 Task: Research Airbnb properties in Halifax, Canada from 15th December, 2023 to 16th December, 2023 for 2 adults. Place can be entire room with 1  bedroom having 1 bed and 1 bathroom. Property type can be hotel.
Action: Mouse moved to (518, 93)
Screenshot: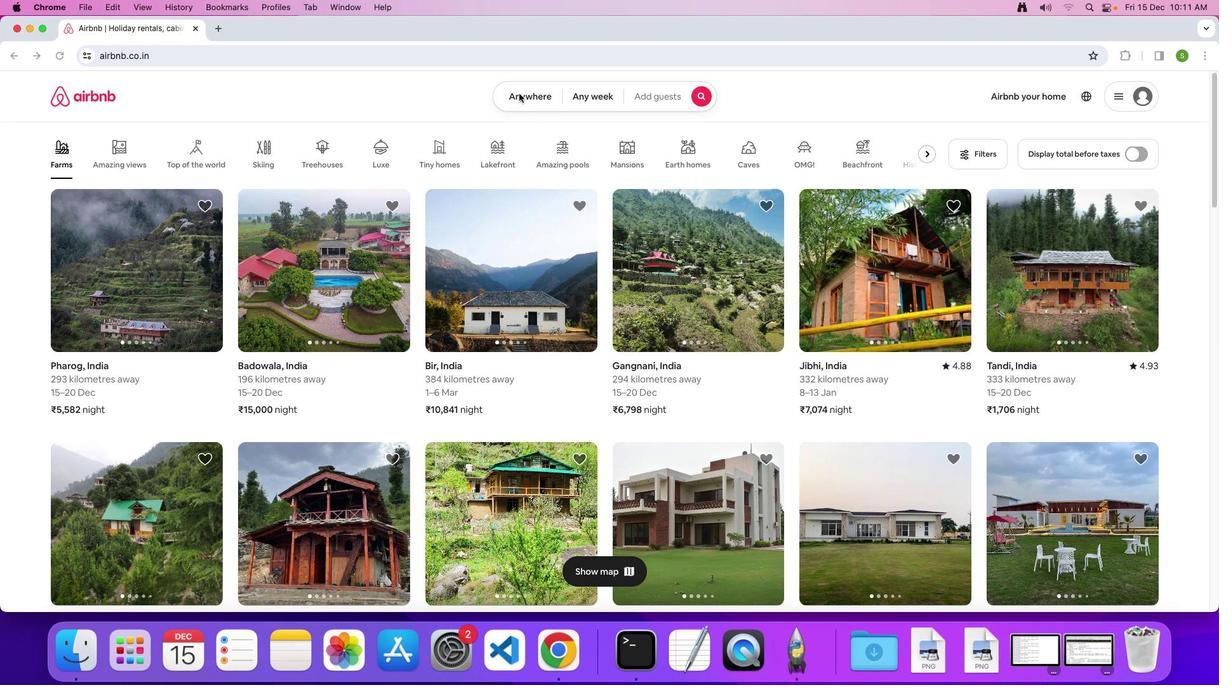 
Action: Mouse pressed left at (518, 93)
Screenshot: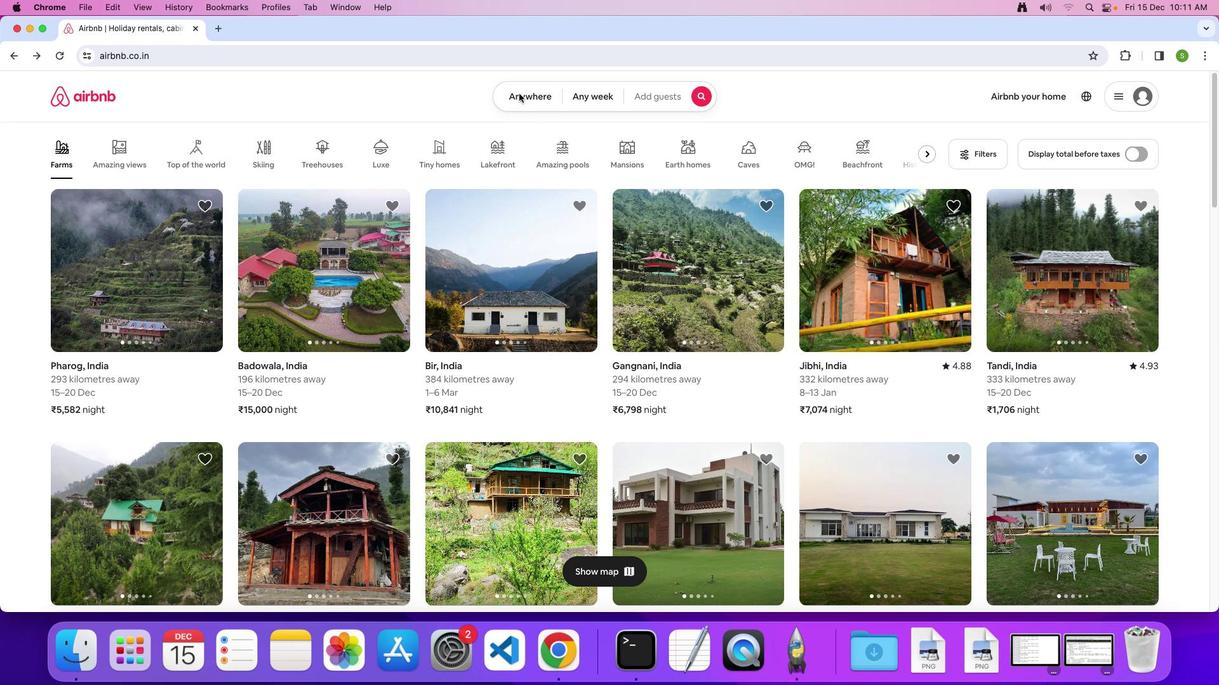 
Action: Mouse moved to (516, 95)
Screenshot: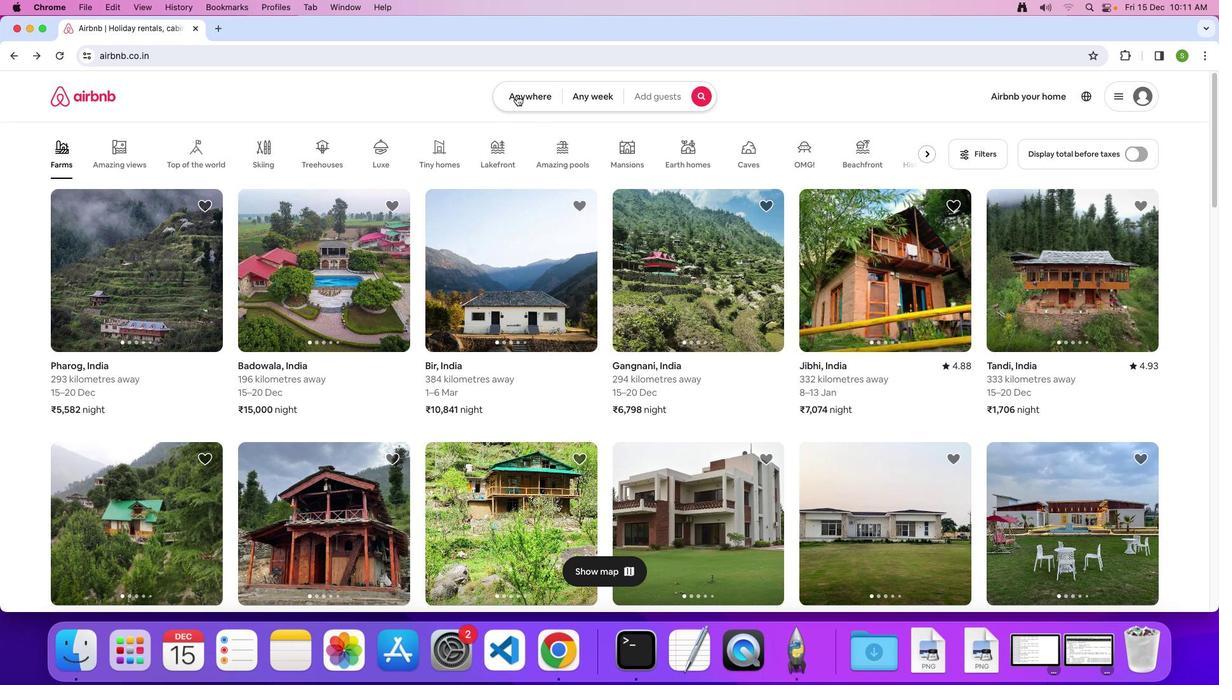 
Action: Mouse pressed left at (516, 95)
Screenshot: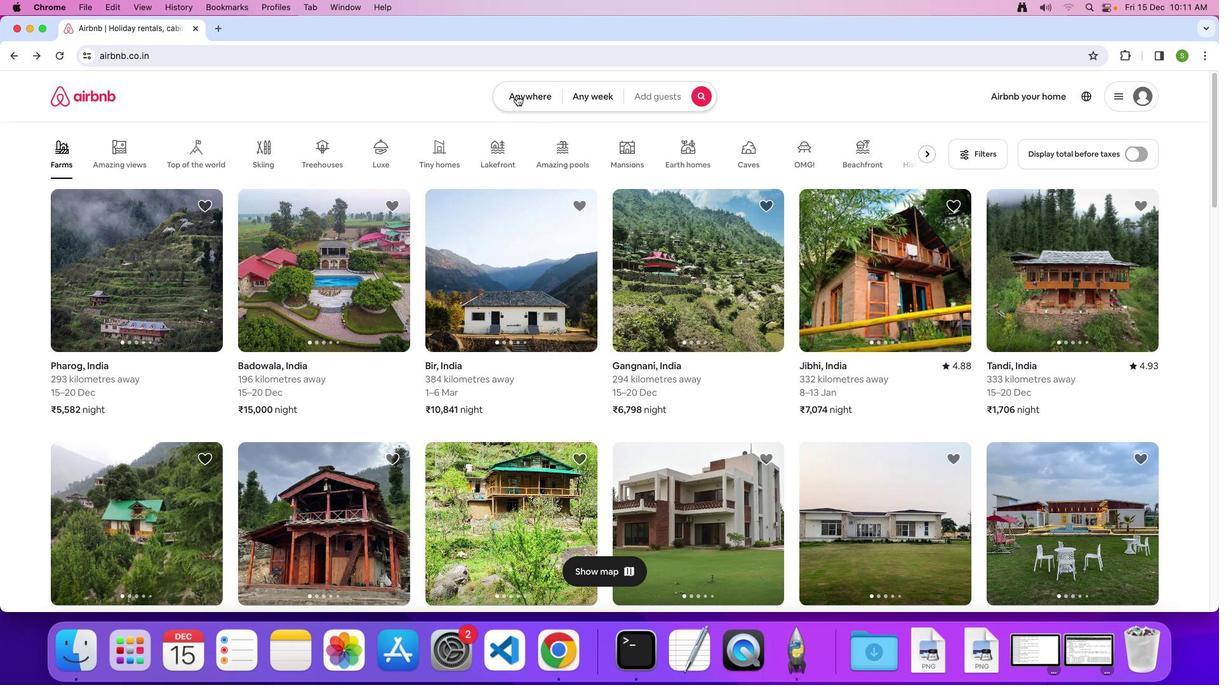 
Action: Mouse moved to (430, 145)
Screenshot: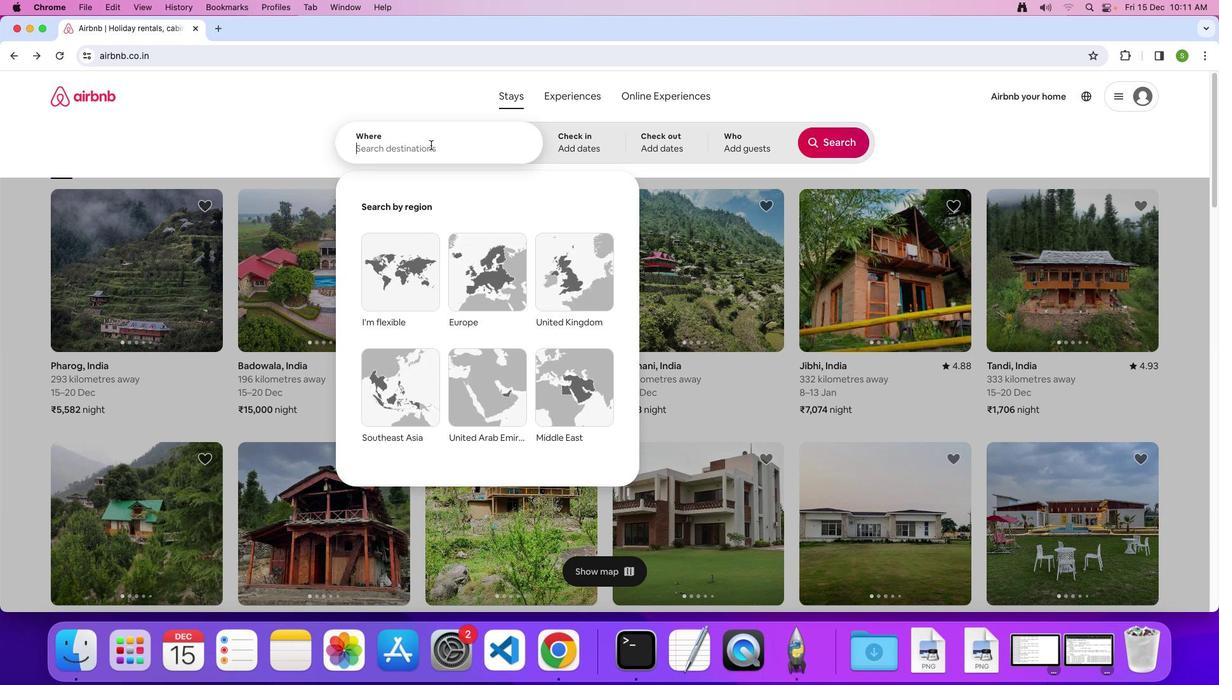 
Action: Mouse pressed left at (430, 145)
Screenshot: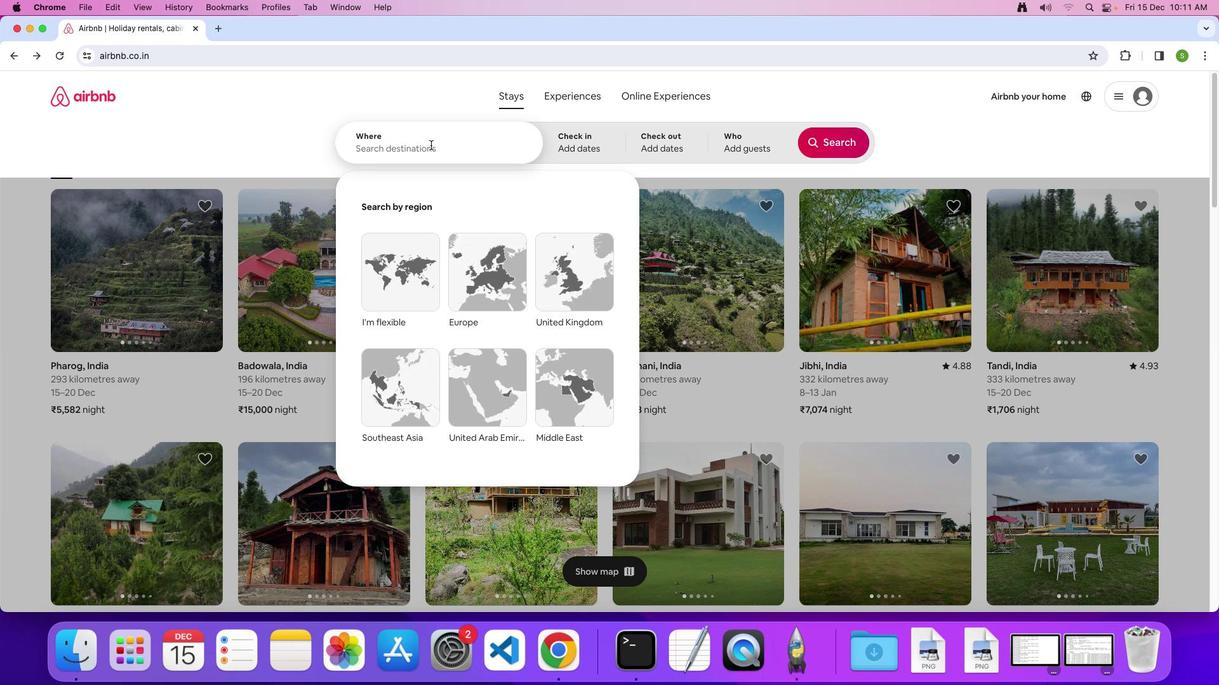 
Action: Key pressed 'H'Key.caps_lock'a''l''i''f''a''x'','Key.spaceKey.shift'C''a''n''a''d''a'Key.enter
Screenshot: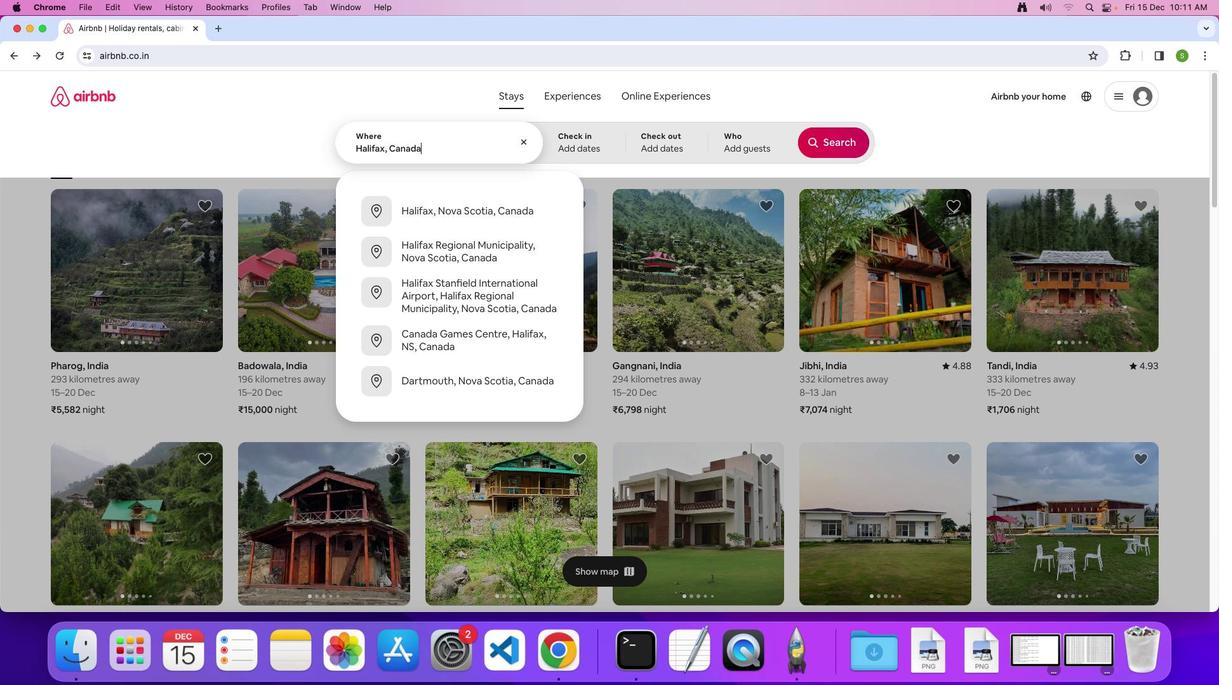 
Action: Mouse moved to (546, 362)
Screenshot: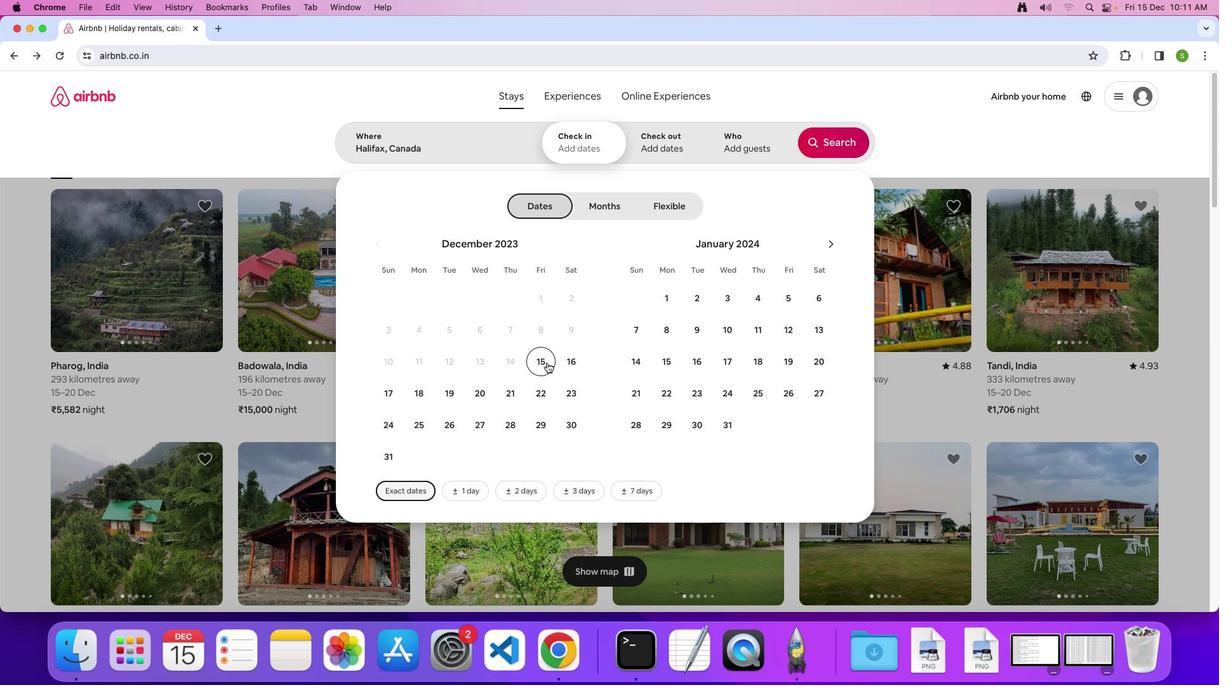
Action: Mouse pressed left at (546, 362)
Screenshot: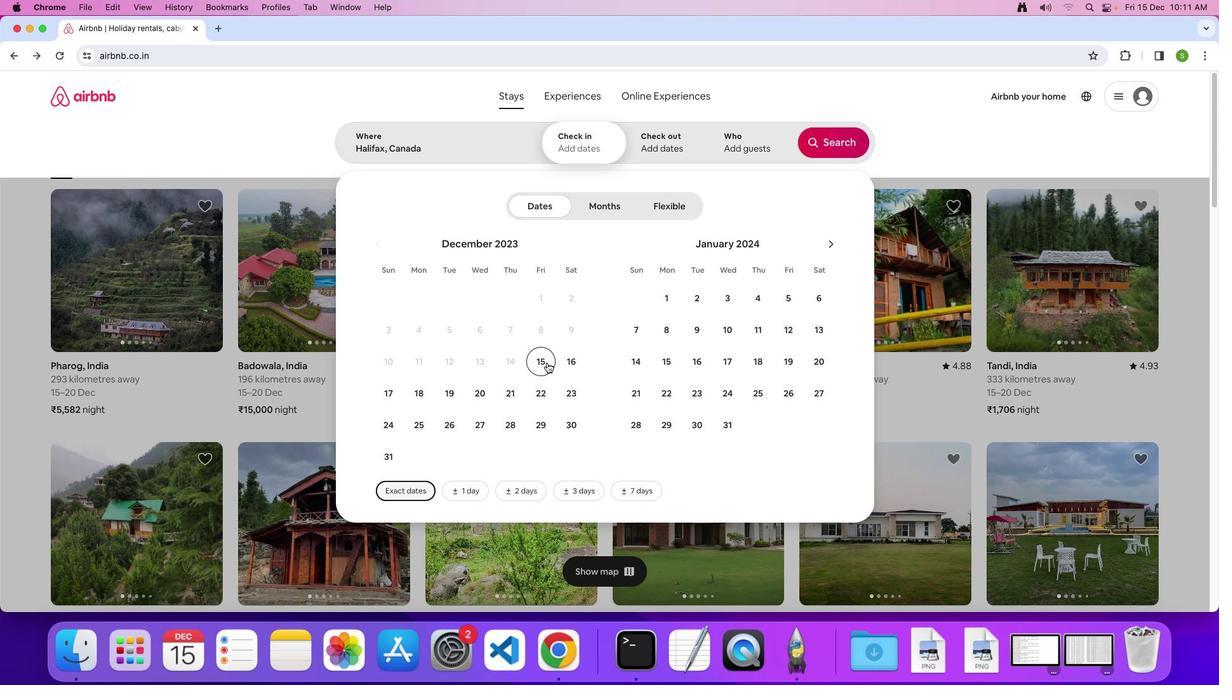 
Action: Mouse moved to (563, 363)
Screenshot: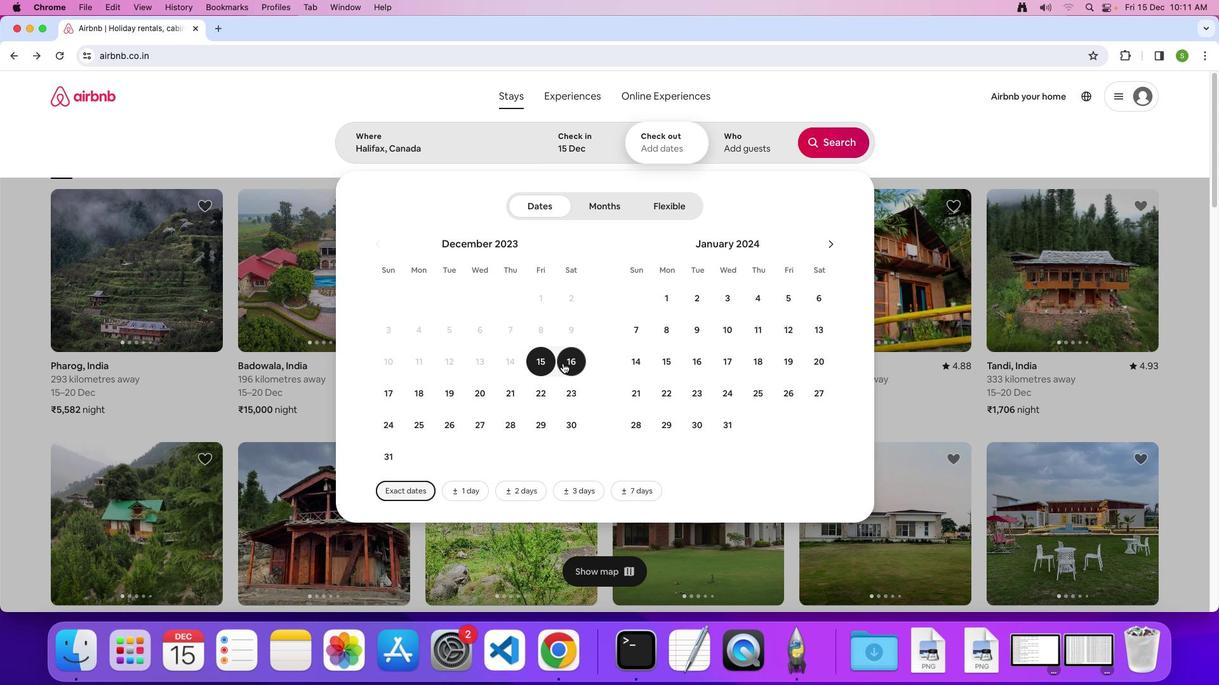 
Action: Mouse pressed left at (563, 363)
Screenshot: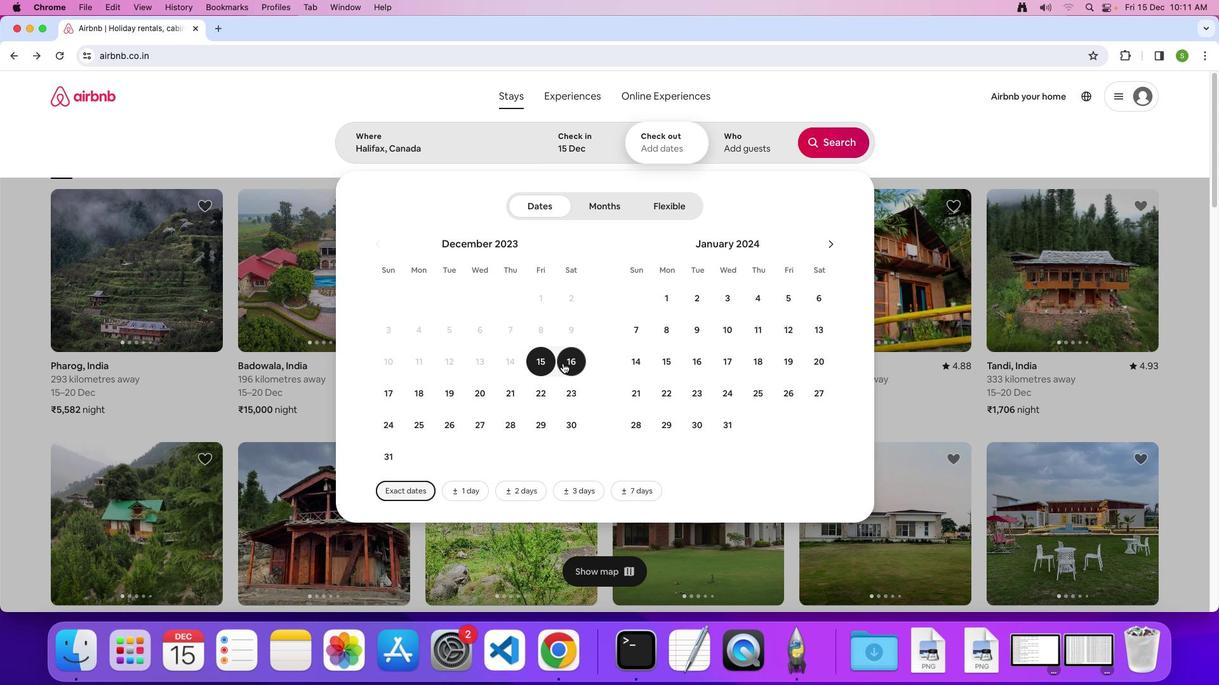 
Action: Mouse moved to (736, 153)
Screenshot: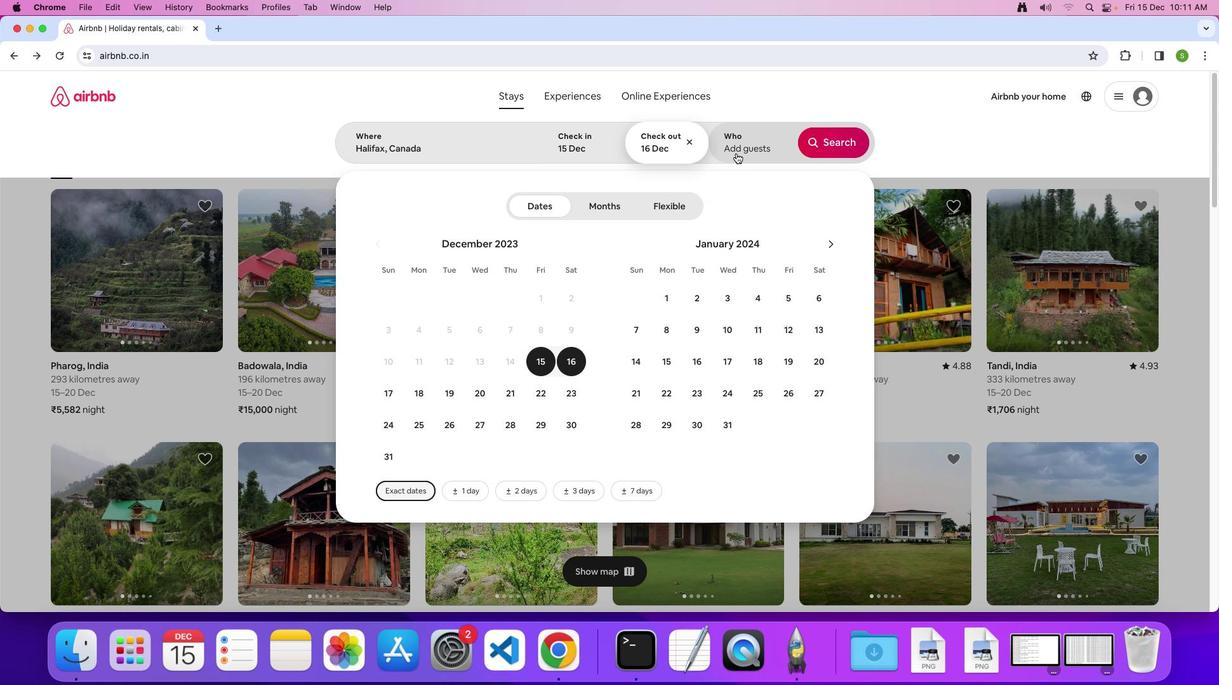 
Action: Mouse pressed left at (736, 153)
Screenshot: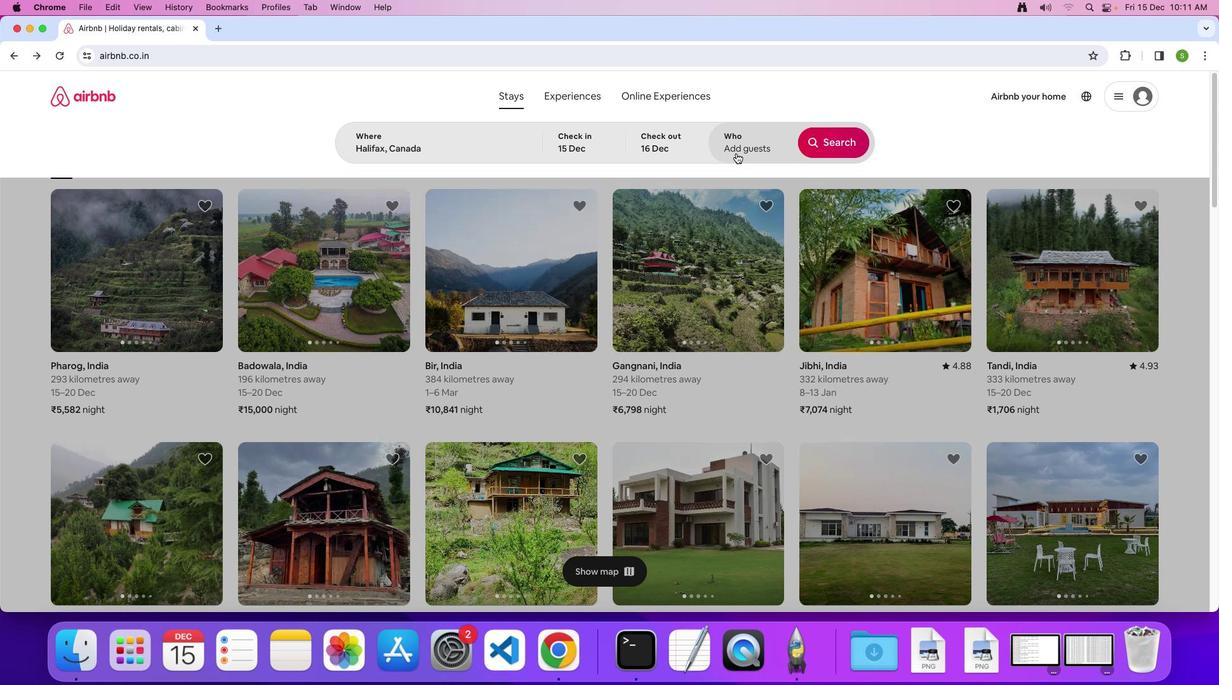 
Action: Mouse moved to (840, 213)
Screenshot: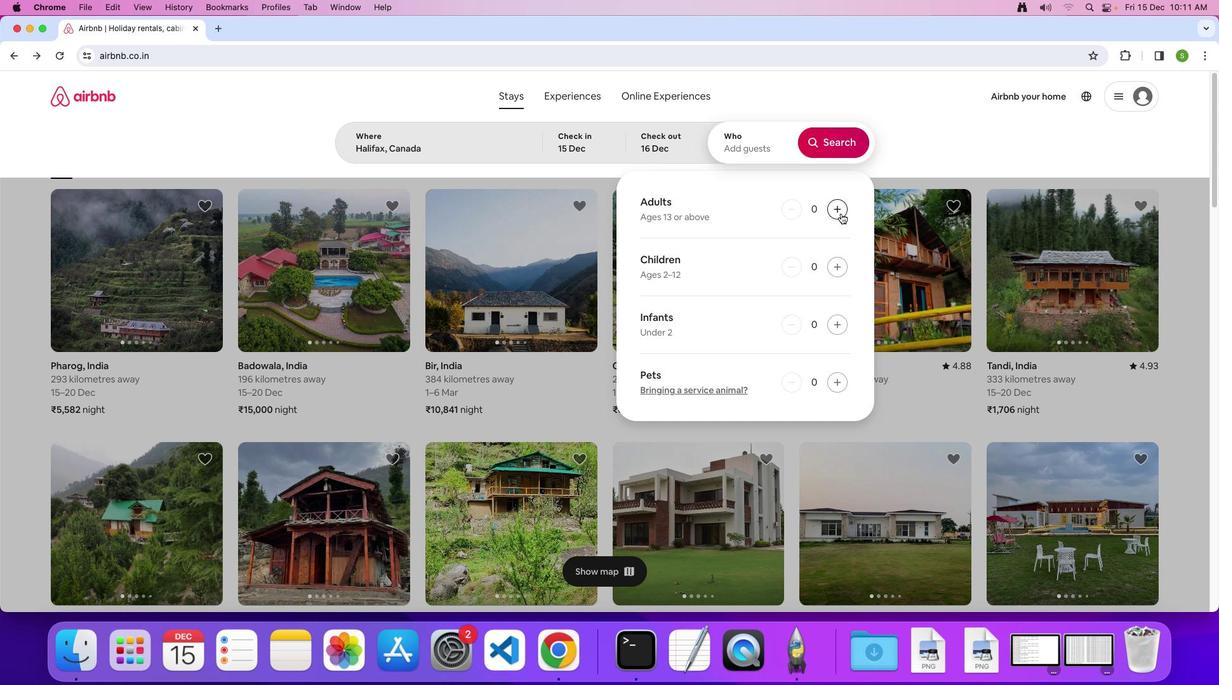 
Action: Mouse pressed left at (840, 213)
Screenshot: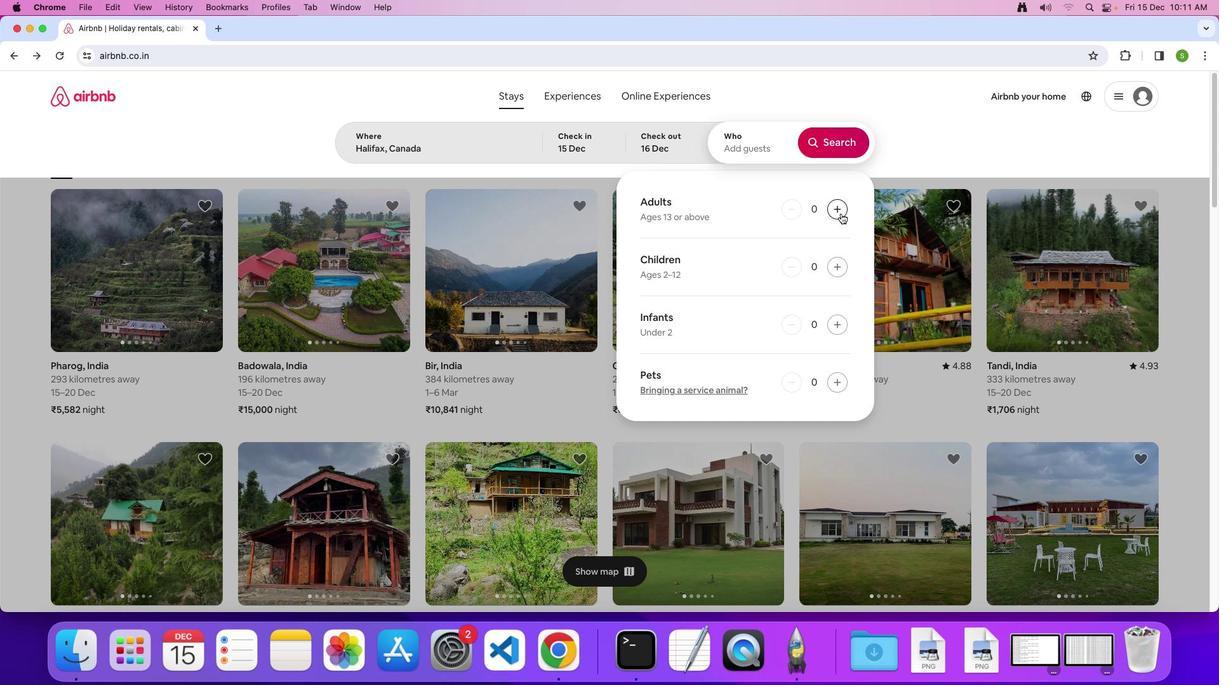 
Action: Mouse pressed left at (840, 213)
Screenshot: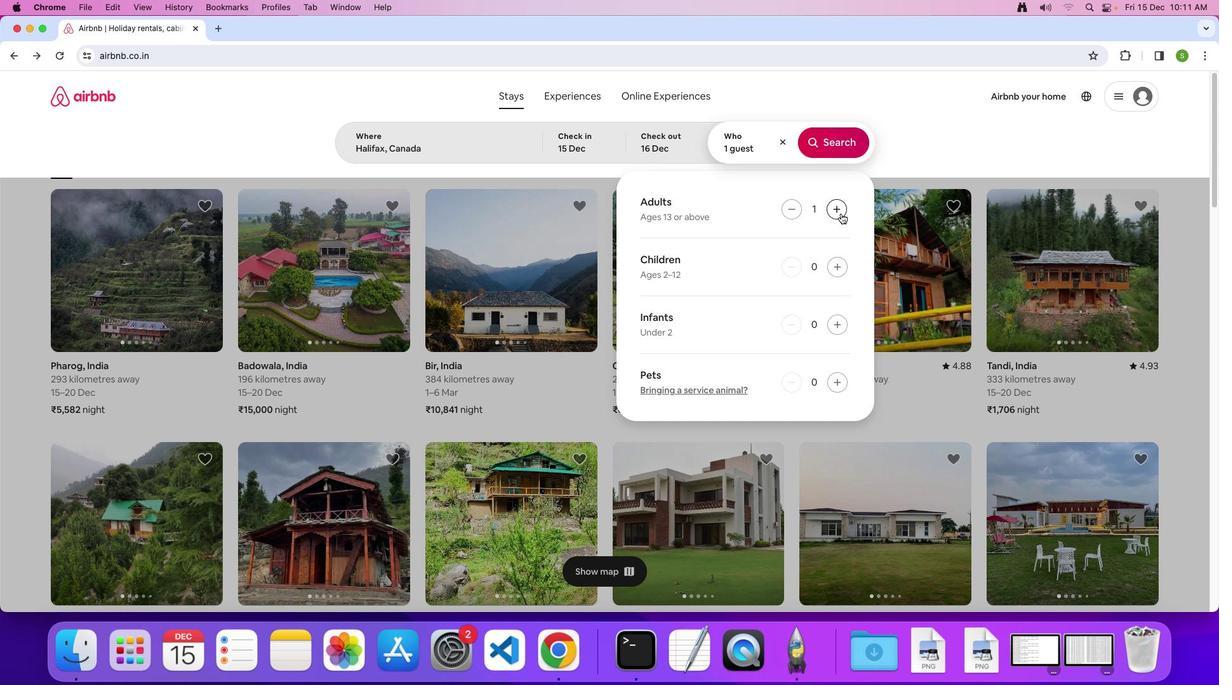 
Action: Mouse moved to (842, 146)
Screenshot: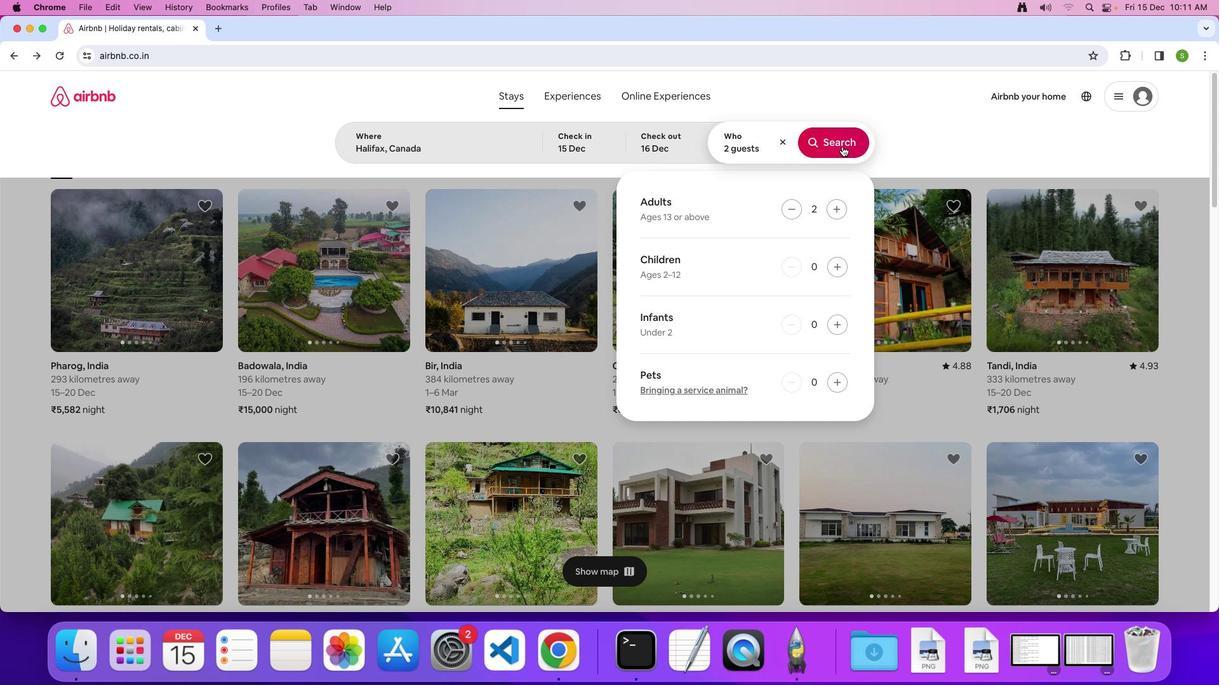 
Action: Mouse pressed left at (842, 146)
Screenshot: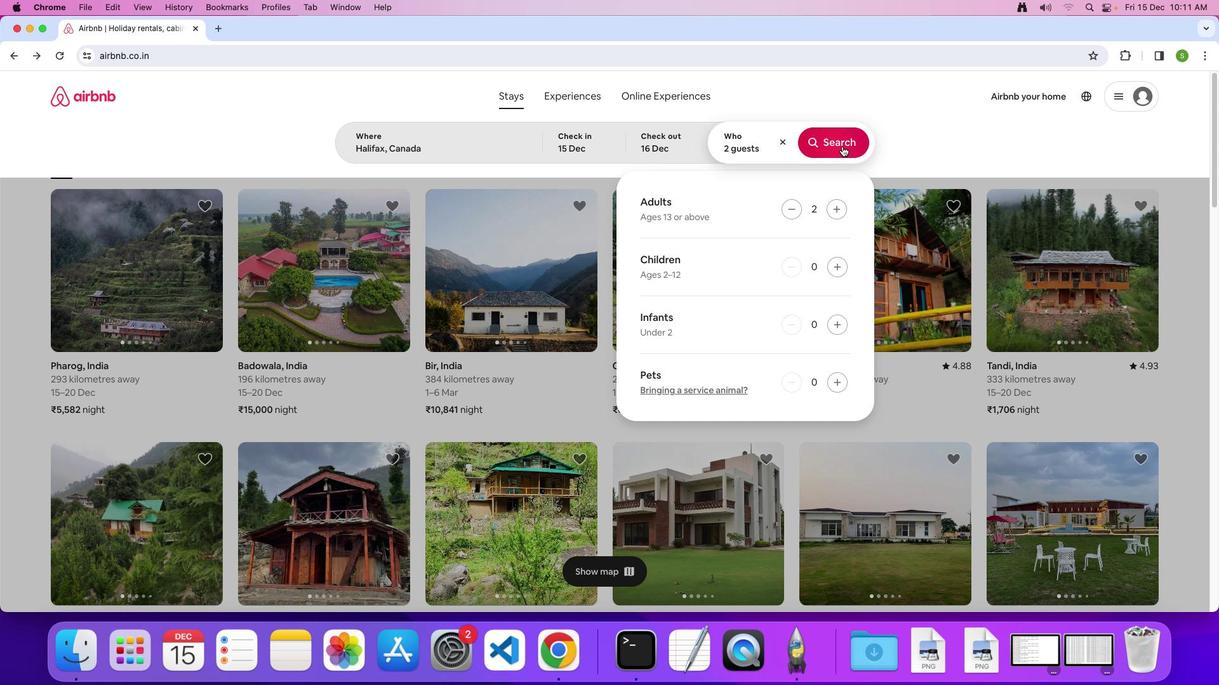 
Action: Mouse moved to (999, 161)
Screenshot: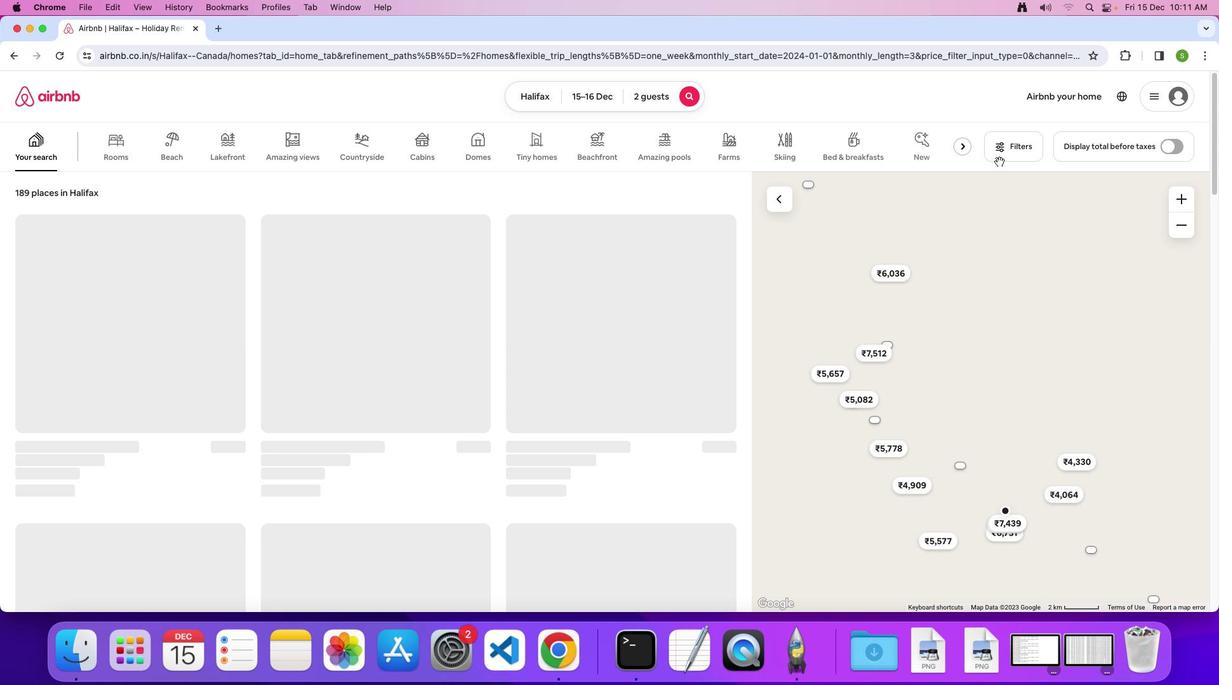 
Action: Mouse pressed left at (999, 161)
Screenshot: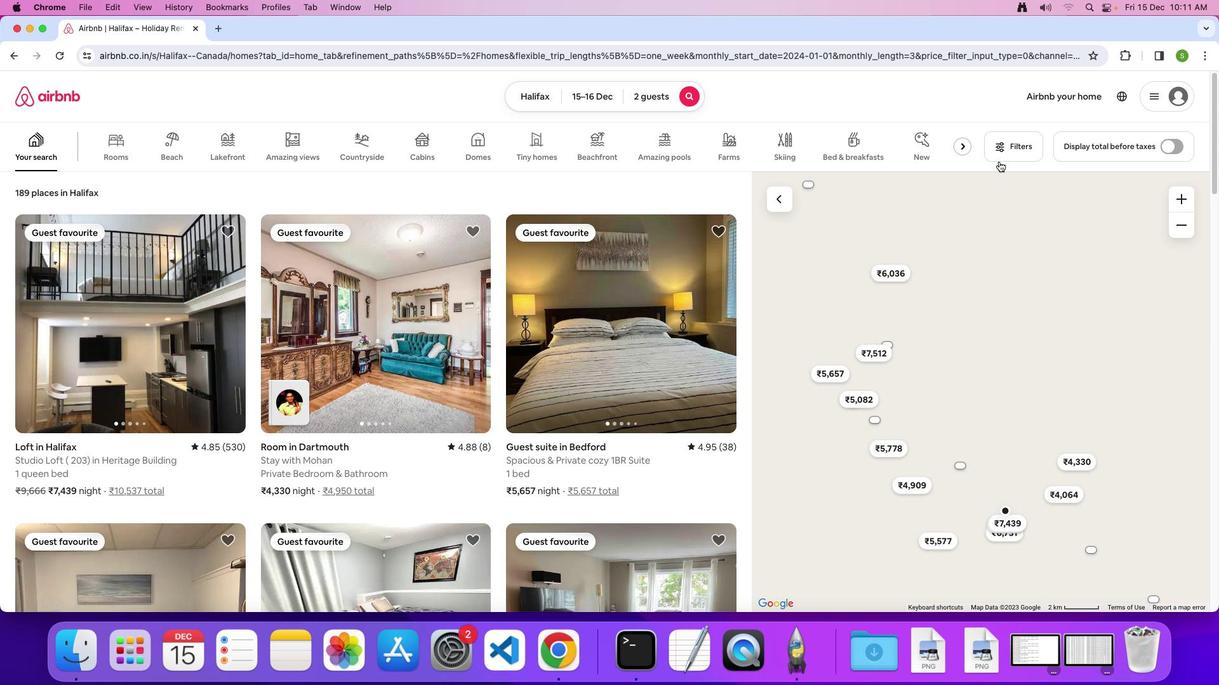 
Action: Mouse moved to (527, 396)
Screenshot: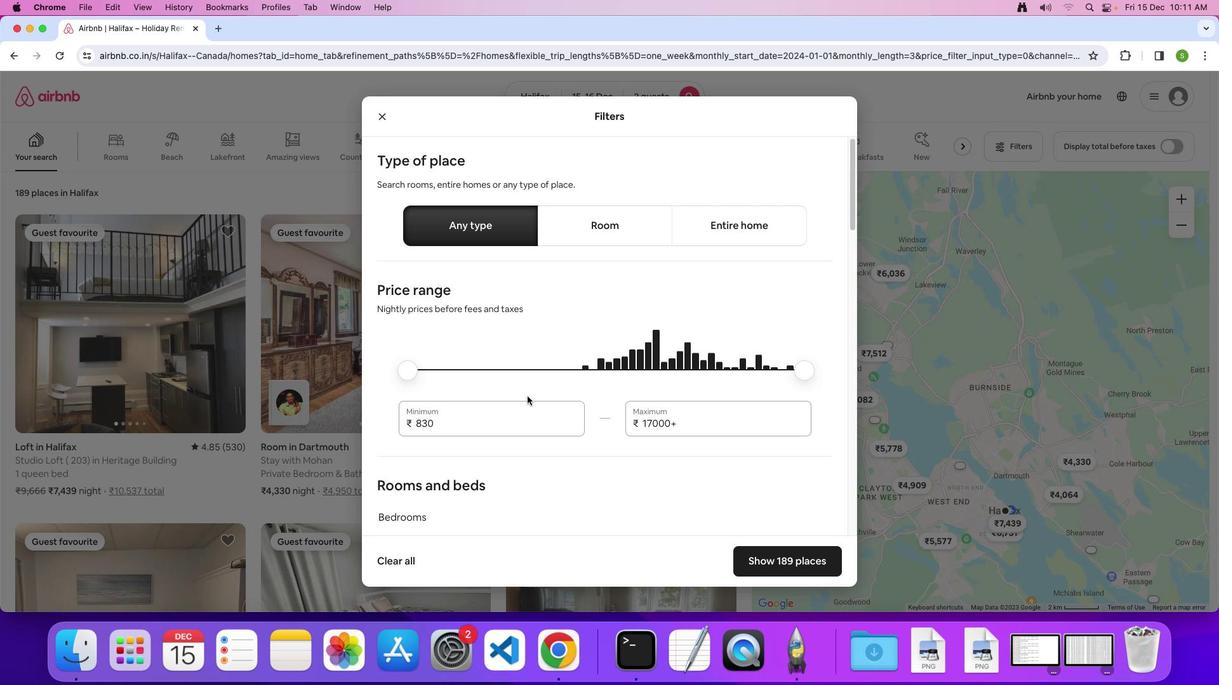 
Action: Mouse scrolled (527, 396) with delta (0, 0)
Screenshot: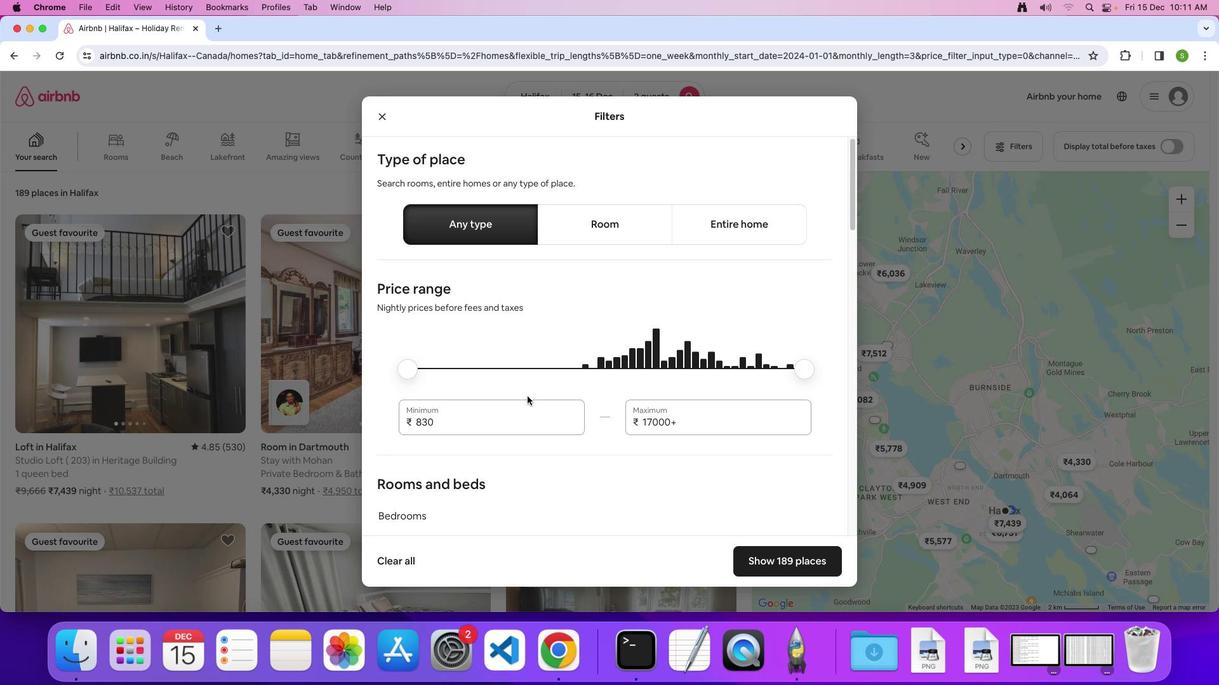 
Action: Mouse scrolled (527, 396) with delta (0, 0)
Screenshot: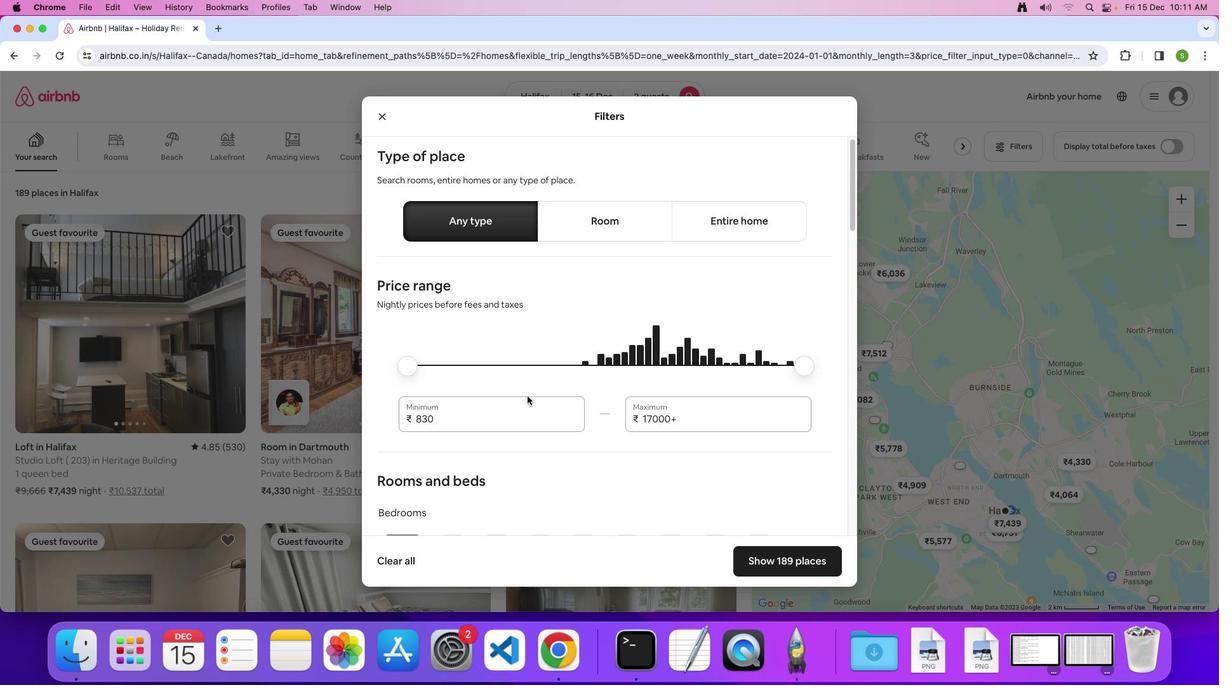 
Action: Mouse scrolled (527, 396) with delta (0, -1)
Screenshot: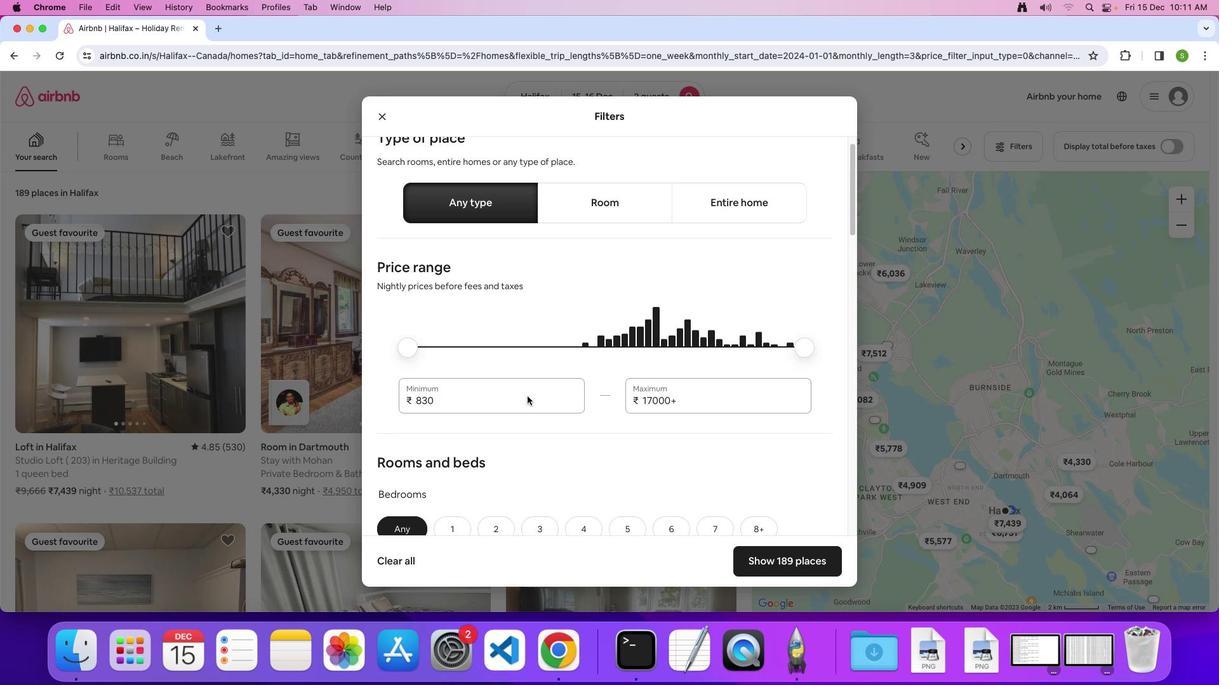 
Action: Mouse scrolled (527, 396) with delta (0, 0)
Screenshot: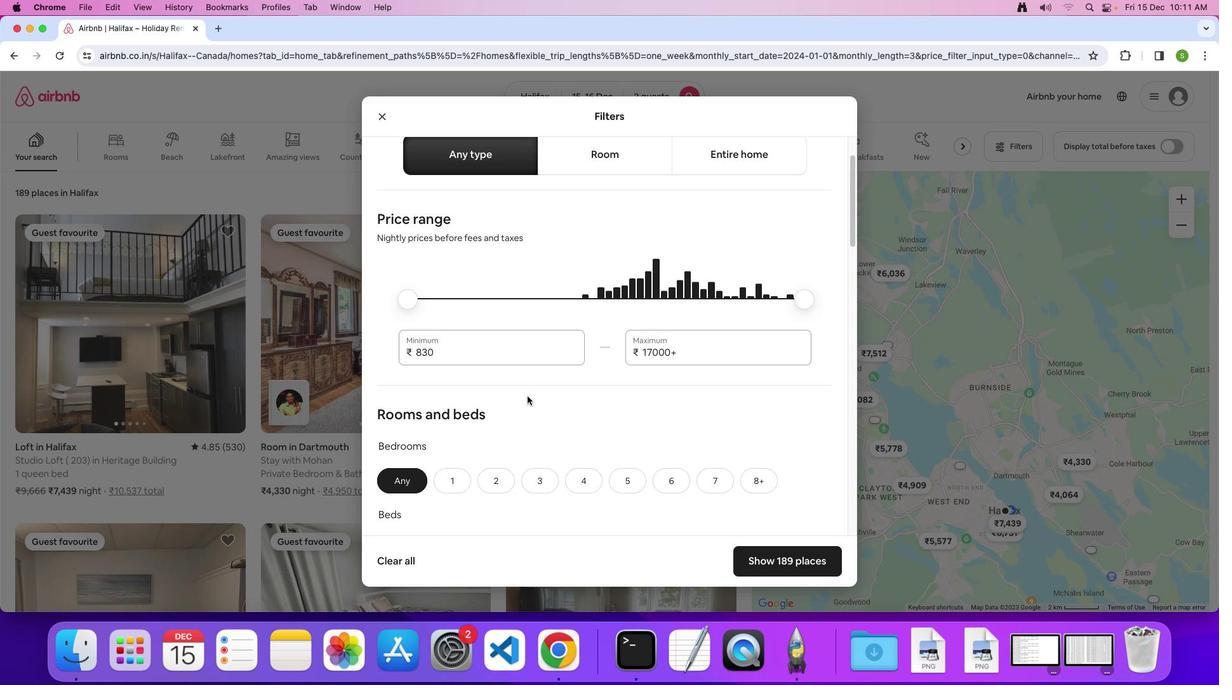 
Action: Mouse scrolled (527, 396) with delta (0, 0)
Screenshot: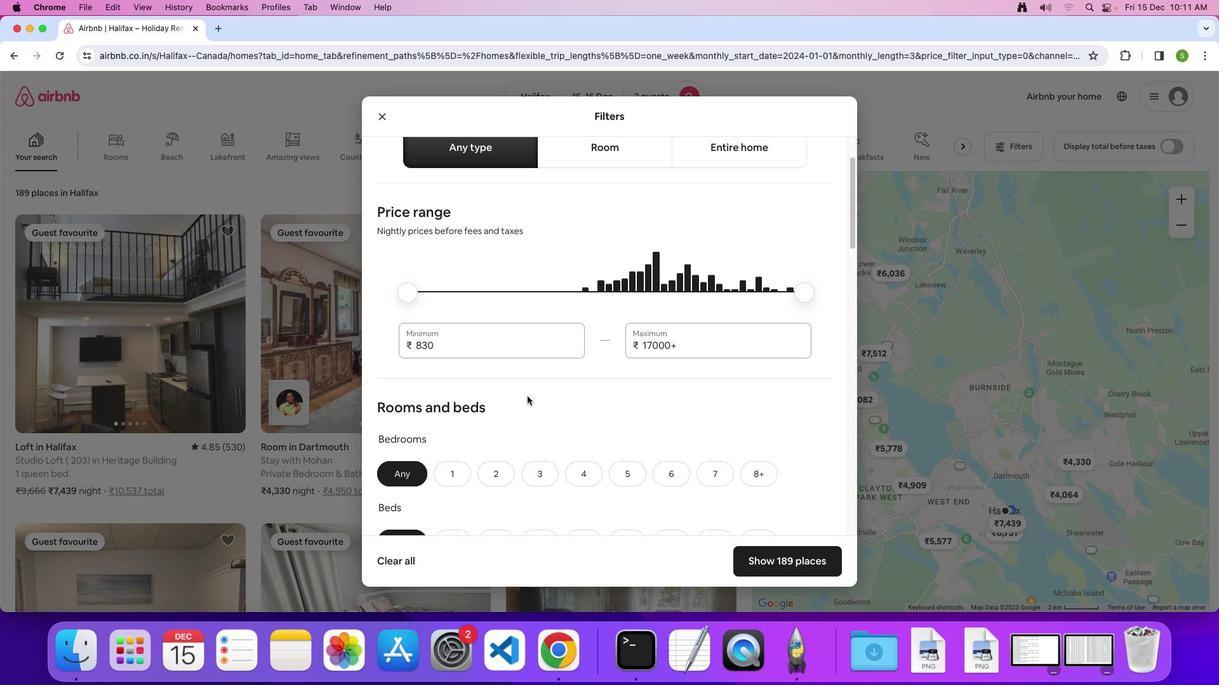 
Action: Mouse scrolled (527, 396) with delta (0, 0)
Screenshot: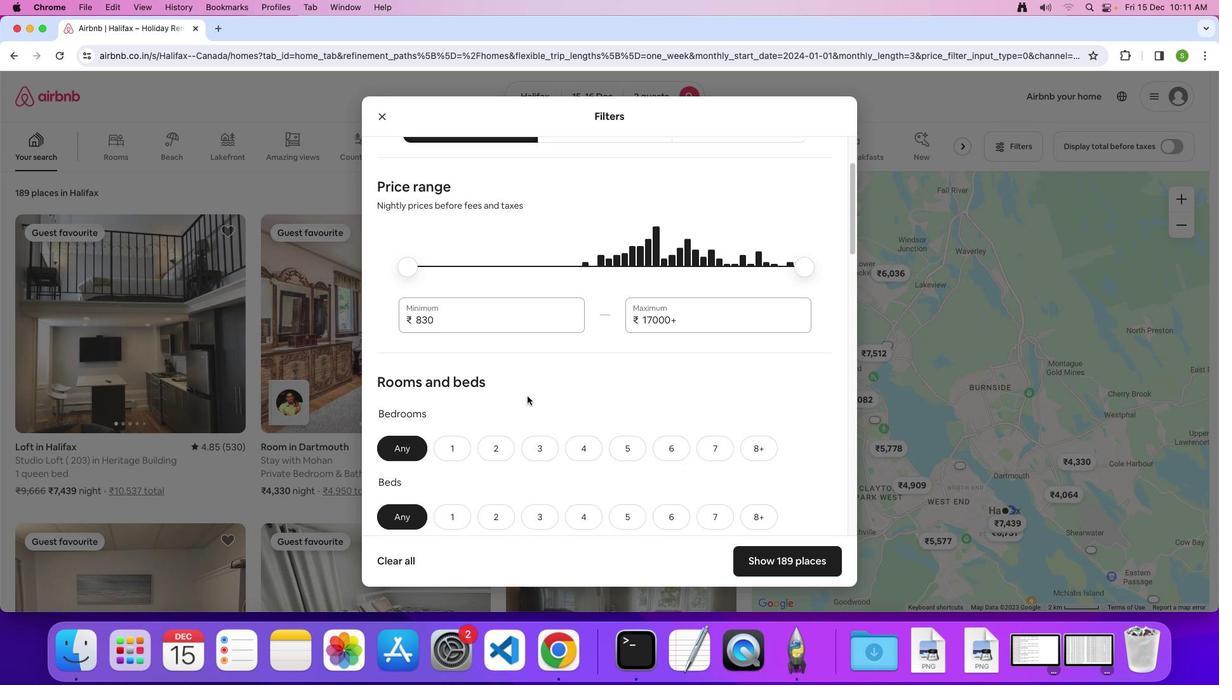 
Action: Mouse scrolled (527, 396) with delta (0, 0)
Screenshot: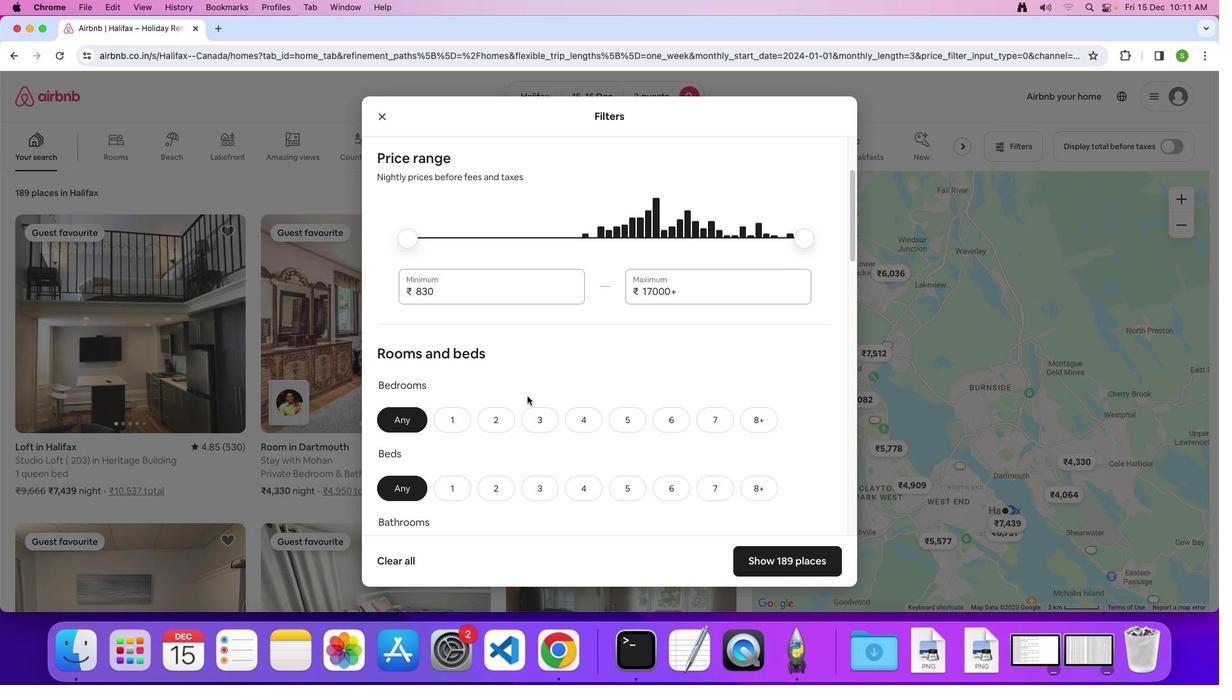 
Action: Mouse scrolled (527, 396) with delta (0, 0)
Screenshot: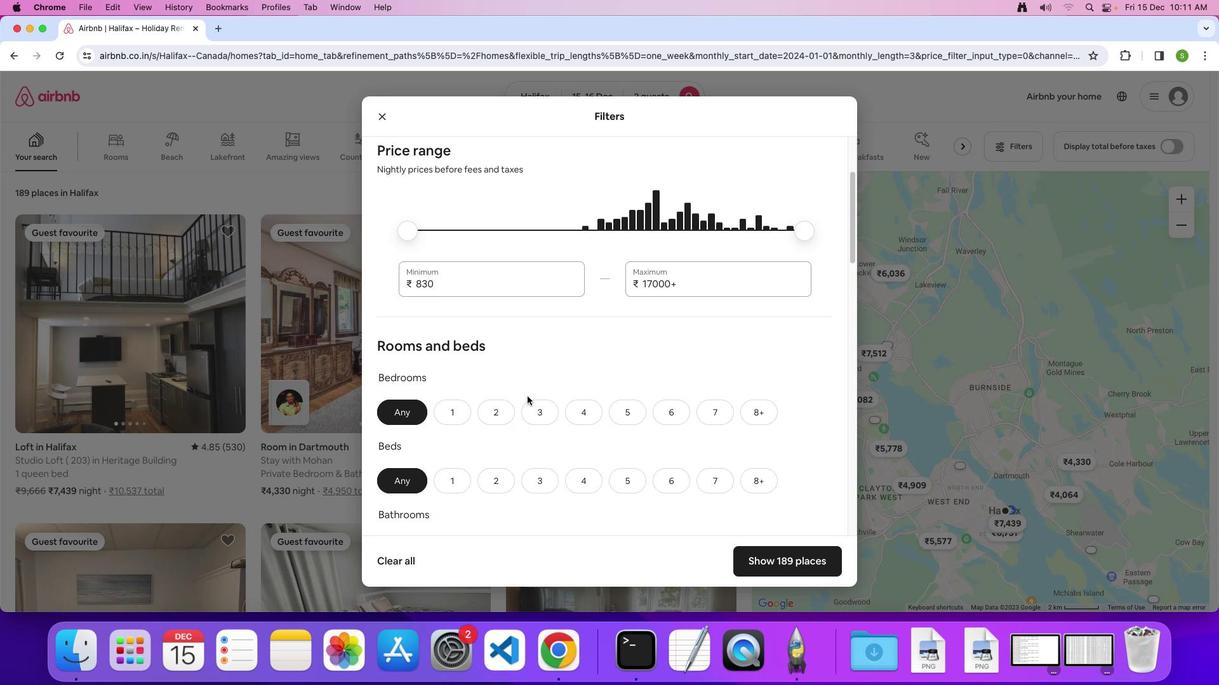 
Action: Mouse scrolled (527, 396) with delta (0, -1)
Screenshot: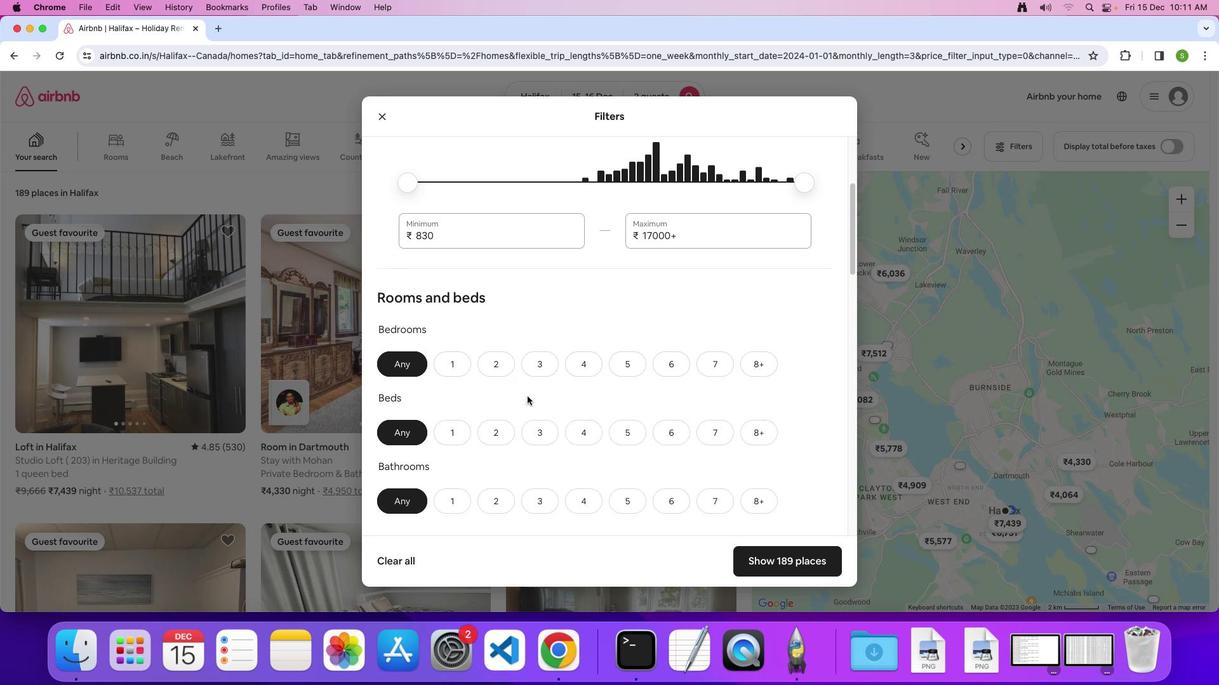
Action: Mouse scrolled (527, 396) with delta (0, 0)
Screenshot: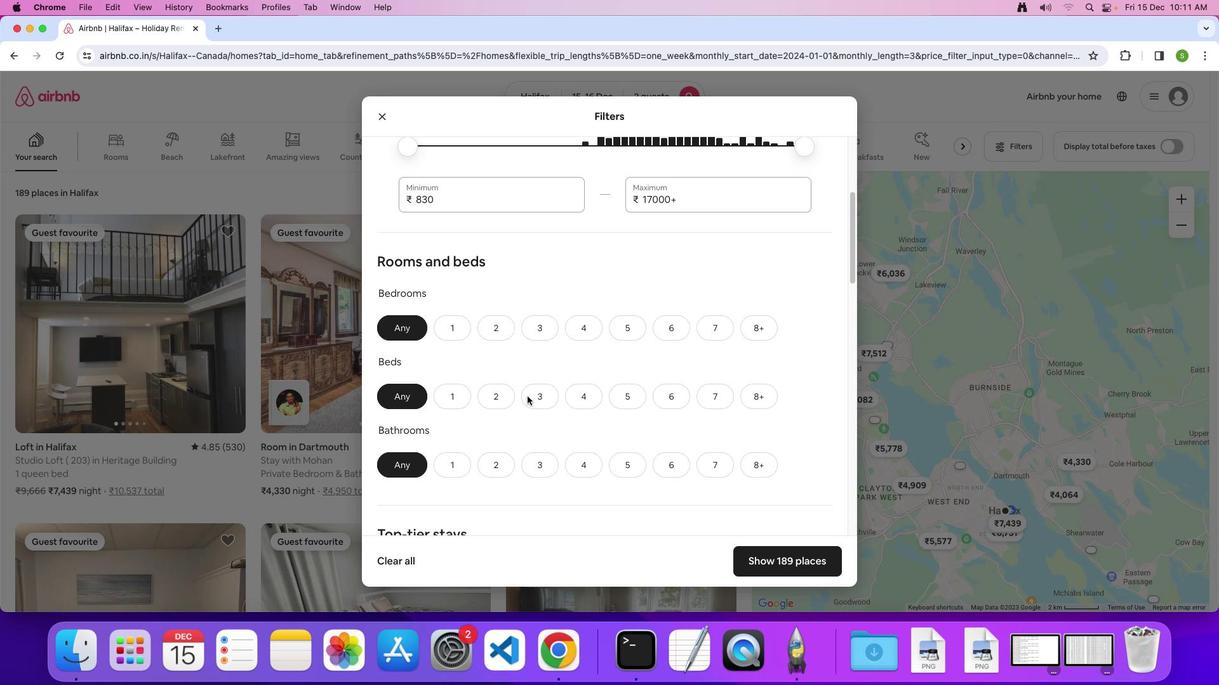 
Action: Mouse scrolled (527, 396) with delta (0, 0)
Screenshot: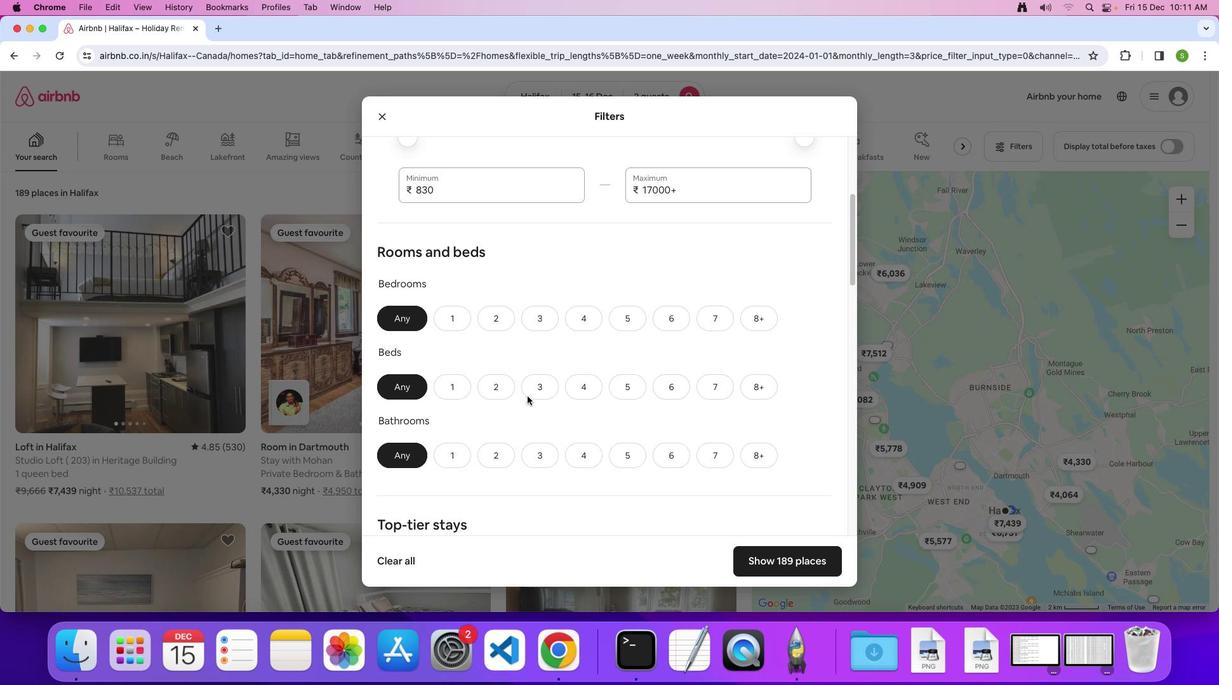 
Action: Mouse moved to (461, 315)
Screenshot: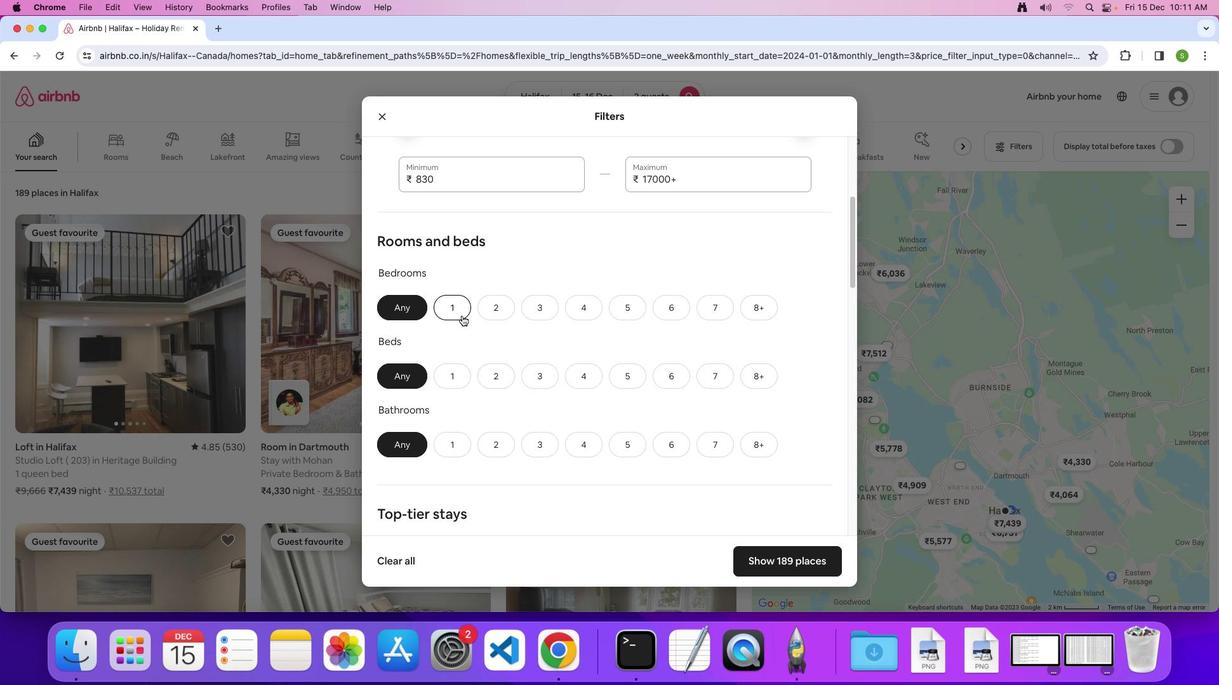
Action: Mouse pressed left at (461, 315)
Screenshot: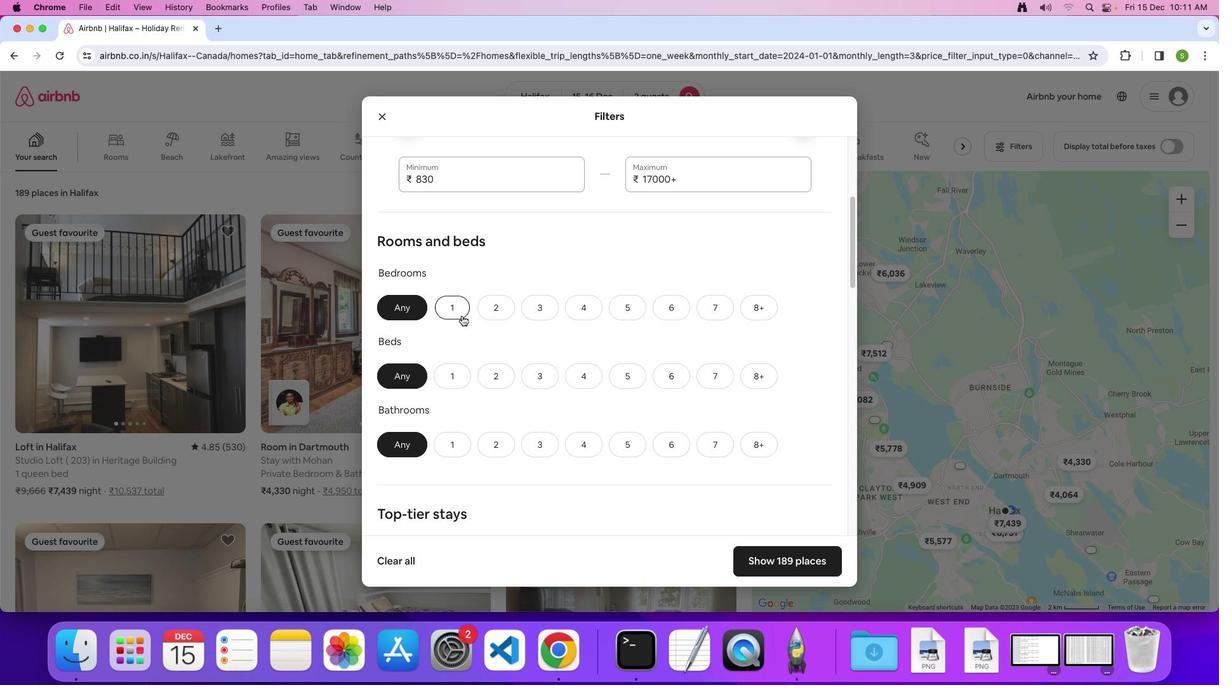 
Action: Mouse moved to (455, 370)
Screenshot: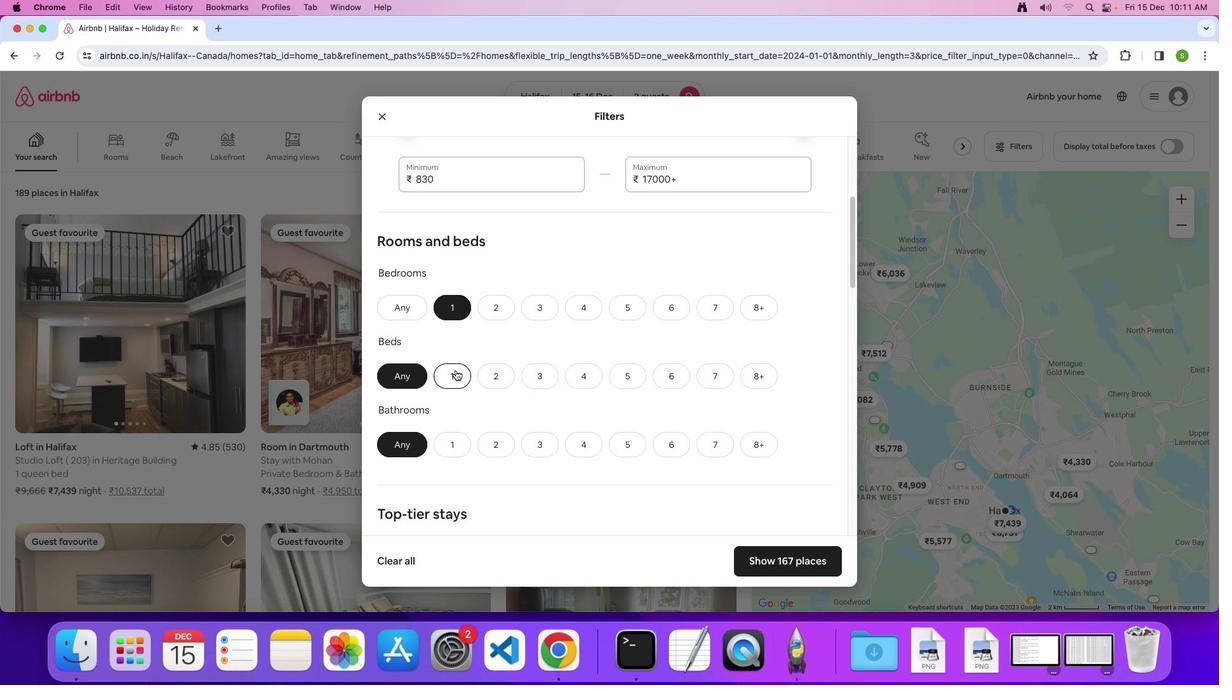 
Action: Mouse pressed left at (455, 370)
Screenshot: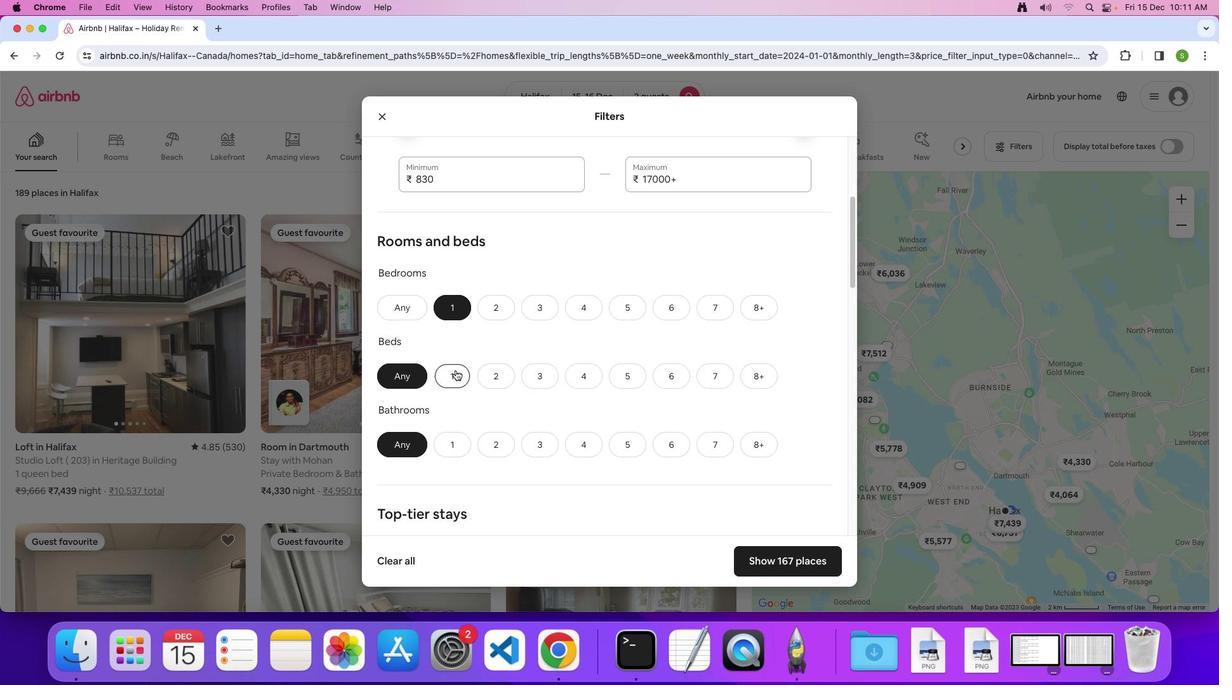 
Action: Mouse moved to (452, 441)
Screenshot: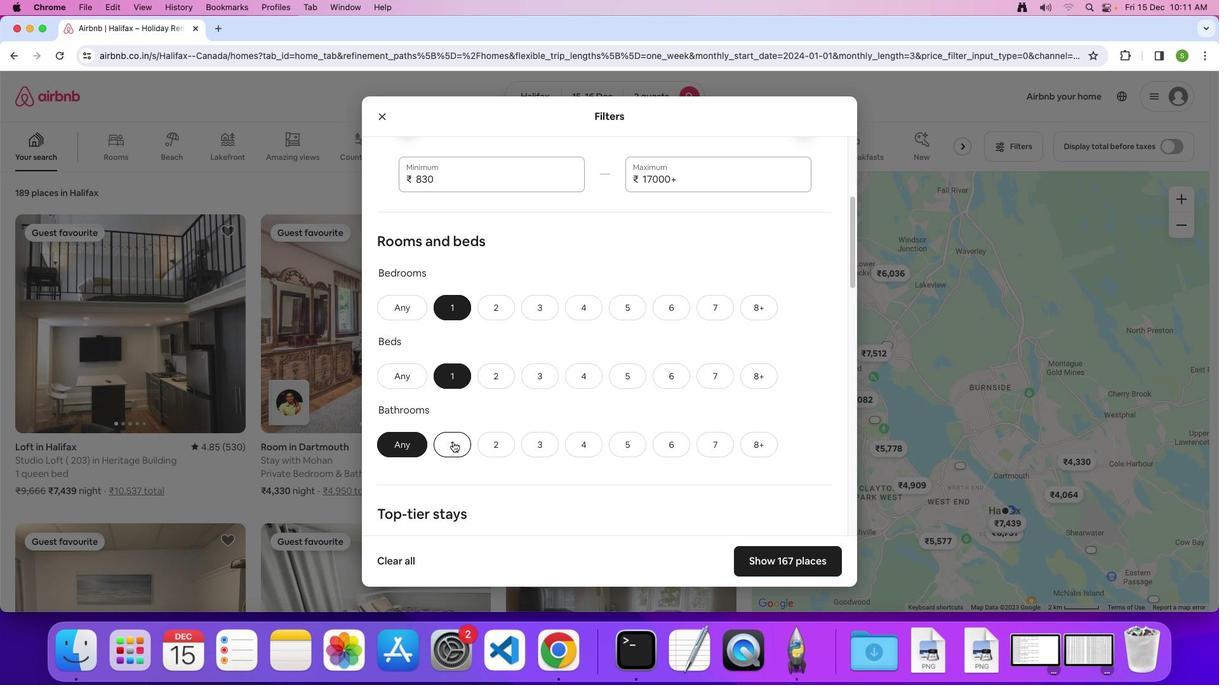 
Action: Mouse pressed left at (452, 441)
Screenshot: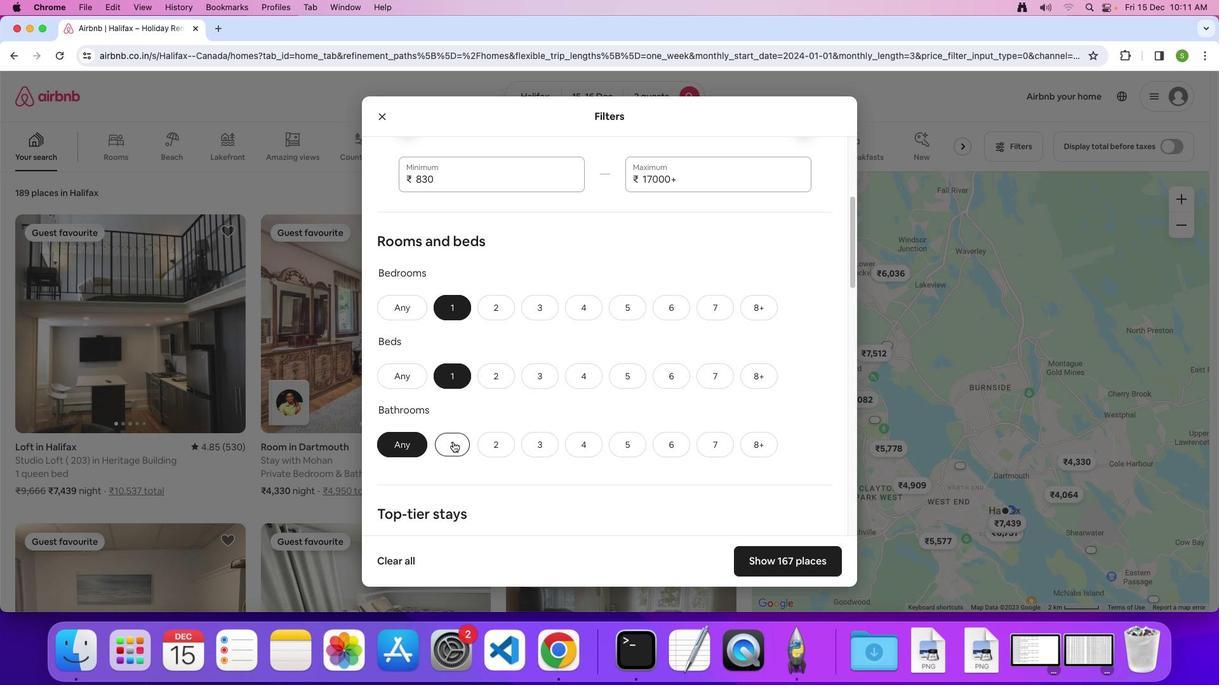 
Action: Mouse moved to (578, 389)
Screenshot: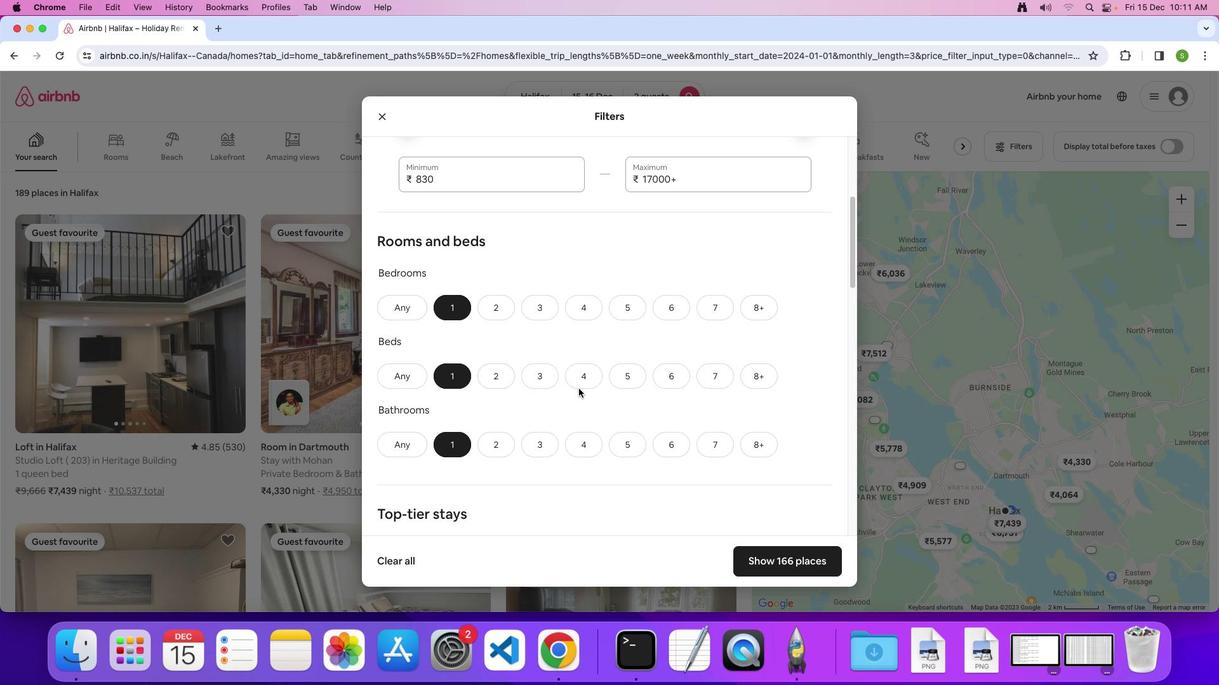 
Action: Mouse scrolled (578, 389) with delta (0, 0)
Screenshot: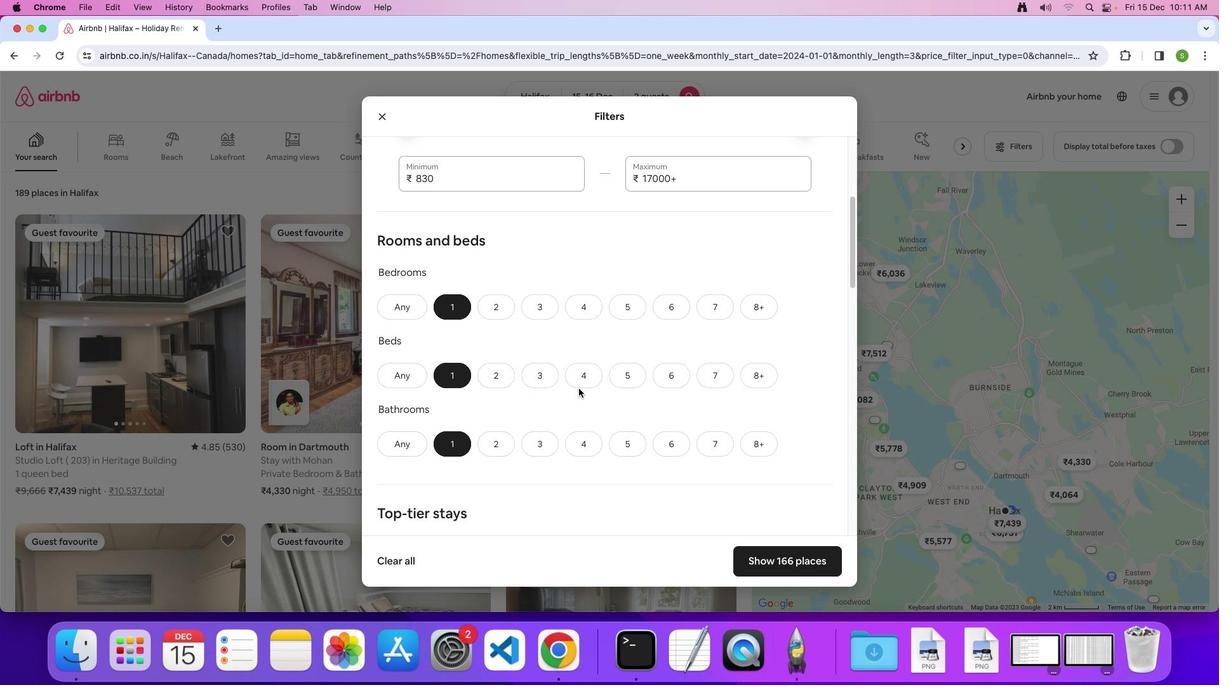 
Action: Mouse scrolled (578, 389) with delta (0, 0)
Screenshot: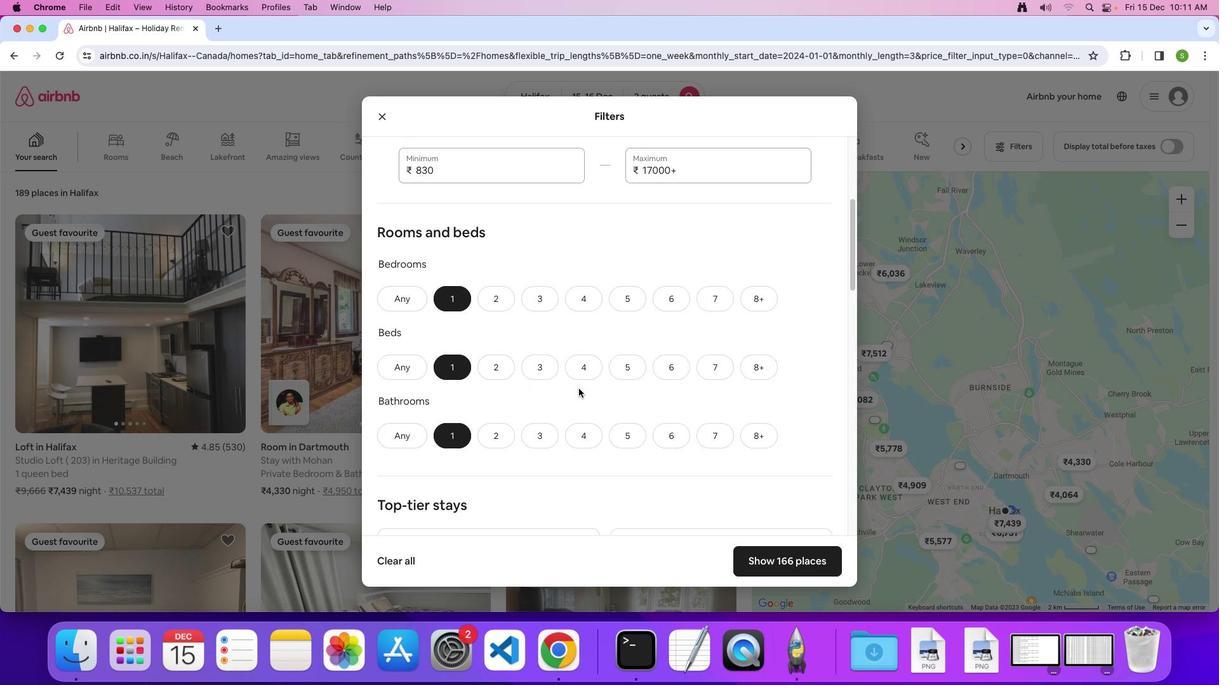 
Action: Mouse scrolled (578, 389) with delta (0, 0)
Screenshot: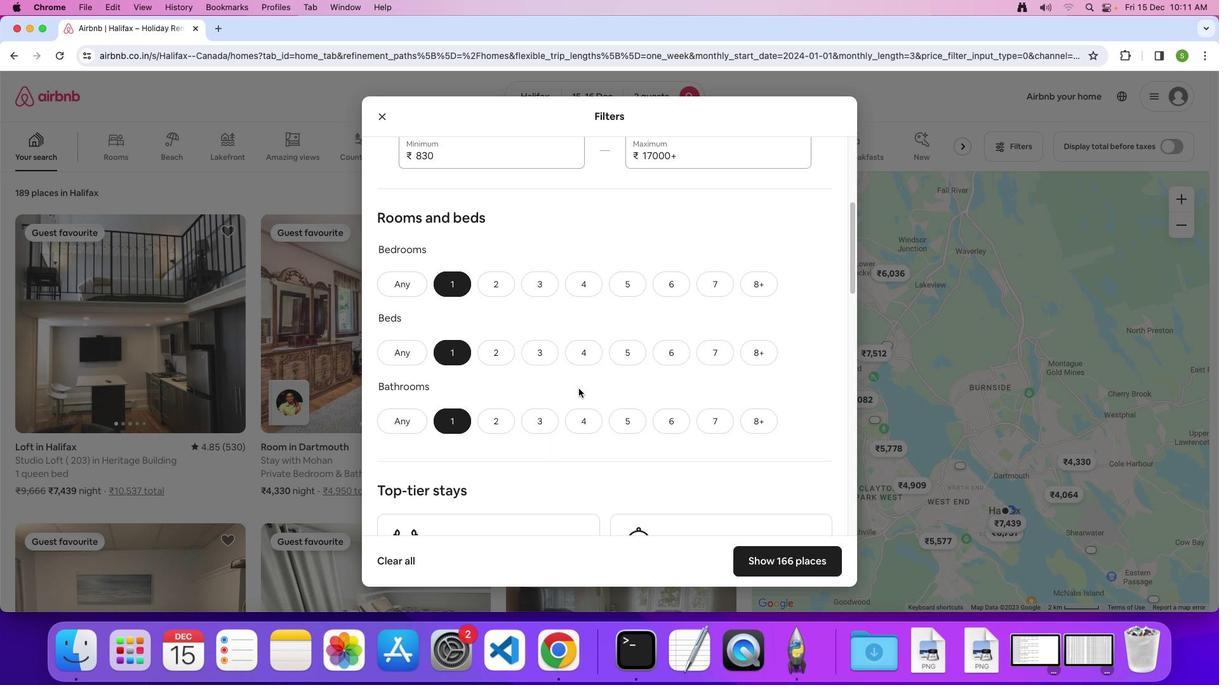 
Action: Mouse scrolled (578, 389) with delta (0, 0)
Screenshot: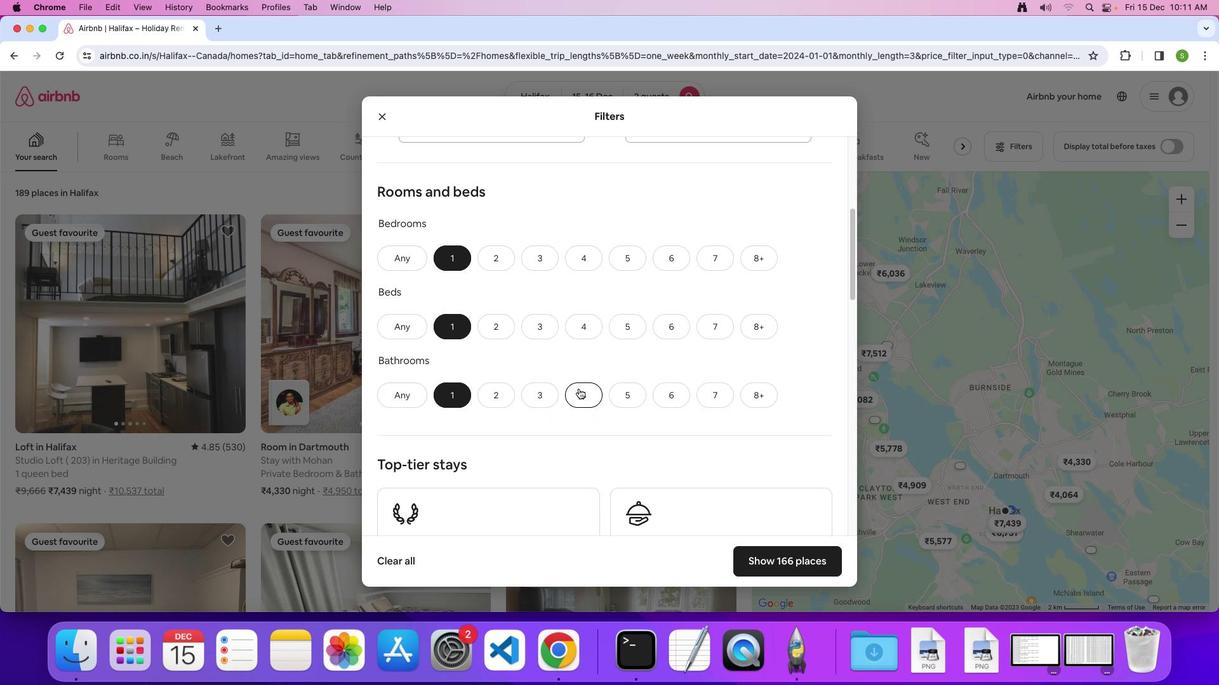 
Action: Mouse scrolled (578, 389) with delta (0, 0)
Screenshot: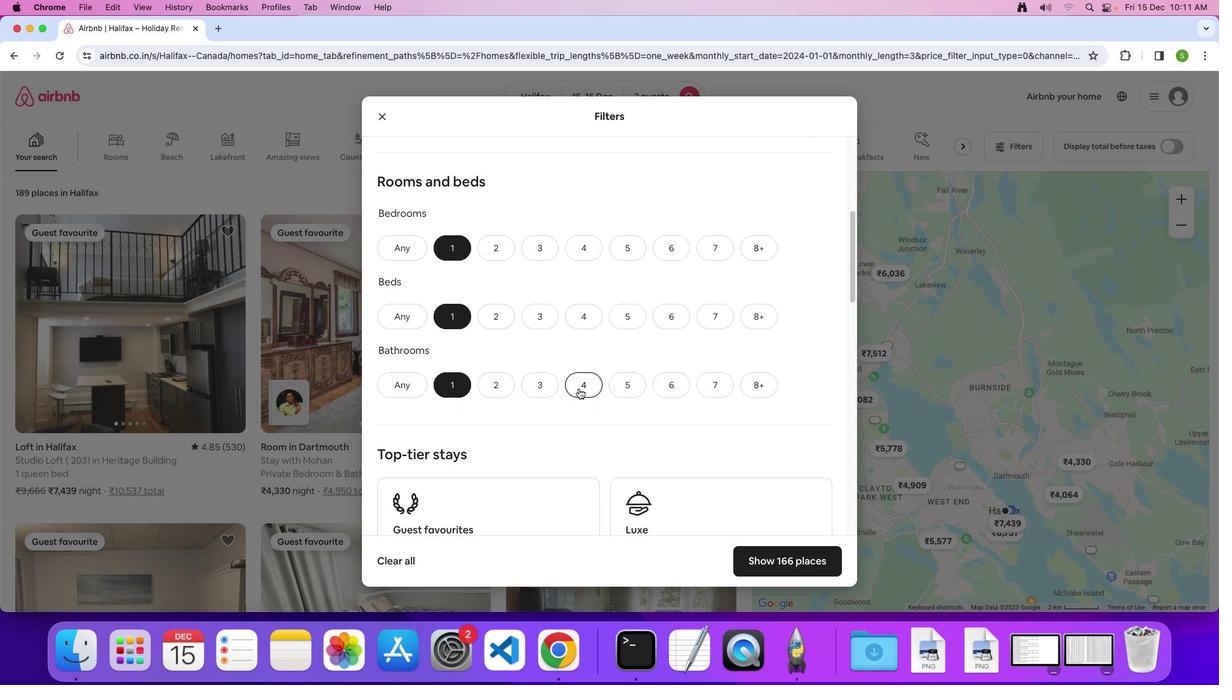 
Action: Mouse scrolled (578, 389) with delta (0, 0)
Screenshot: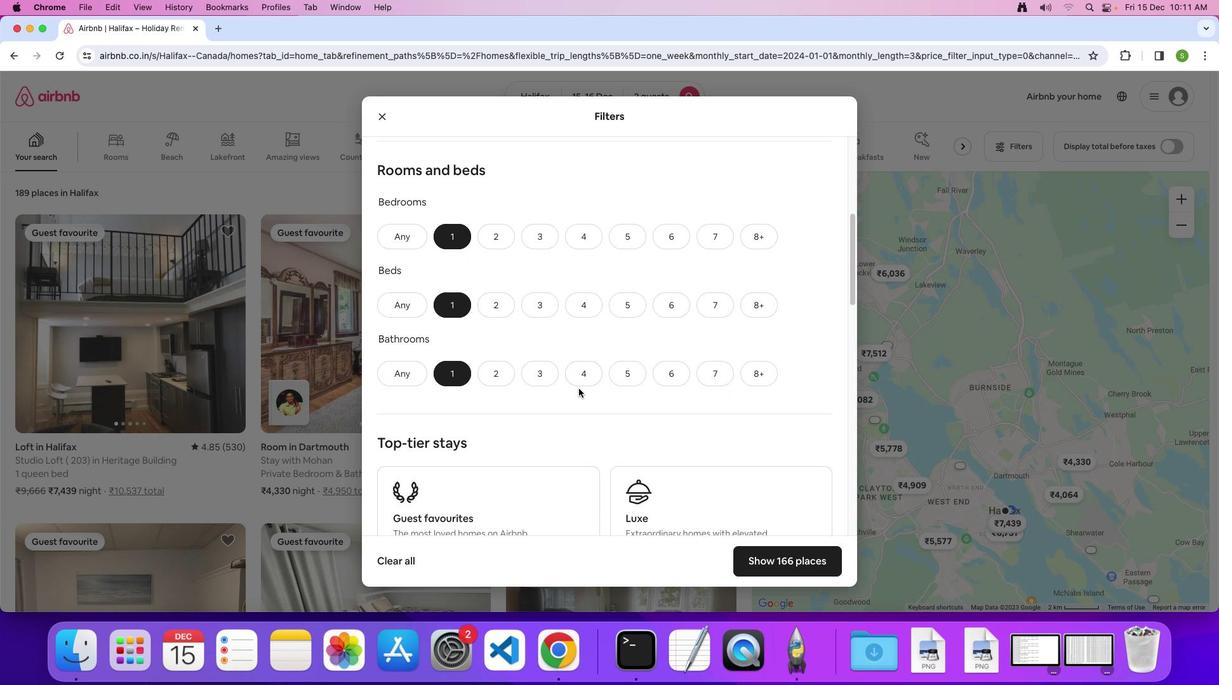 
Action: Mouse scrolled (578, 389) with delta (0, 0)
Screenshot: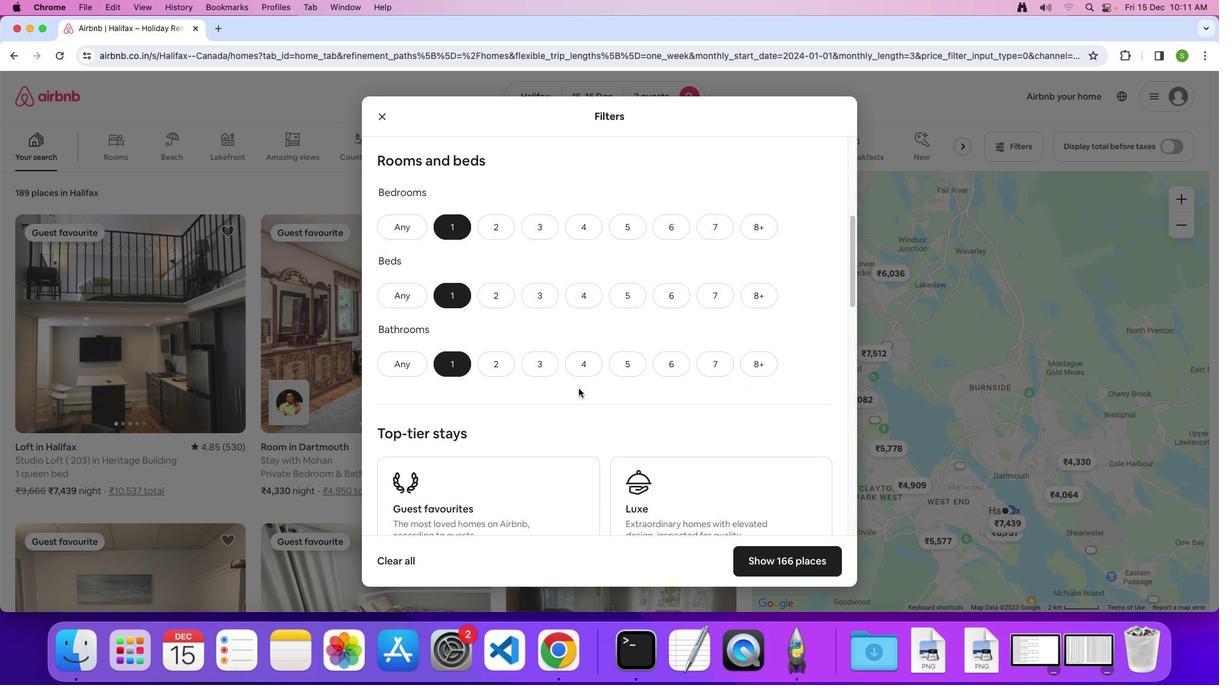 
Action: Mouse scrolled (578, 389) with delta (0, 0)
Screenshot: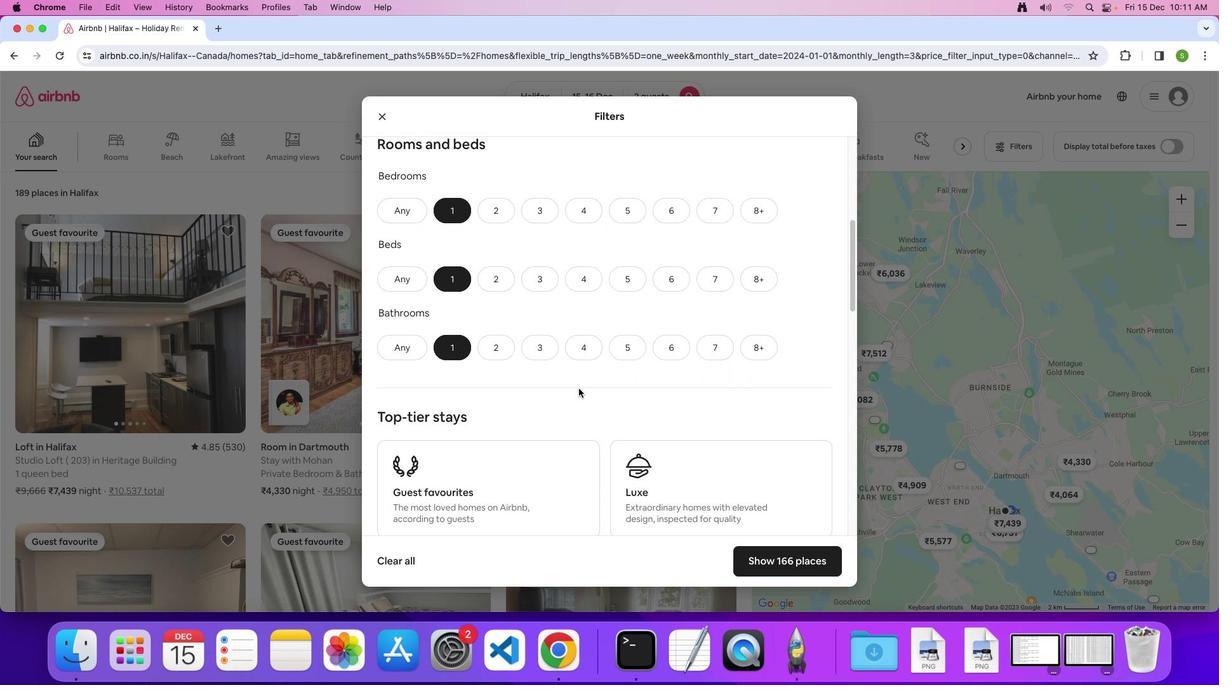 
Action: Mouse scrolled (578, 389) with delta (0, 0)
Screenshot: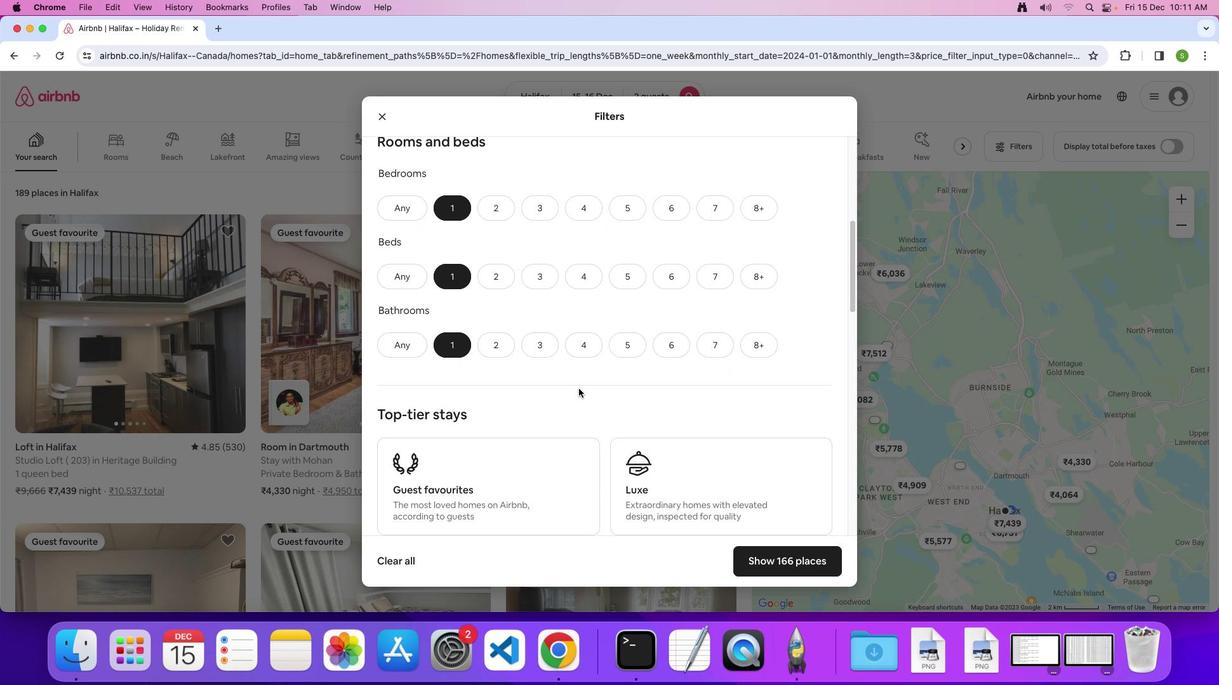 
Action: Mouse scrolled (578, 389) with delta (0, -1)
Screenshot: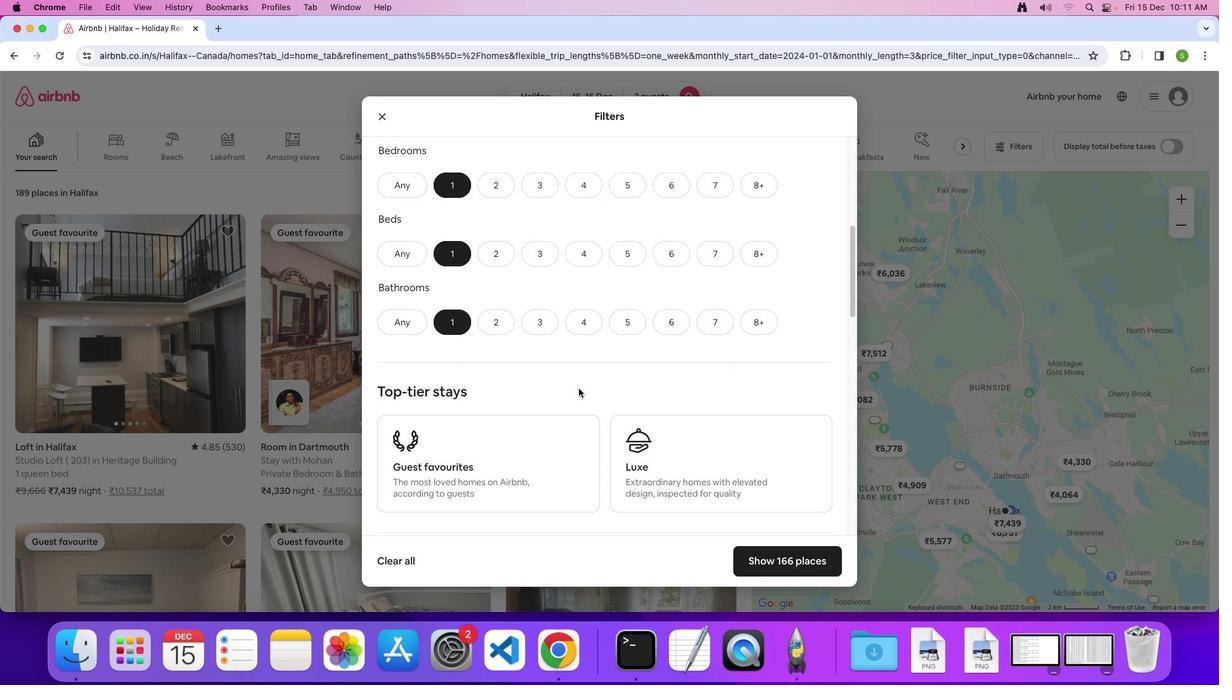 
Action: Mouse scrolled (578, 389) with delta (0, 0)
Screenshot: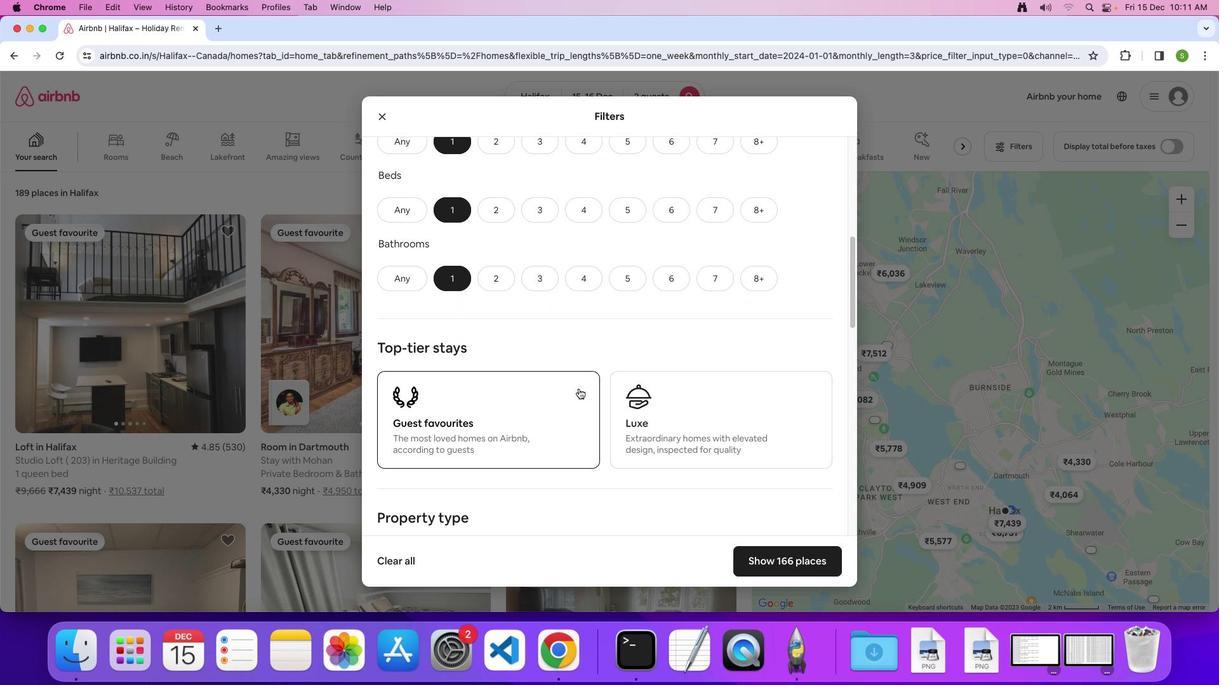 
Action: Mouse scrolled (578, 389) with delta (0, 0)
Screenshot: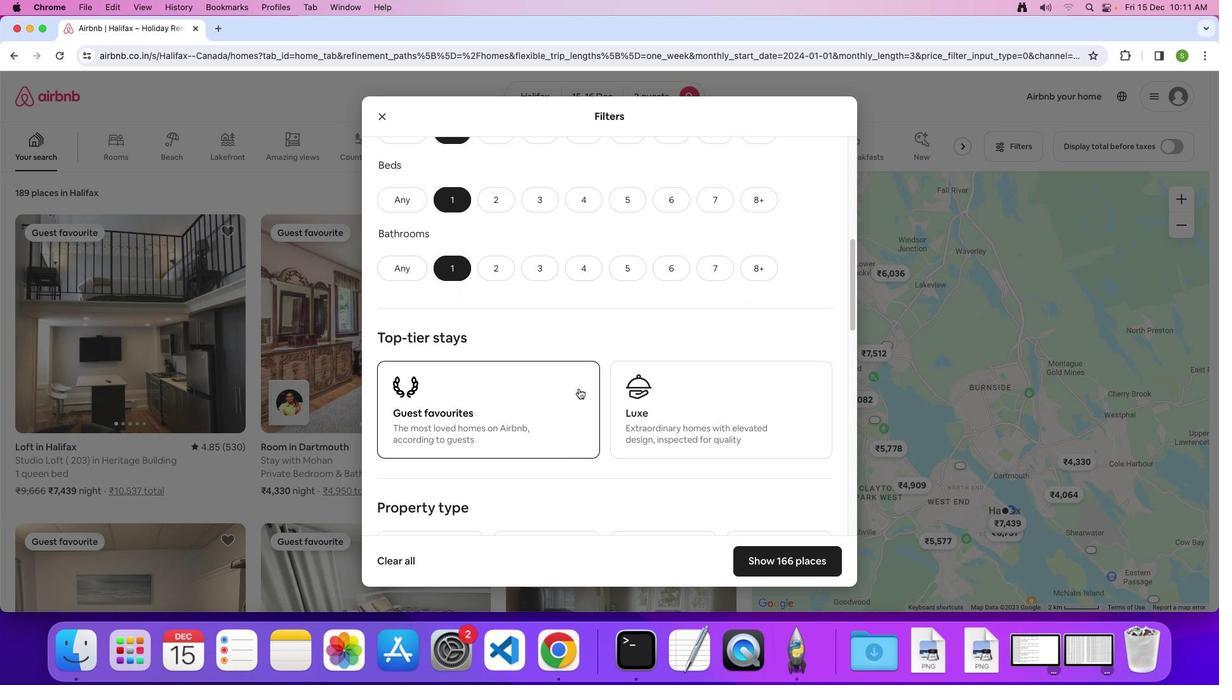 
Action: Mouse scrolled (578, 389) with delta (0, 0)
Screenshot: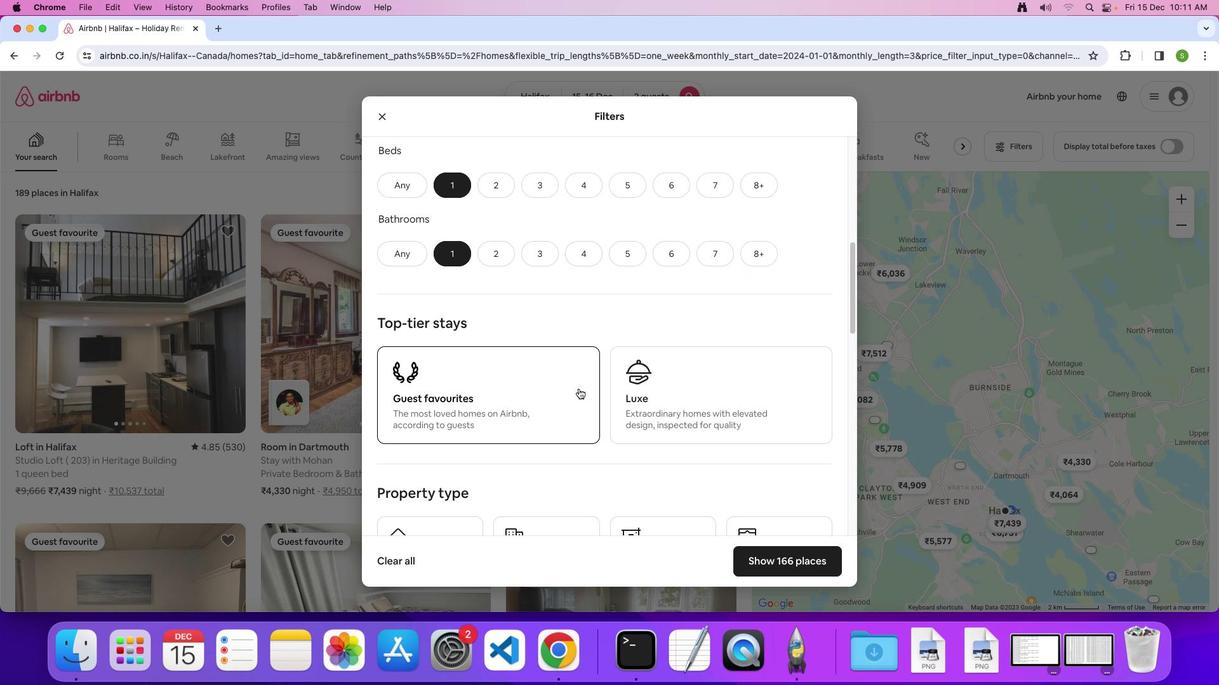 
Action: Mouse scrolled (578, 389) with delta (0, 0)
Screenshot: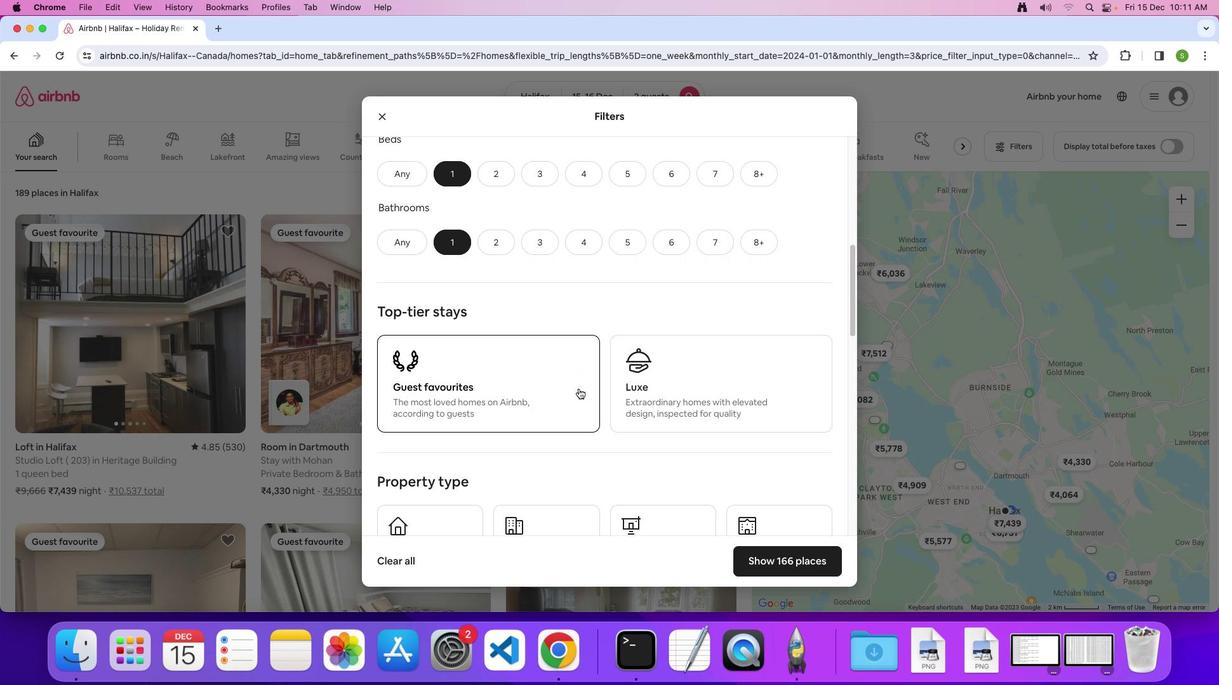 
Action: Mouse scrolled (578, 389) with delta (0, -1)
Screenshot: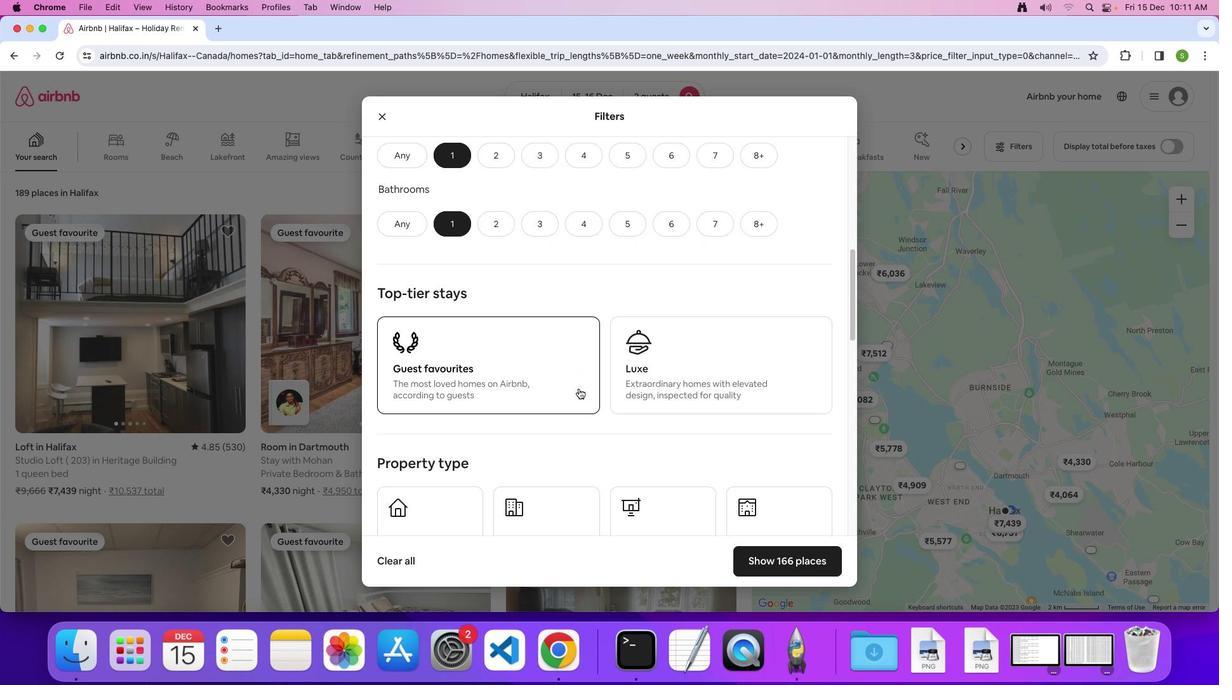 
Action: Mouse scrolled (578, 389) with delta (0, 0)
Screenshot: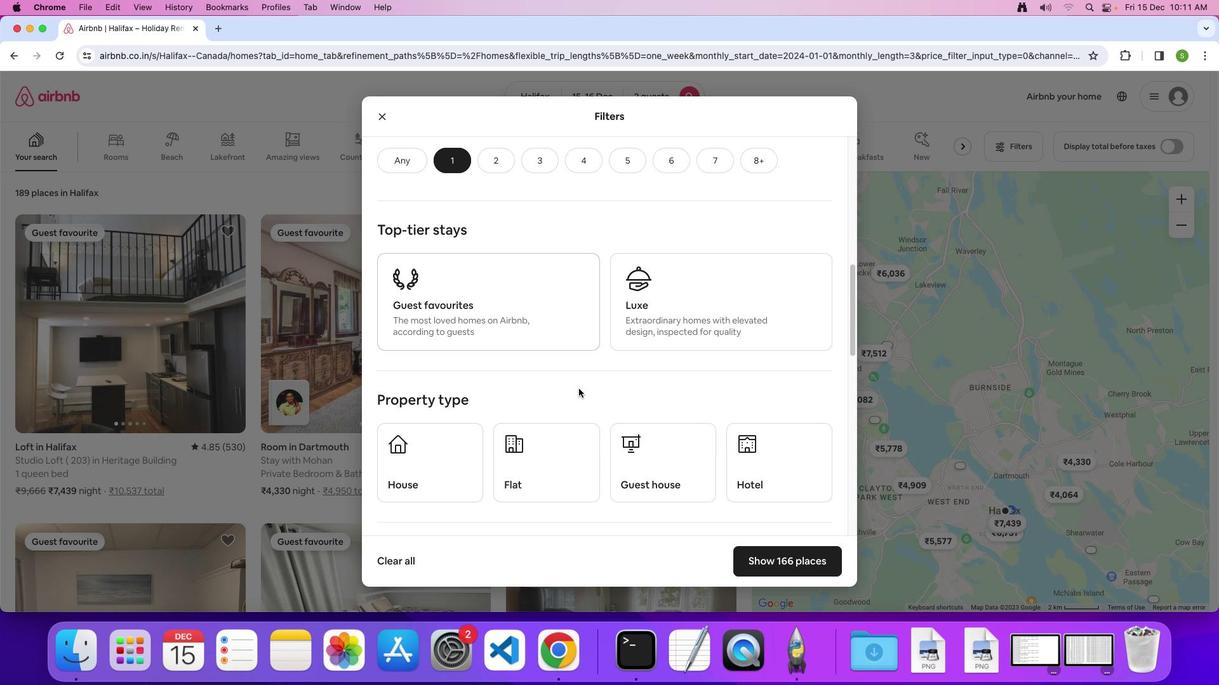 
Action: Mouse moved to (578, 389)
Screenshot: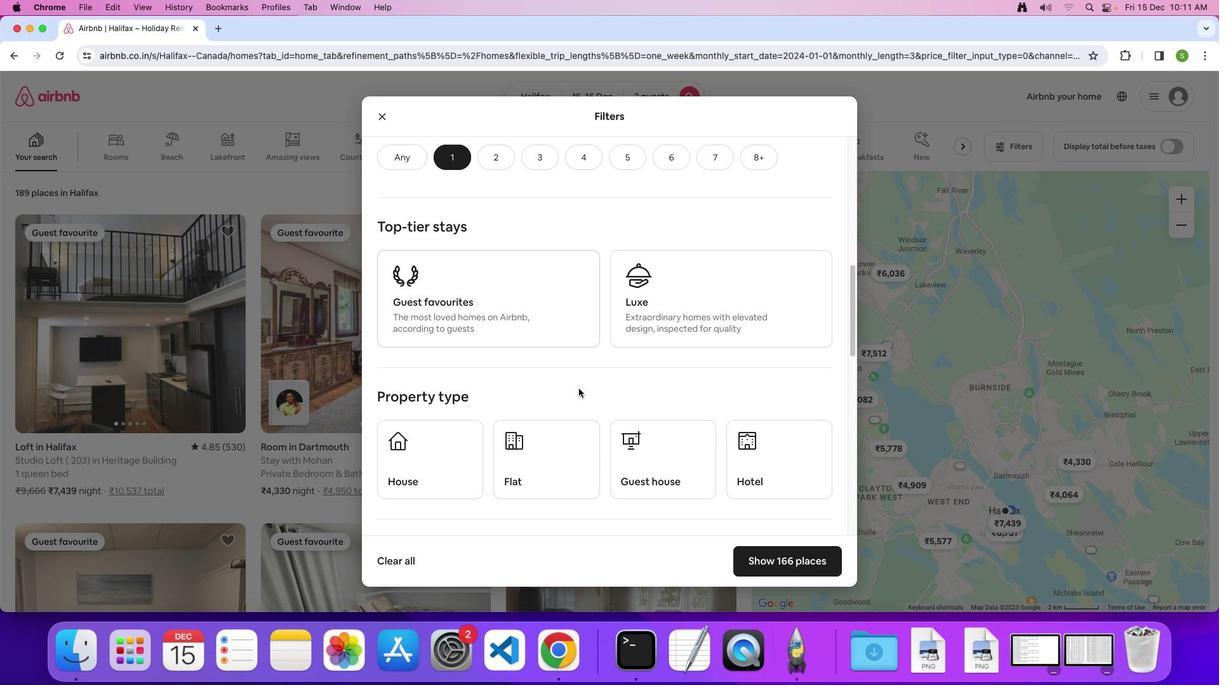 
Action: Mouse scrolled (578, 389) with delta (0, 0)
Screenshot: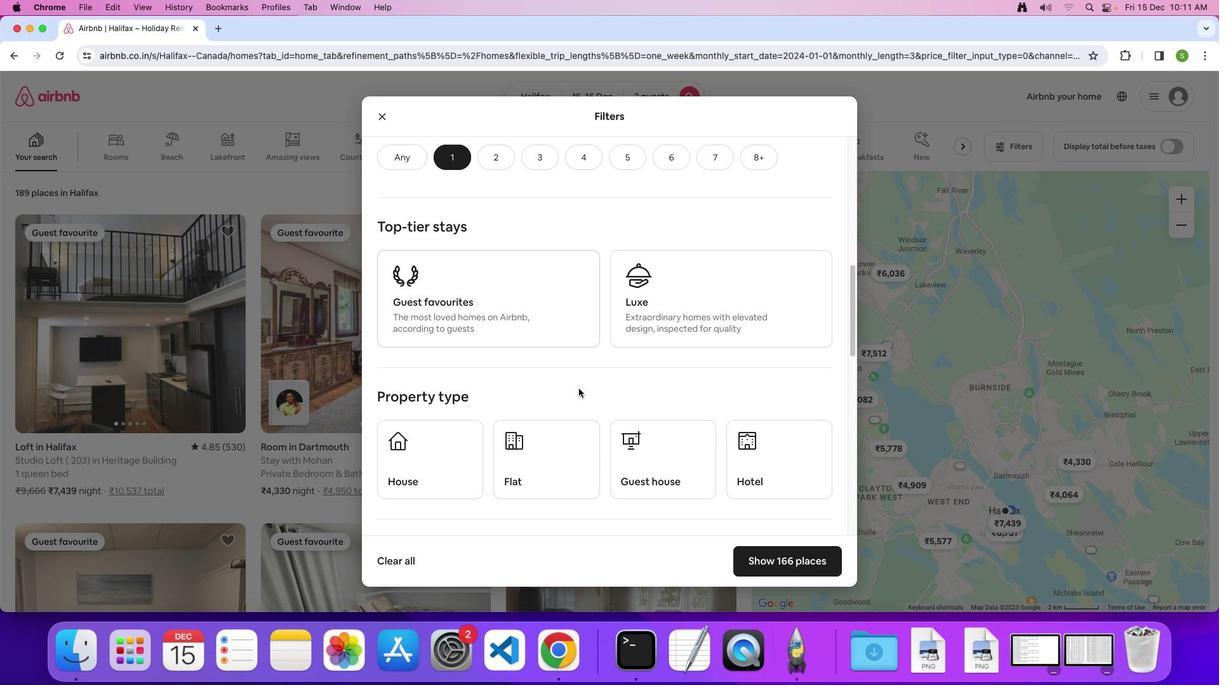 
Action: Mouse scrolled (578, 389) with delta (0, -1)
Screenshot: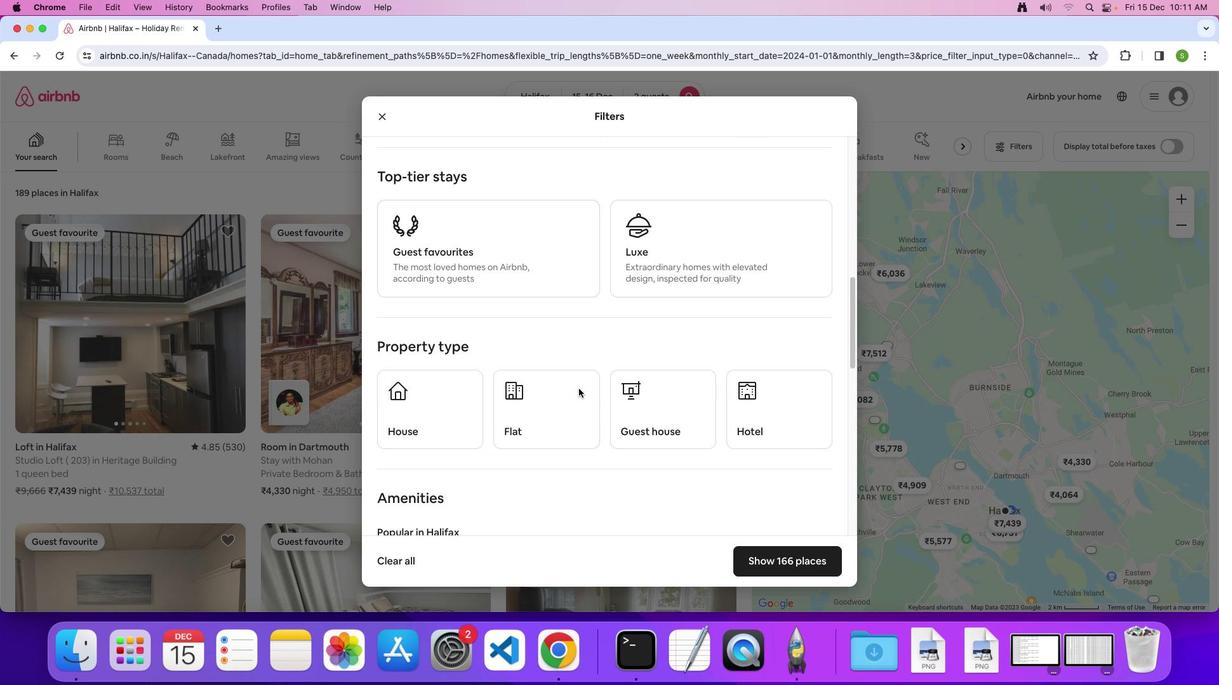 
Action: Mouse scrolled (578, 389) with delta (0, 0)
Screenshot: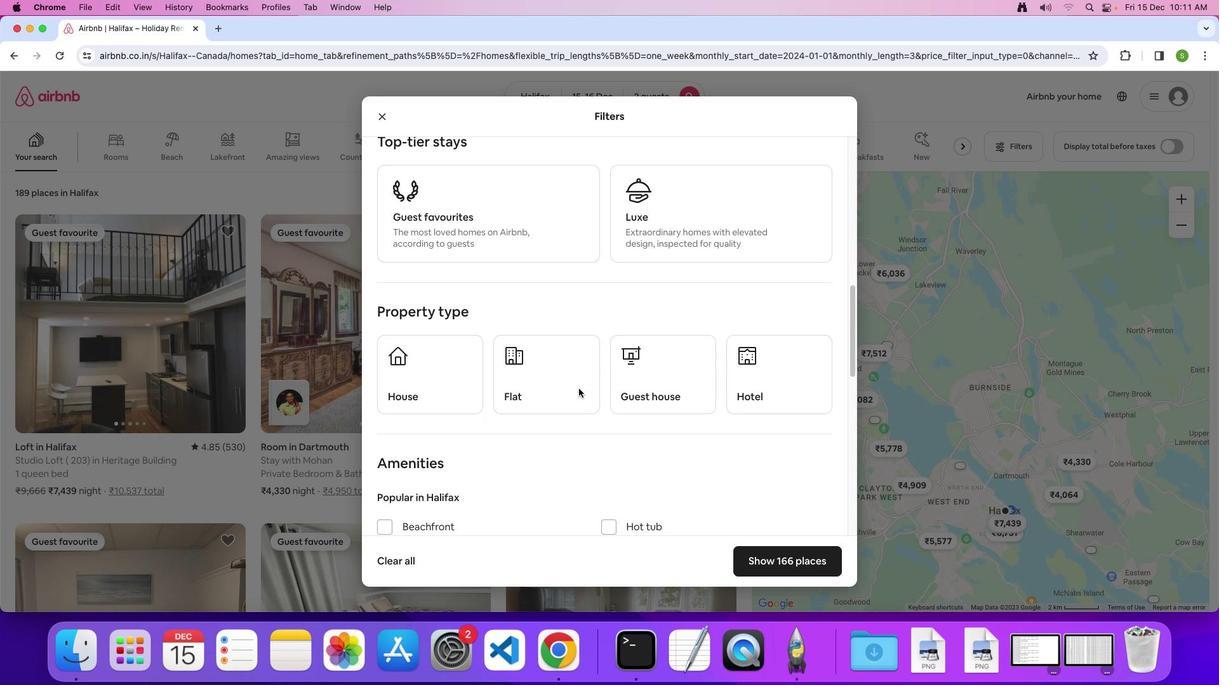 
Action: Mouse scrolled (578, 389) with delta (0, 0)
Screenshot: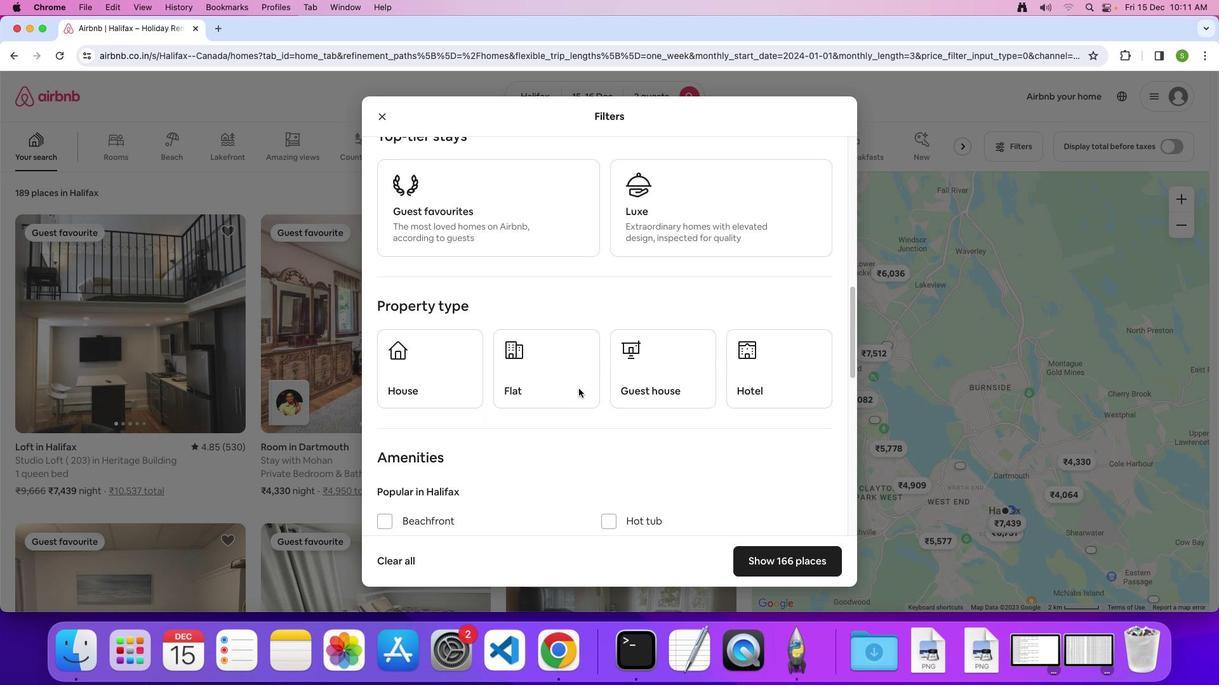 
Action: Mouse moved to (771, 367)
Screenshot: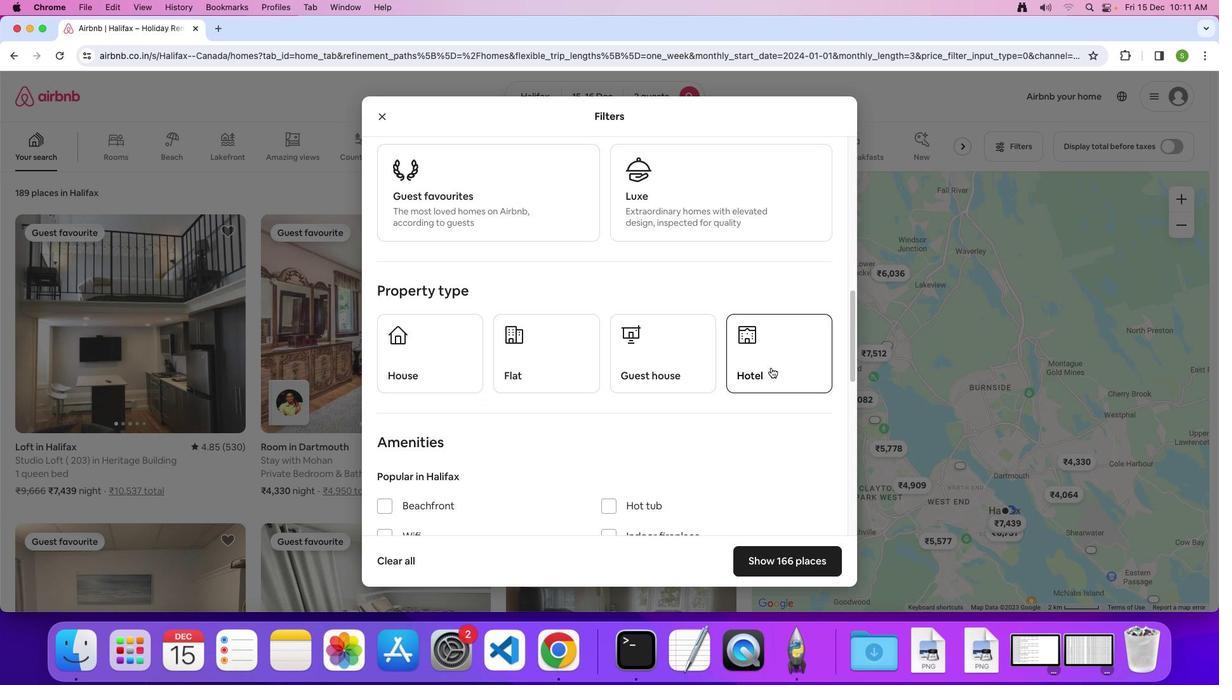 
Action: Mouse pressed left at (771, 367)
Screenshot: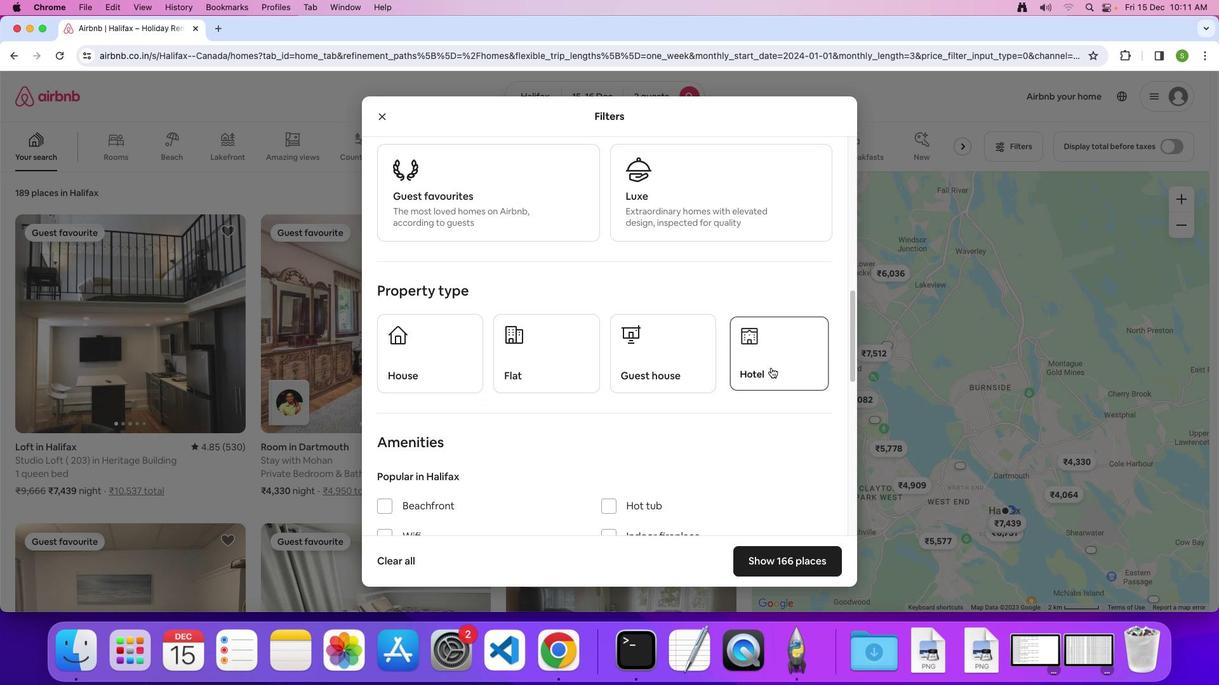 
Action: Mouse moved to (579, 386)
Screenshot: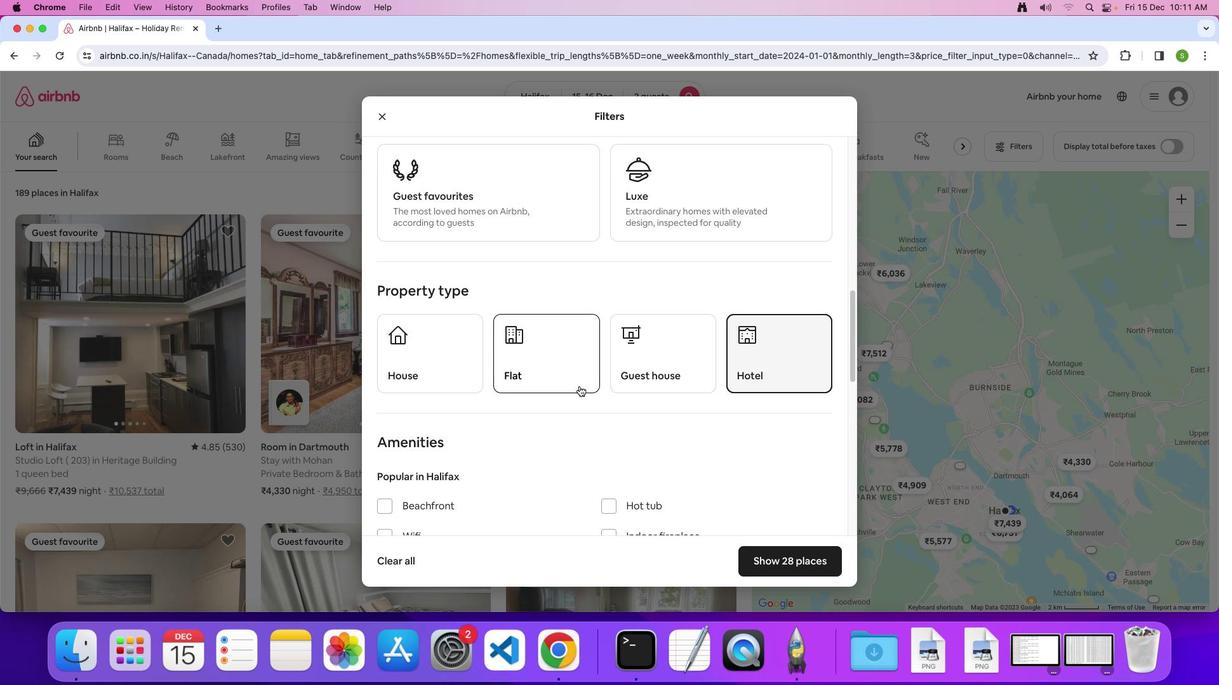 
Action: Mouse scrolled (579, 386) with delta (0, 0)
Screenshot: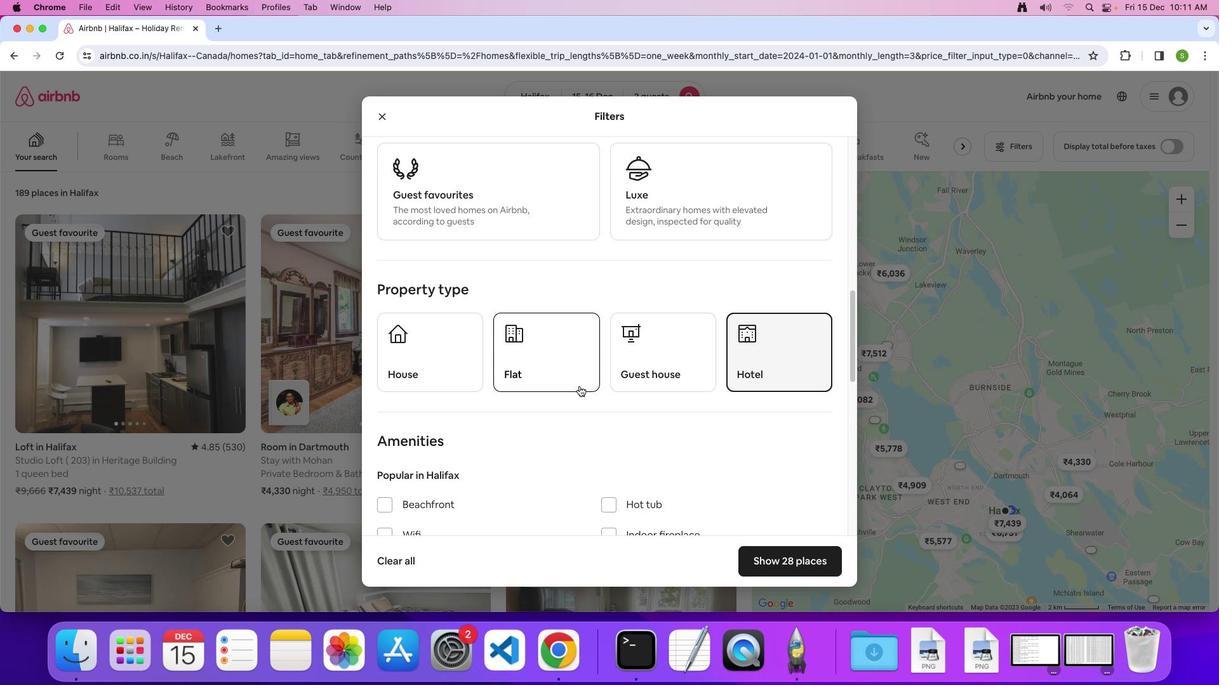 
Action: Mouse scrolled (579, 386) with delta (0, 0)
Screenshot: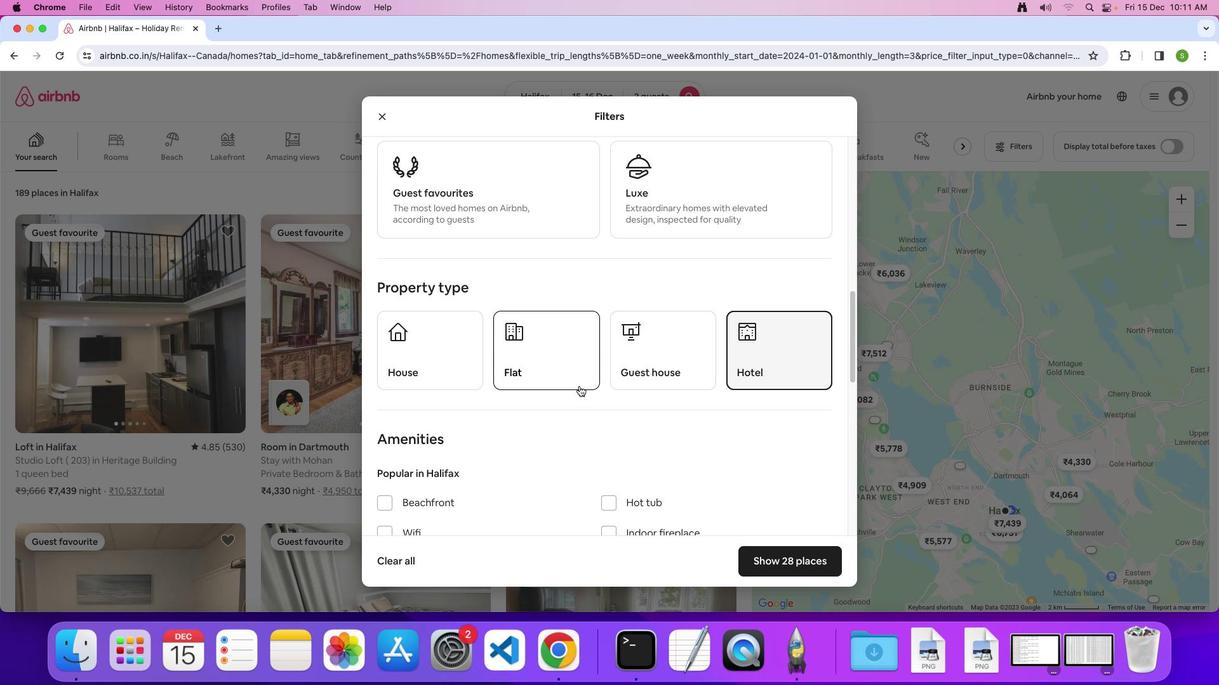 
Action: Mouse scrolled (579, 386) with delta (0, 0)
Screenshot: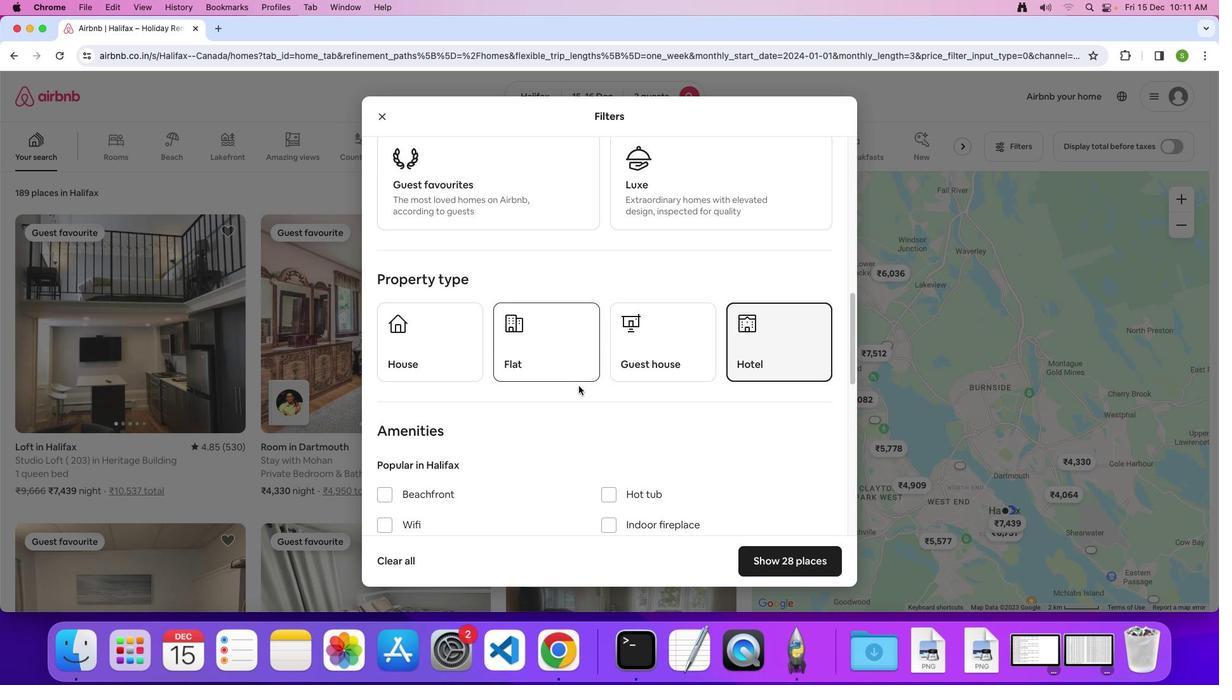 
Action: Mouse moved to (579, 386)
Screenshot: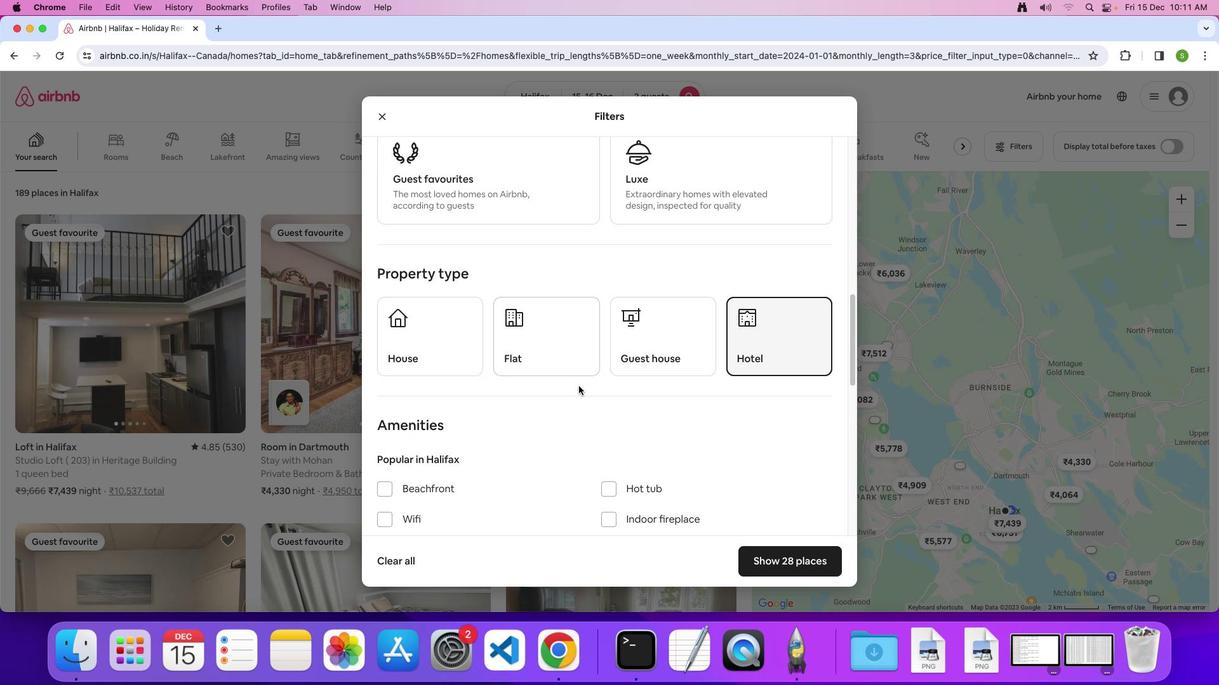 
Action: Mouse scrolled (579, 386) with delta (0, 0)
Screenshot: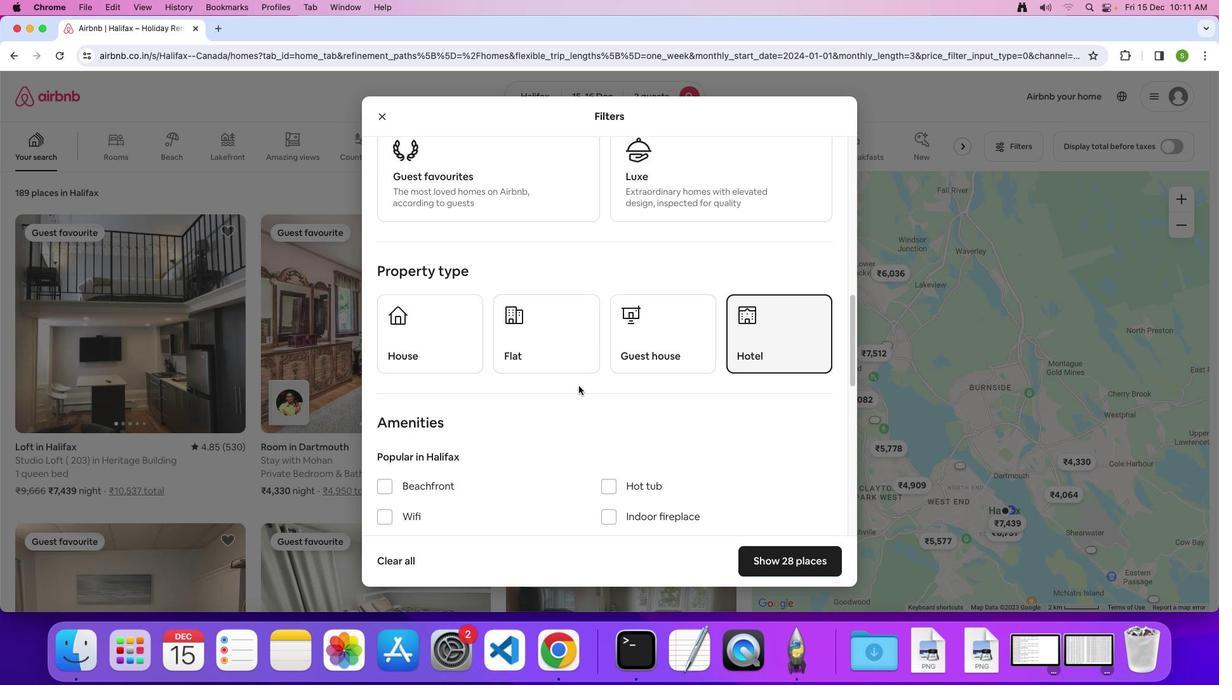 
Action: Mouse scrolled (579, 386) with delta (0, 0)
Screenshot: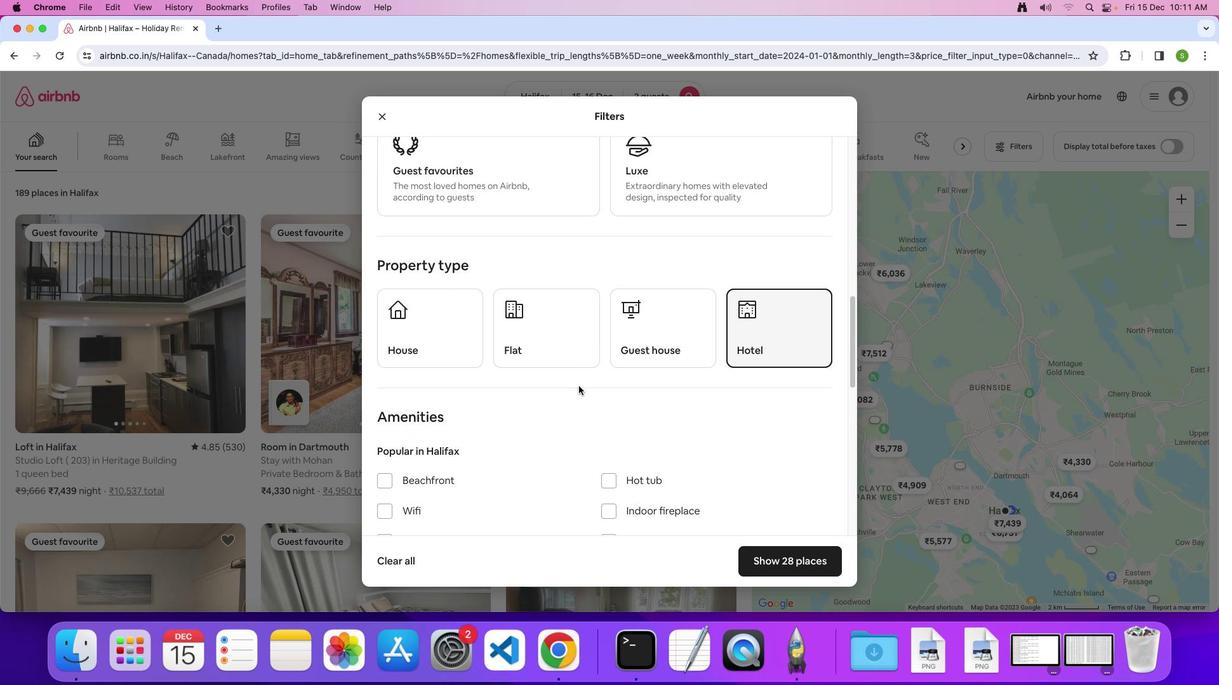 
Action: Mouse scrolled (579, 386) with delta (0, 0)
Screenshot: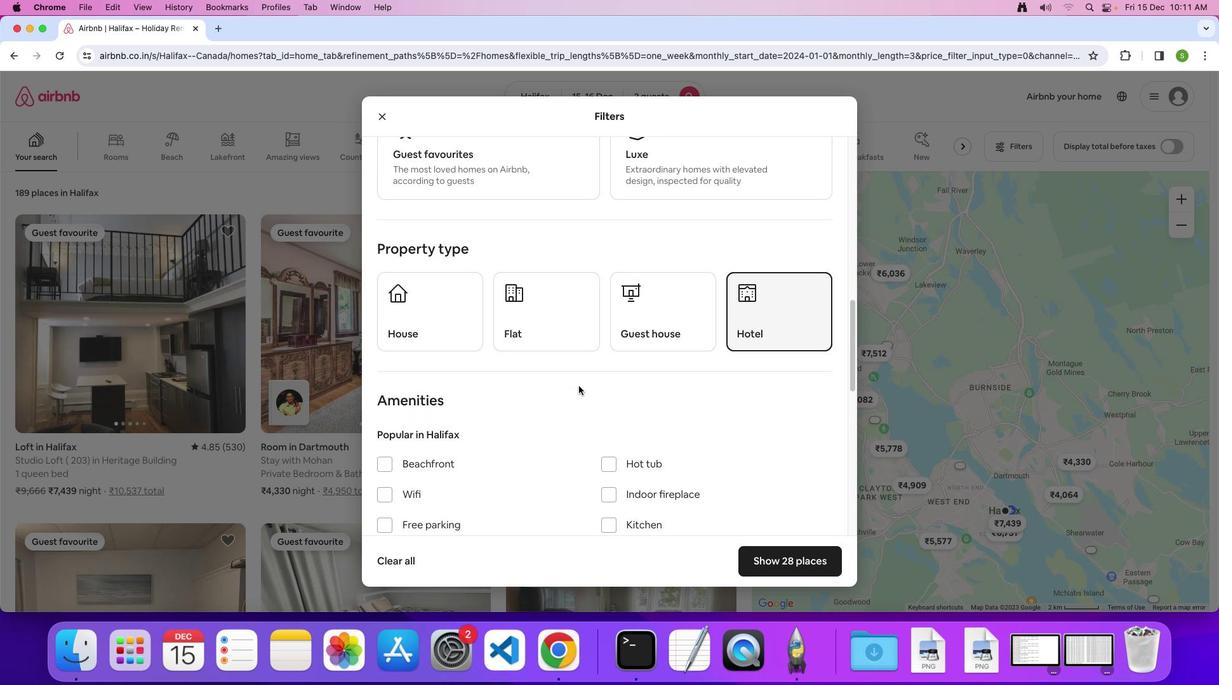 
Action: Mouse scrolled (579, 386) with delta (0, 0)
Screenshot: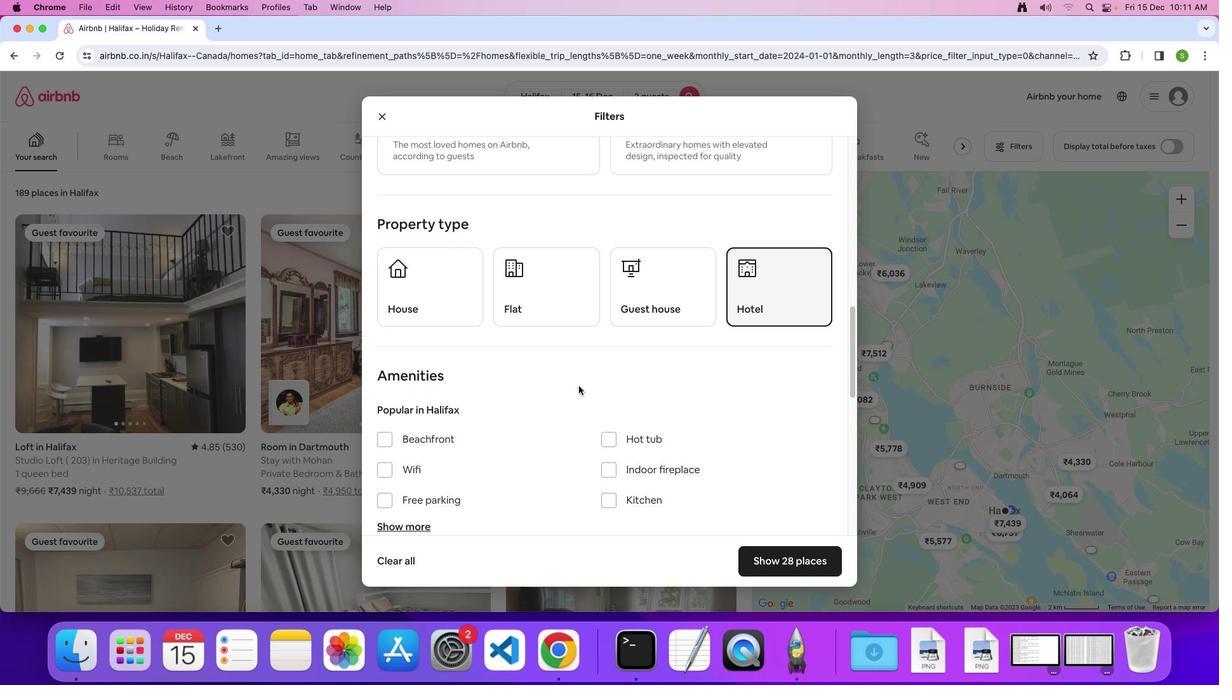
Action: Mouse scrolled (579, 386) with delta (0, 0)
Screenshot: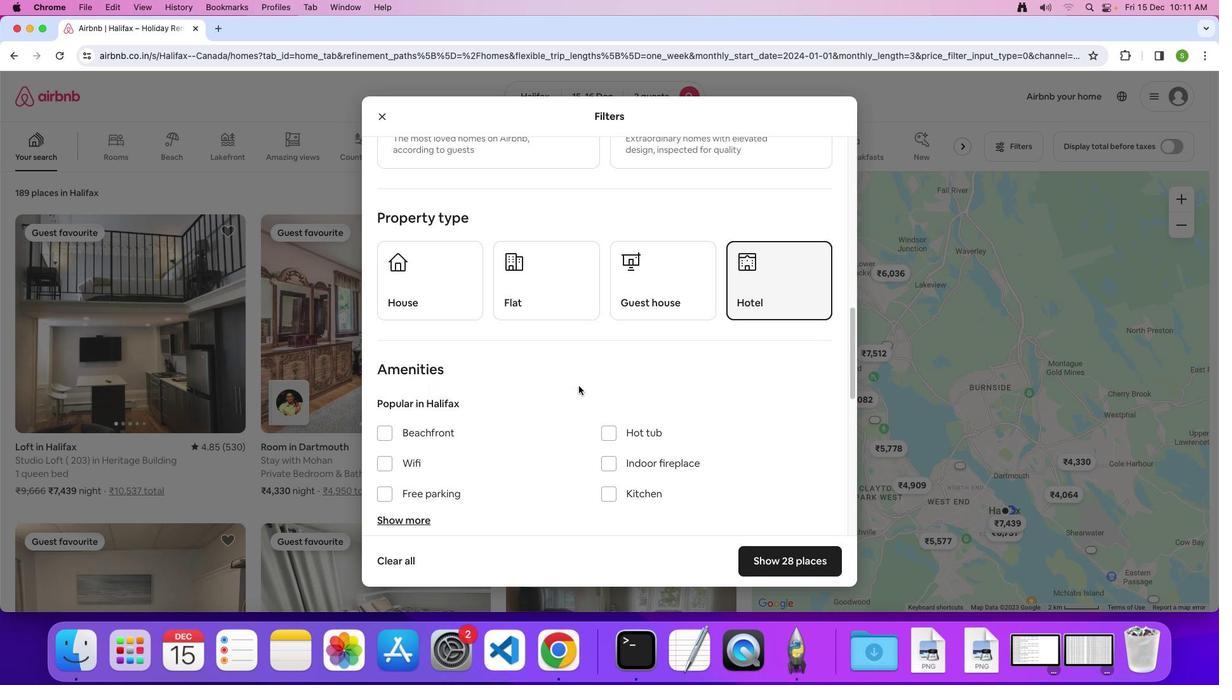 
Action: Mouse scrolled (579, 386) with delta (0, 0)
Screenshot: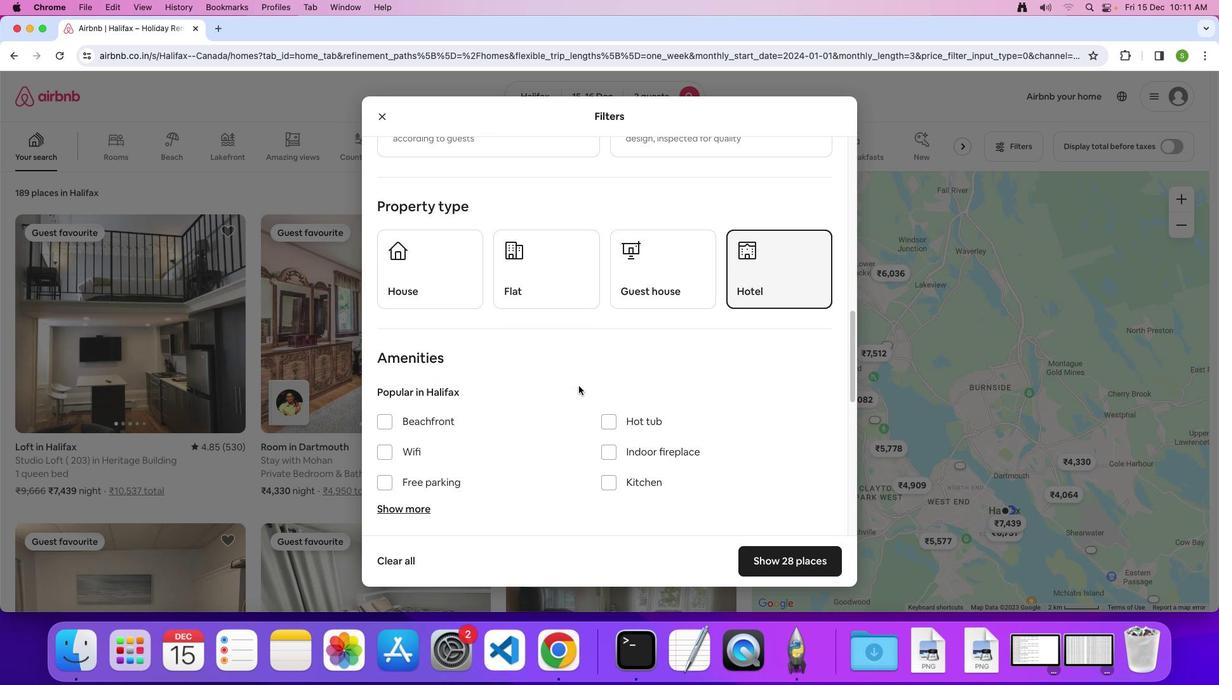 
Action: Mouse scrolled (579, 386) with delta (0, 0)
Screenshot: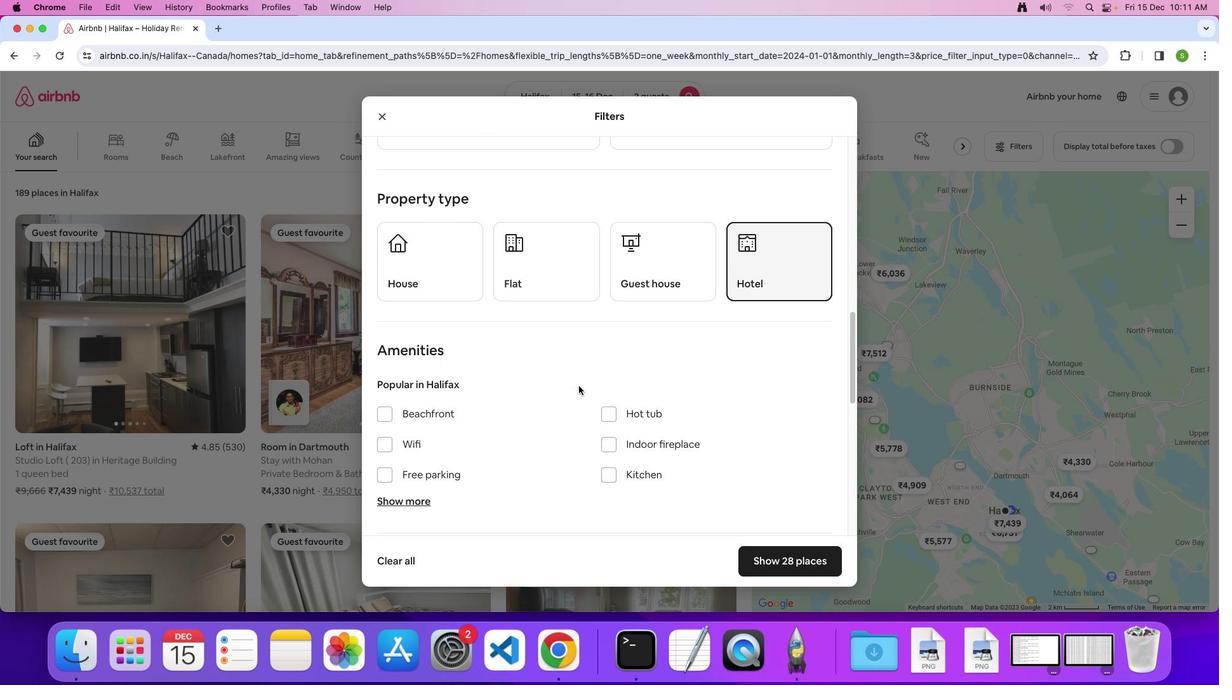 
Action: Mouse scrolled (579, 386) with delta (0, 0)
Screenshot: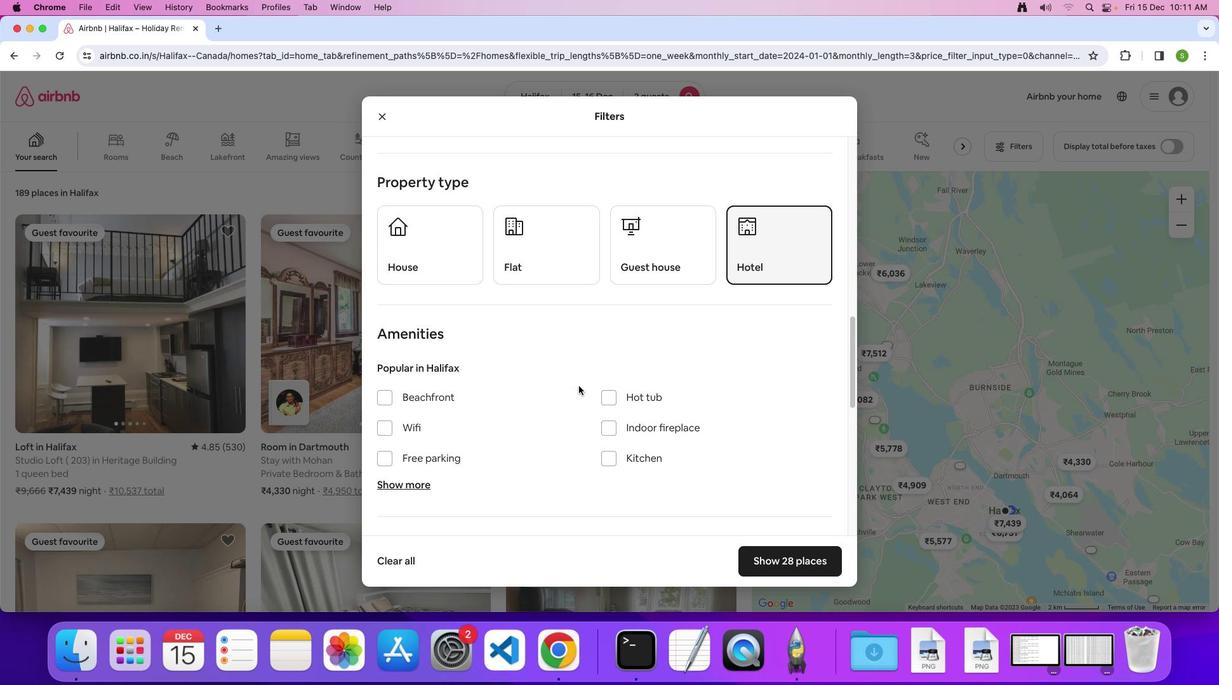 
Action: Mouse scrolled (579, 386) with delta (0, 0)
Screenshot: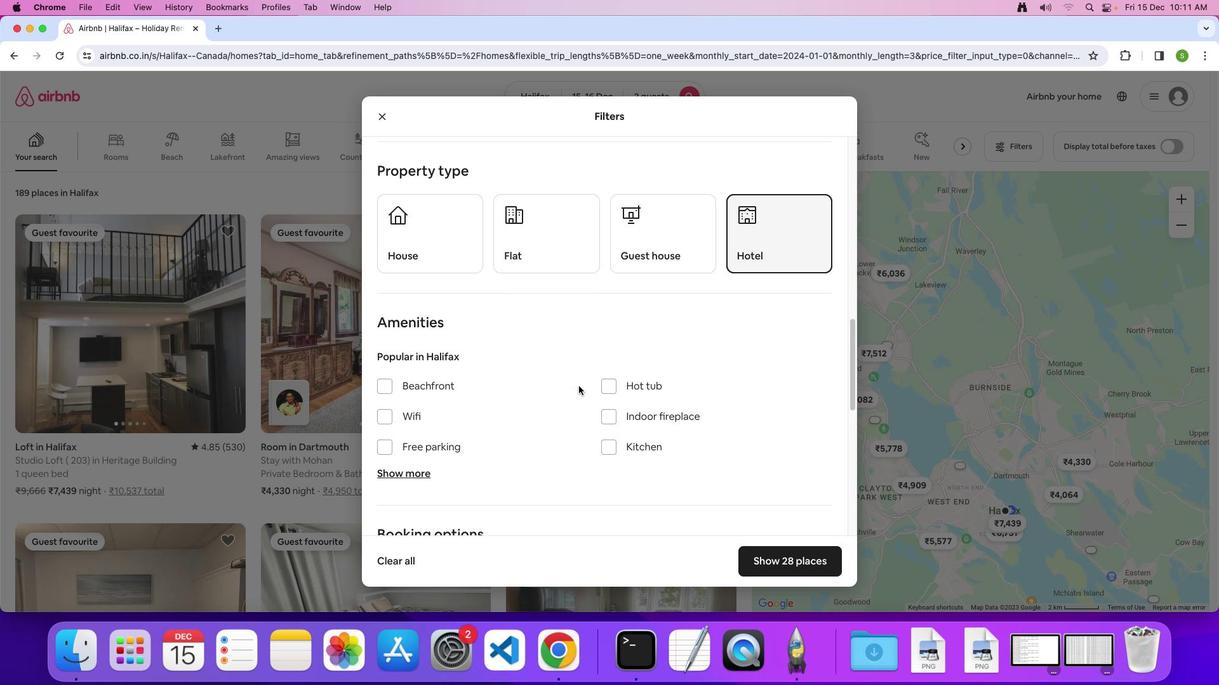 
Action: Mouse scrolled (579, 386) with delta (0, 0)
Screenshot: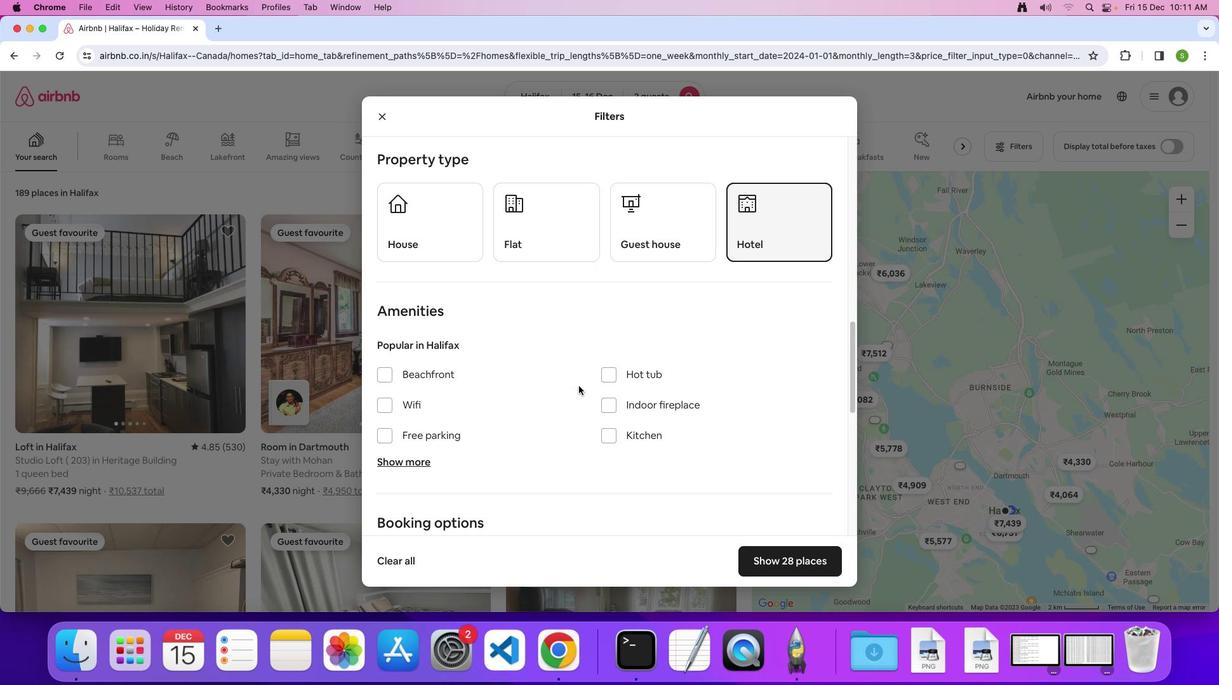 
Action: Mouse scrolled (579, 386) with delta (0, 0)
Screenshot: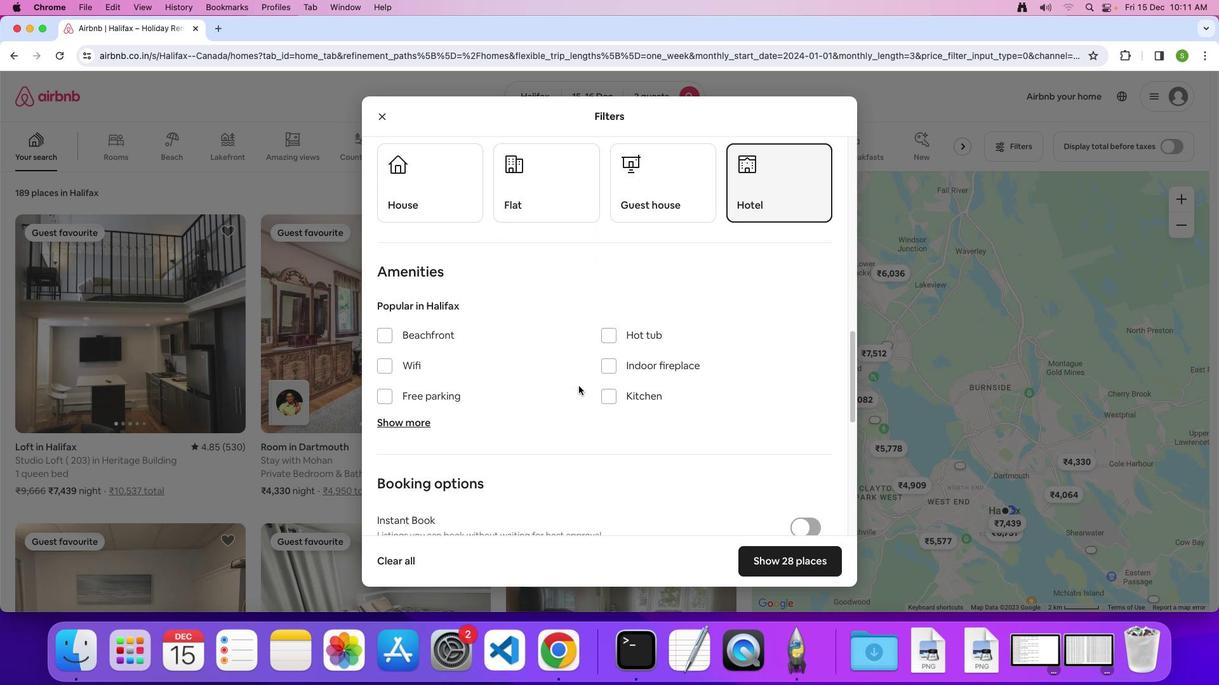 
Action: Mouse scrolled (579, 386) with delta (0, -1)
Screenshot: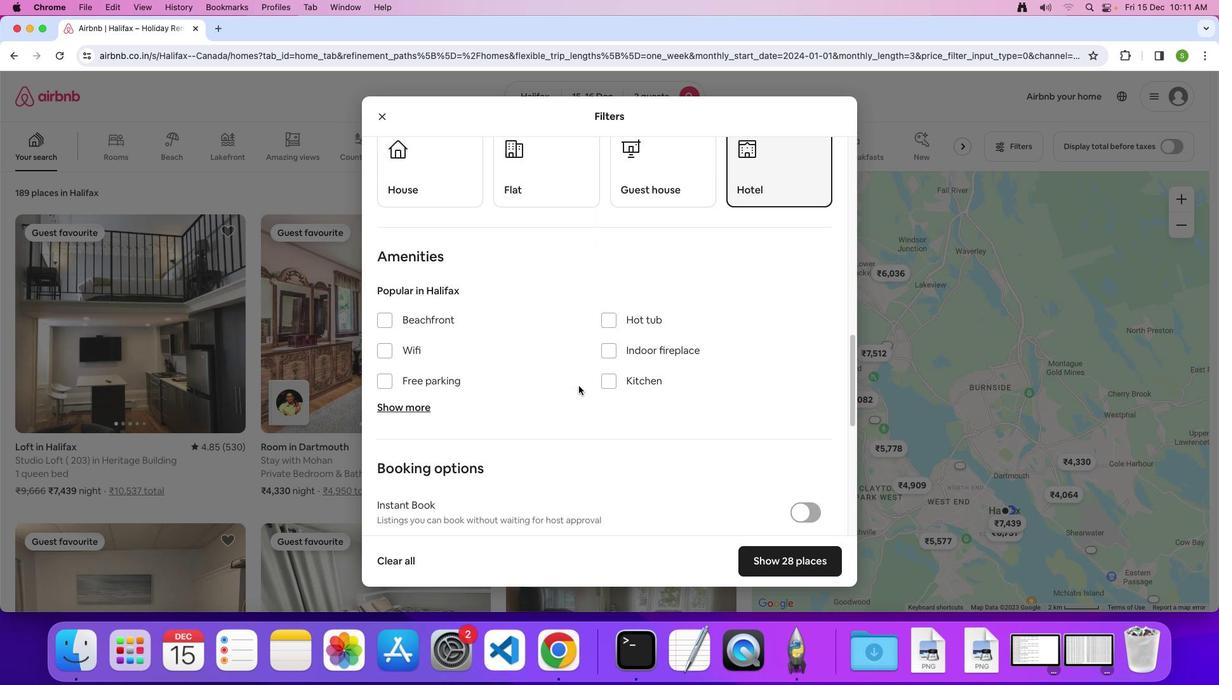
Action: Mouse scrolled (579, 386) with delta (0, 0)
Screenshot: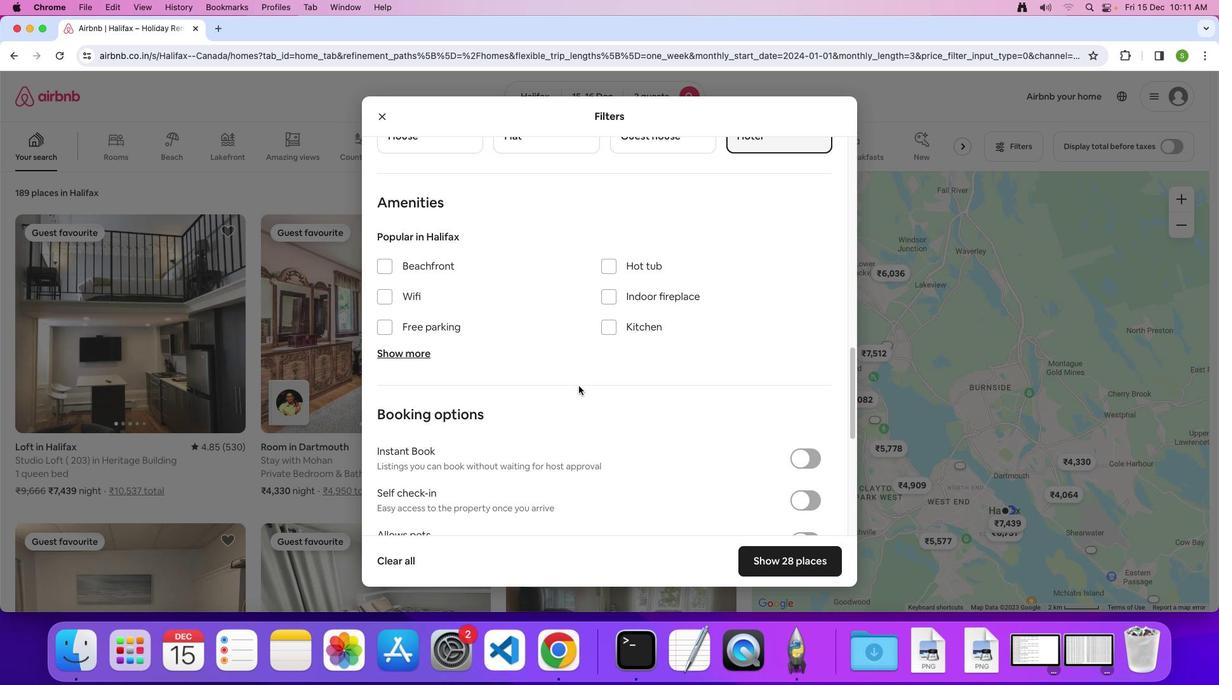 
Action: Mouse scrolled (579, 386) with delta (0, 0)
Screenshot: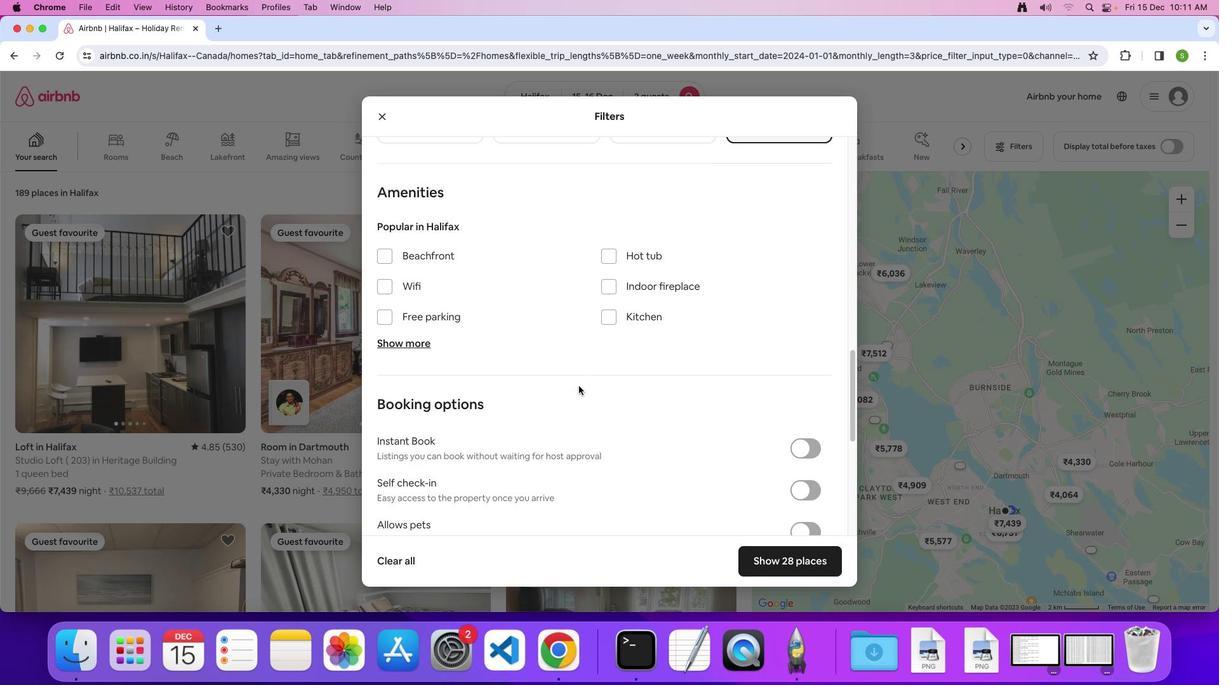 
Action: Mouse scrolled (579, 386) with delta (0, -1)
Screenshot: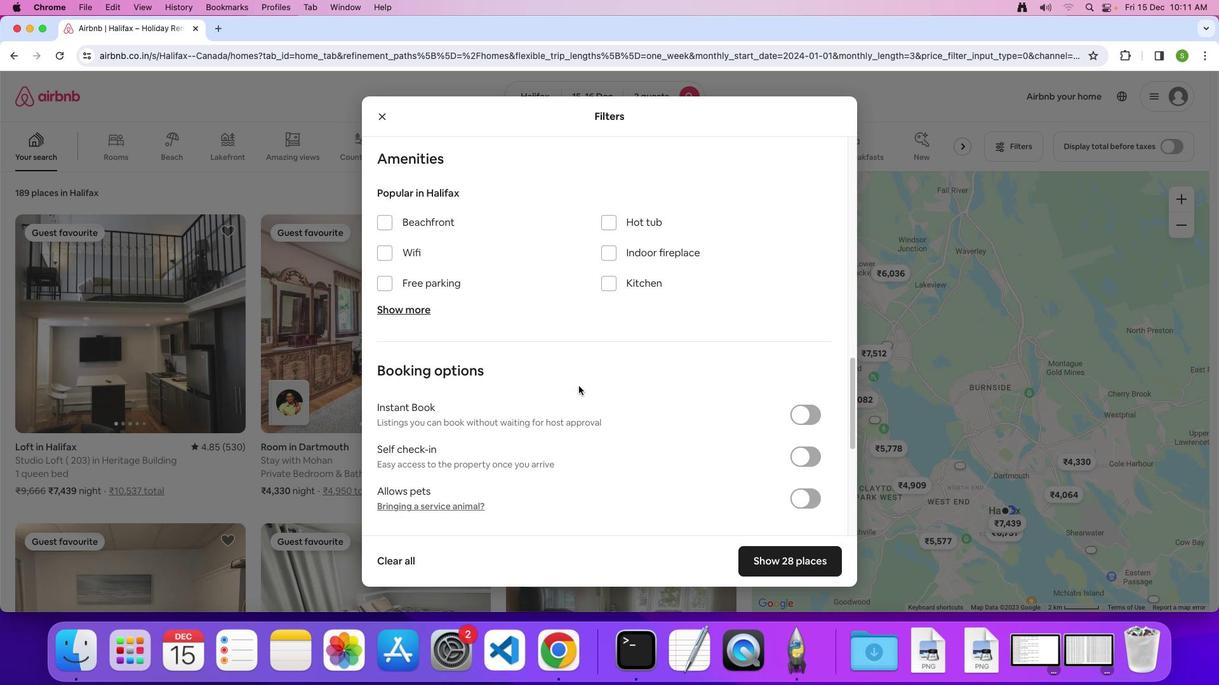 
Action: Mouse scrolled (579, 386) with delta (0, 0)
Screenshot: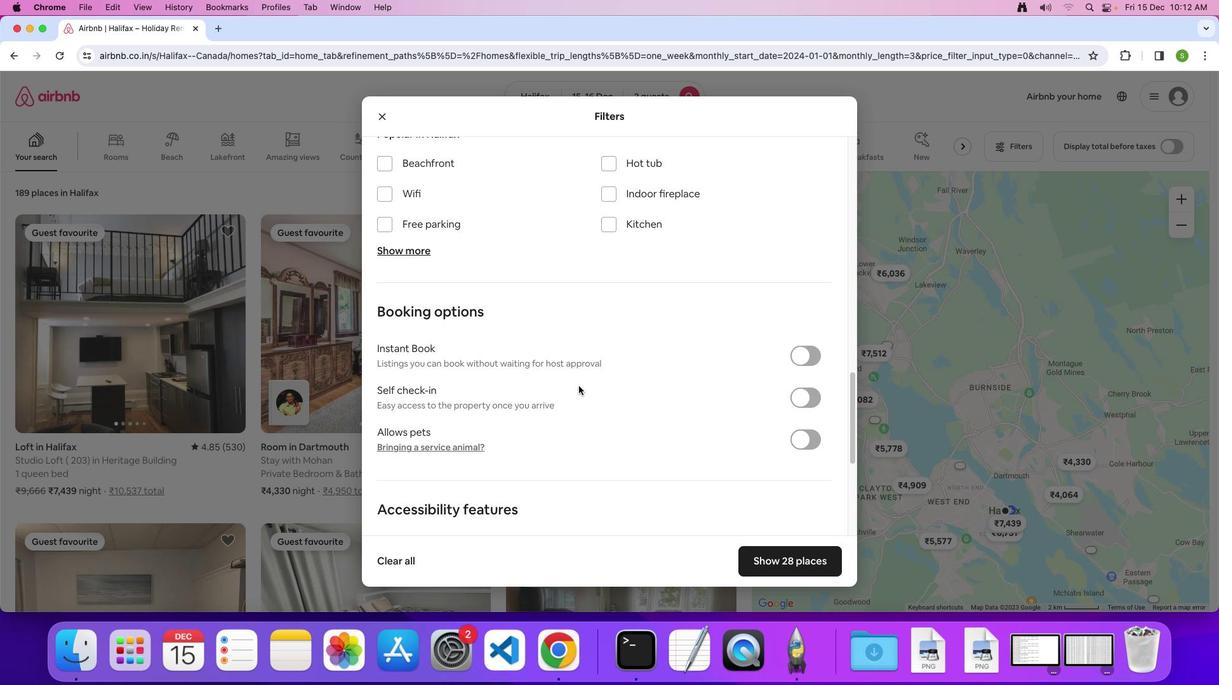 
Action: Mouse scrolled (579, 386) with delta (0, 0)
Screenshot: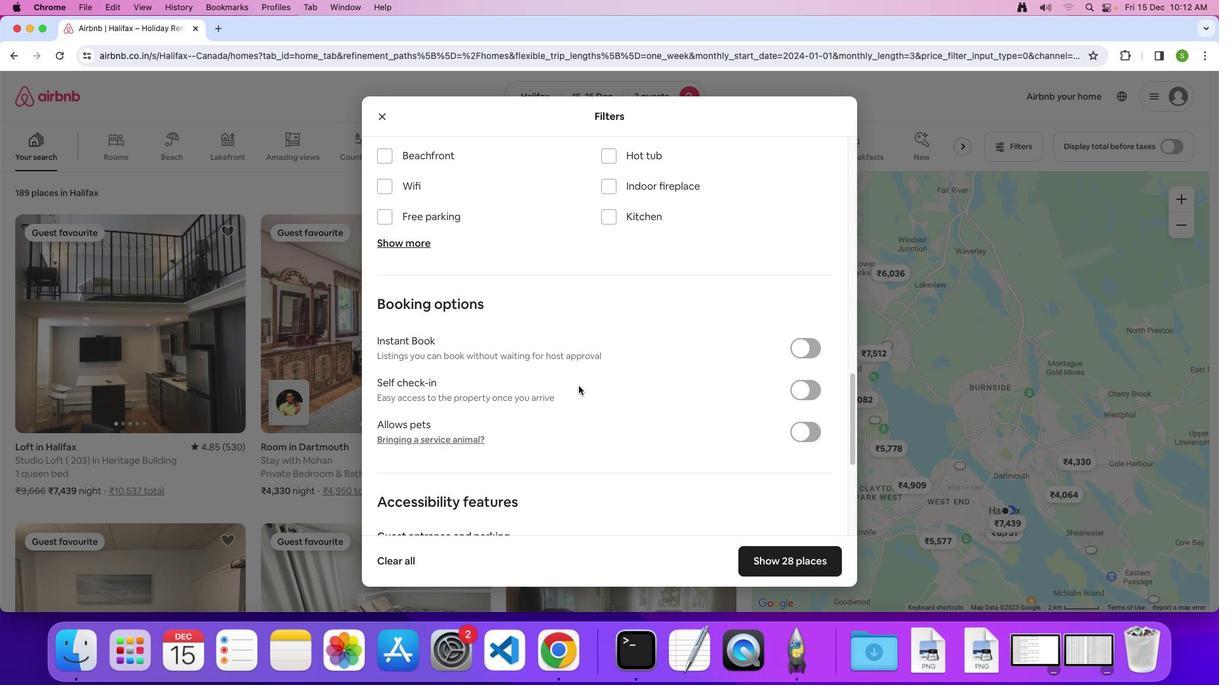 
Action: Mouse scrolled (579, 386) with delta (0, 0)
Screenshot: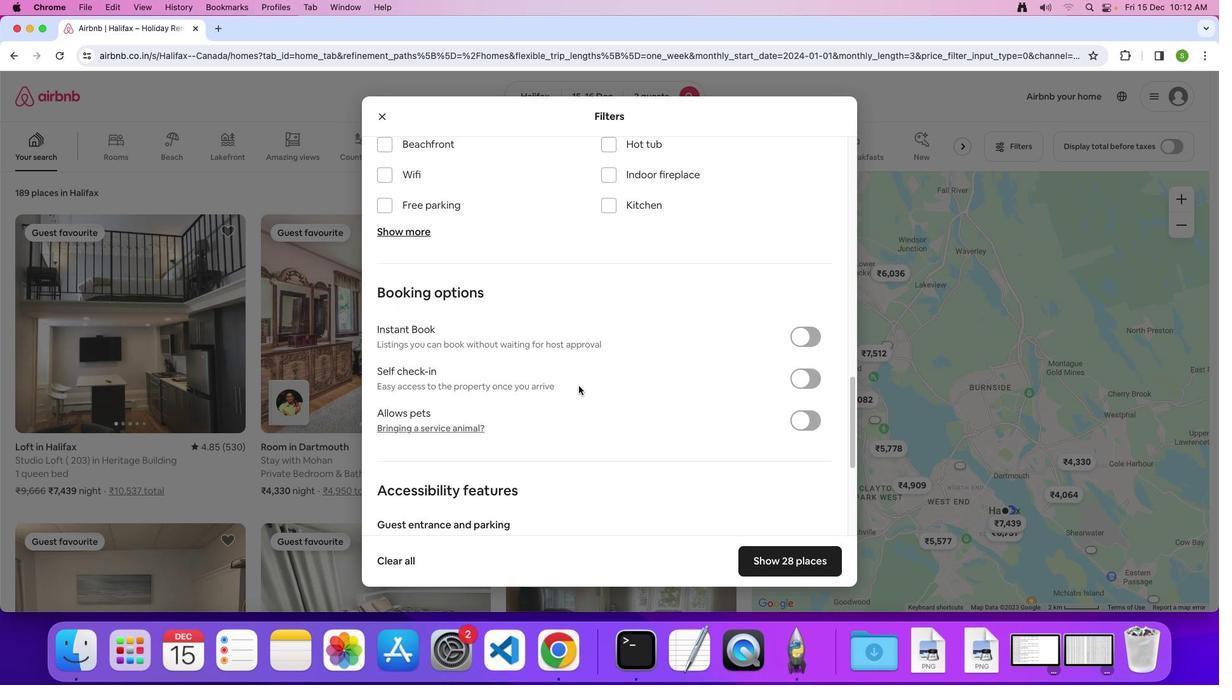 
Action: Mouse scrolled (579, 386) with delta (0, 0)
Screenshot: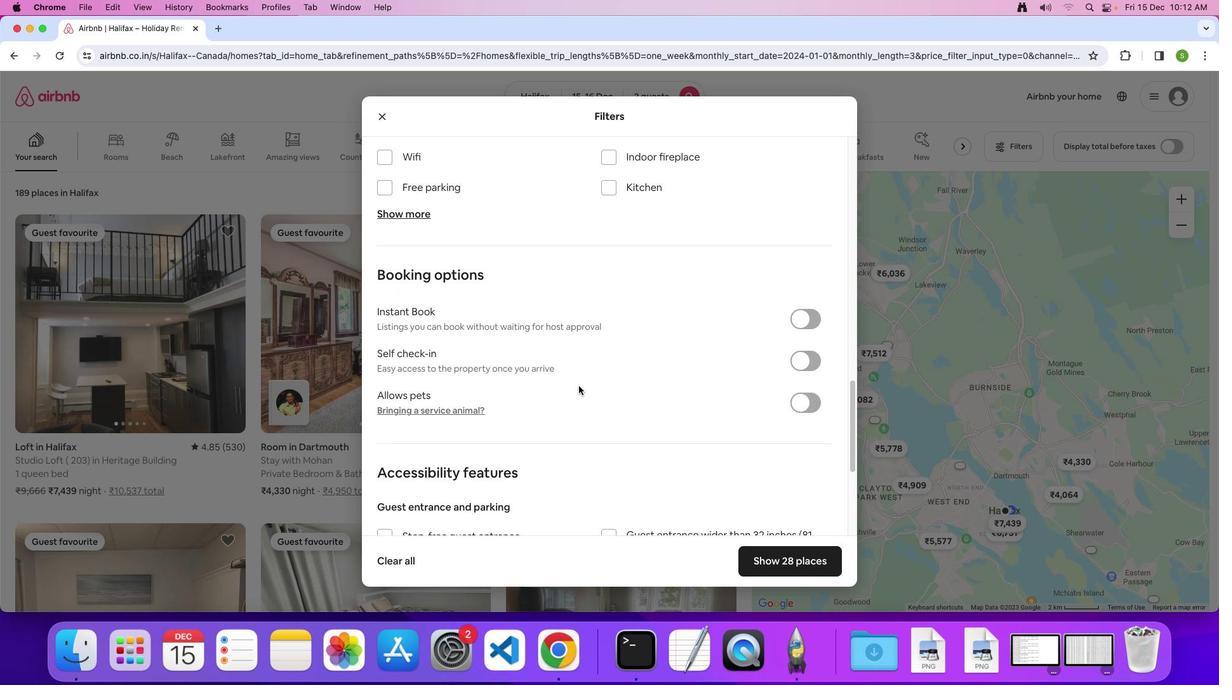 
Action: Mouse scrolled (579, 386) with delta (0, -1)
Screenshot: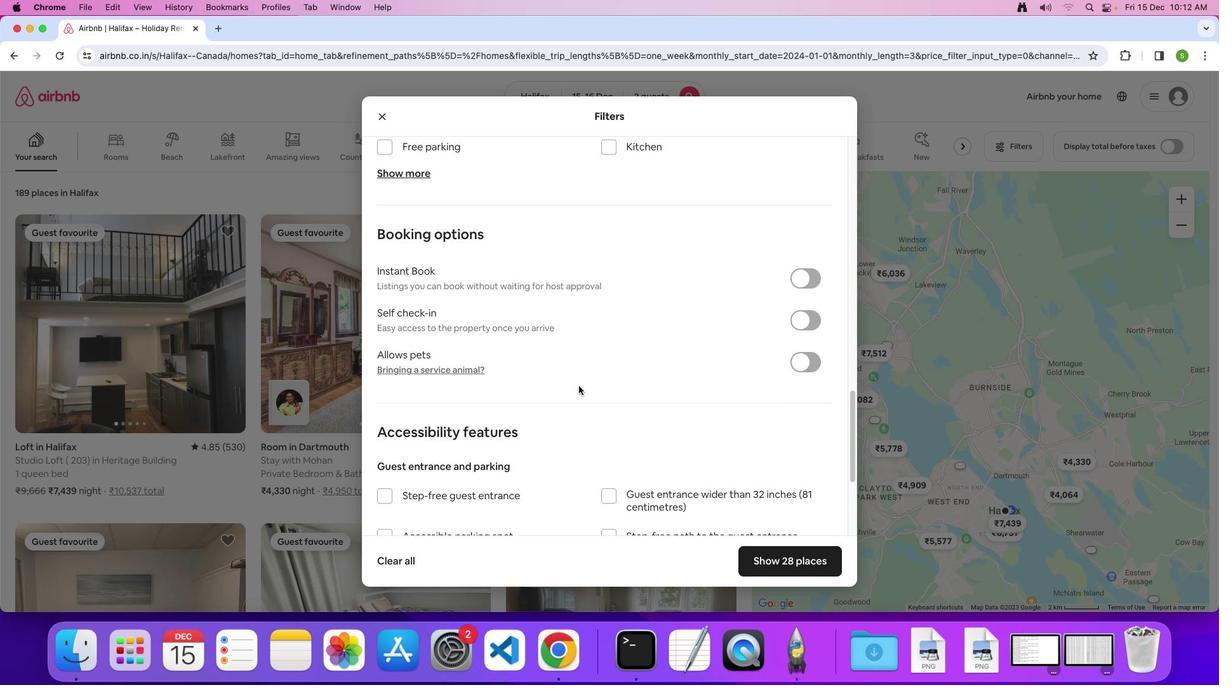 
Action: Mouse scrolled (579, 386) with delta (0, 0)
Screenshot: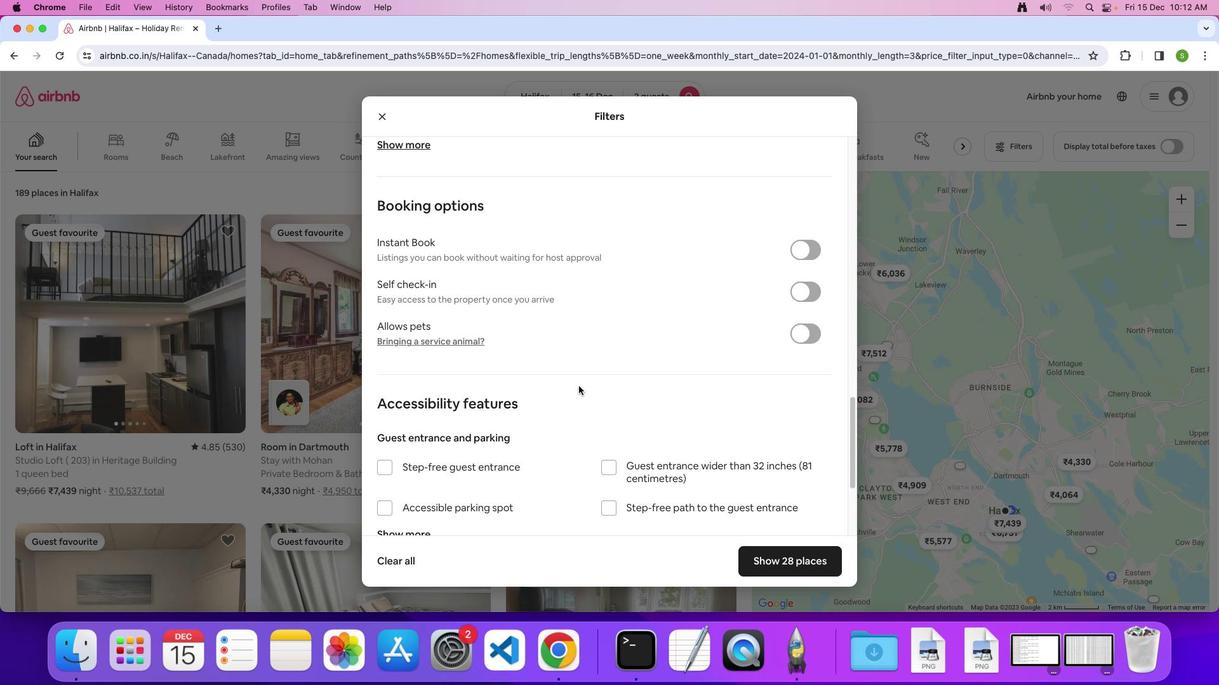 
Action: Mouse scrolled (579, 386) with delta (0, 0)
Screenshot: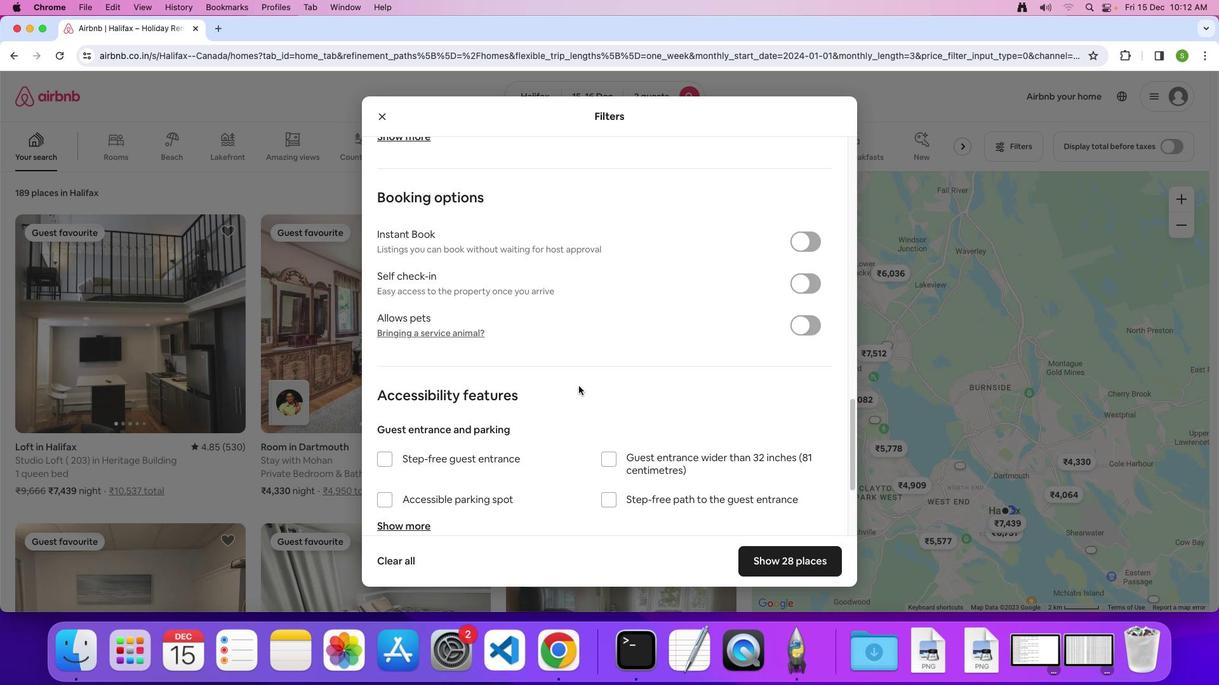 
Action: Mouse scrolled (579, 386) with delta (0, 0)
Screenshot: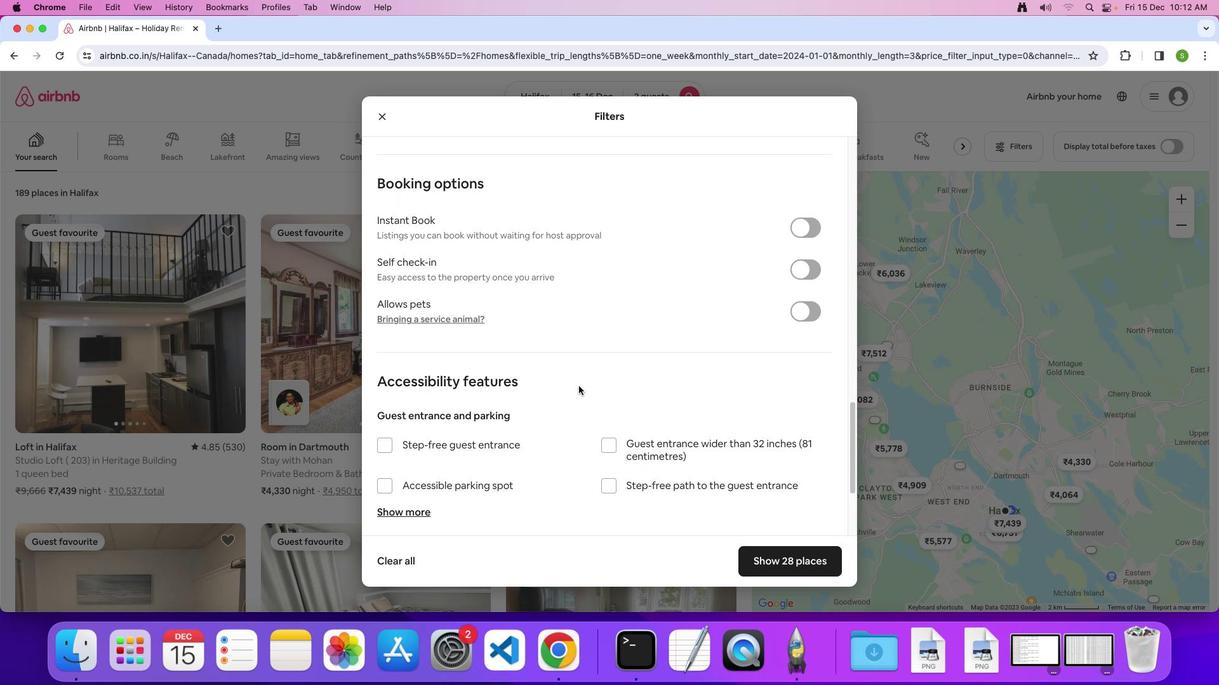 
Action: Mouse scrolled (579, 386) with delta (0, 0)
Screenshot: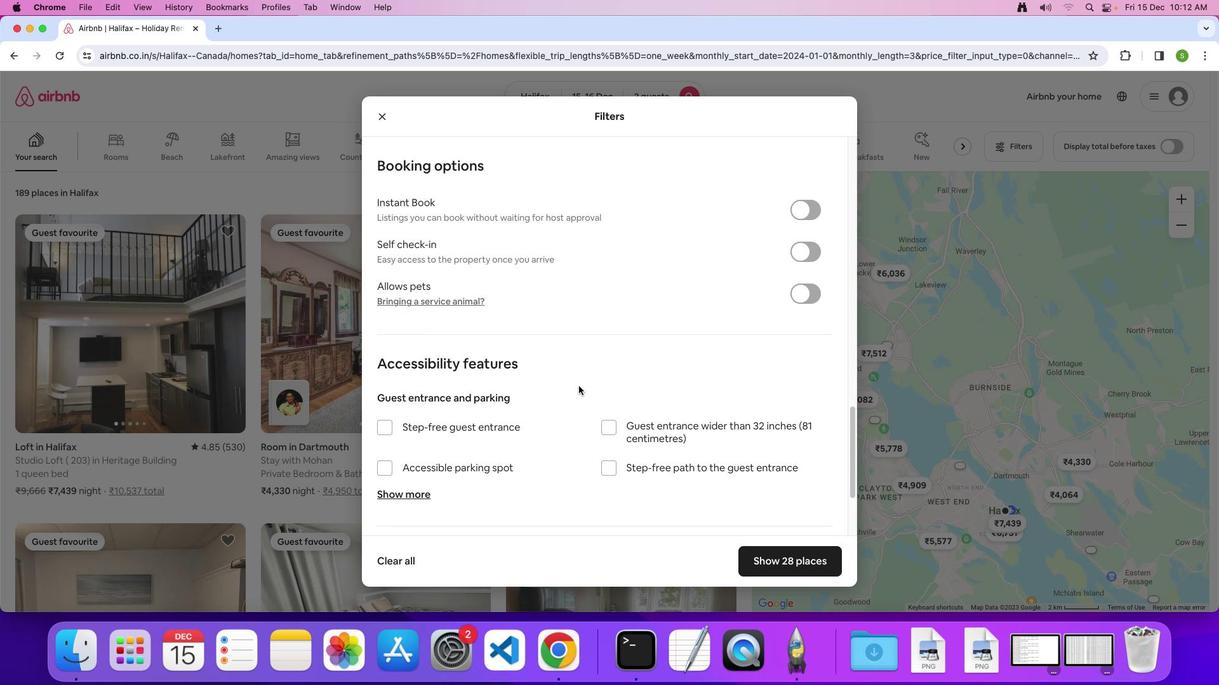 
Action: Mouse scrolled (579, 386) with delta (0, -1)
Screenshot: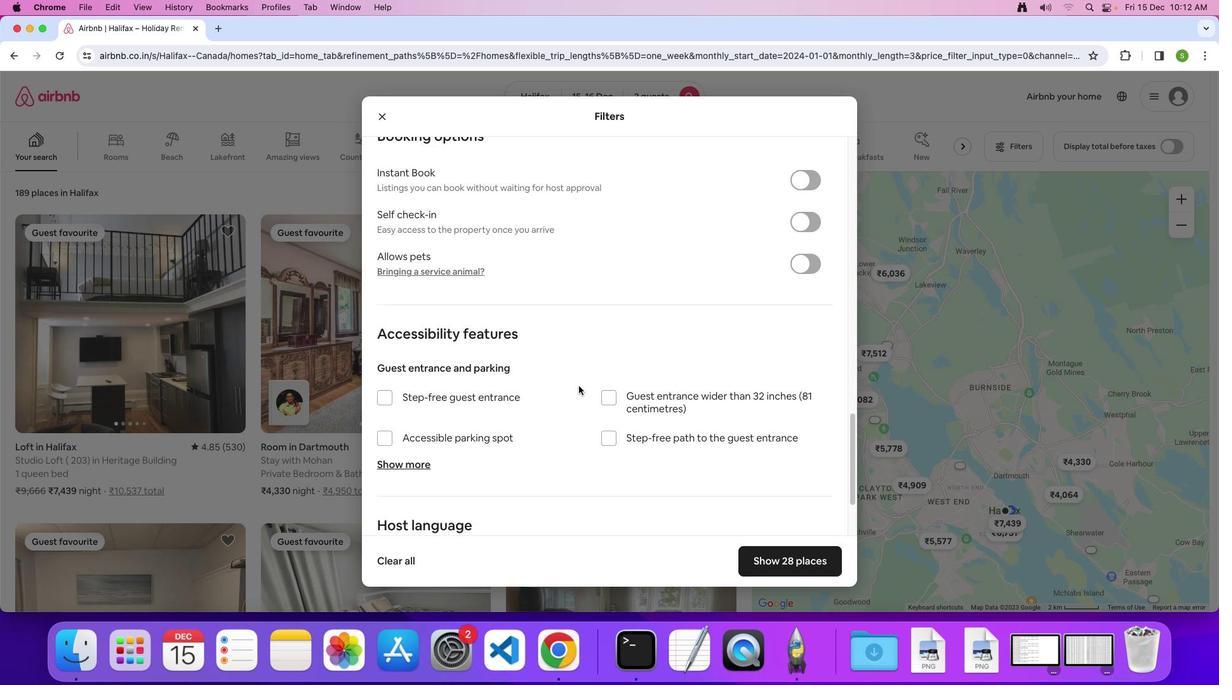 
Action: Mouse scrolled (579, 386) with delta (0, 0)
Screenshot: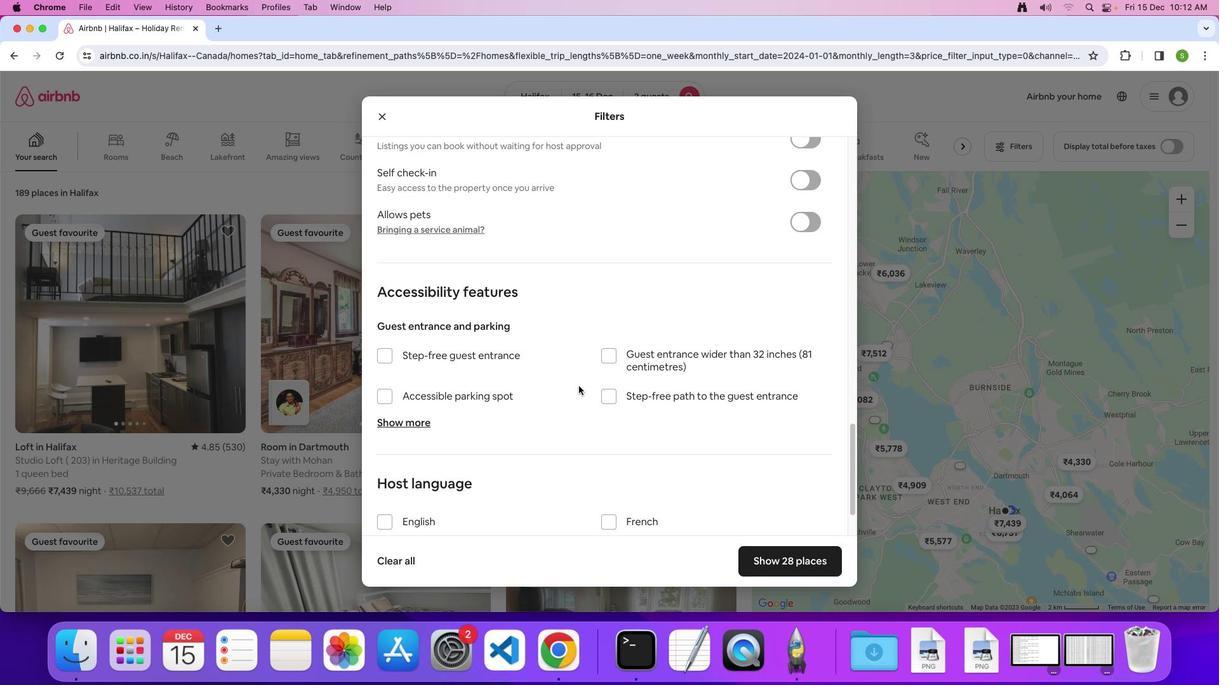 
Action: Mouse scrolled (579, 386) with delta (0, 0)
Screenshot: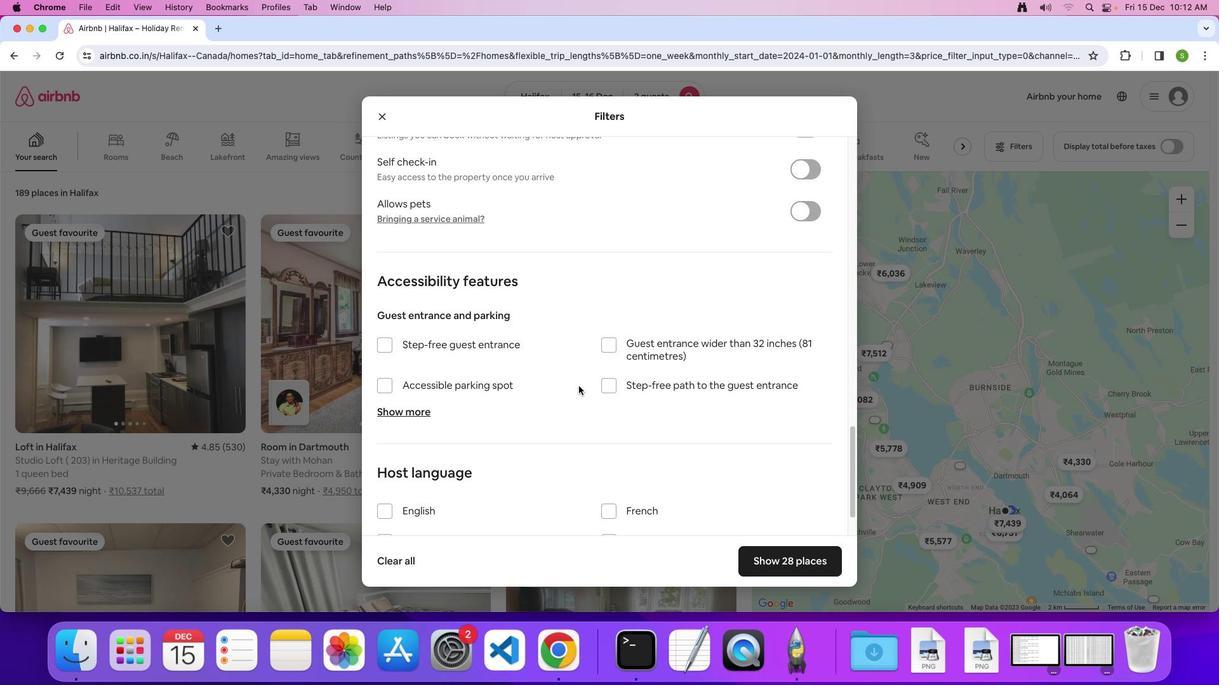 
Action: Mouse scrolled (579, 386) with delta (0, 0)
Screenshot: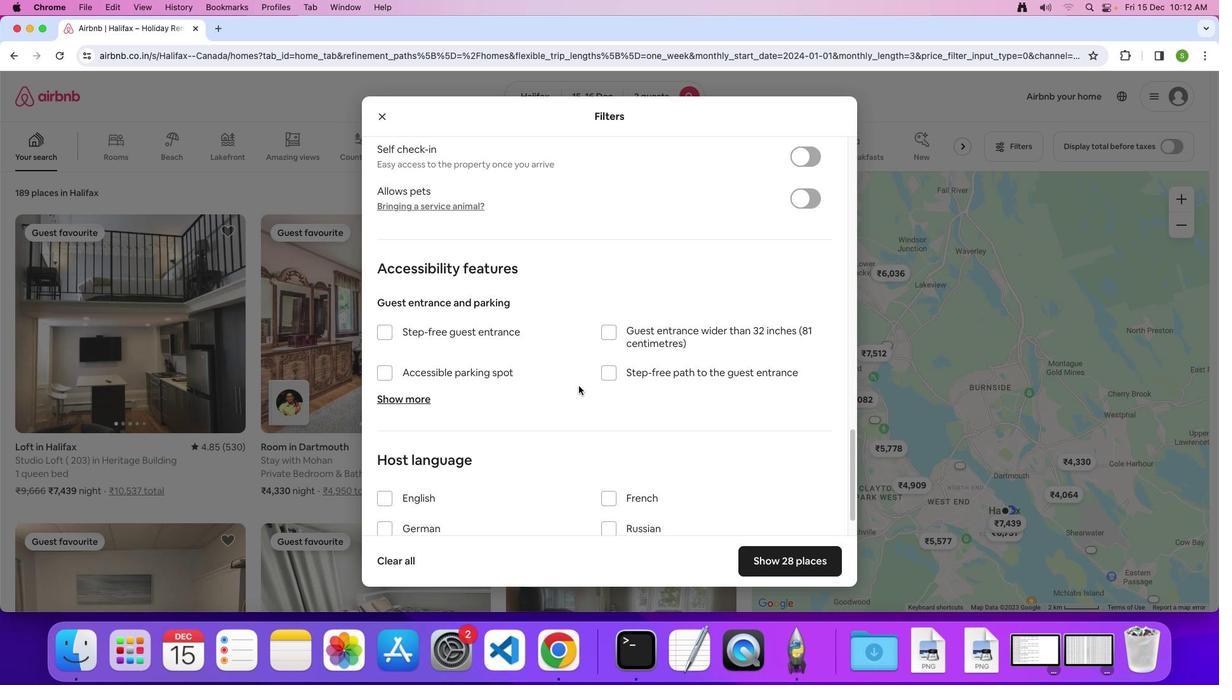 
Action: Mouse scrolled (579, 386) with delta (0, 0)
Screenshot: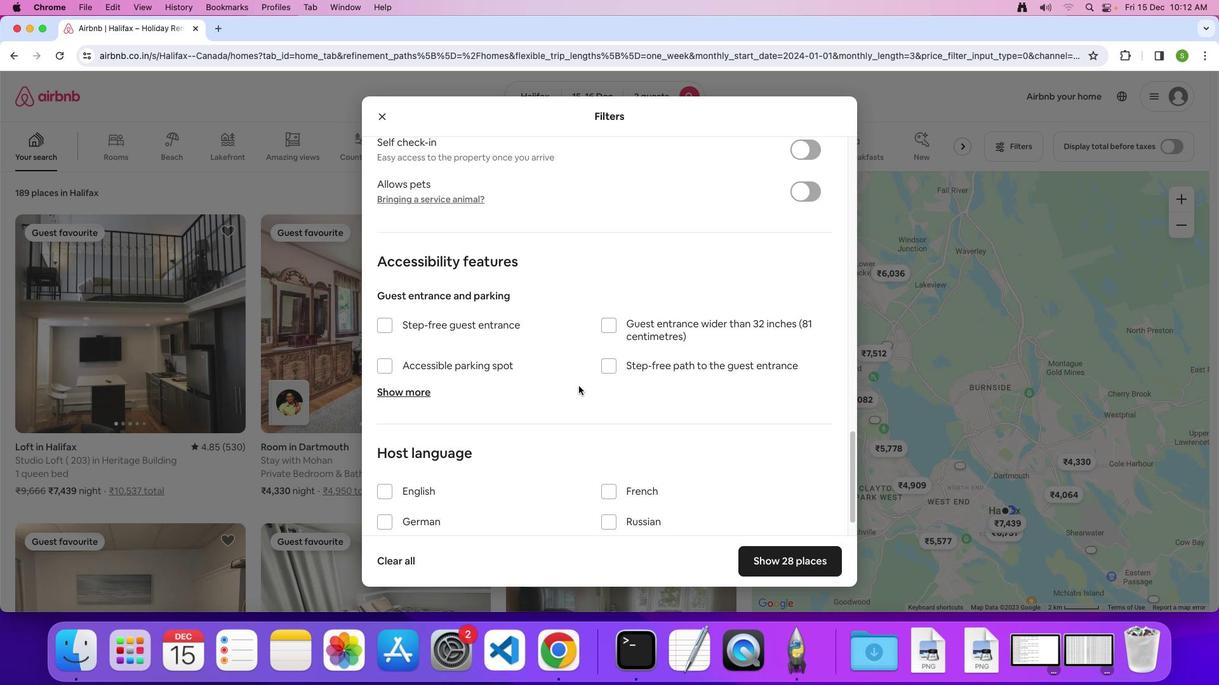 
Action: Mouse scrolled (579, 386) with delta (0, -1)
Screenshot: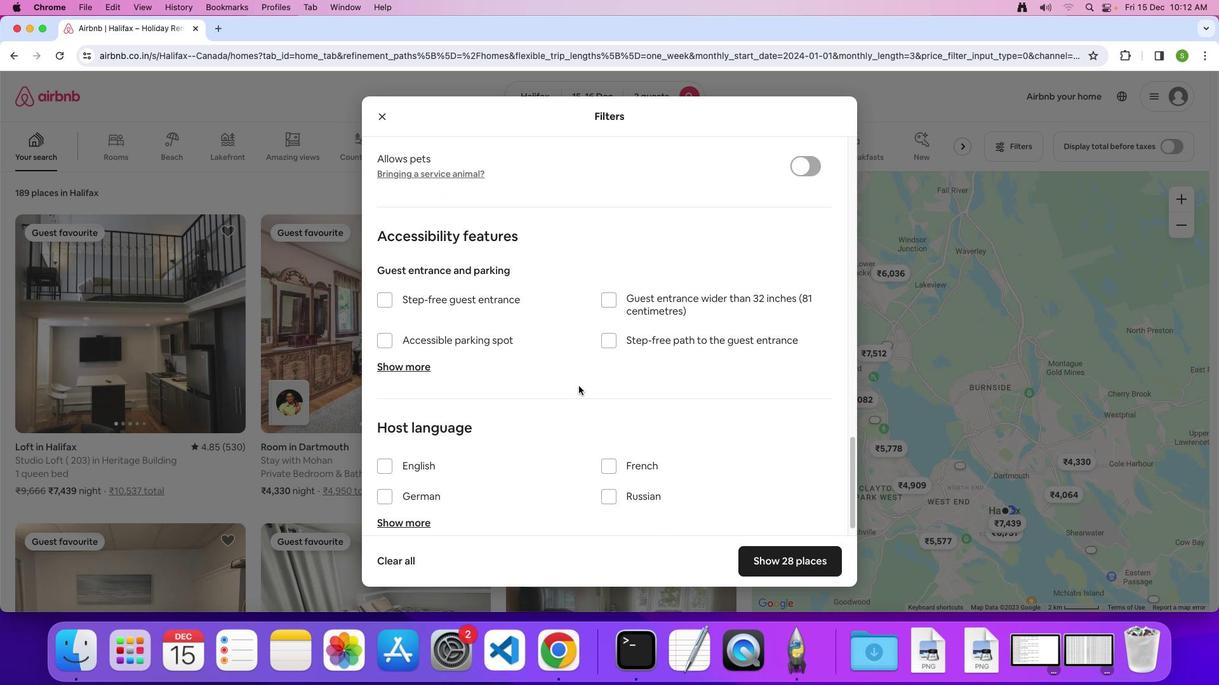 
Action: Mouse scrolled (579, 386) with delta (0, 0)
Screenshot: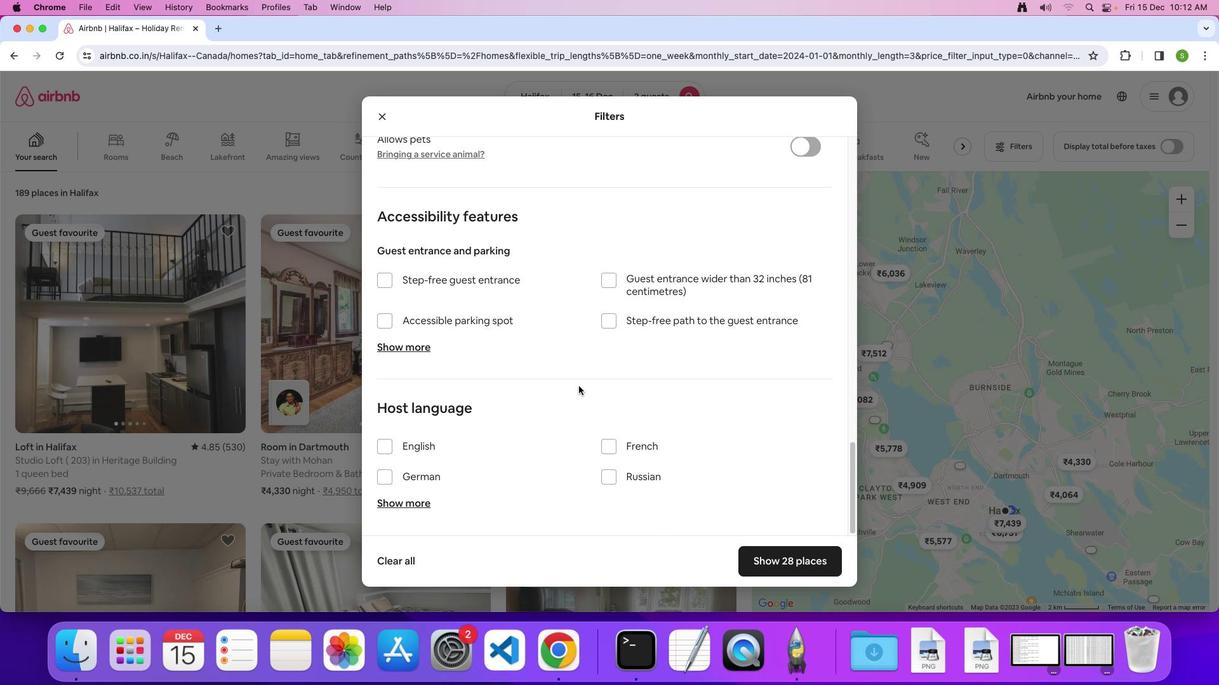 
Action: Mouse scrolled (579, 386) with delta (0, 0)
Screenshot: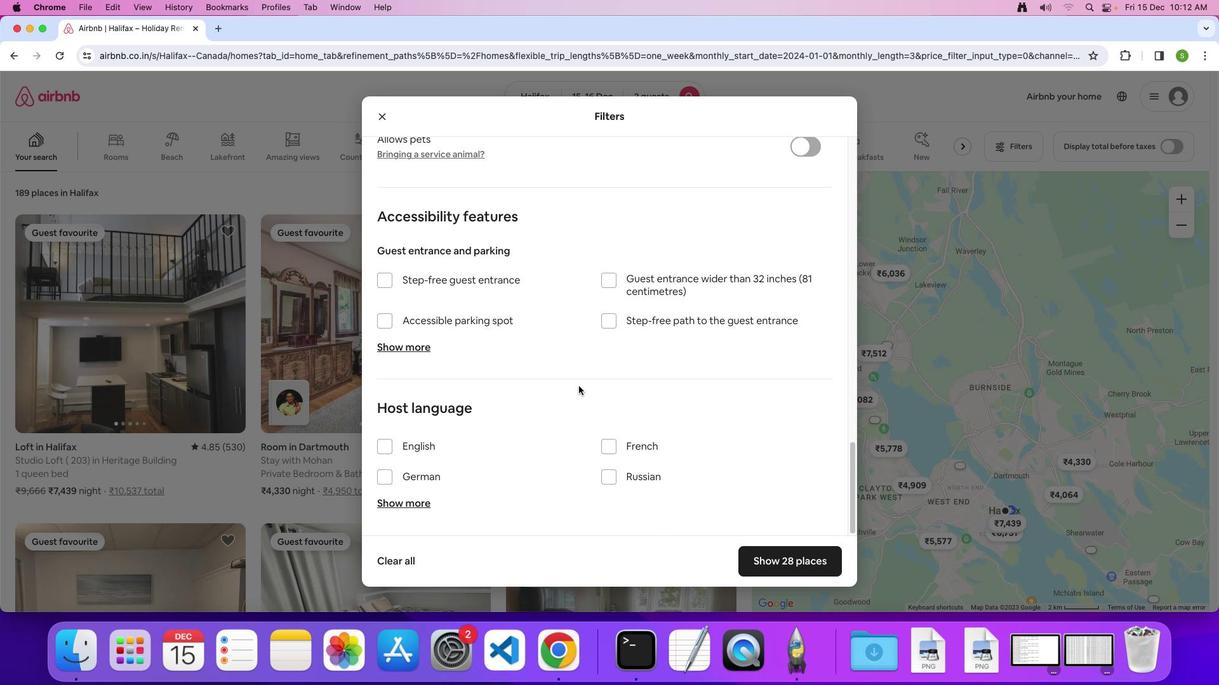 
Action: Mouse scrolled (579, 386) with delta (0, -1)
Screenshot: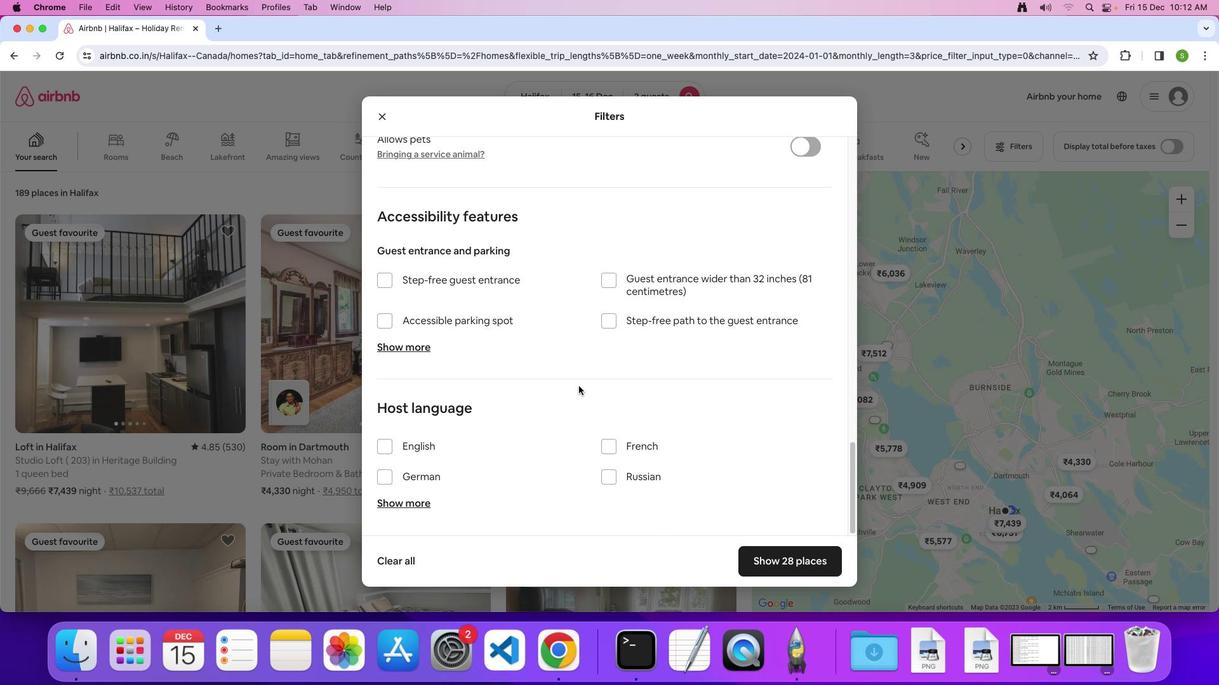 
Action: Mouse moved to (779, 568)
Screenshot: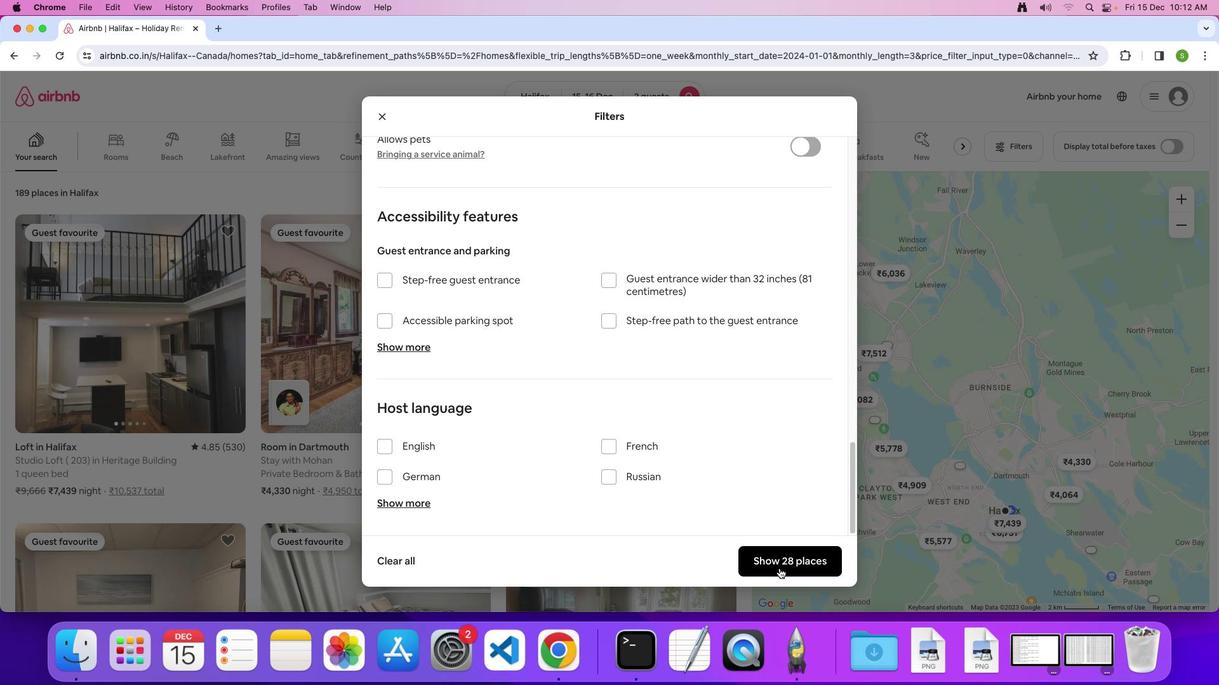 
Action: Mouse pressed left at (779, 568)
Screenshot: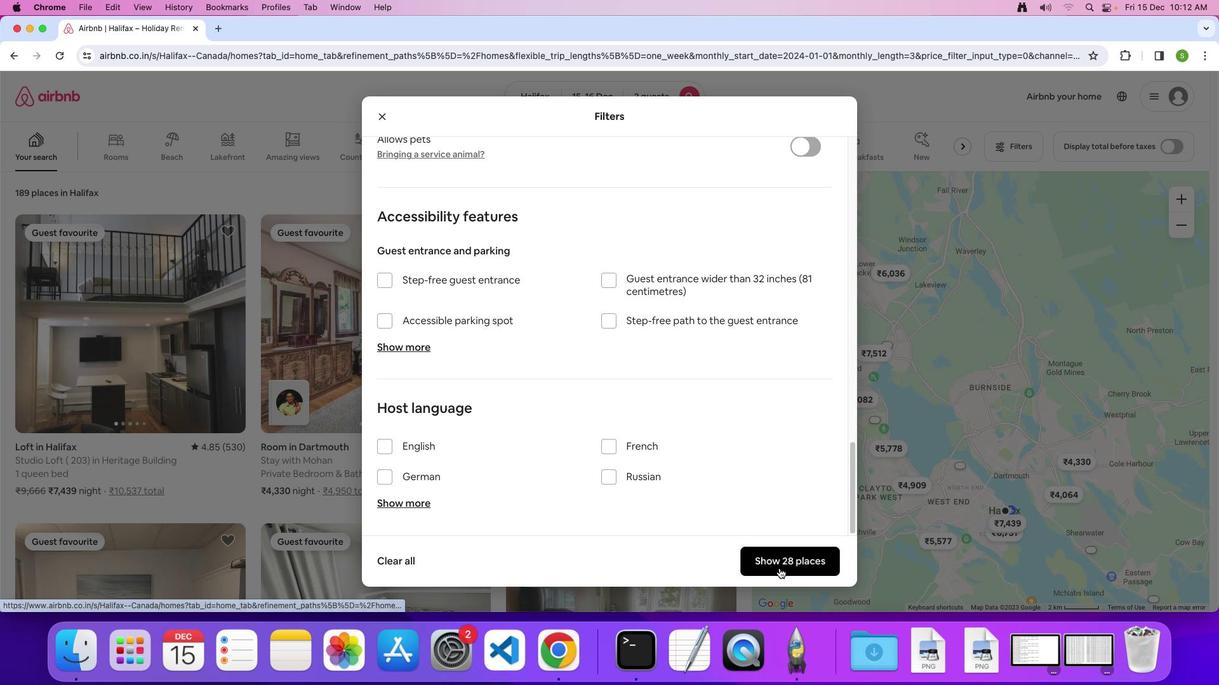 
Action: Mouse moved to (147, 328)
Screenshot: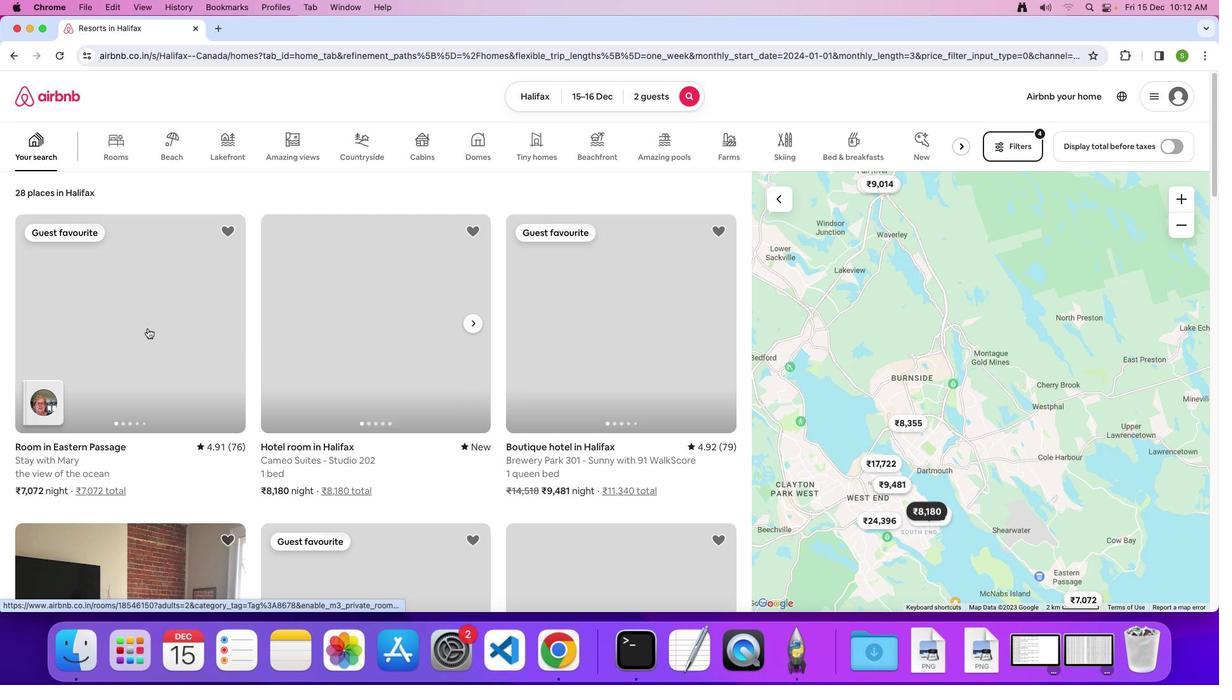 
Action: Mouse pressed left at (147, 328)
Screenshot: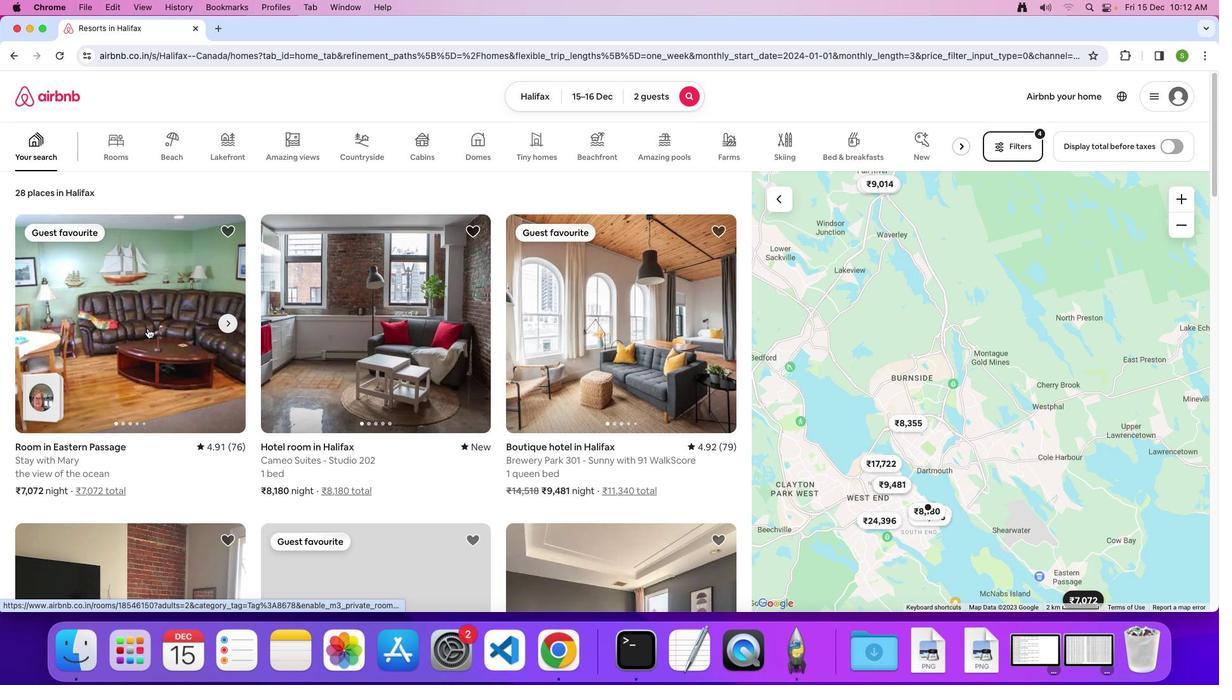 
Action: Mouse moved to (546, 353)
Screenshot: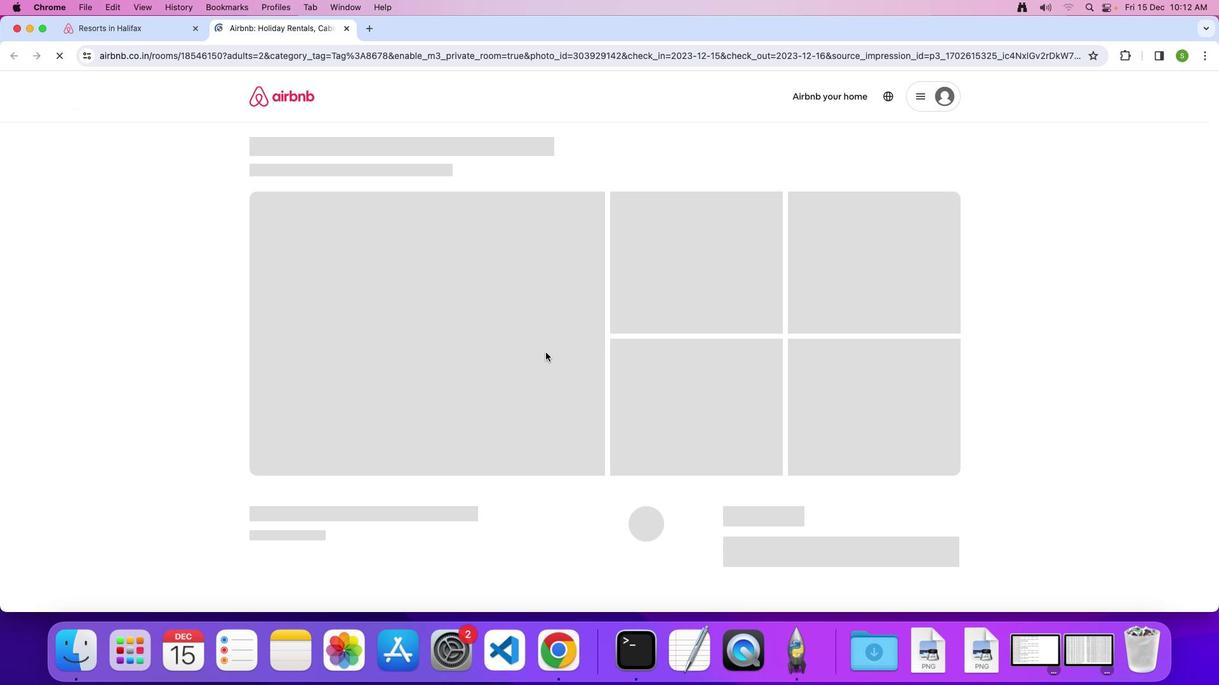 
Action: Mouse pressed left at (546, 353)
Screenshot: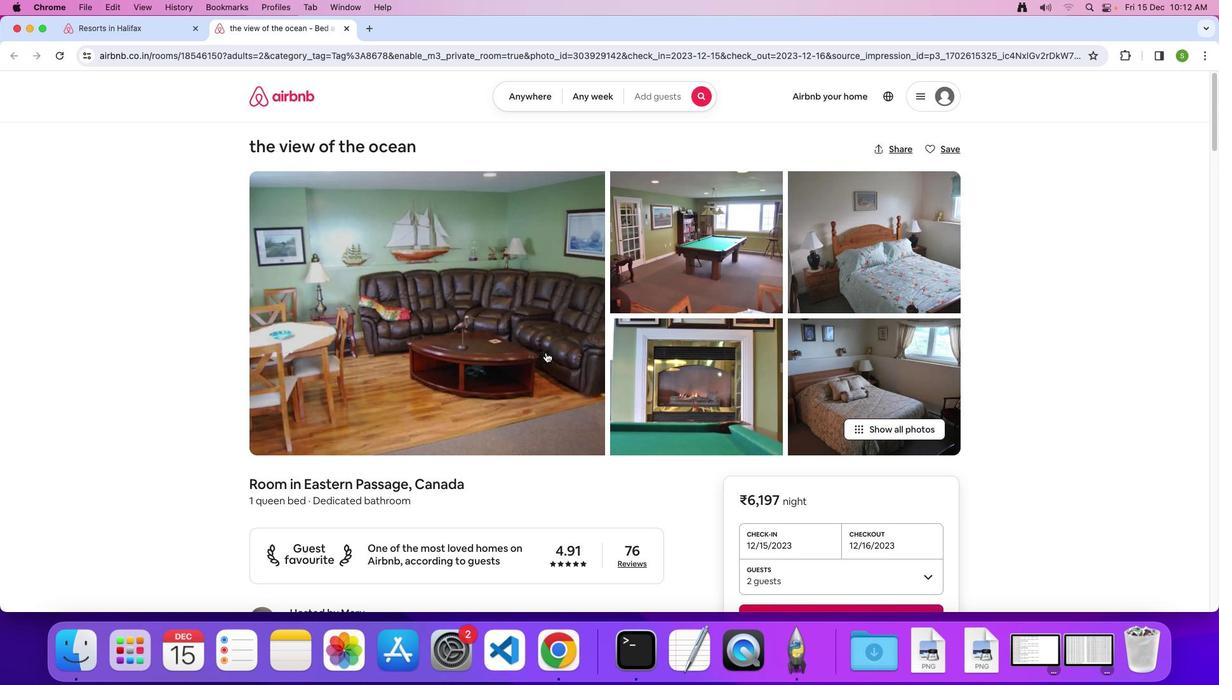 
Action: Mouse moved to (634, 366)
Screenshot: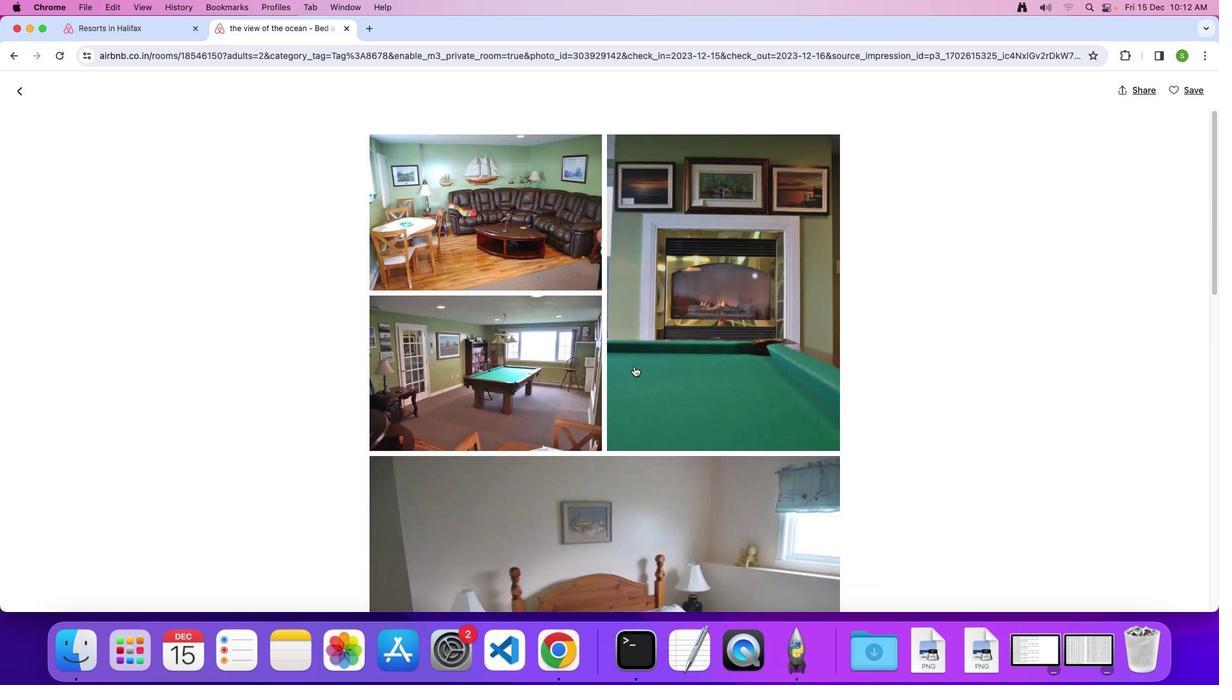 
Action: Mouse scrolled (634, 366) with delta (0, 0)
Screenshot: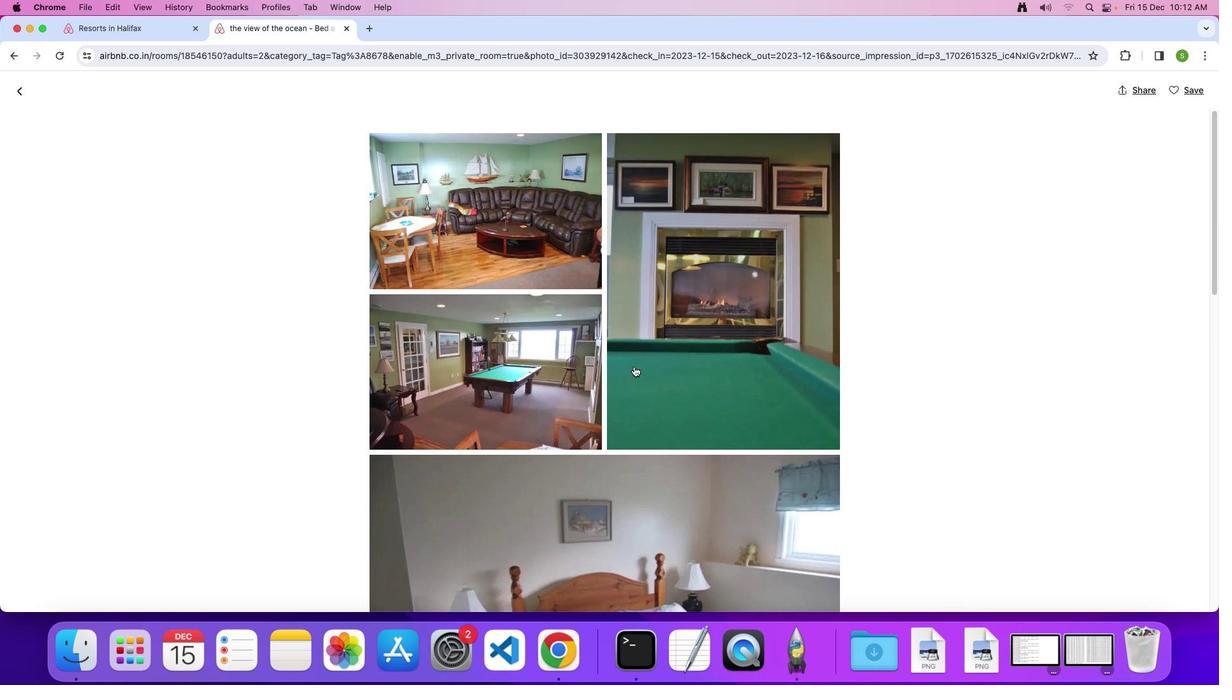 
Action: Mouse scrolled (634, 366) with delta (0, 0)
Screenshot: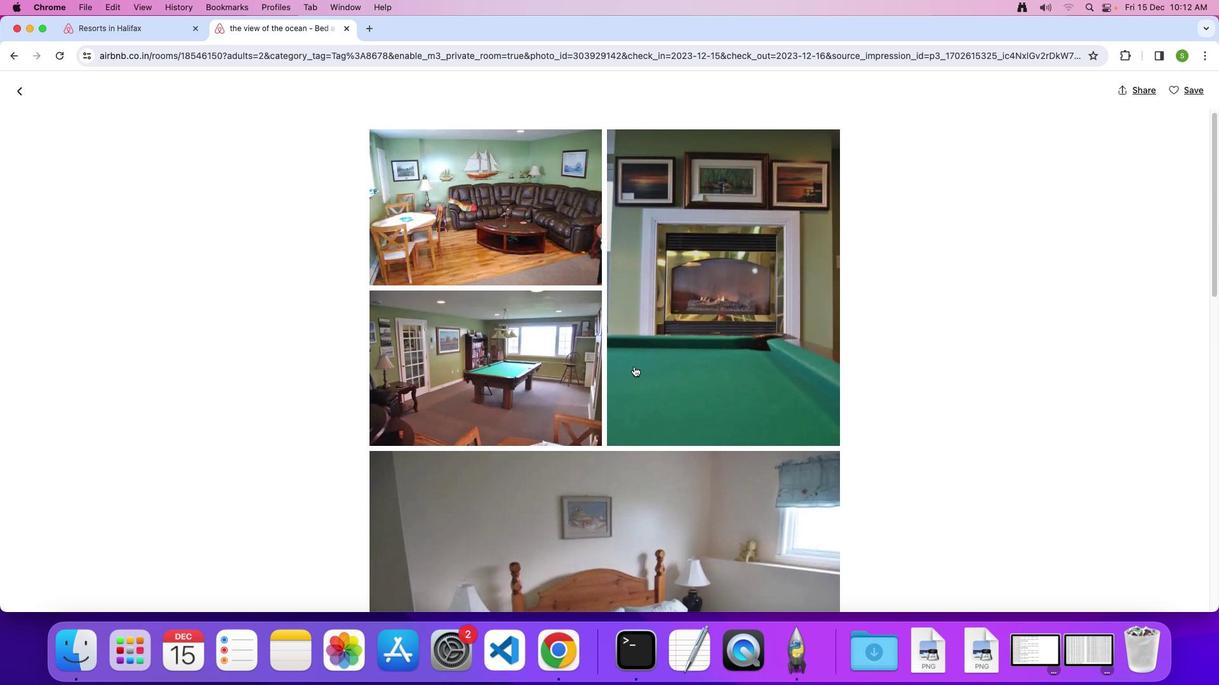 
Action: Mouse scrolled (634, 366) with delta (0, 0)
Screenshot: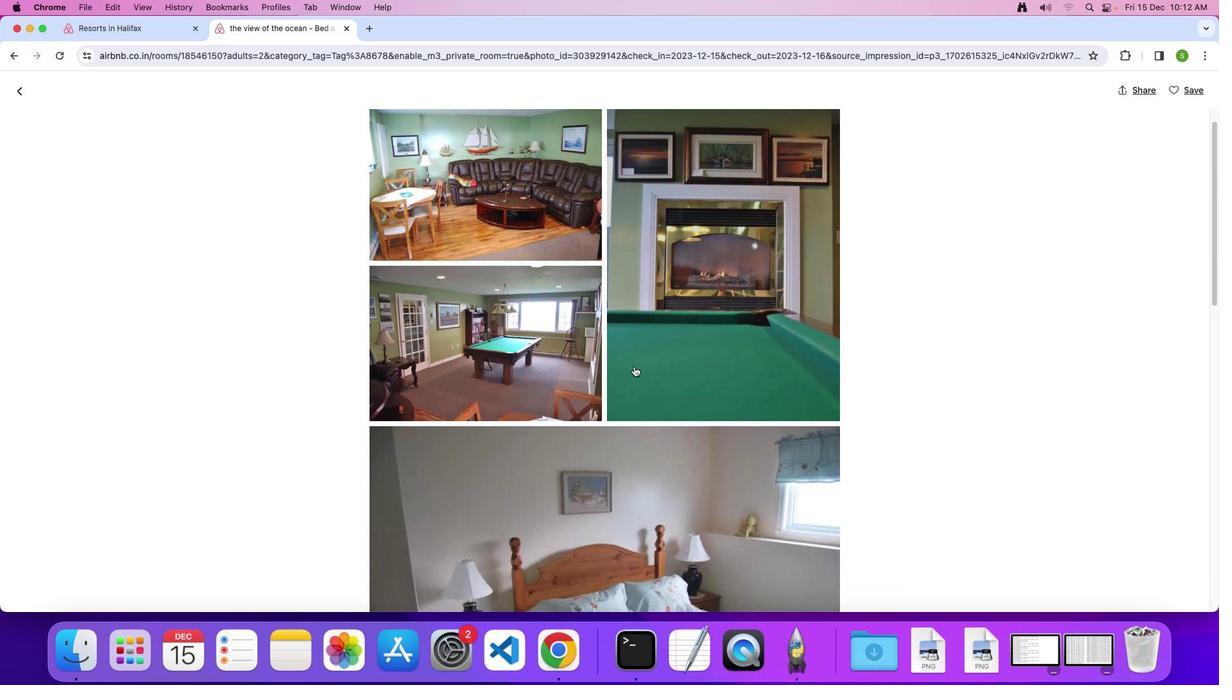
Action: Mouse scrolled (634, 366) with delta (0, -1)
Screenshot: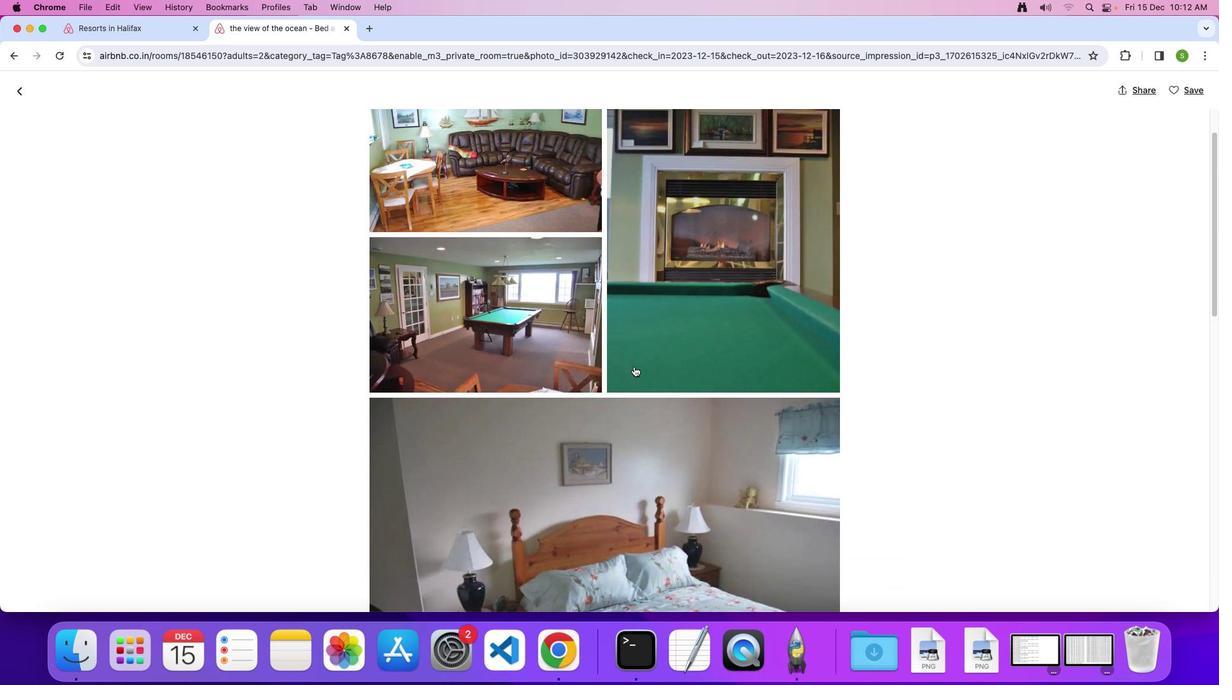 
Action: Mouse scrolled (634, 366) with delta (0, 0)
Screenshot: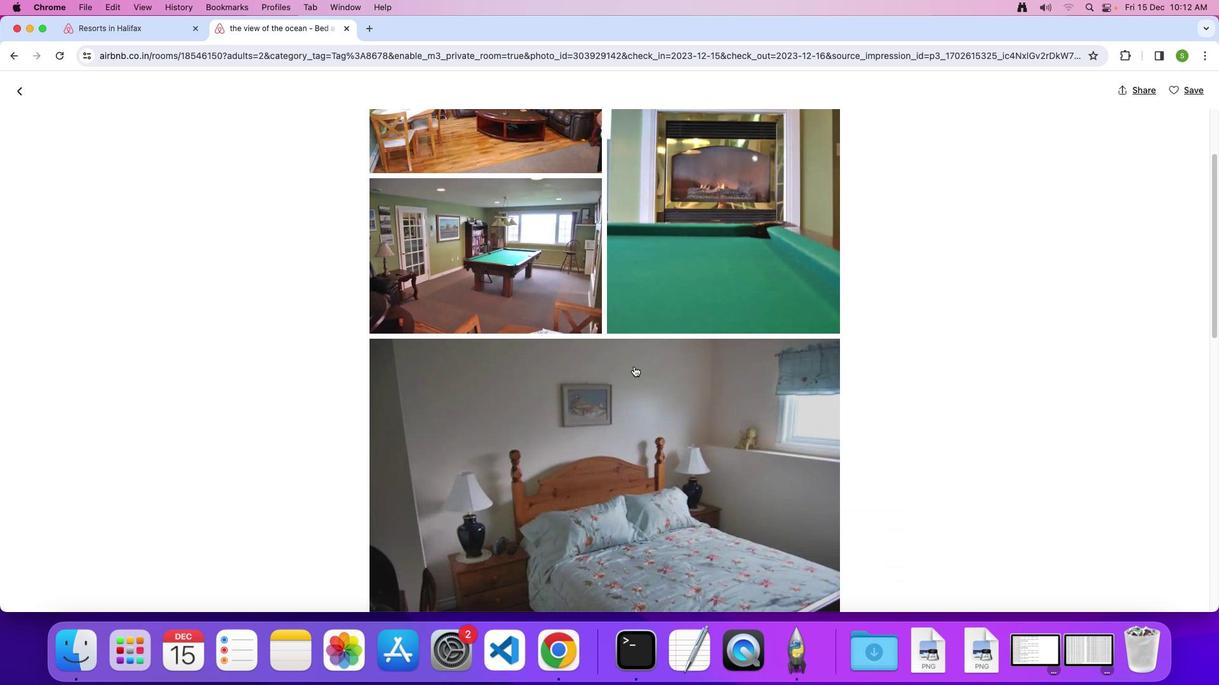 
Action: Mouse scrolled (634, 366) with delta (0, 0)
Screenshot: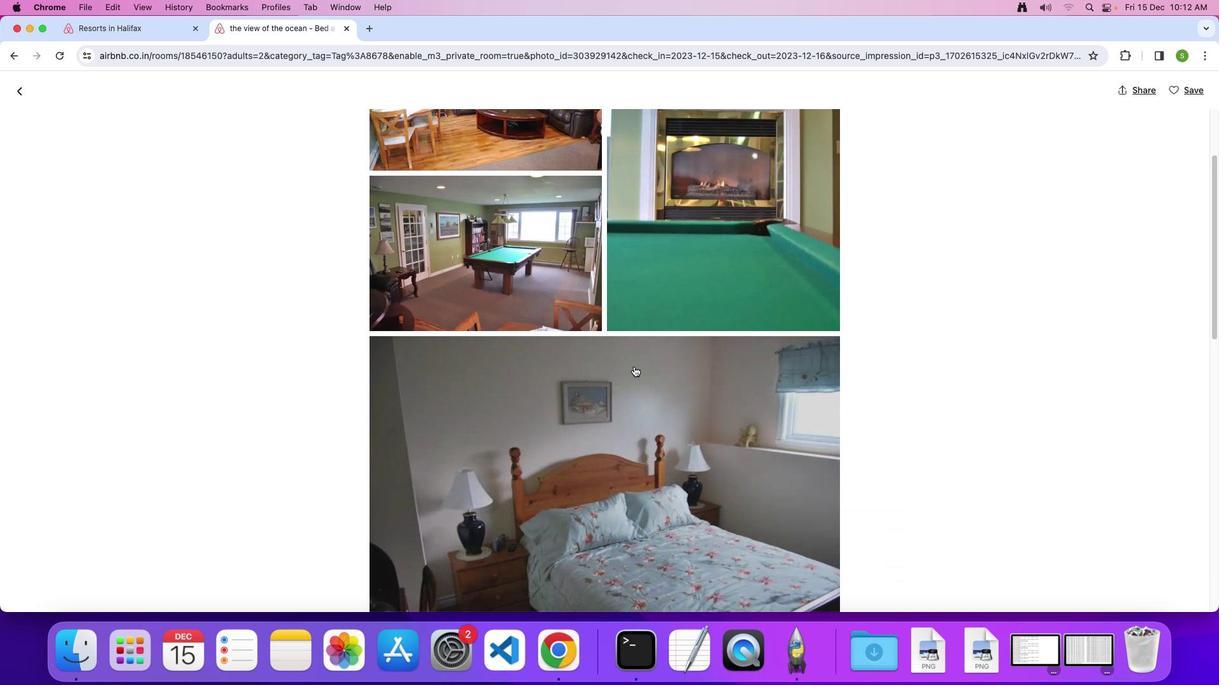 
Action: Mouse scrolled (634, 366) with delta (0, 0)
Screenshot: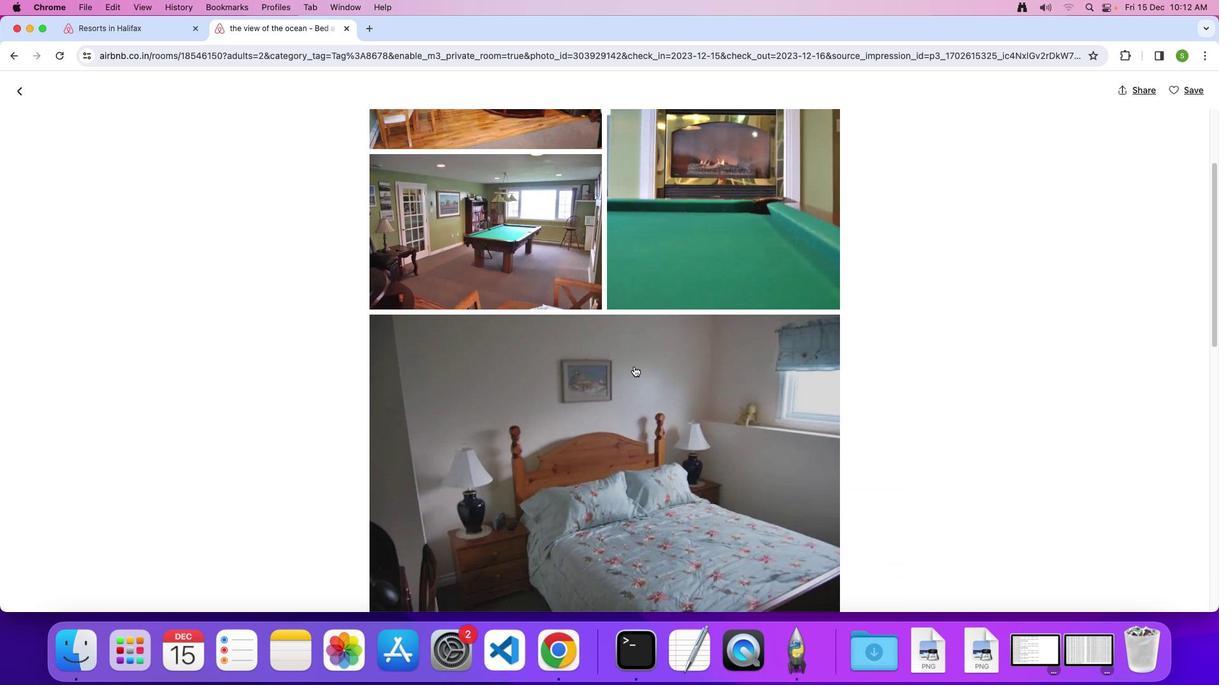
Action: Mouse scrolled (634, 366) with delta (0, 0)
Screenshot: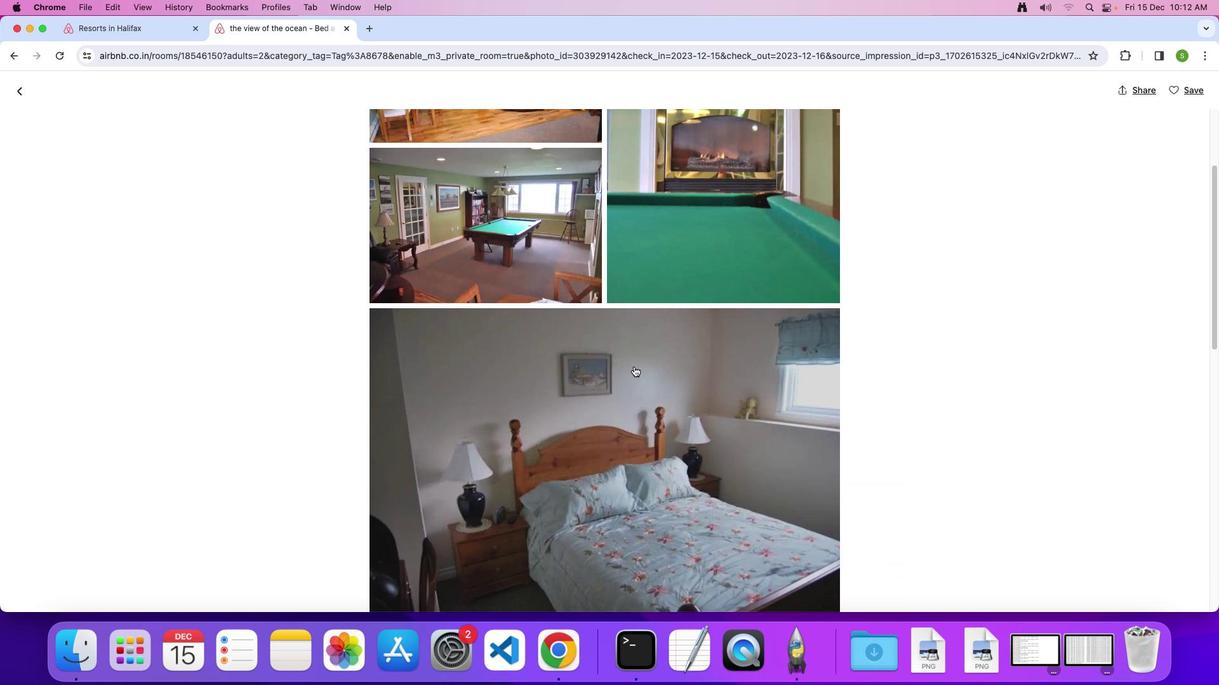 
Action: Mouse scrolled (634, 366) with delta (0, 0)
Screenshot: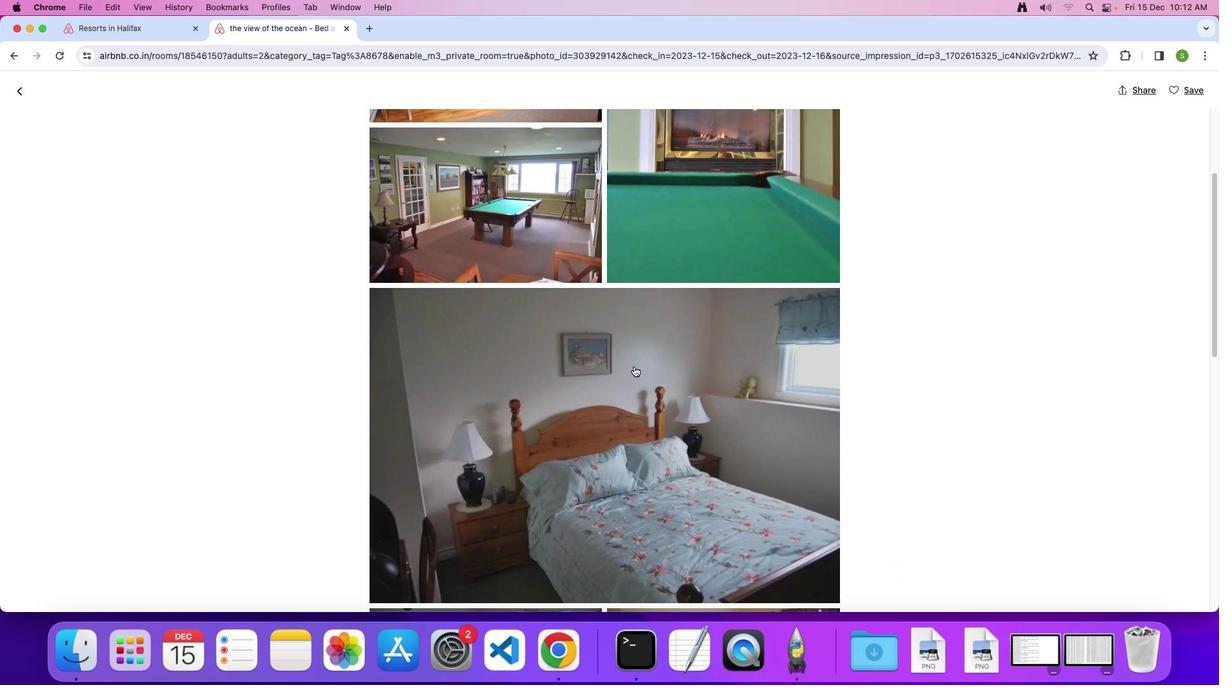 
Action: Mouse scrolled (634, 366) with delta (0, 0)
Screenshot: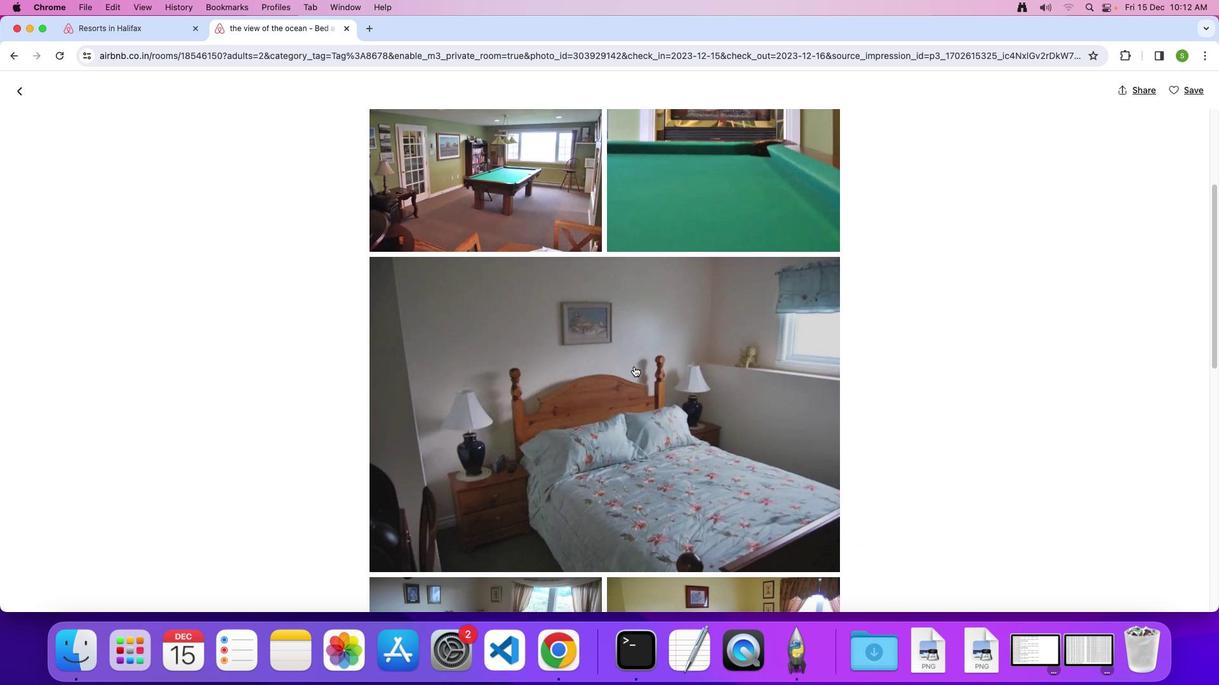 
Action: Mouse scrolled (634, 366) with delta (0, 0)
Screenshot: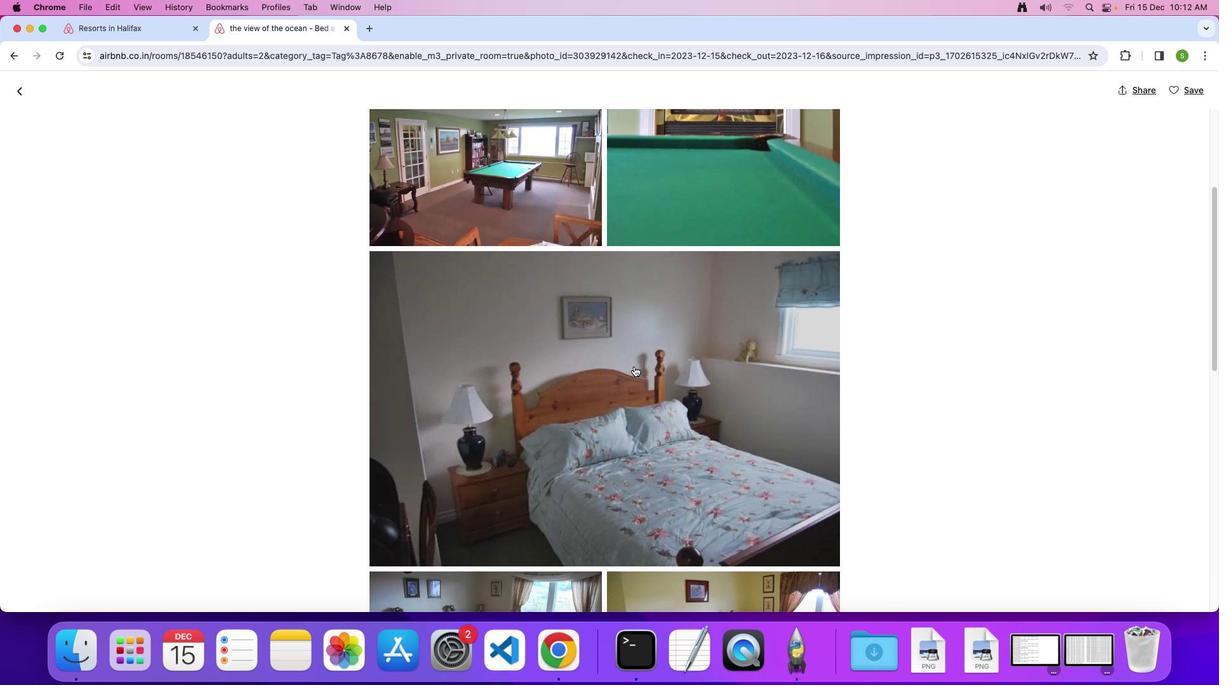 
Action: Mouse scrolled (634, 366) with delta (0, 0)
Screenshot: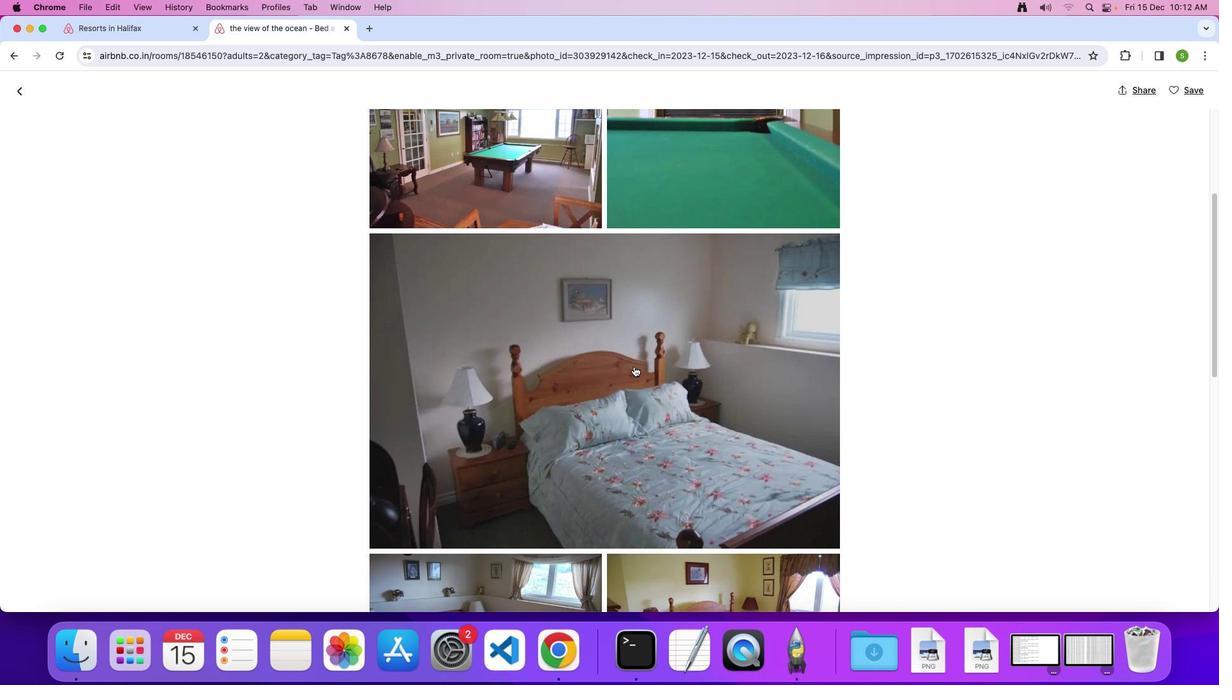 
Action: Mouse scrolled (634, 366) with delta (0, 0)
Screenshot: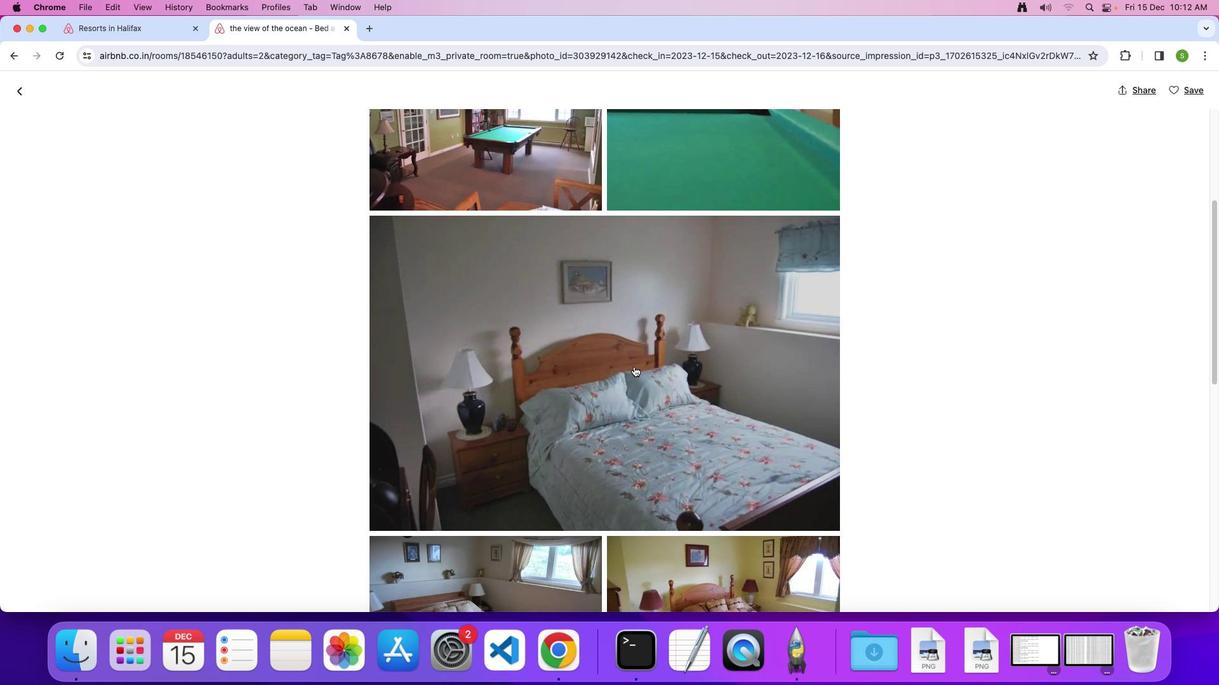 
Action: Mouse scrolled (634, 366) with delta (0, -1)
Screenshot: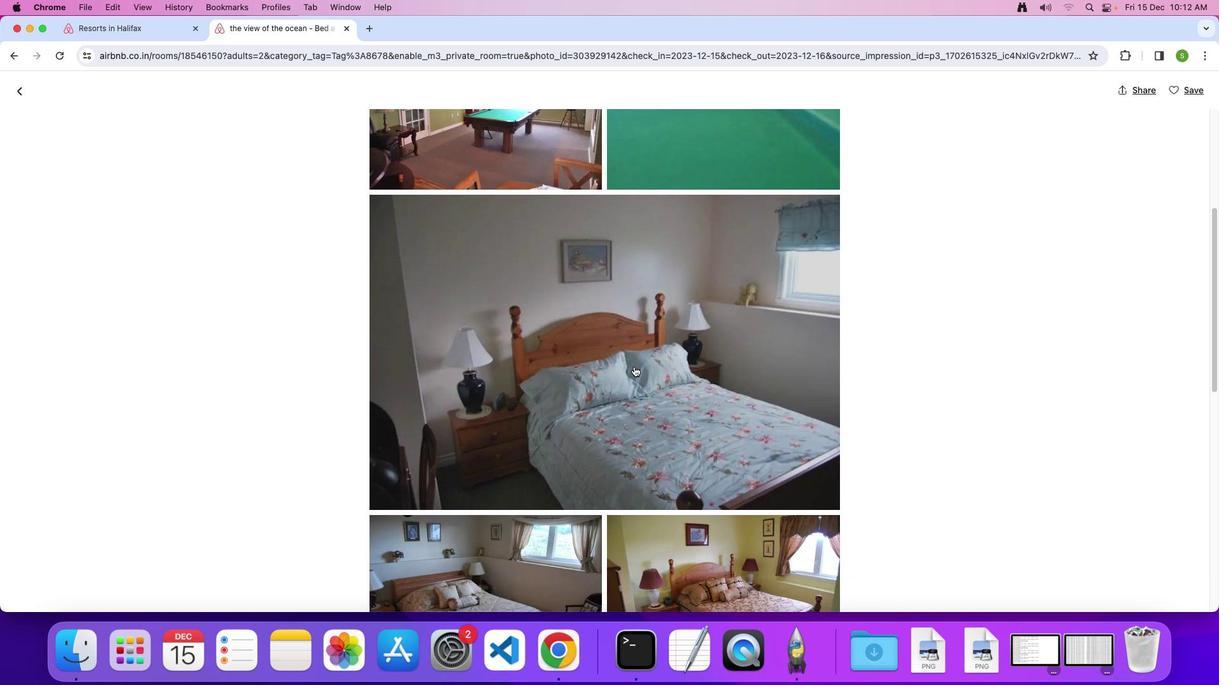 
Action: Mouse scrolled (634, 366) with delta (0, 0)
Screenshot: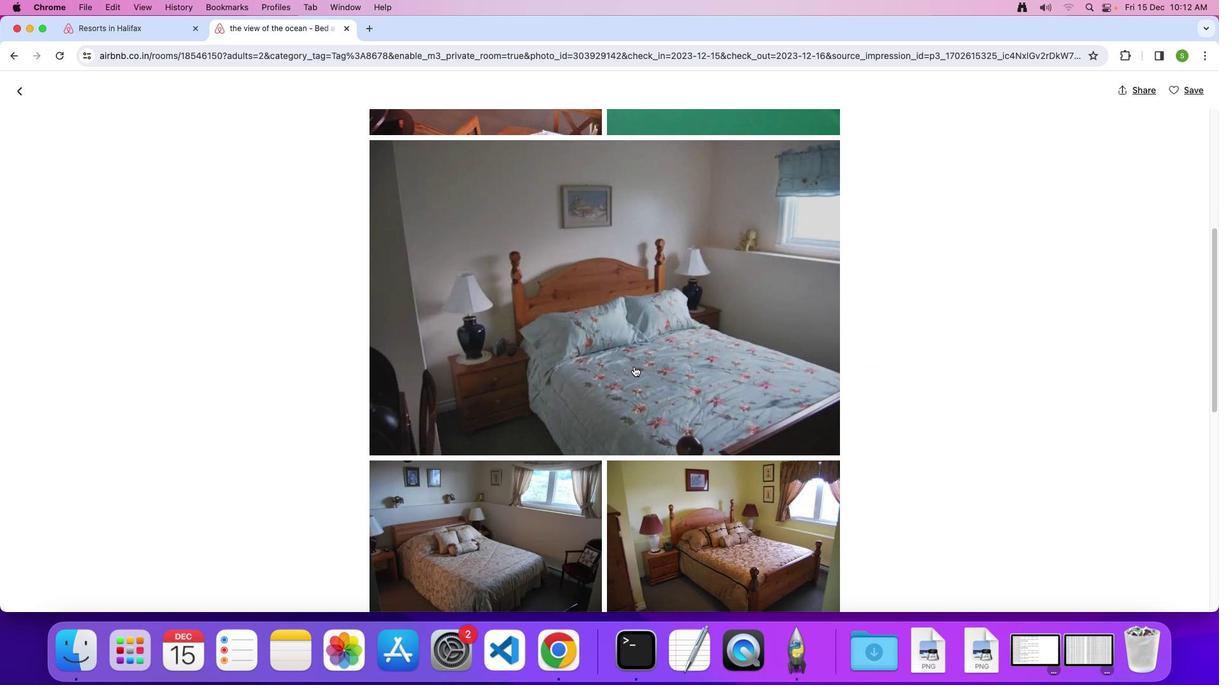 
Action: Mouse scrolled (634, 366) with delta (0, 0)
Screenshot: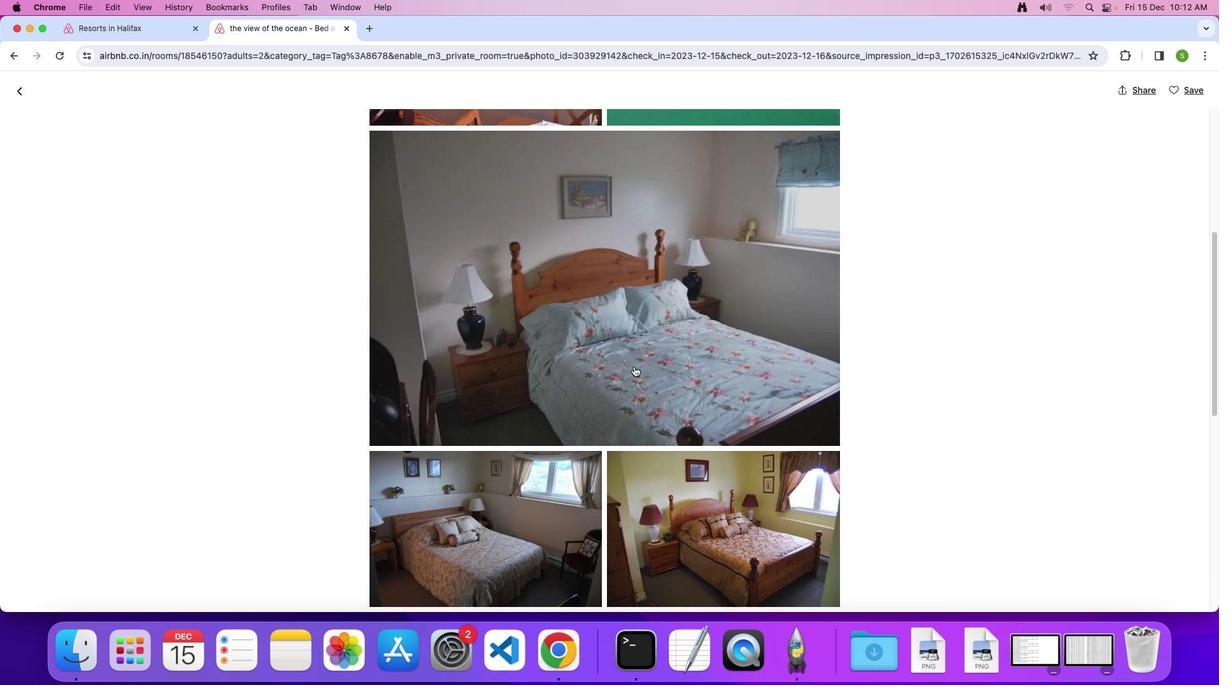 
Action: Mouse scrolled (634, 366) with delta (0, 0)
Screenshot: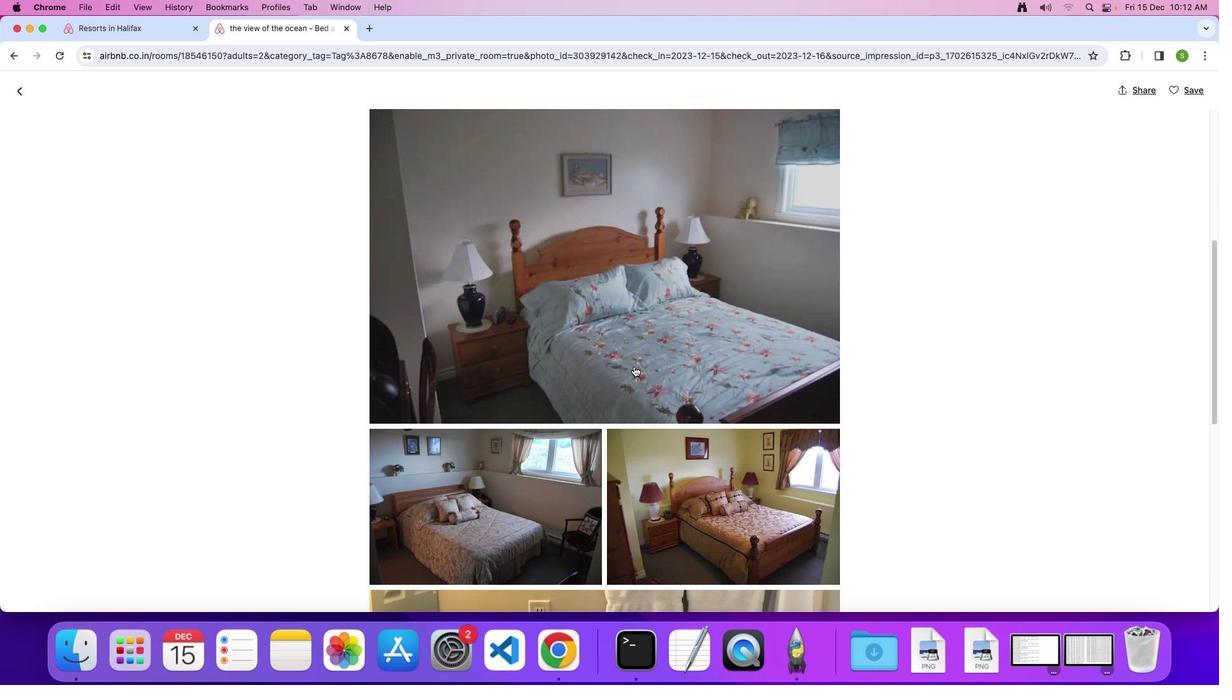 
Action: Mouse scrolled (634, 366) with delta (0, 0)
Screenshot: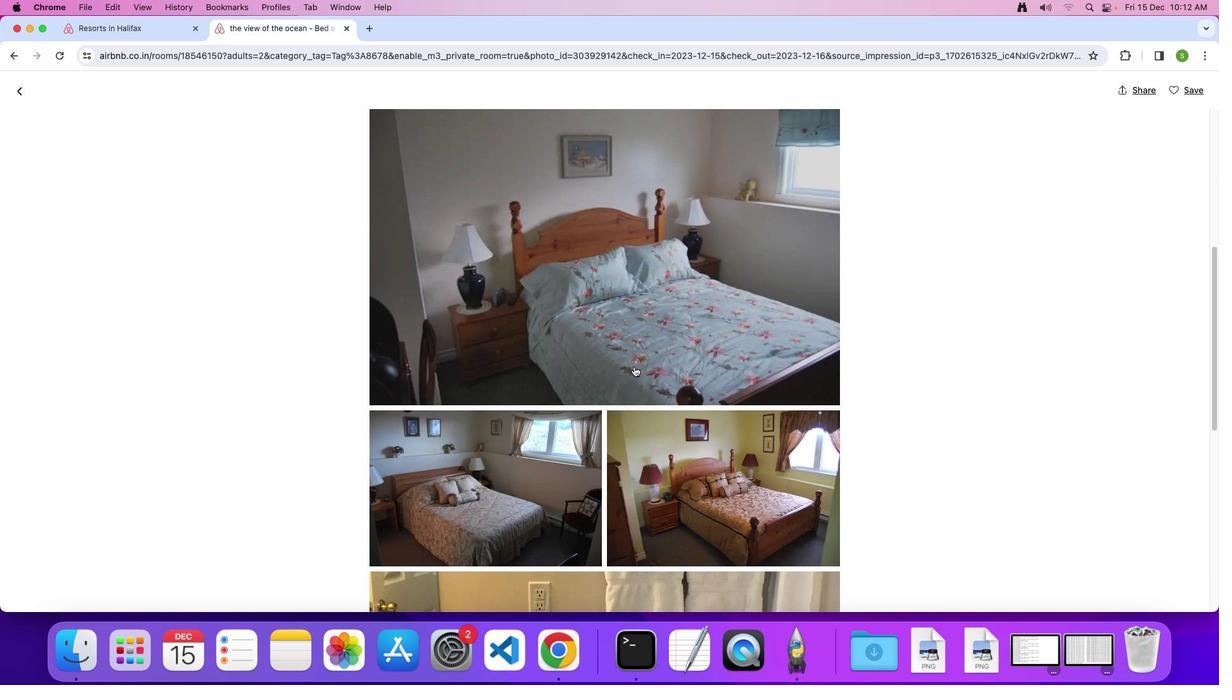 
Action: Mouse scrolled (634, 366) with delta (0, 0)
Screenshot: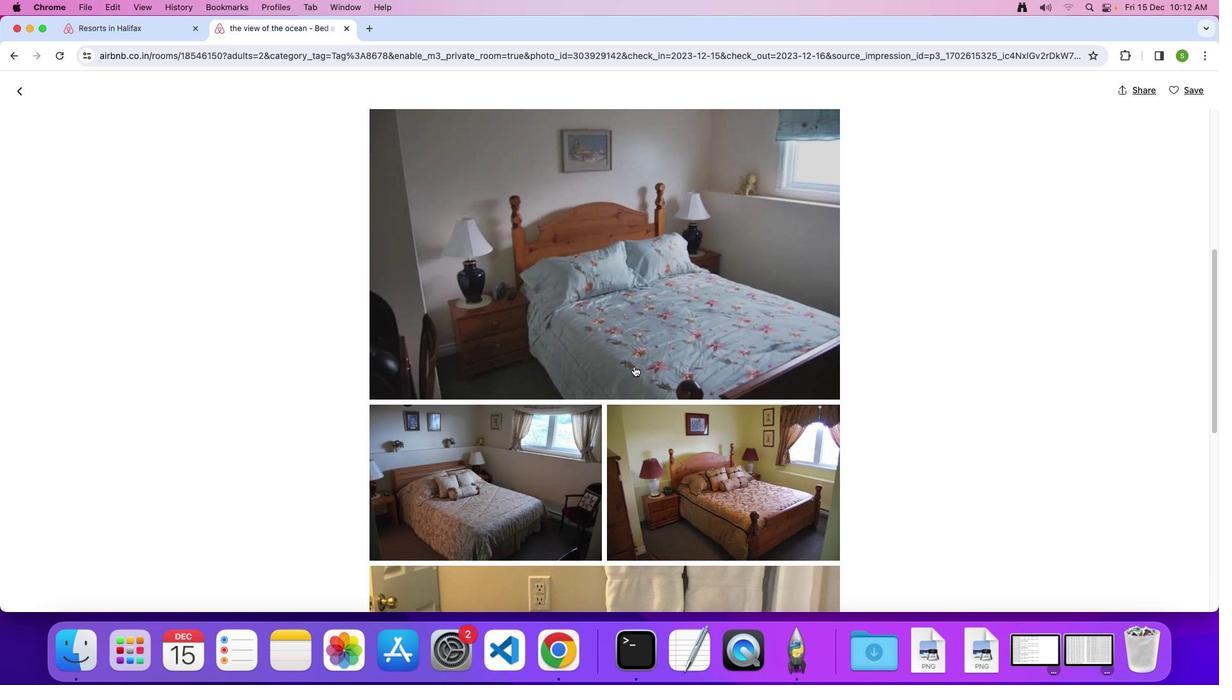
Action: Mouse scrolled (634, 366) with delta (0, 0)
Screenshot: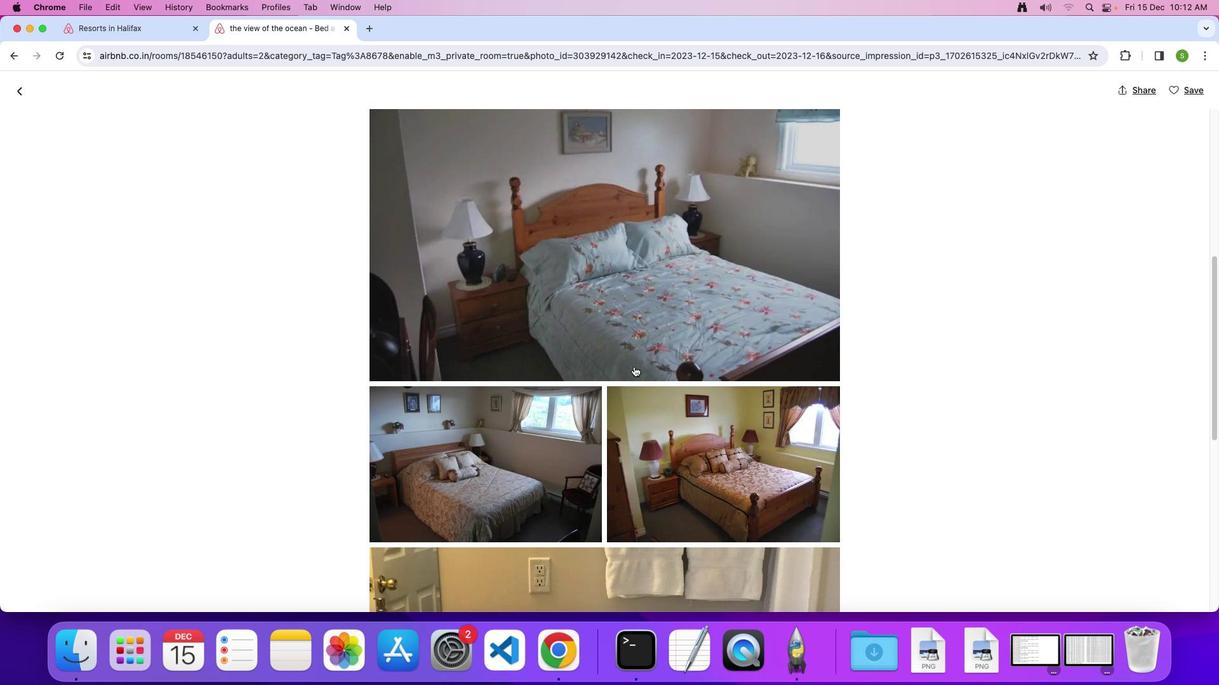 
Action: Mouse scrolled (634, 366) with delta (0, 0)
Screenshot: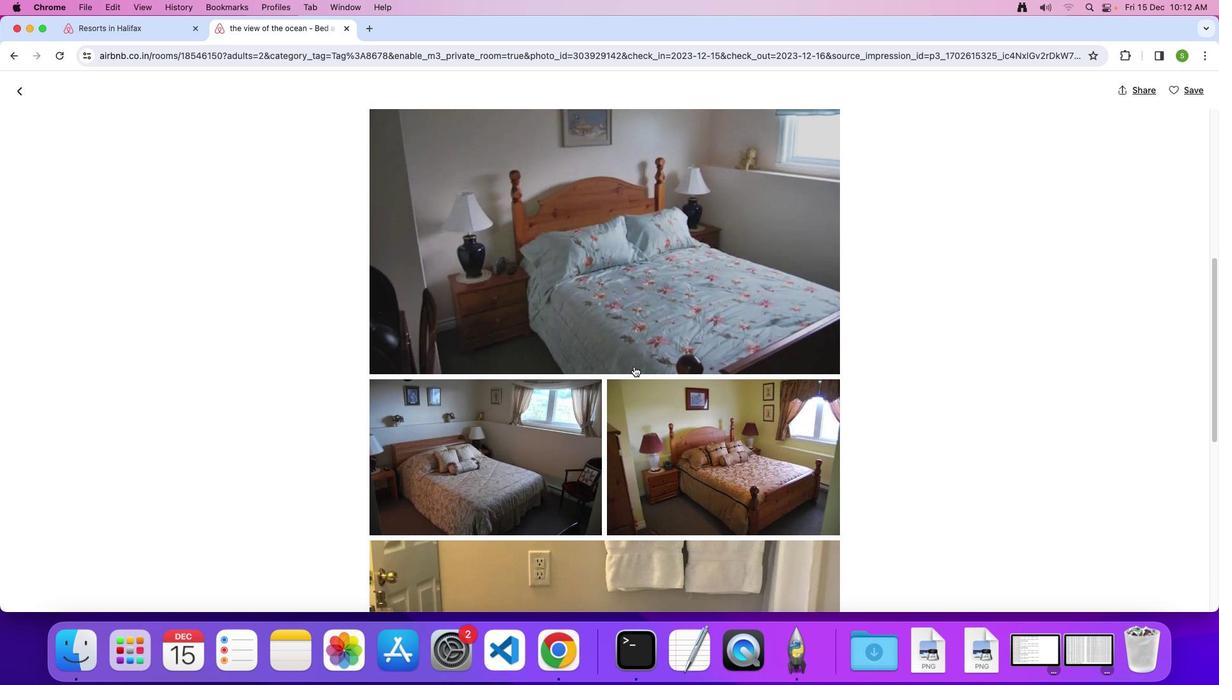 
Action: Mouse scrolled (634, 366) with delta (0, 0)
Screenshot: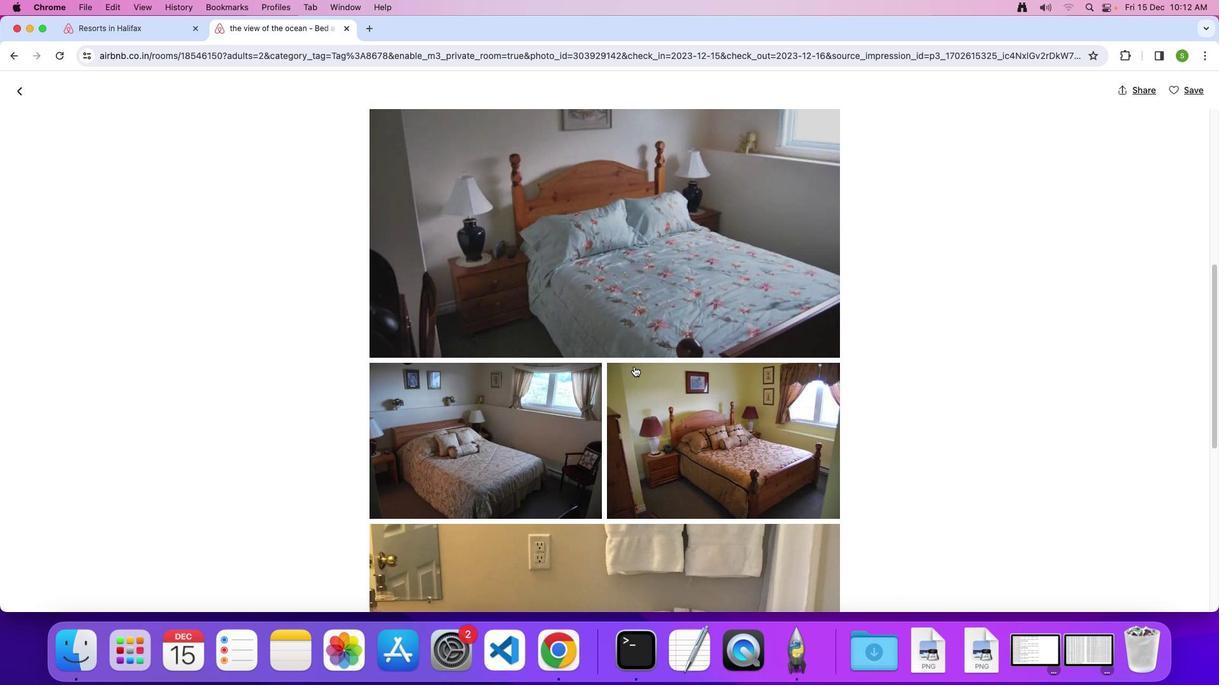 
Action: Mouse scrolled (634, 366) with delta (0, 0)
Screenshot: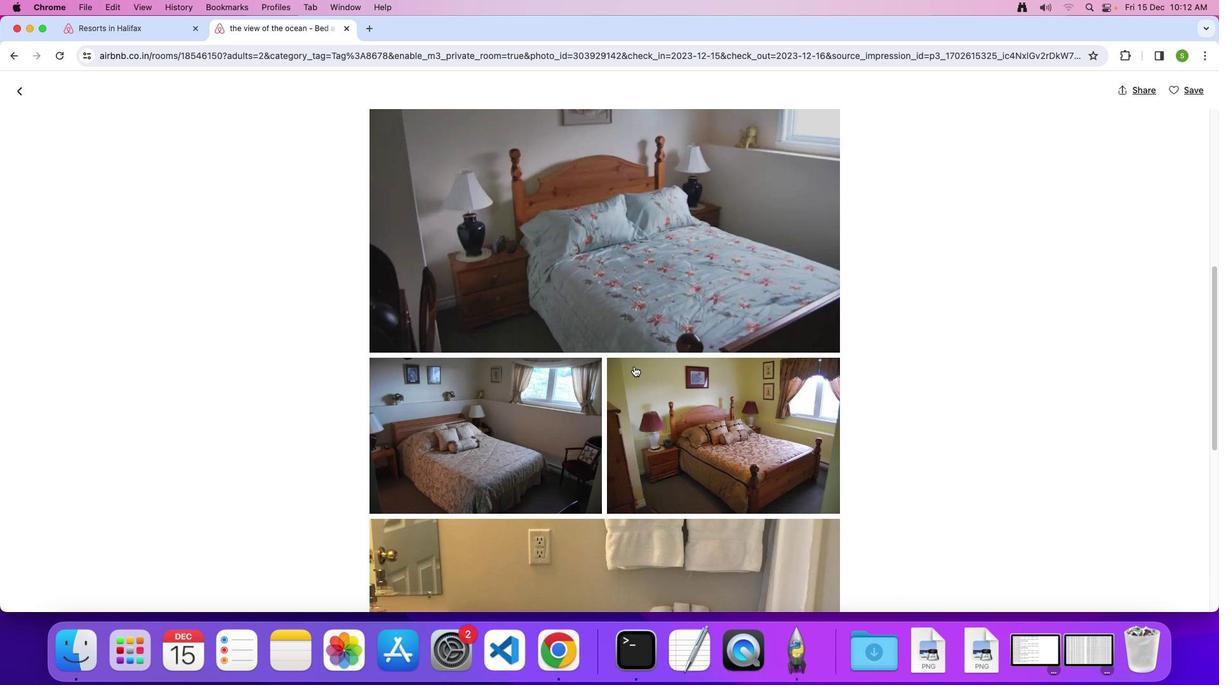 
Action: Mouse scrolled (634, 366) with delta (0, -1)
Screenshot: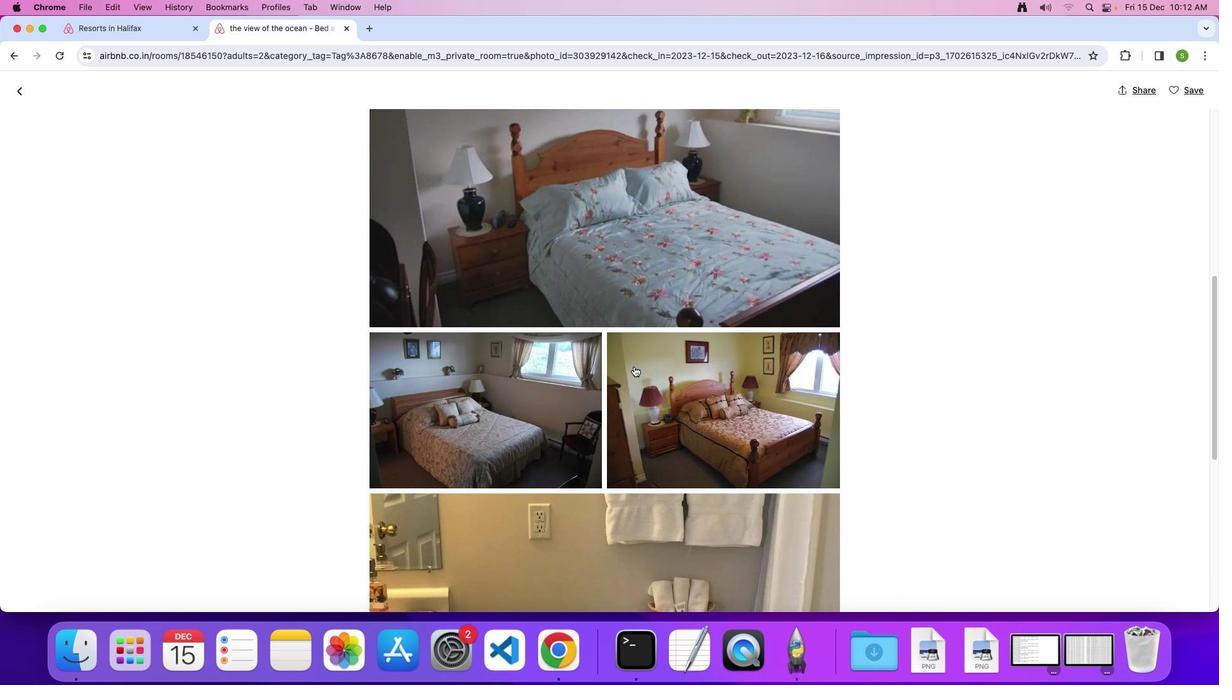 
Action: Mouse scrolled (634, 366) with delta (0, 0)
Screenshot: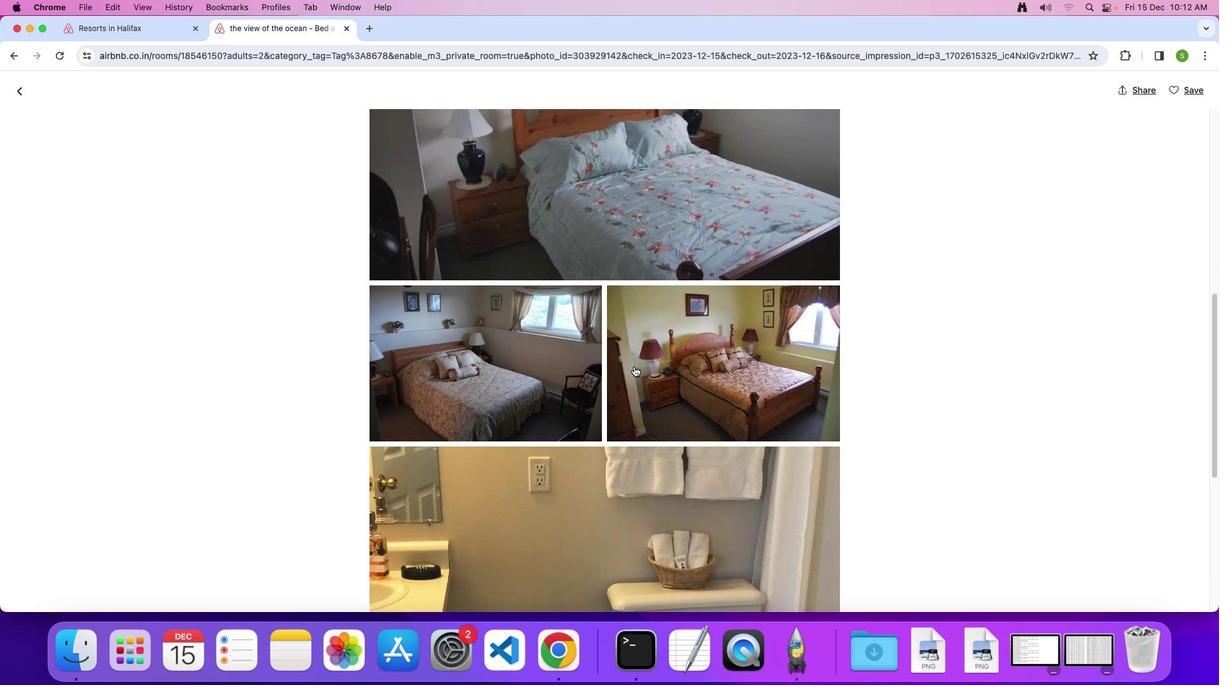 
Action: Mouse scrolled (634, 366) with delta (0, 0)
Screenshot: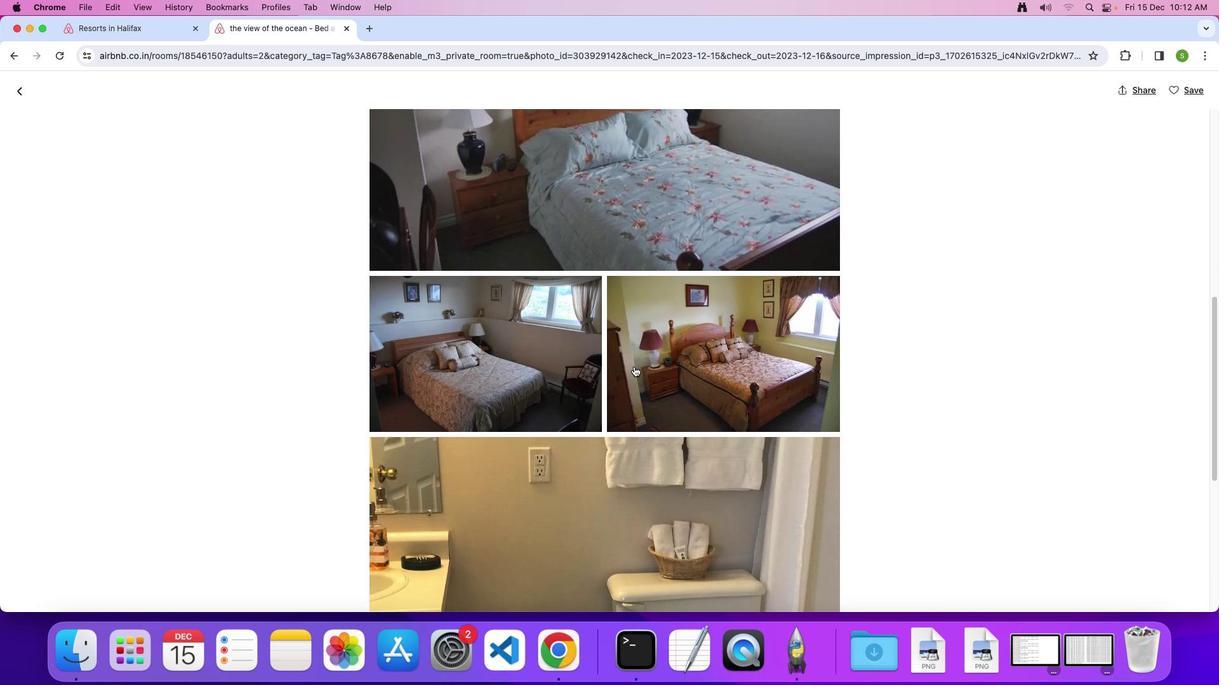 
Action: Mouse scrolled (634, 366) with delta (0, 0)
Screenshot: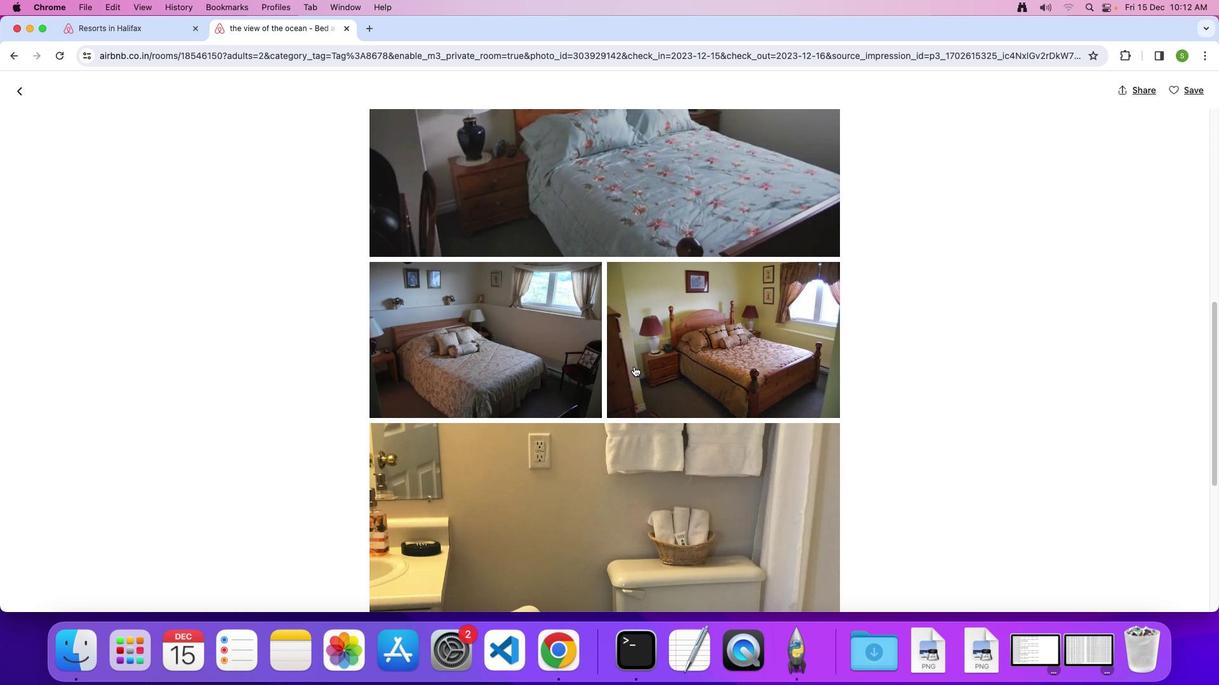 
Action: Mouse scrolled (634, 366) with delta (0, 0)
Screenshot: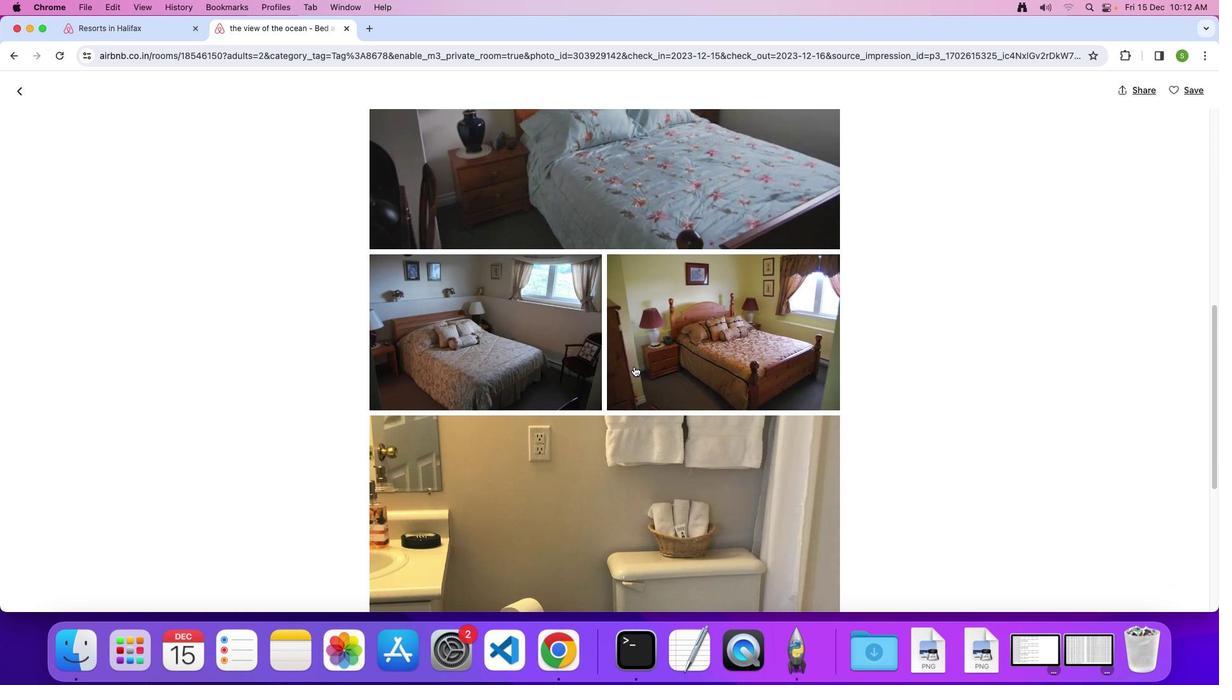 
Action: Mouse scrolled (634, 366) with delta (0, -1)
Screenshot: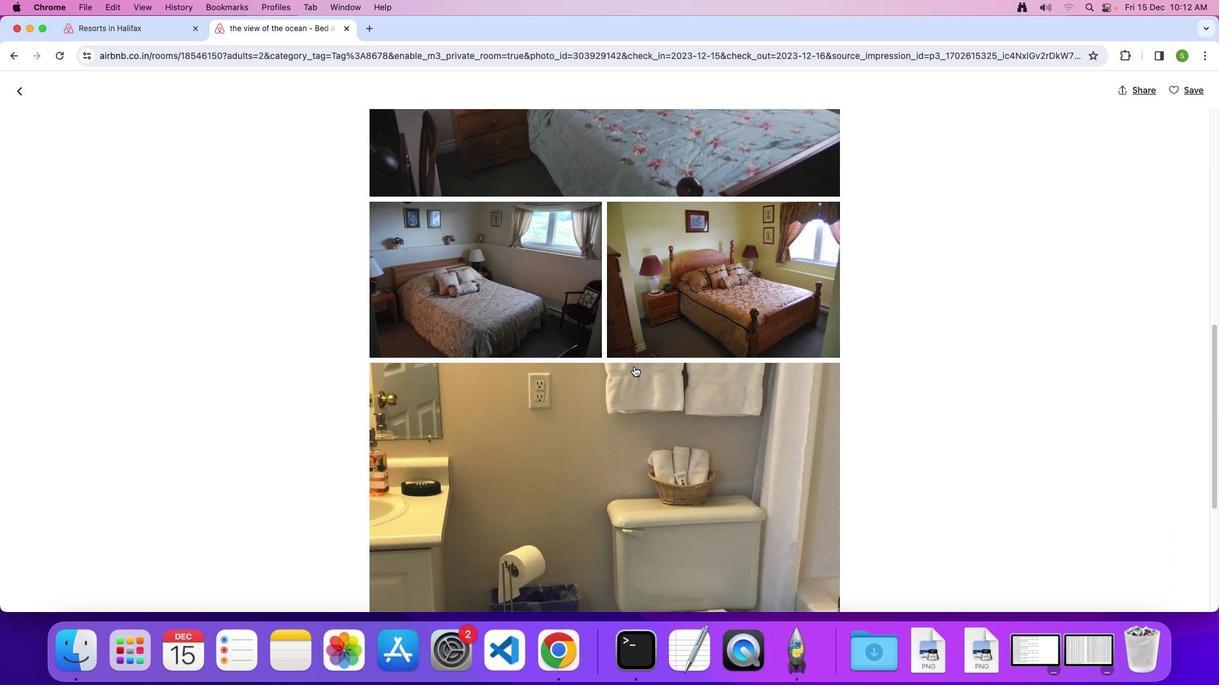 
Action: Mouse scrolled (634, 366) with delta (0, 0)
Screenshot: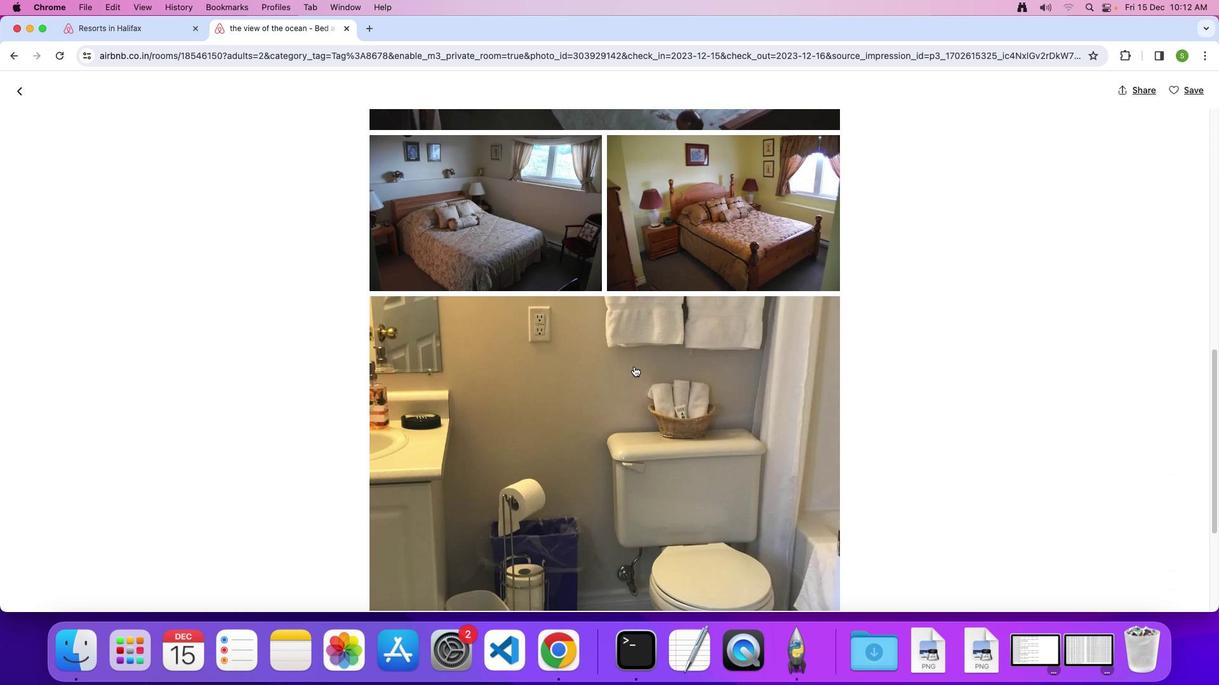 
Action: Mouse scrolled (634, 366) with delta (0, 0)
Screenshot: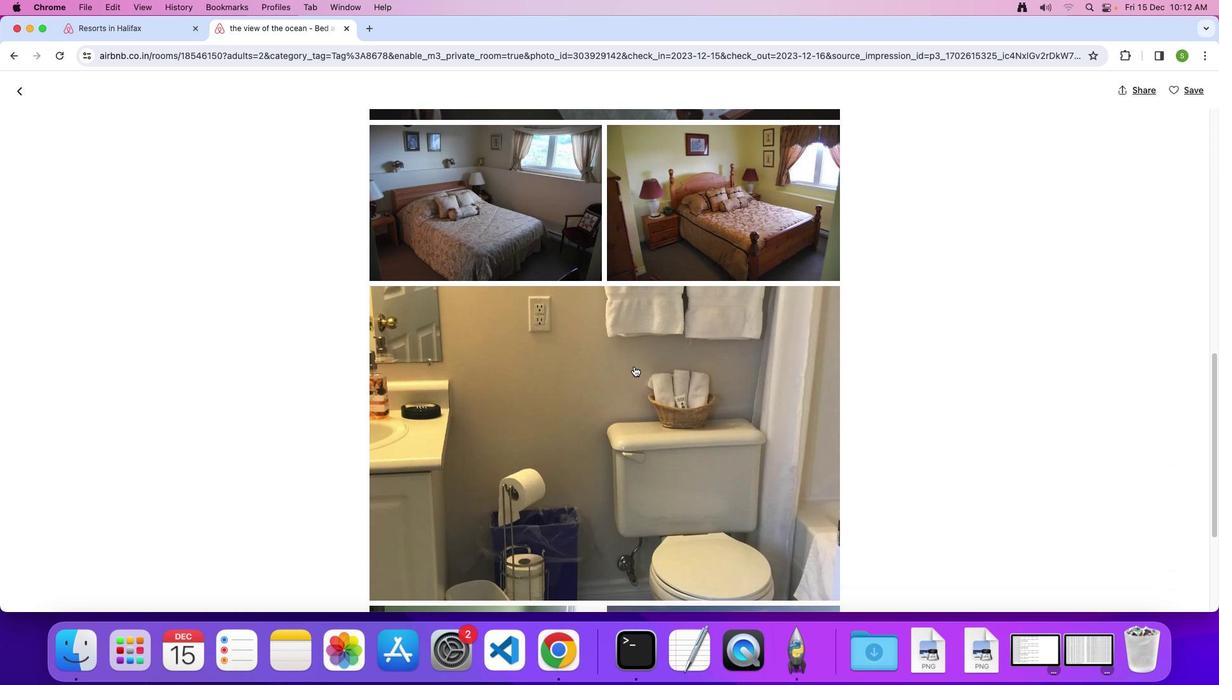 
Action: Mouse scrolled (634, 366) with delta (0, -1)
Screenshot: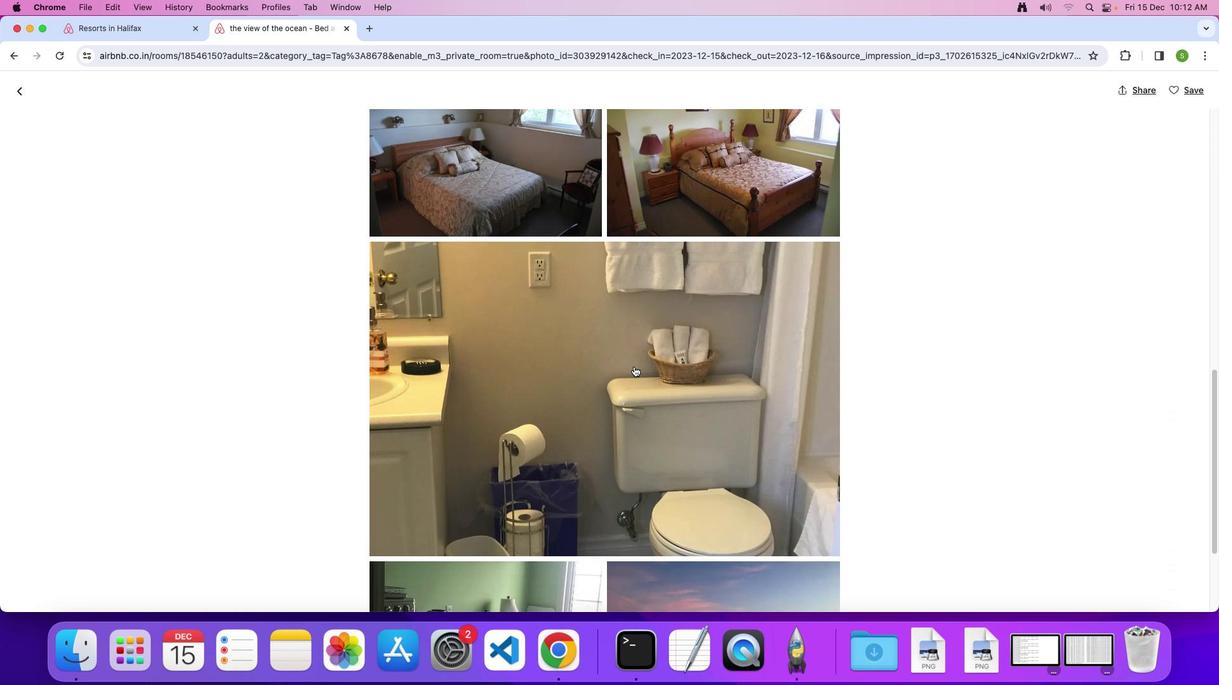 
Action: Mouse scrolled (634, 366) with delta (0, 0)
Screenshot: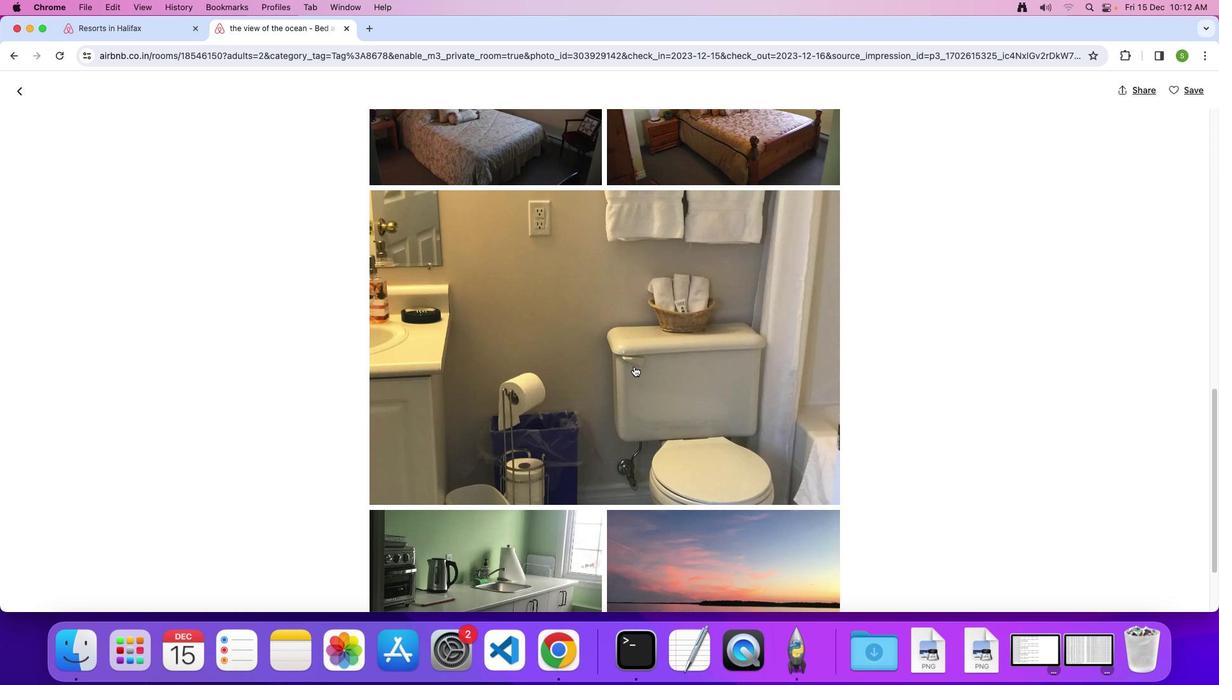 
Action: Mouse scrolled (634, 366) with delta (0, 0)
Screenshot: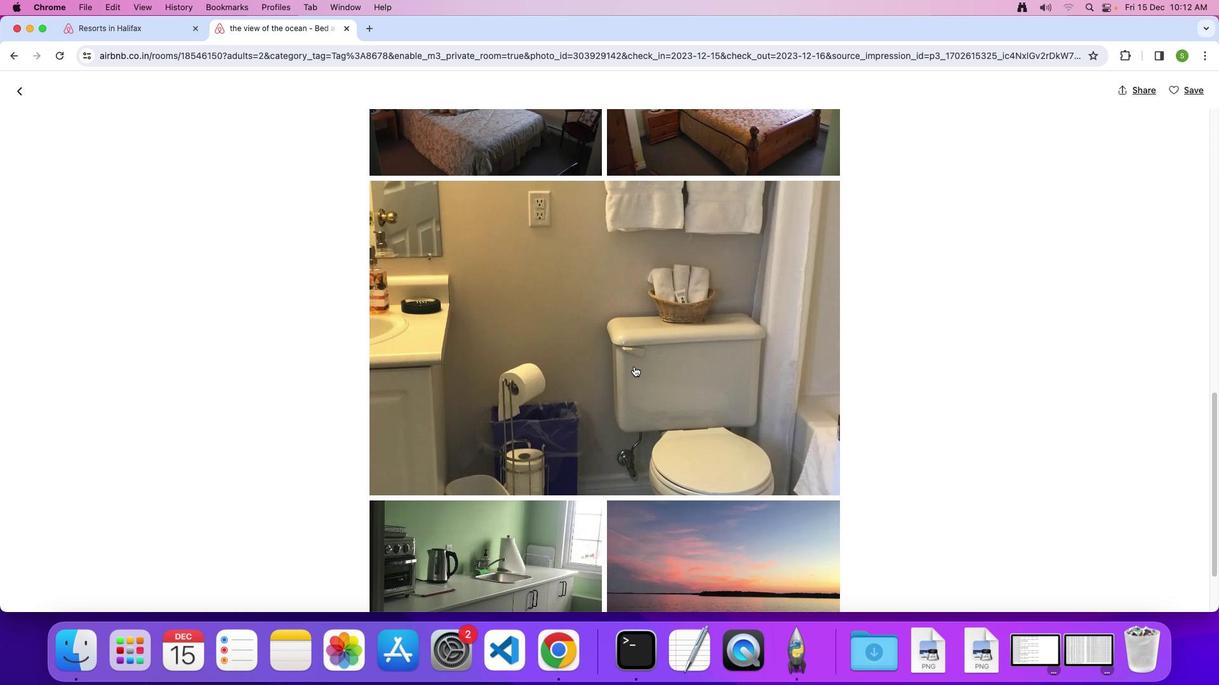 
Action: Mouse scrolled (634, 366) with delta (0, -1)
Screenshot: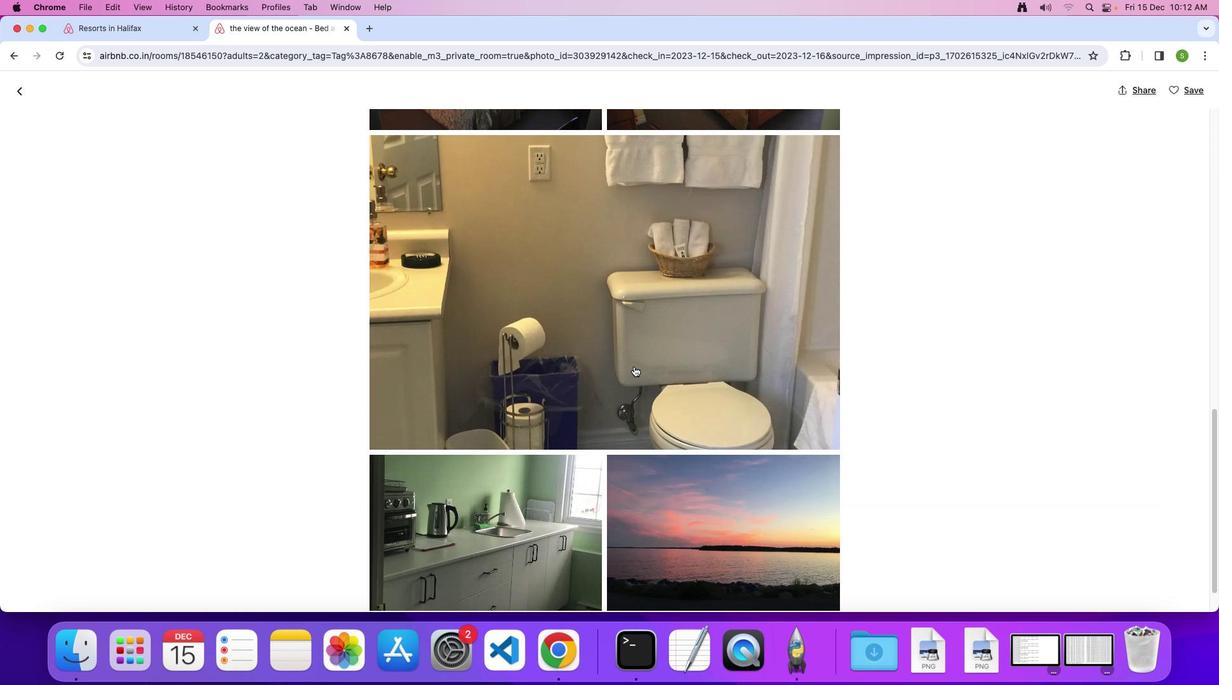 
Action: Mouse scrolled (634, 366) with delta (0, 0)
Screenshot: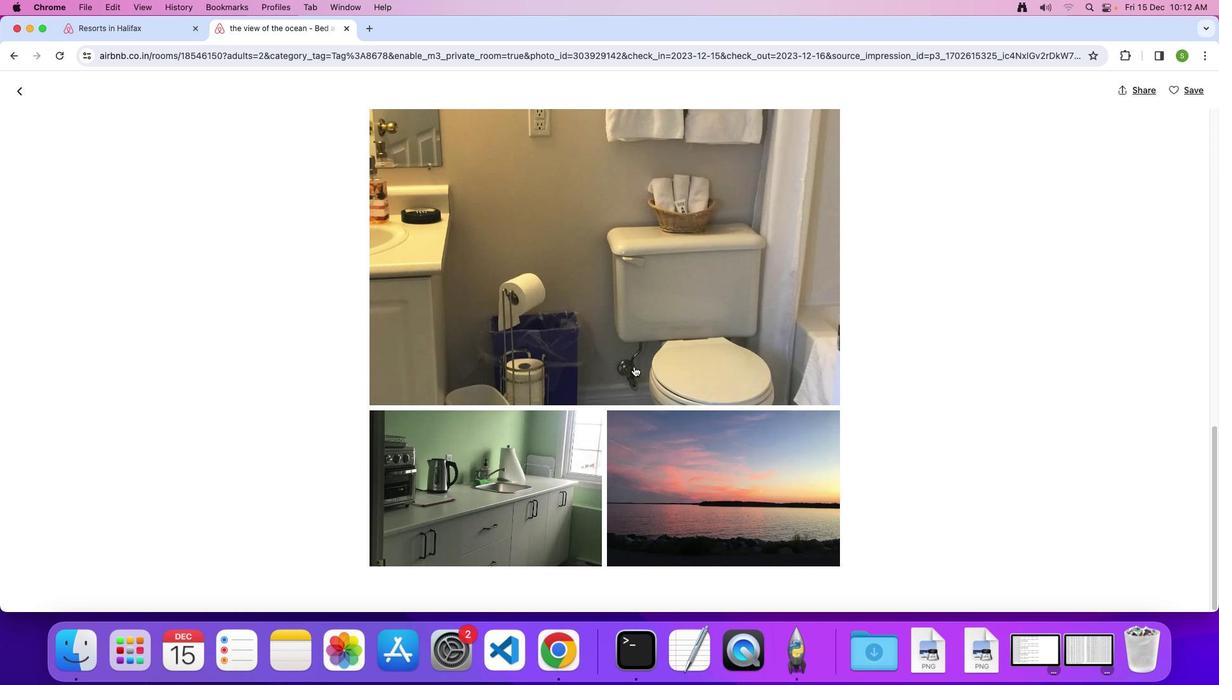
Action: Mouse scrolled (634, 366) with delta (0, 0)
Screenshot: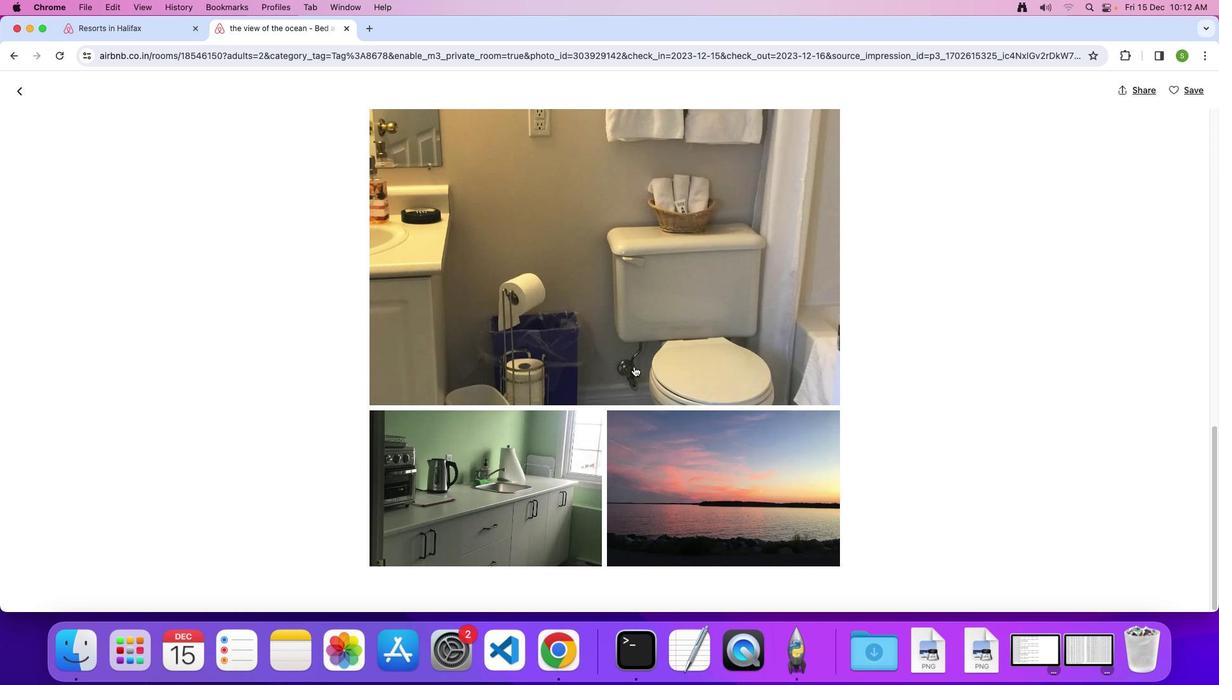 
Action: Mouse scrolled (634, 366) with delta (0, -1)
Screenshot: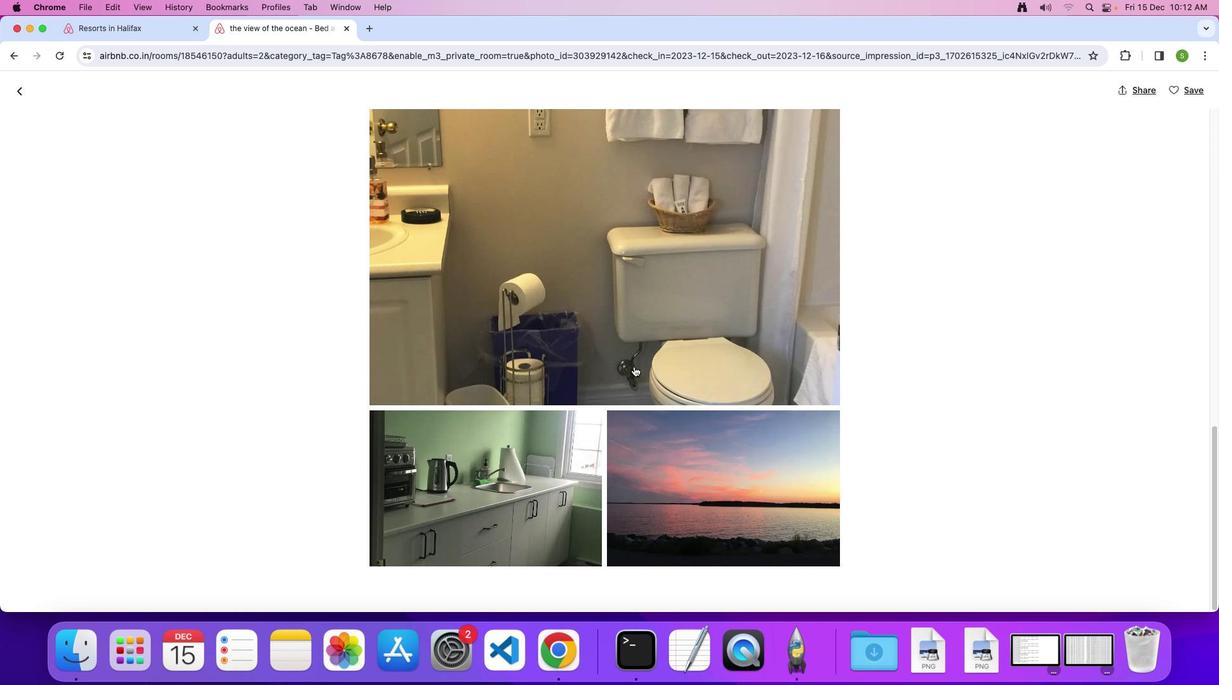 
Action: Mouse moved to (21, 97)
Screenshot: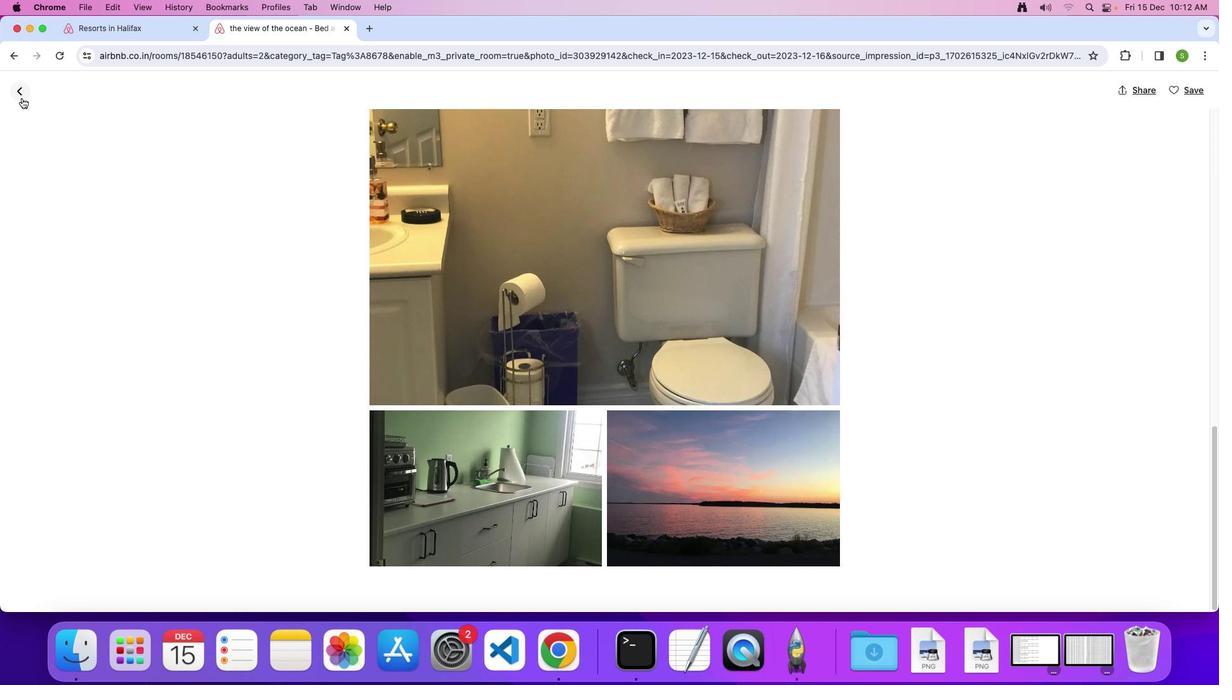 
Action: Mouse pressed left at (21, 97)
Screenshot: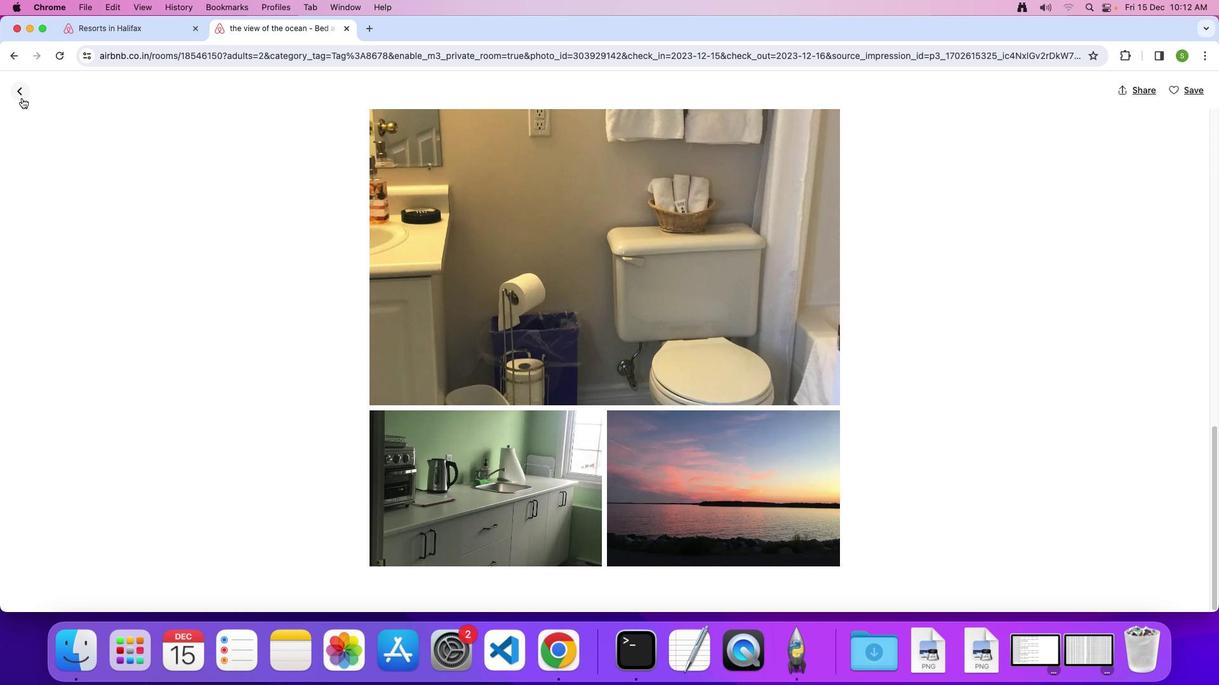 
Action: Mouse moved to (642, 388)
Screenshot: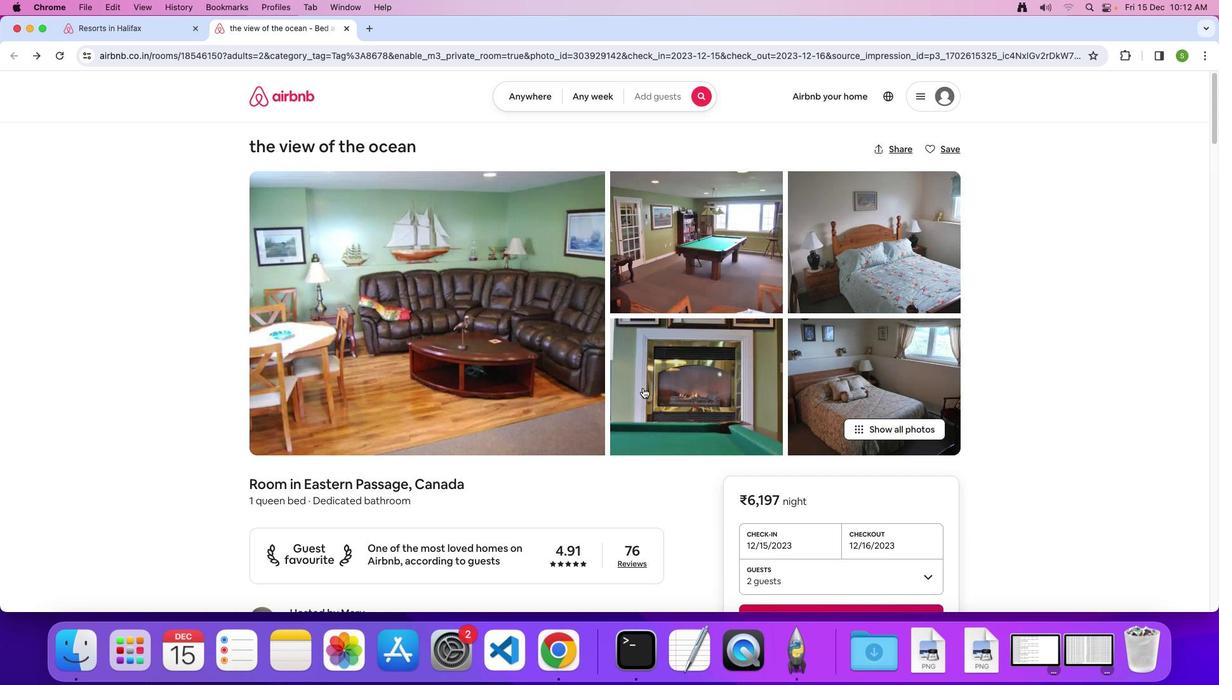 
Action: Mouse scrolled (642, 388) with delta (0, 0)
Screenshot: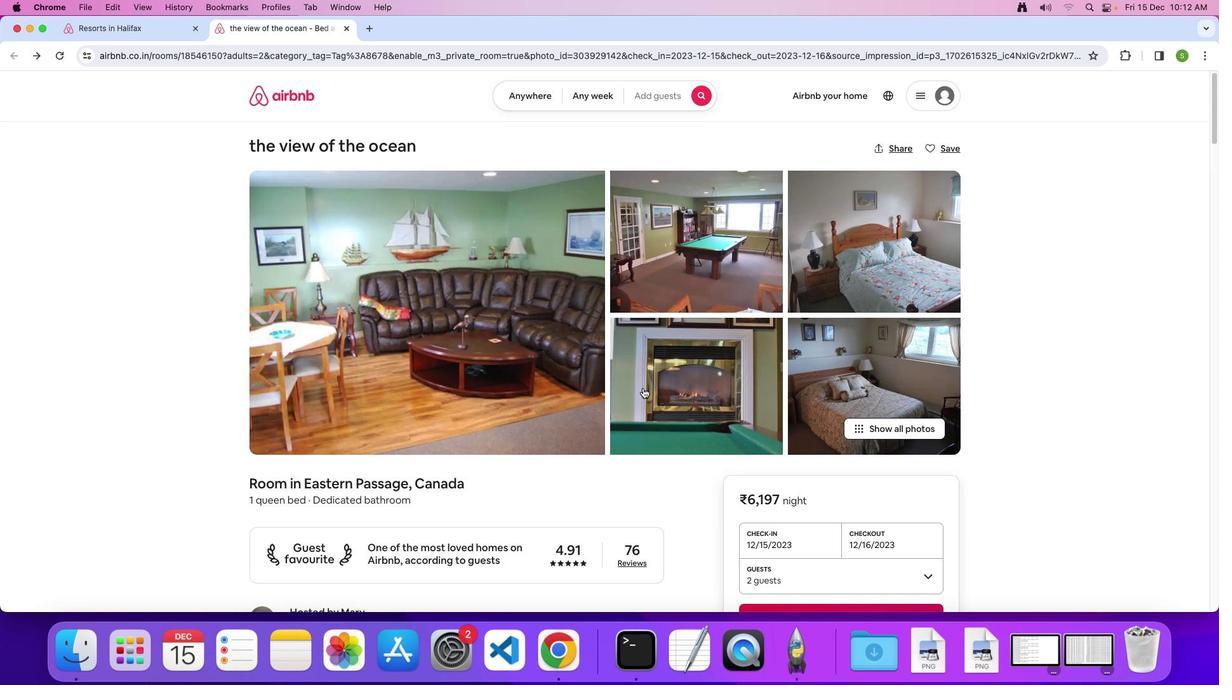 
Action: Mouse scrolled (642, 388) with delta (0, 0)
Screenshot: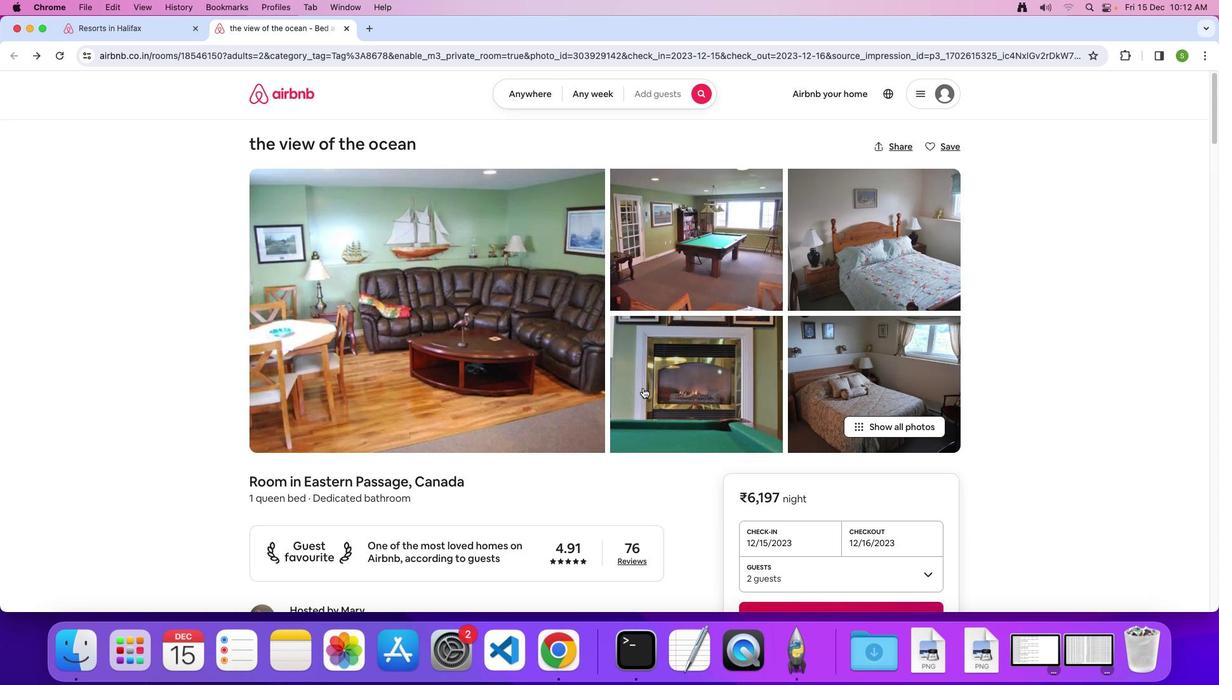 
Action: Mouse scrolled (642, 388) with delta (0, -2)
Screenshot: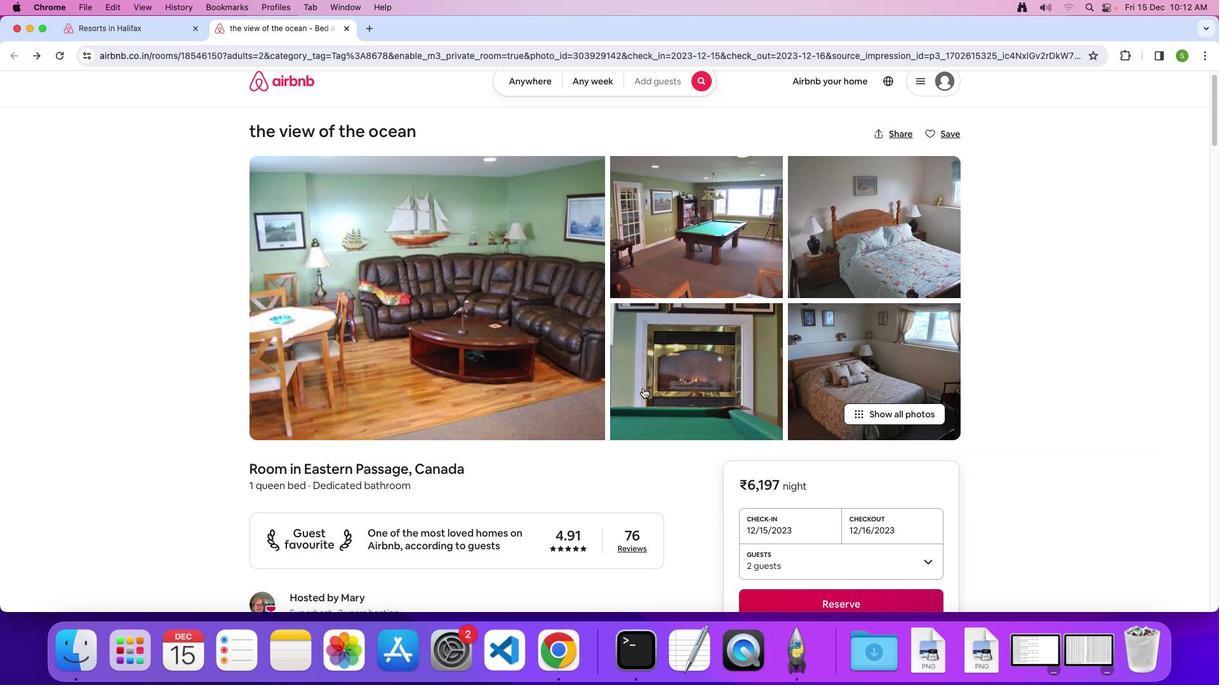 
Action: Mouse scrolled (642, 388) with delta (0, 0)
Screenshot: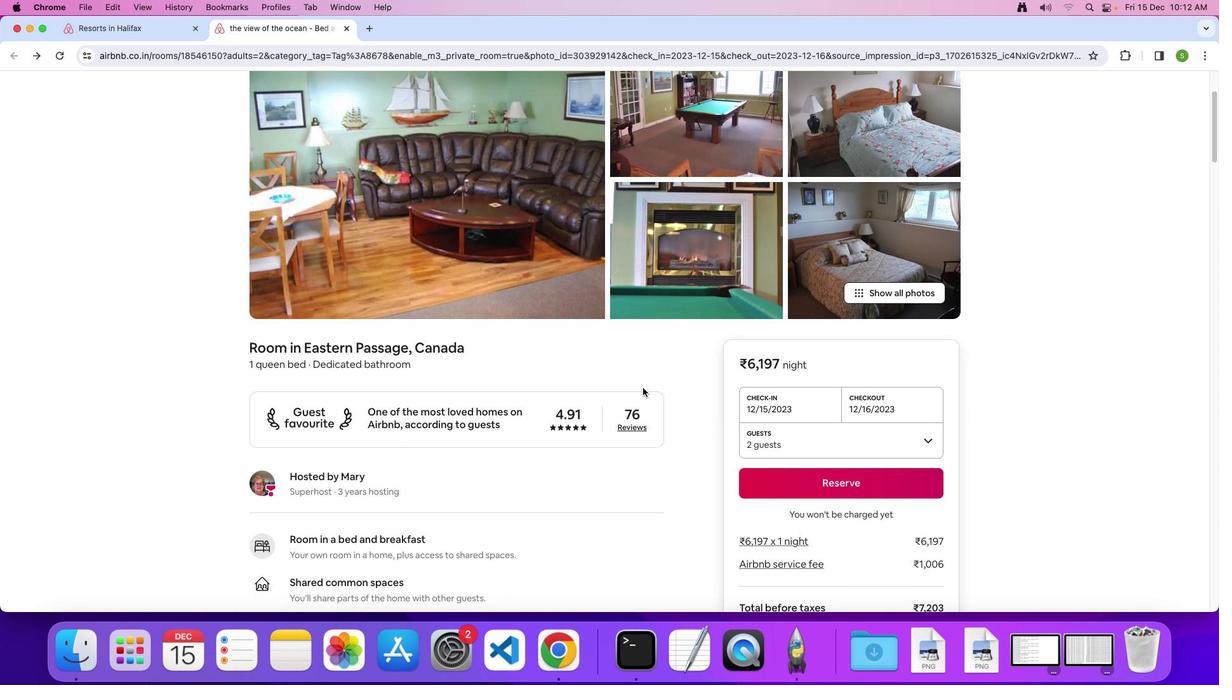 
Action: Mouse scrolled (642, 388) with delta (0, 0)
Screenshot: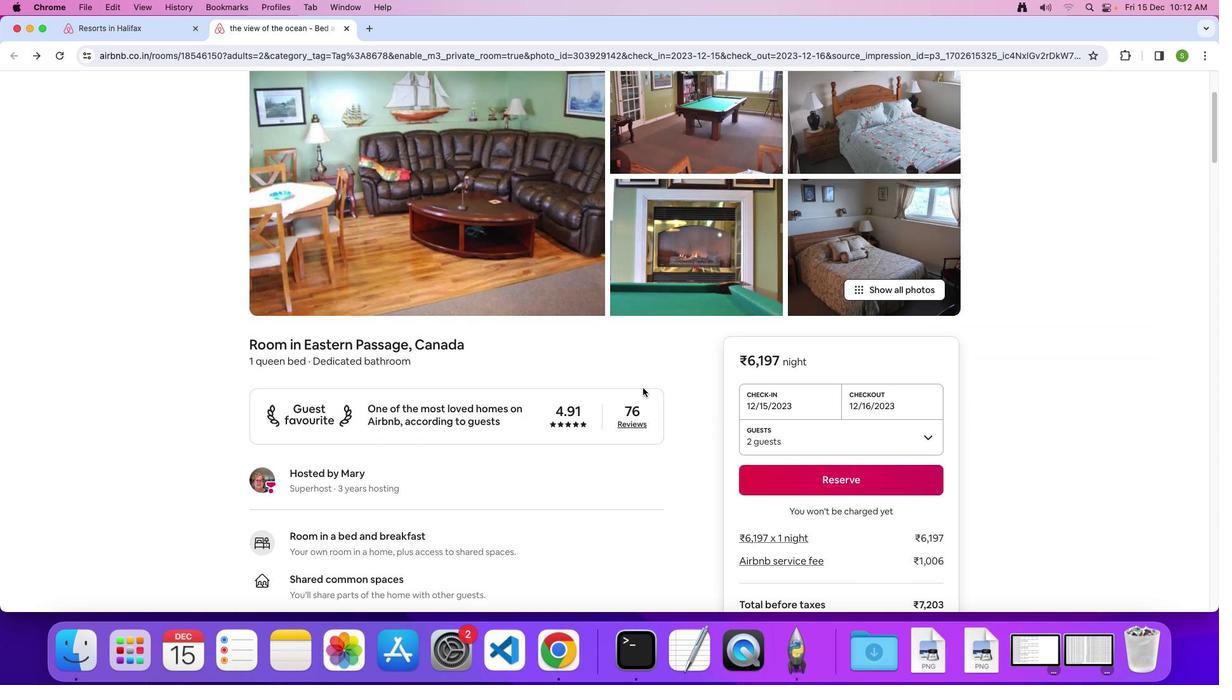 
Action: Mouse scrolled (642, 388) with delta (0, -1)
Screenshot: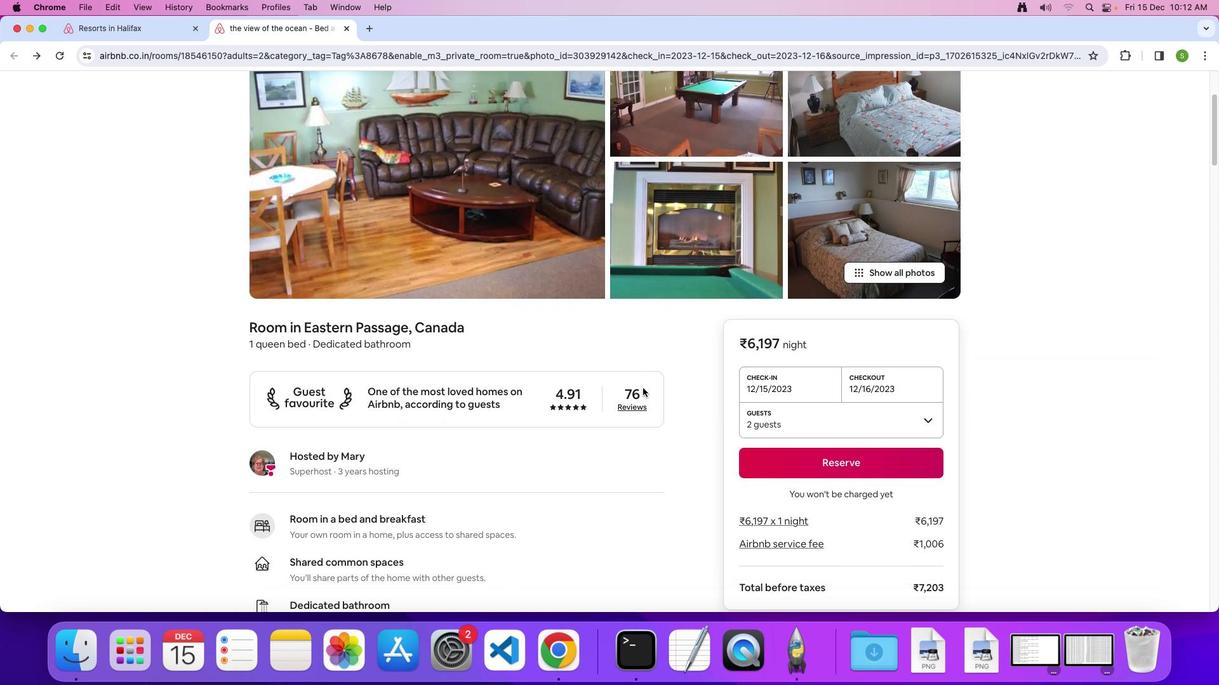 
Action: Mouse scrolled (642, 388) with delta (0, 0)
Screenshot: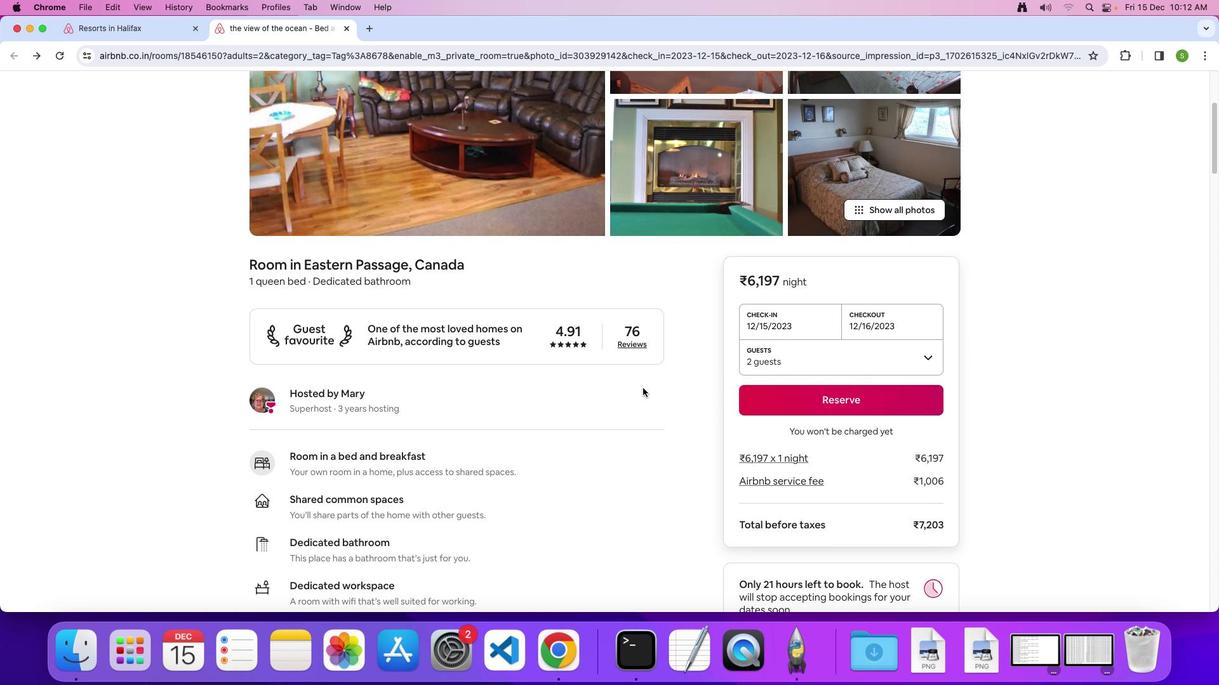 
Action: Mouse scrolled (642, 388) with delta (0, 0)
Screenshot: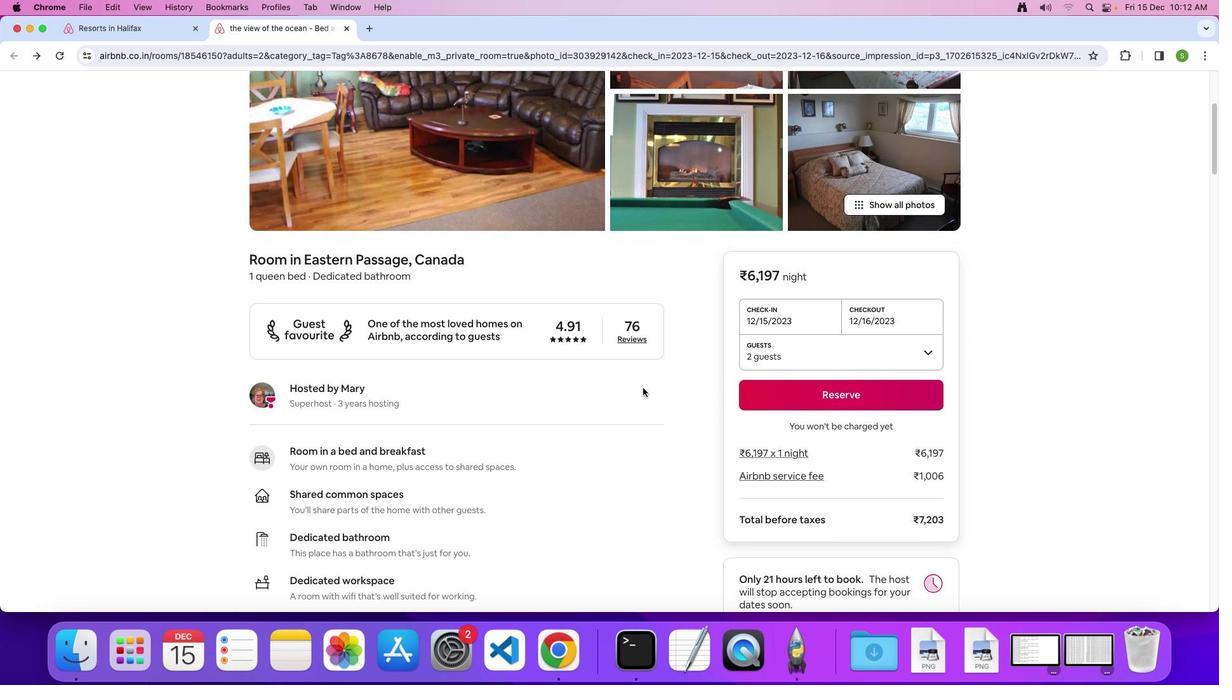 
Action: Mouse scrolled (642, 388) with delta (0, -1)
Screenshot: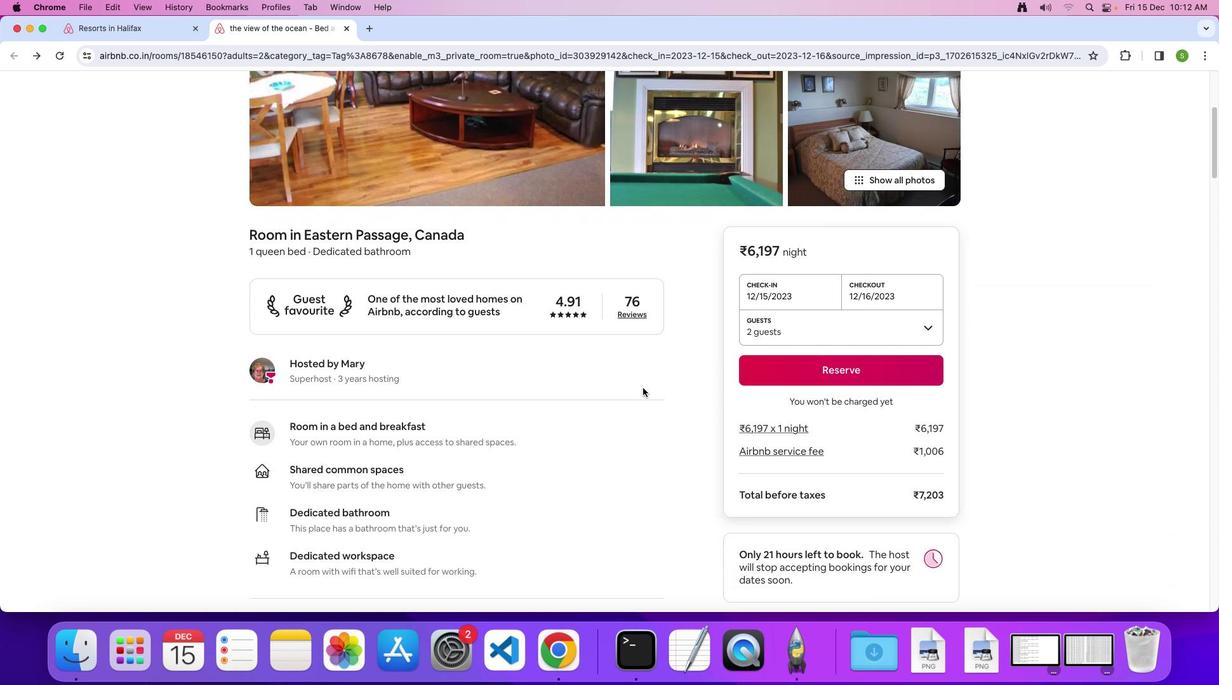 
Action: Mouse scrolled (642, 388) with delta (0, 0)
Screenshot: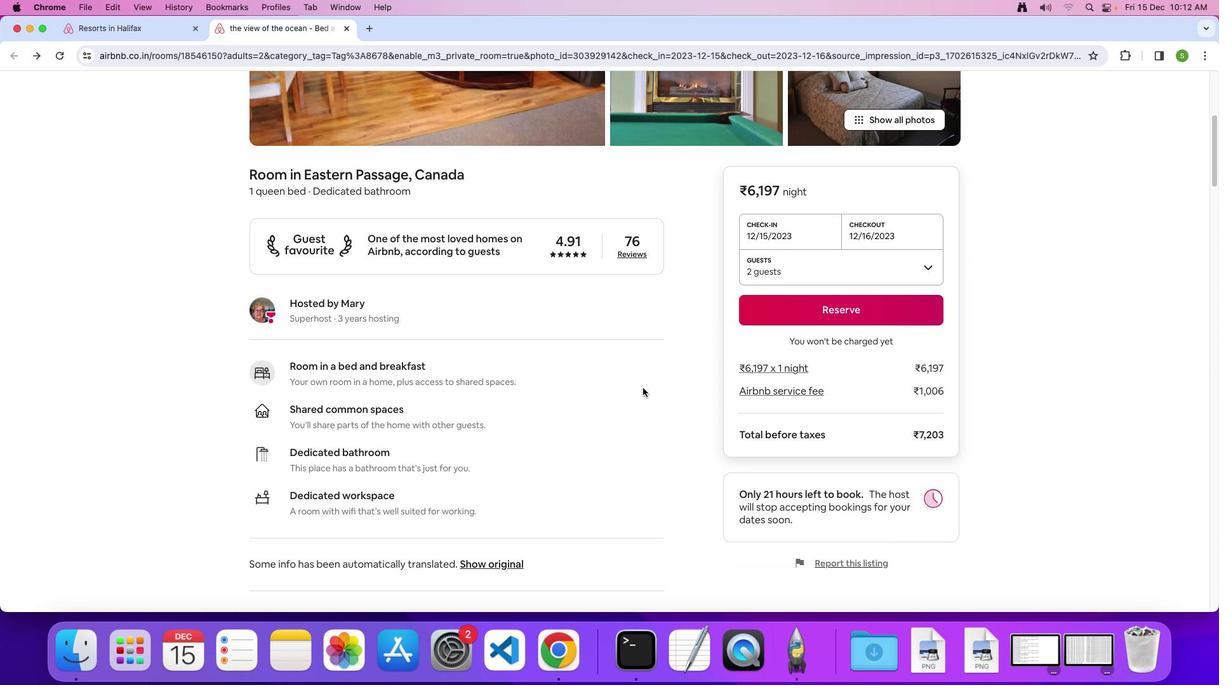 
Action: Mouse scrolled (642, 388) with delta (0, 0)
Screenshot: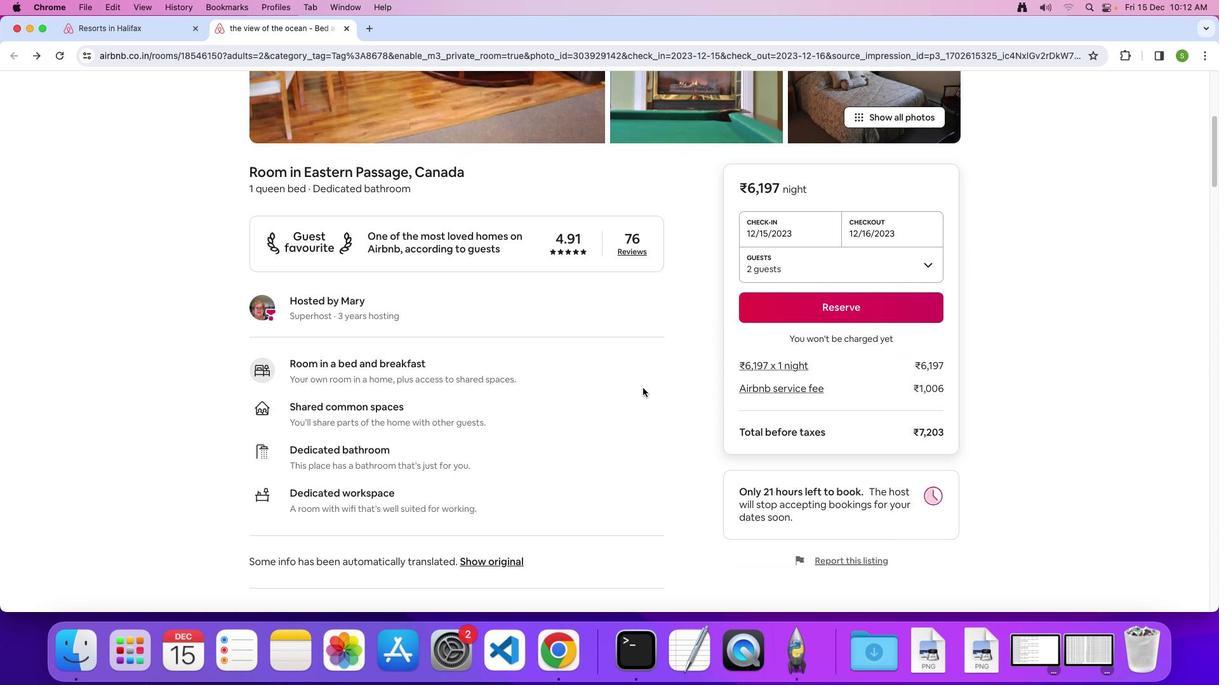 
Action: Mouse scrolled (642, 388) with delta (0, -1)
Screenshot: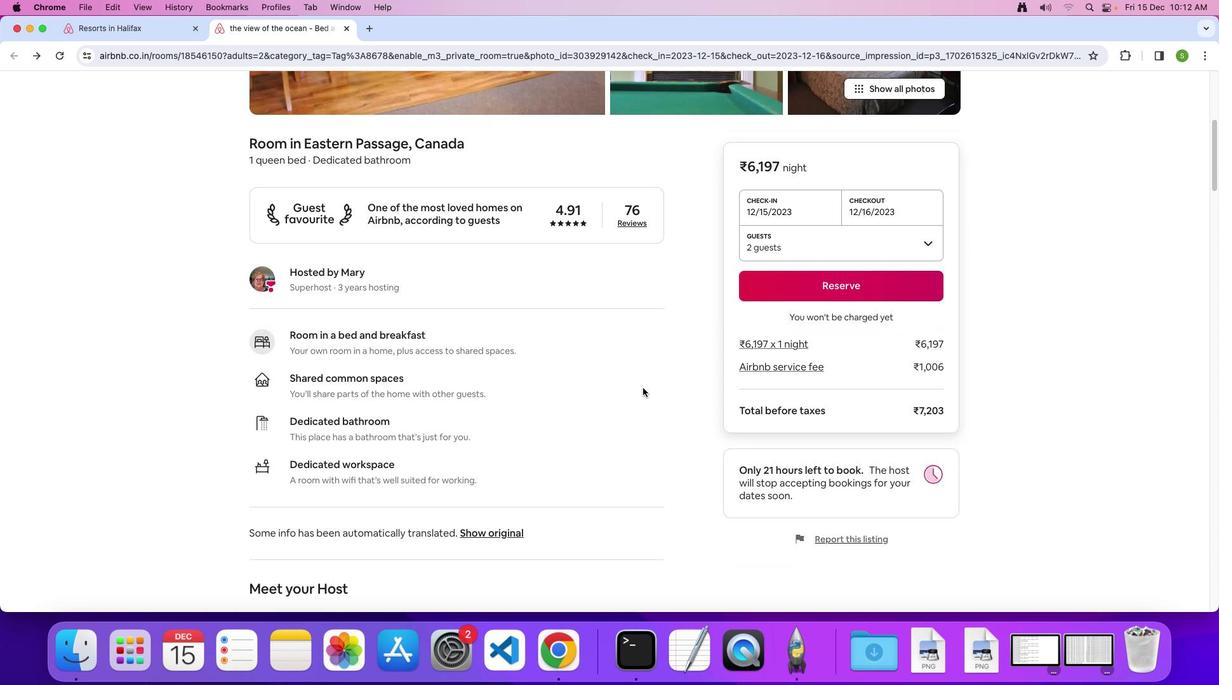 
Action: Mouse scrolled (642, 388) with delta (0, 0)
Screenshot: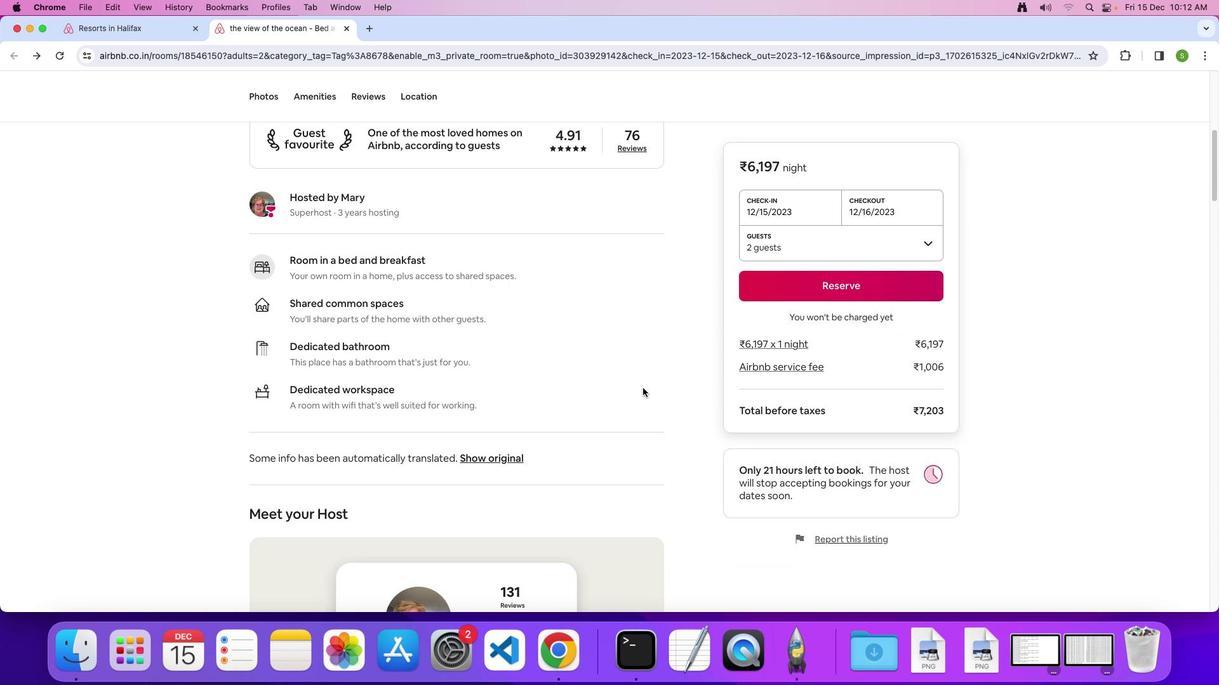 
Action: Mouse scrolled (642, 388) with delta (0, 0)
Screenshot: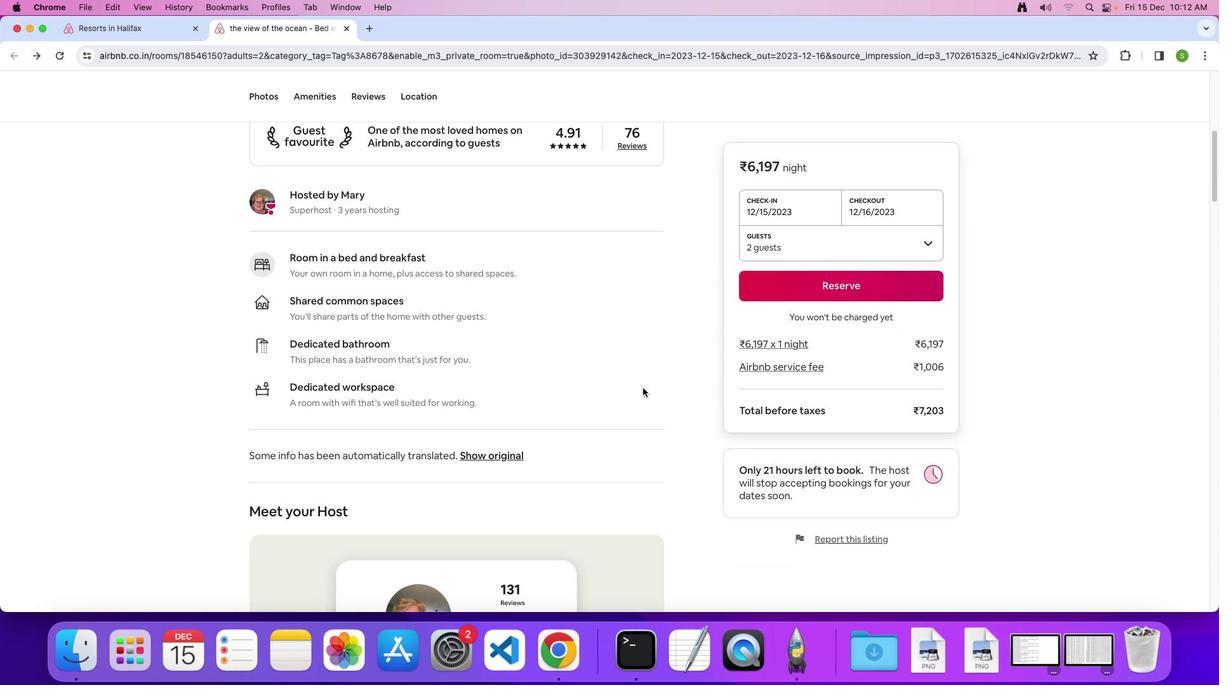 
Action: Mouse scrolled (642, 388) with delta (0, -1)
Screenshot: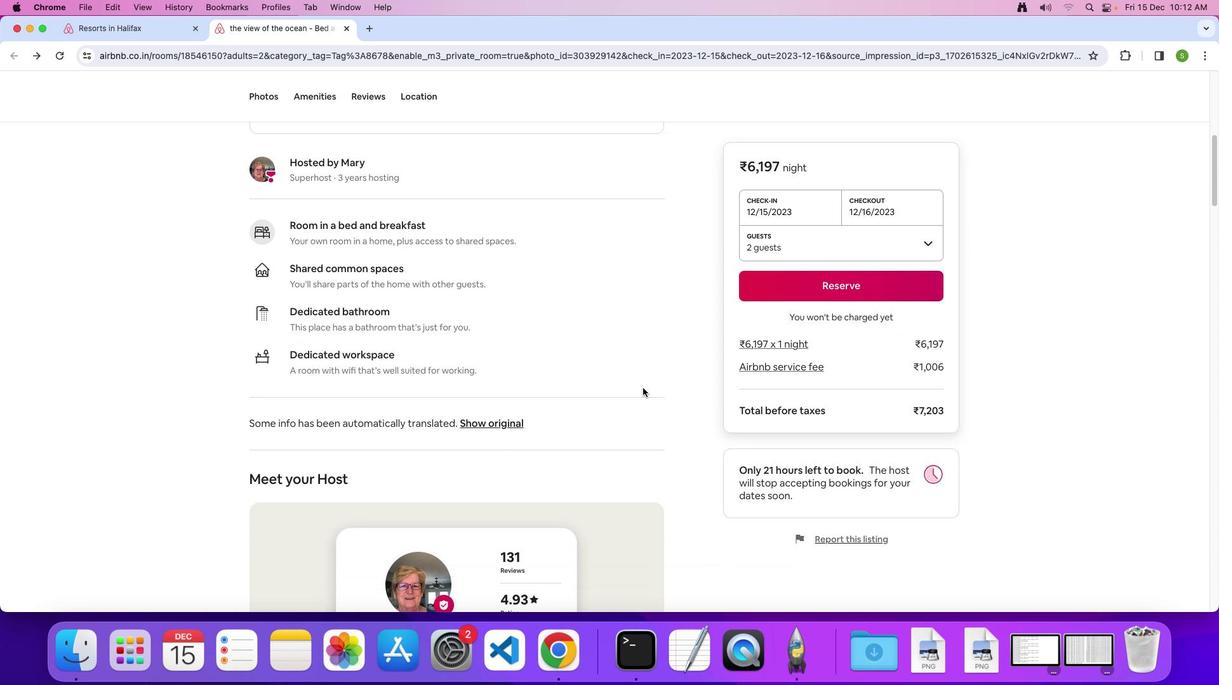
Action: Mouse scrolled (642, 388) with delta (0, 0)
Screenshot: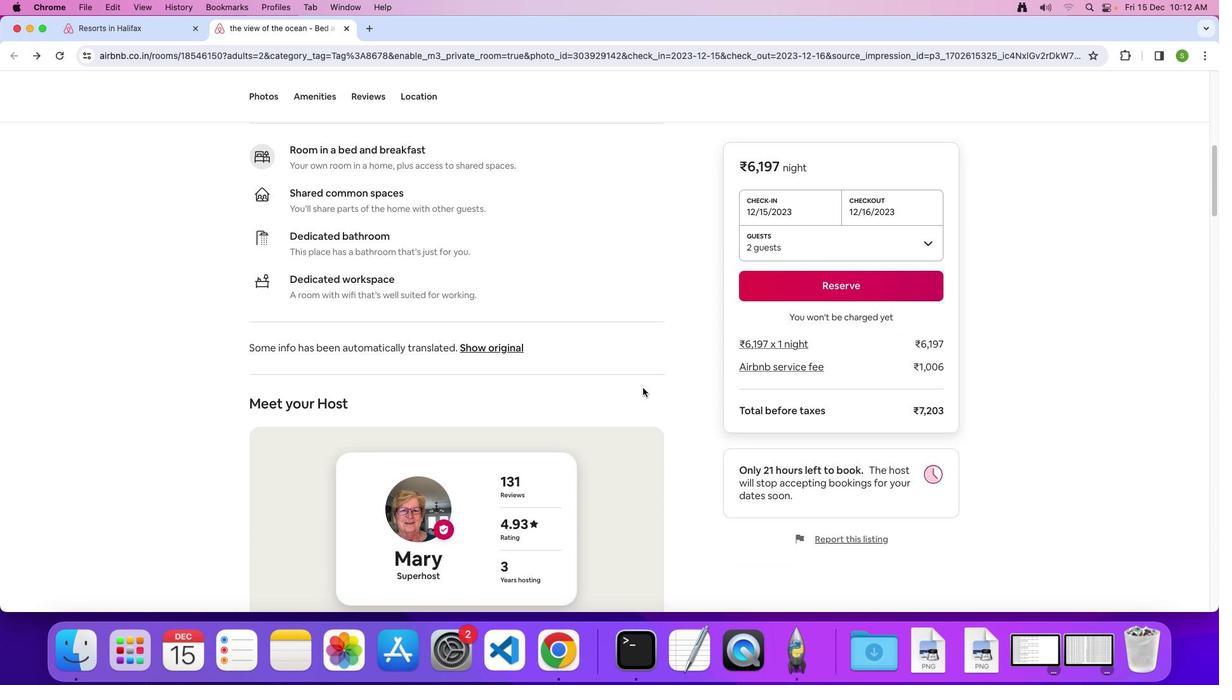 
Action: Mouse scrolled (642, 388) with delta (0, 0)
Screenshot: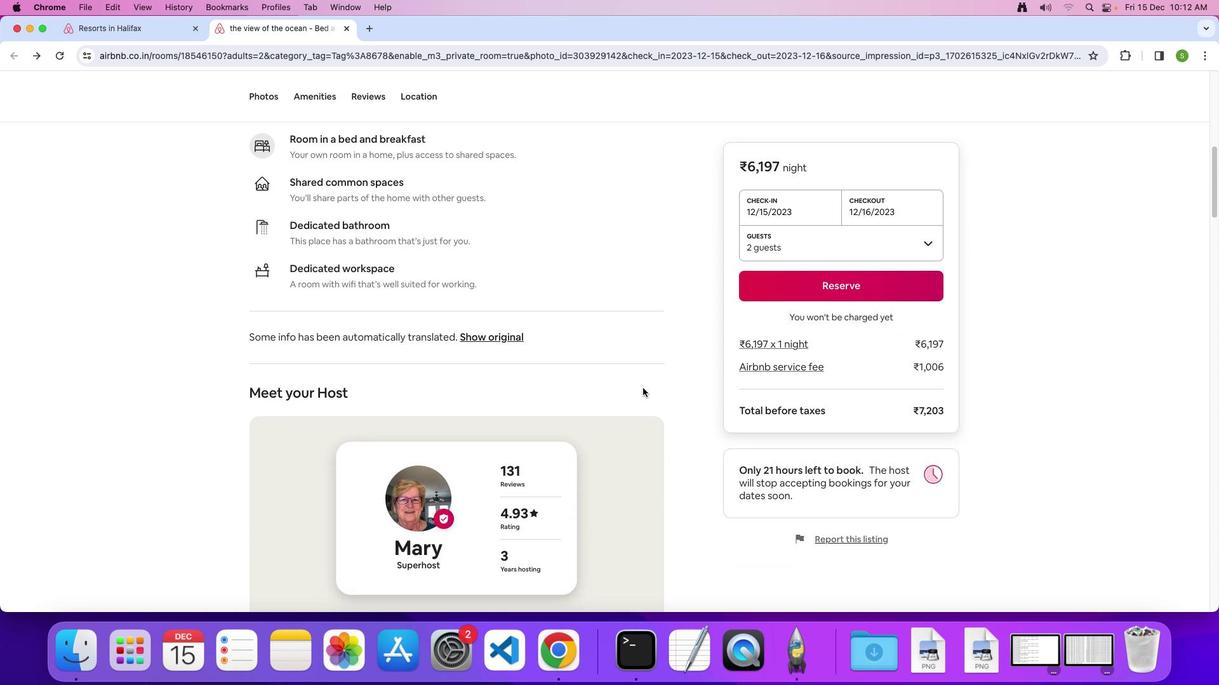 
Action: Mouse scrolled (642, 388) with delta (0, -1)
Screenshot: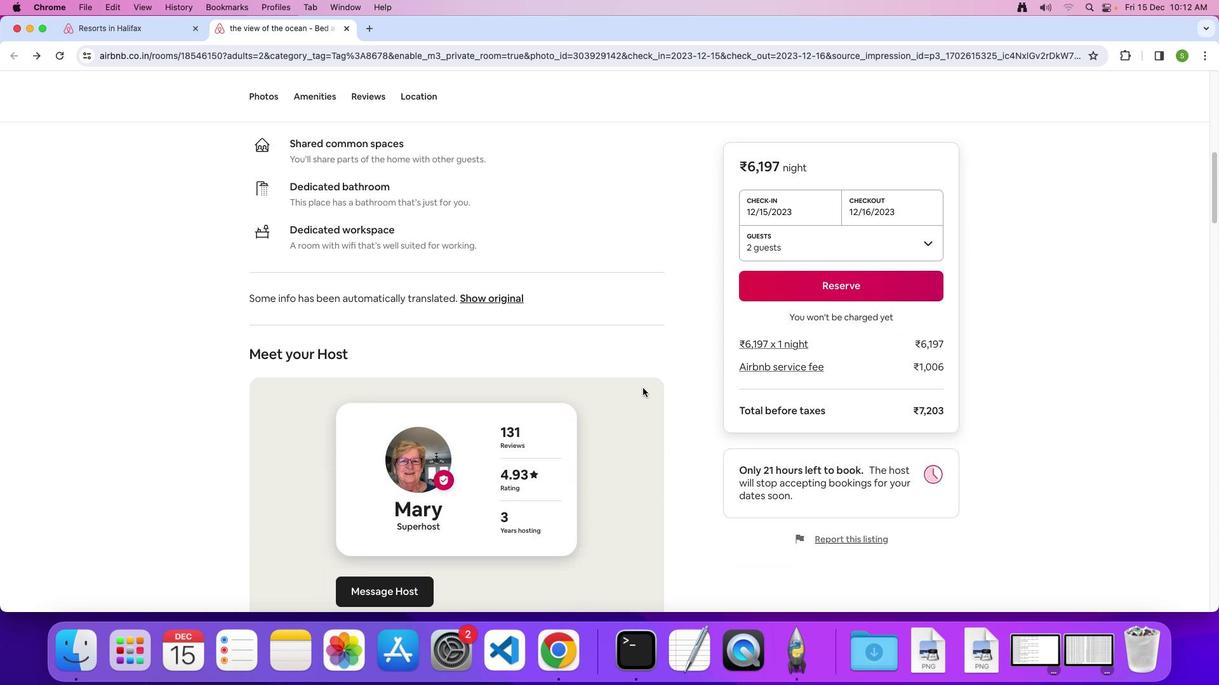 
Action: Mouse scrolled (642, 388) with delta (0, 0)
Screenshot: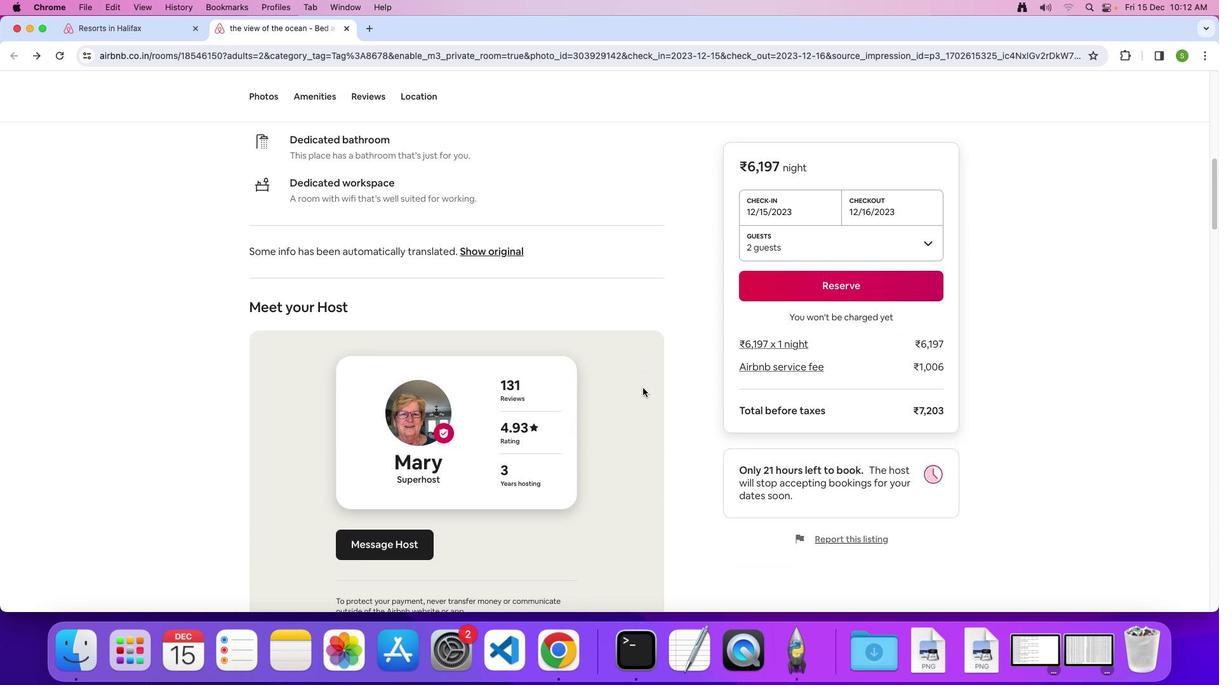 
Action: Mouse scrolled (642, 388) with delta (0, 0)
Screenshot: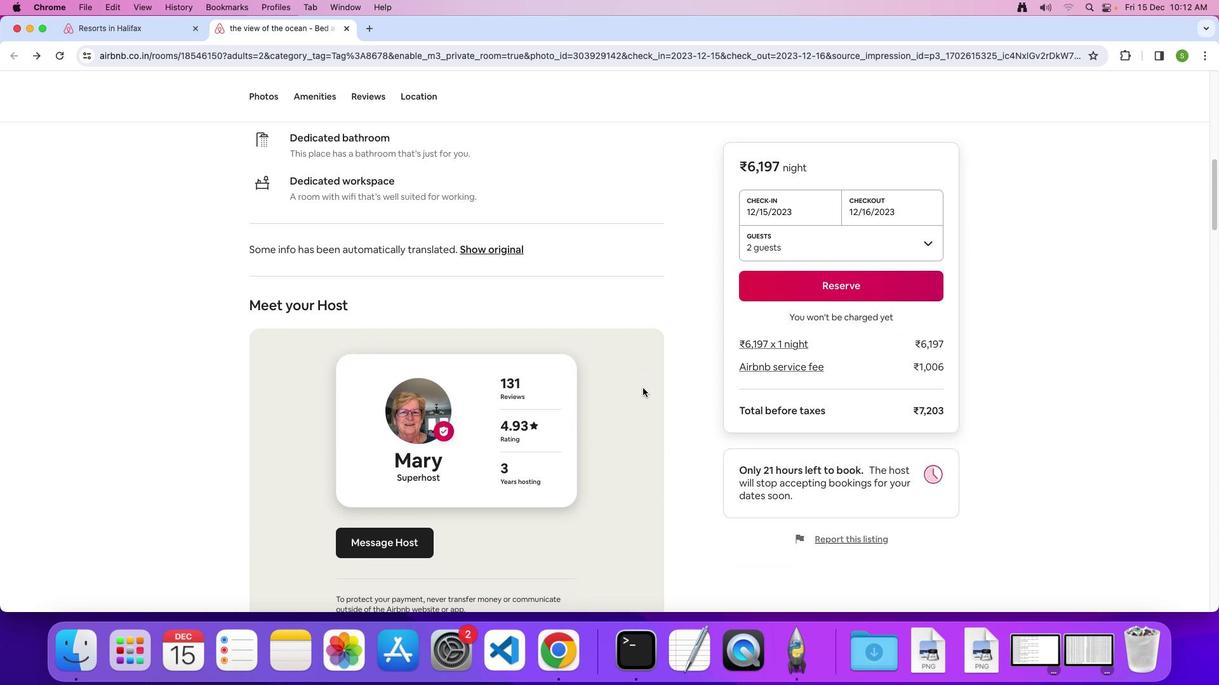 
Action: Mouse scrolled (642, 388) with delta (0, -1)
Screenshot: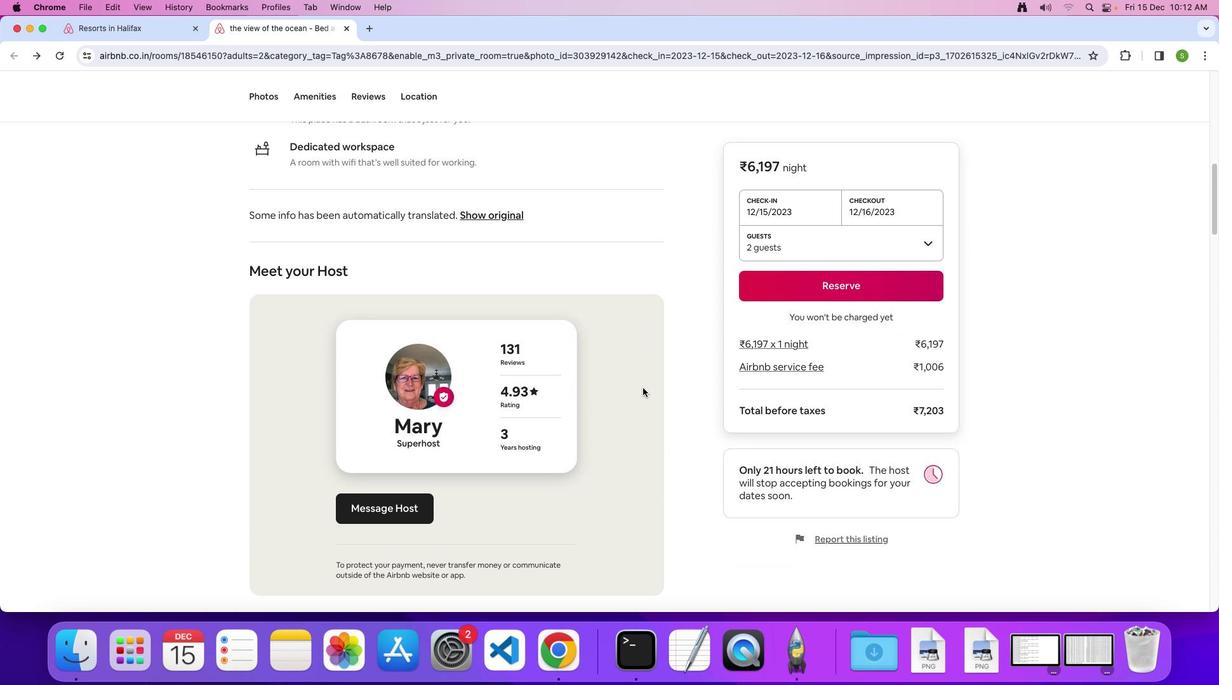 
Action: Mouse scrolled (642, 388) with delta (0, 0)
Screenshot: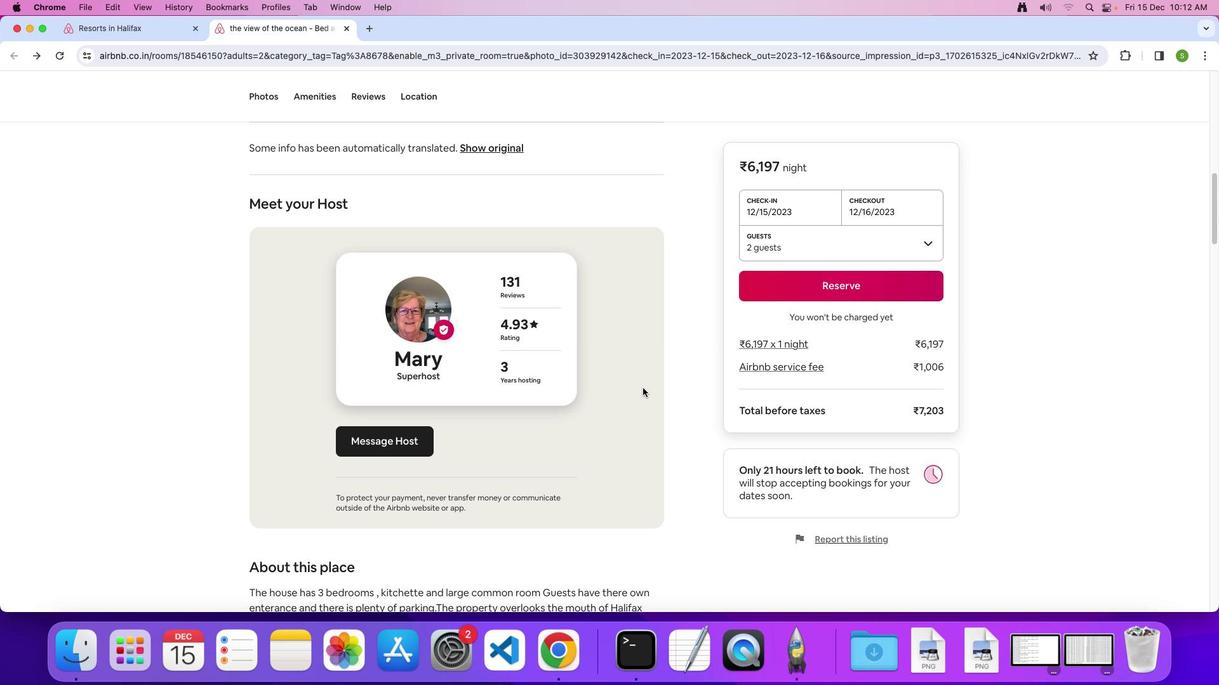 
Action: Mouse scrolled (642, 388) with delta (0, 0)
Screenshot: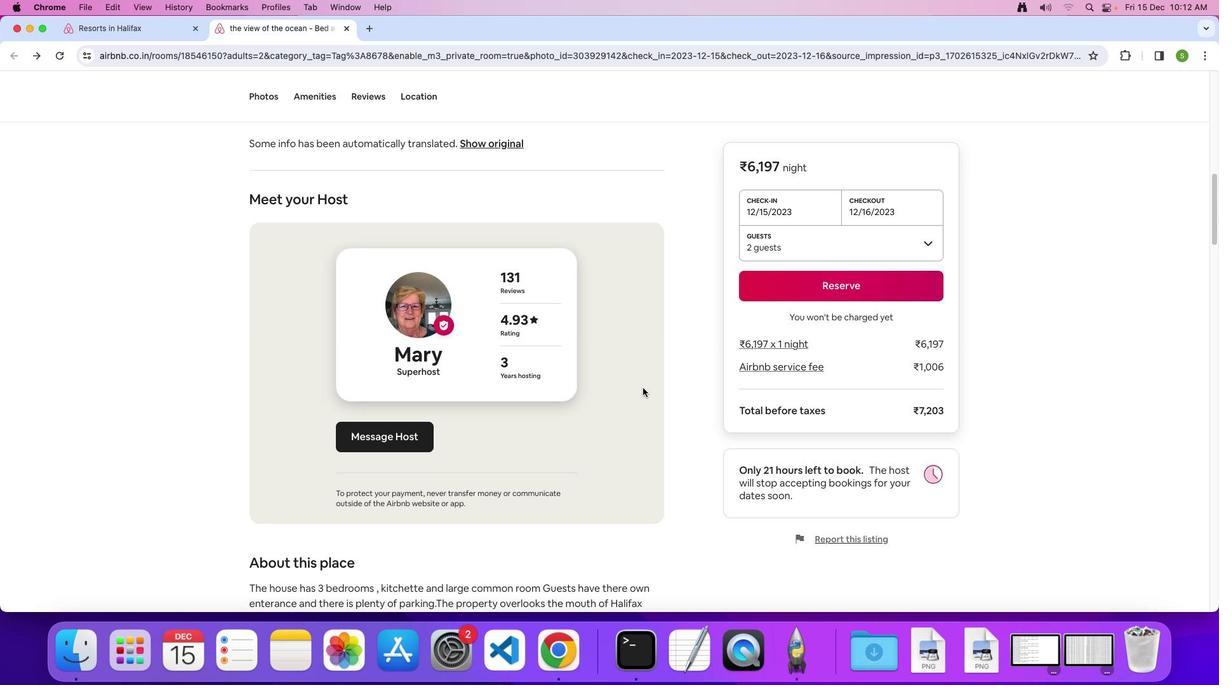 
Action: Mouse scrolled (642, 388) with delta (0, 0)
Screenshot: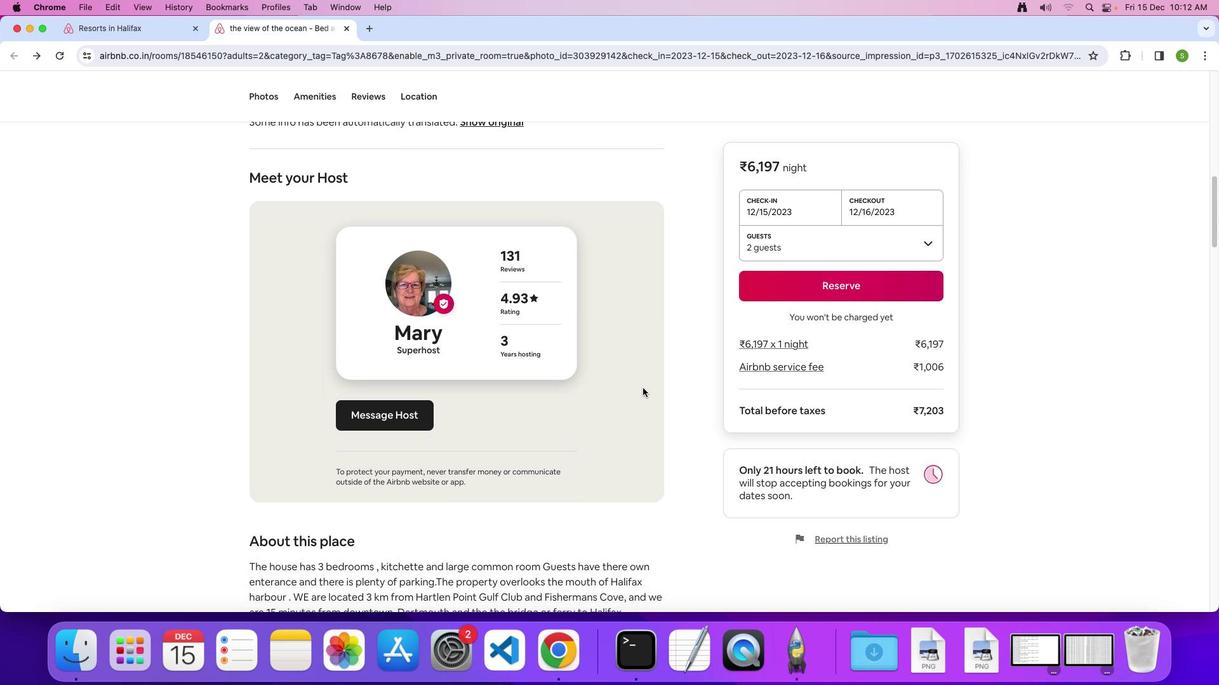 
Action: Mouse scrolled (642, 388) with delta (0, 0)
Screenshot: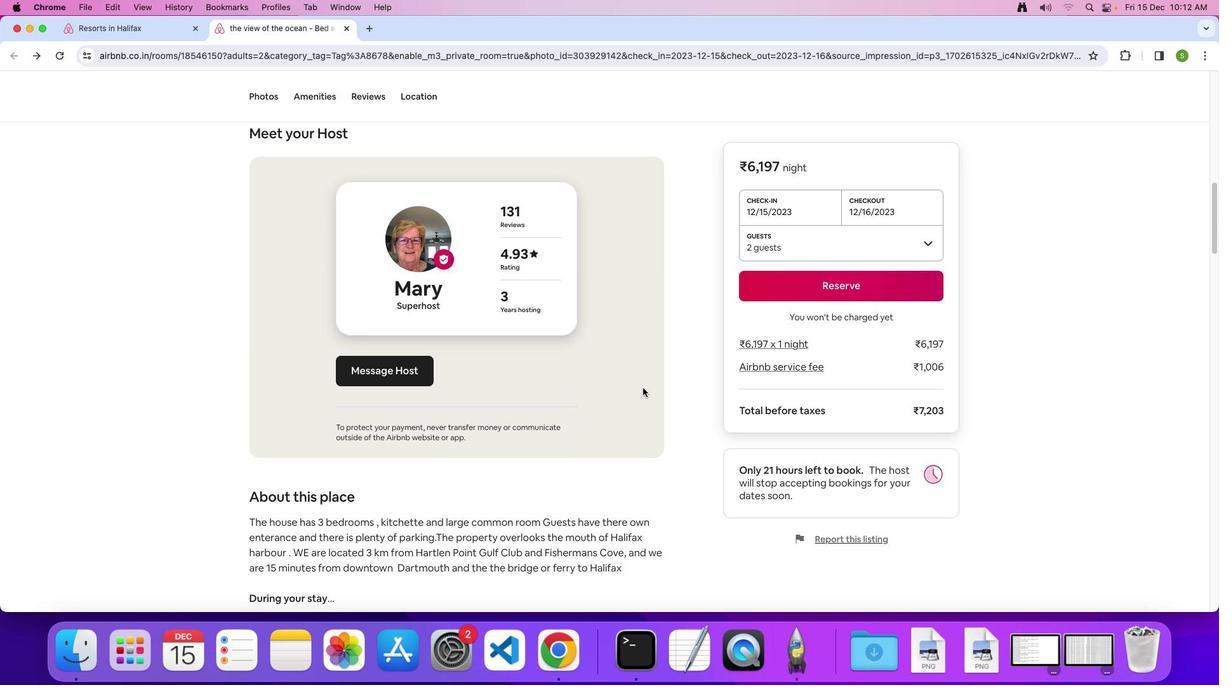 
Action: Mouse scrolled (642, 388) with delta (0, 0)
Screenshot: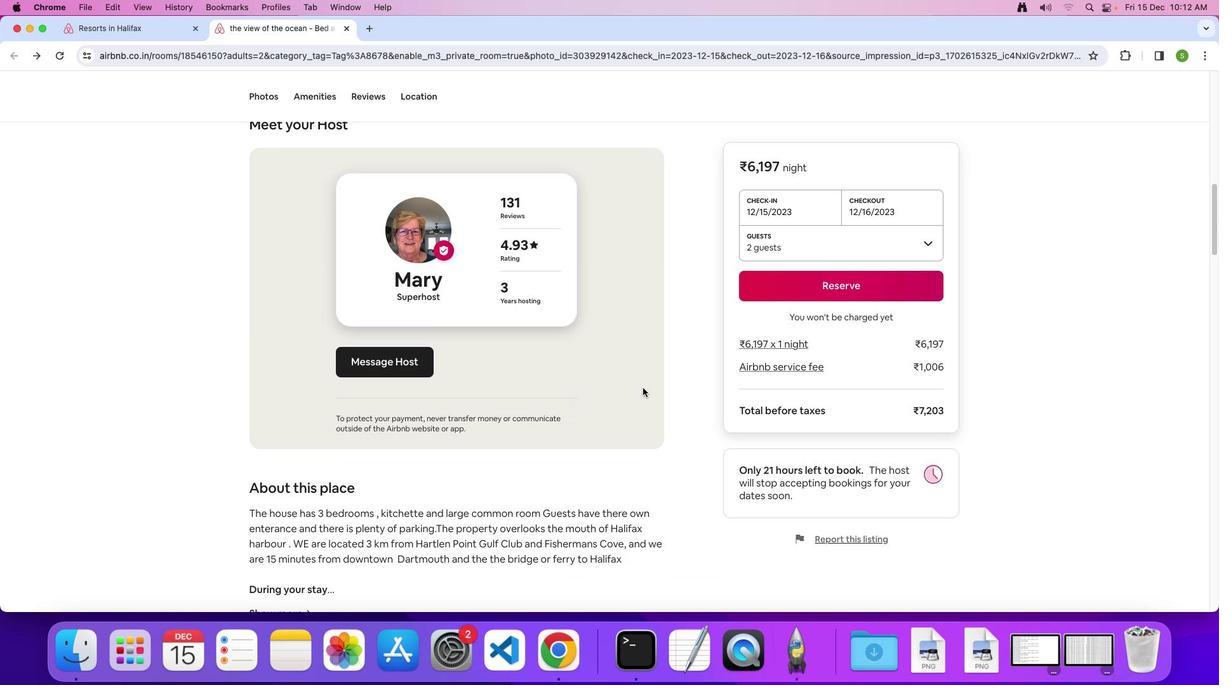 
Action: Mouse scrolled (642, 388) with delta (0, -1)
Screenshot: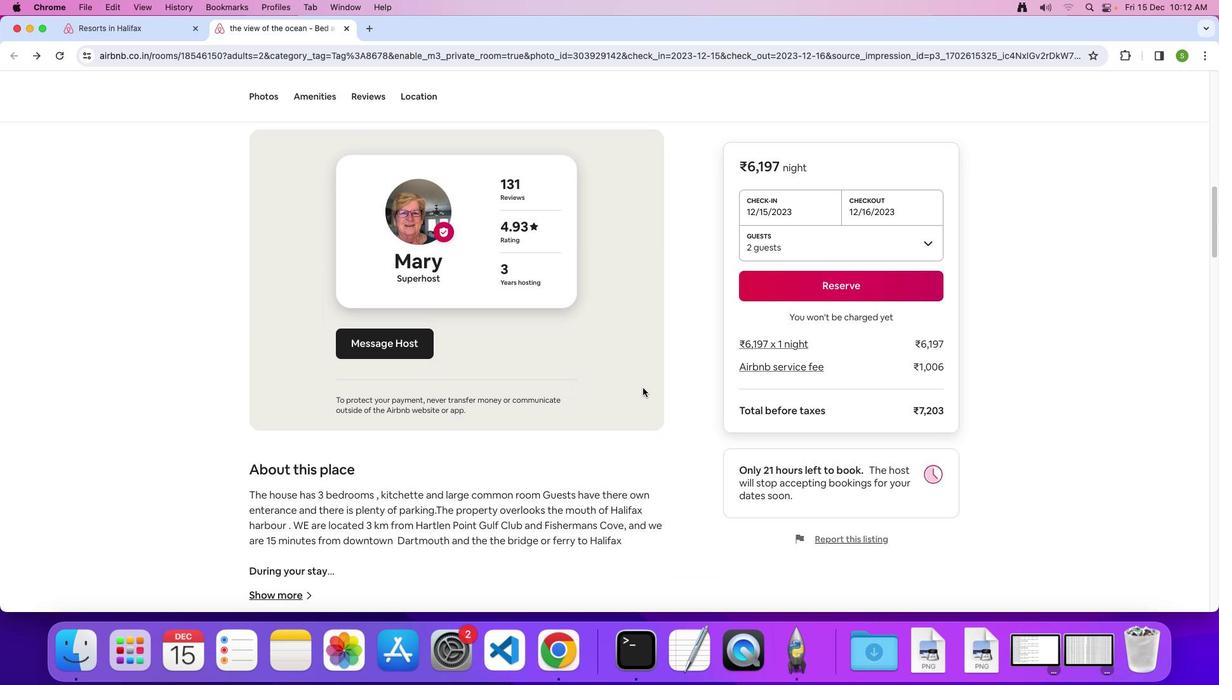 
Action: Mouse scrolled (642, 388) with delta (0, 0)
Screenshot: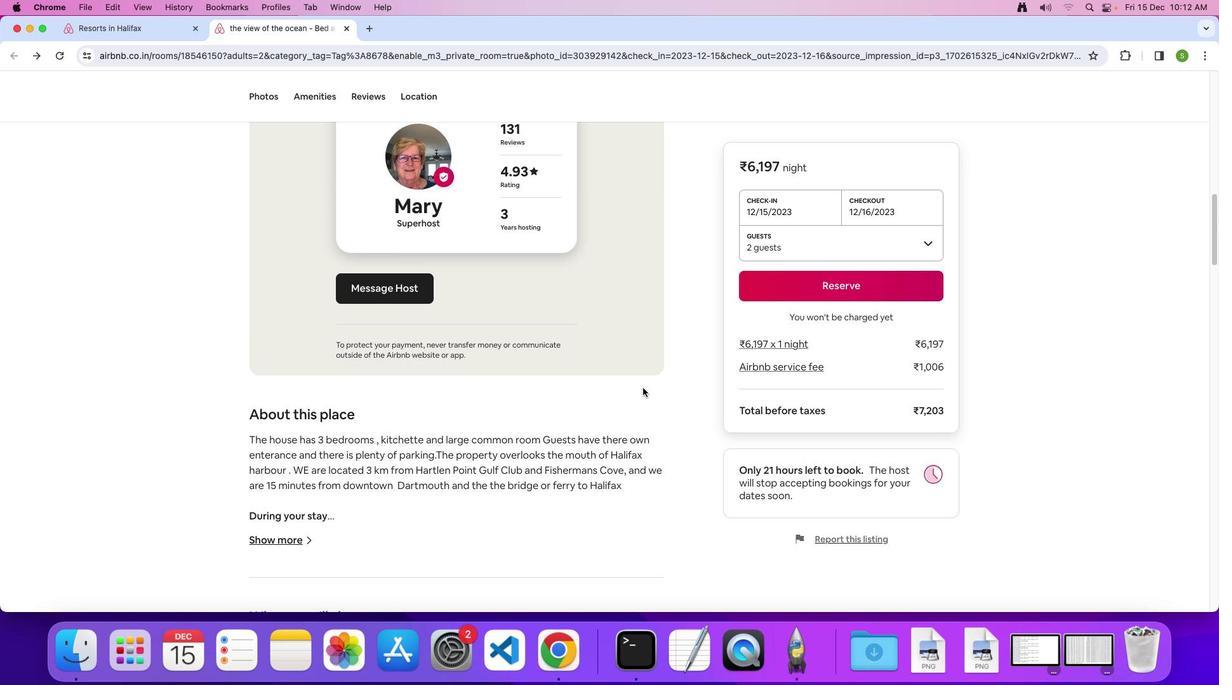 
Action: Mouse scrolled (642, 388) with delta (0, 0)
Screenshot: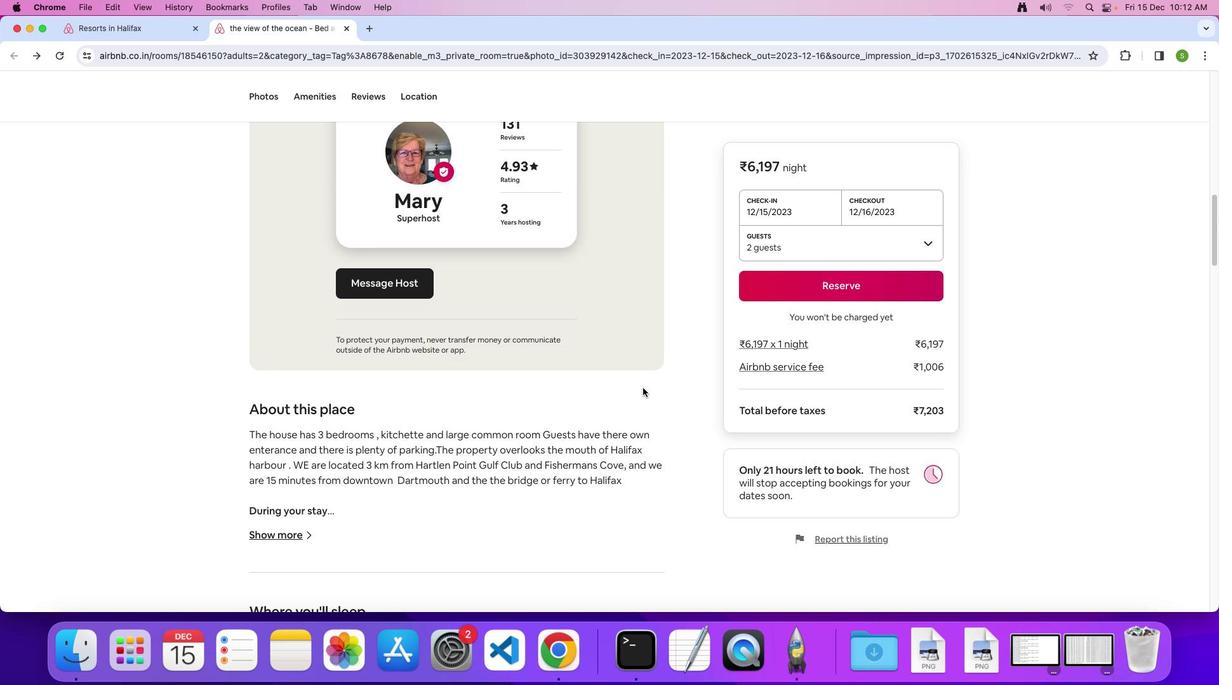 
Action: Mouse scrolled (642, 388) with delta (0, 0)
Screenshot: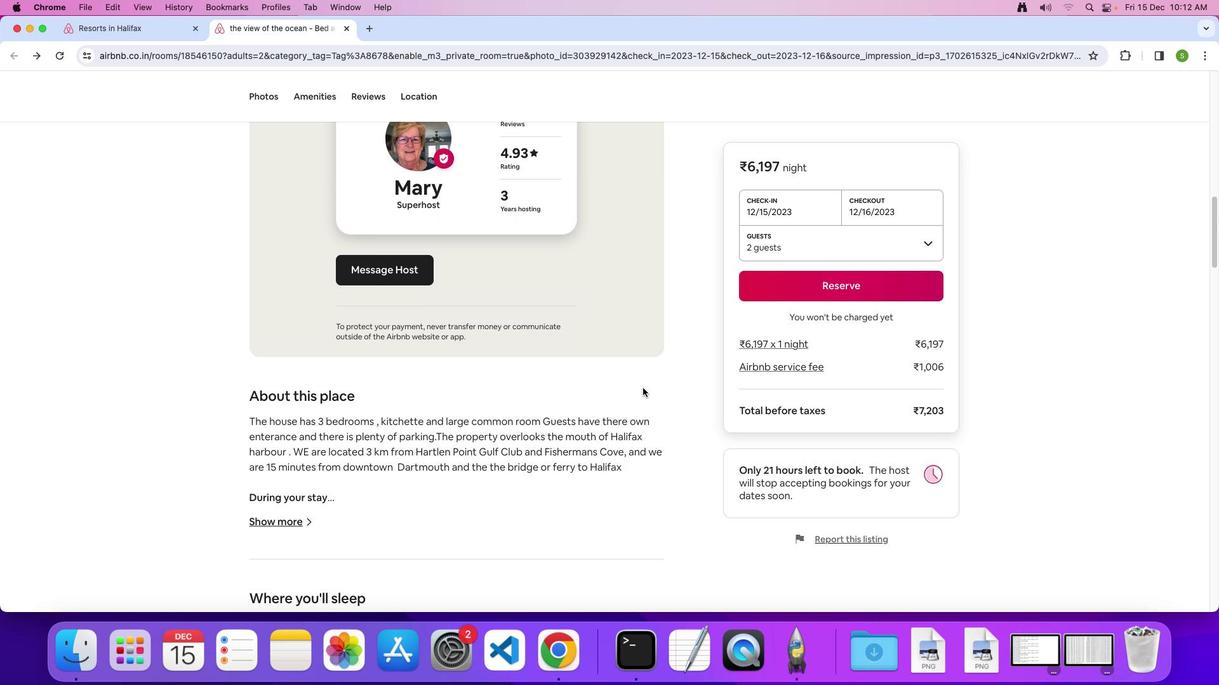 
Action: Mouse scrolled (642, 388) with delta (0, 0)
Screenshot: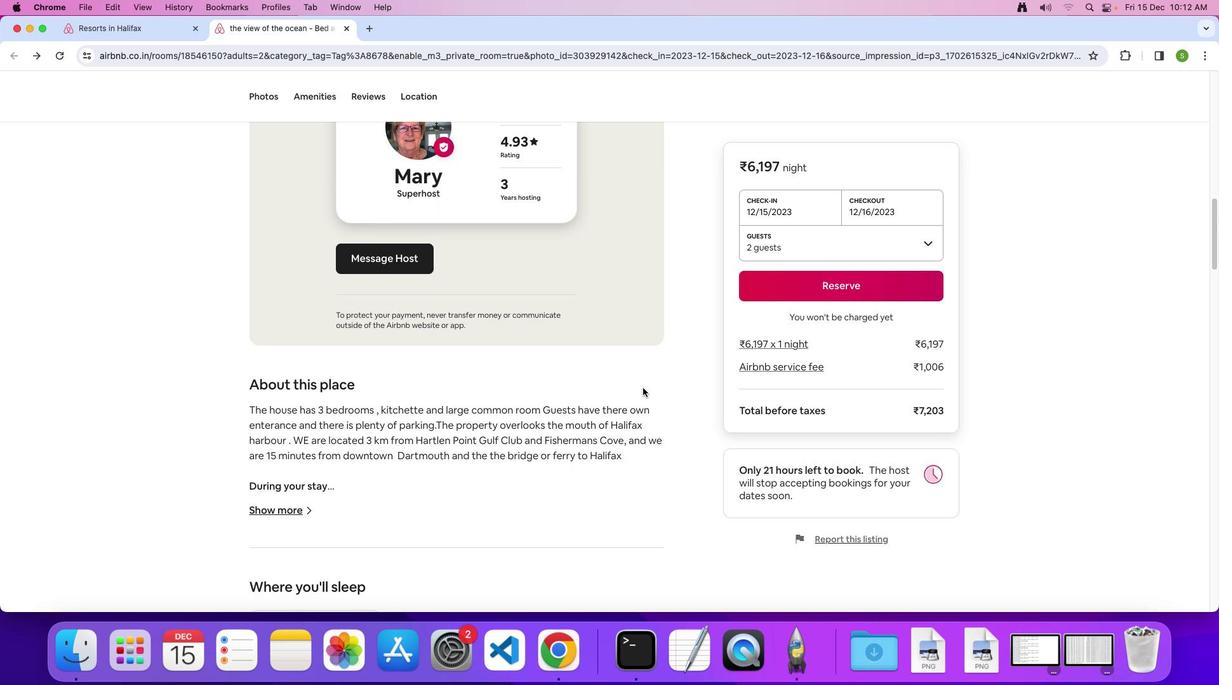 
Action: Mouse scrolled (642, 388) with delta (0, -1)
Screenshot: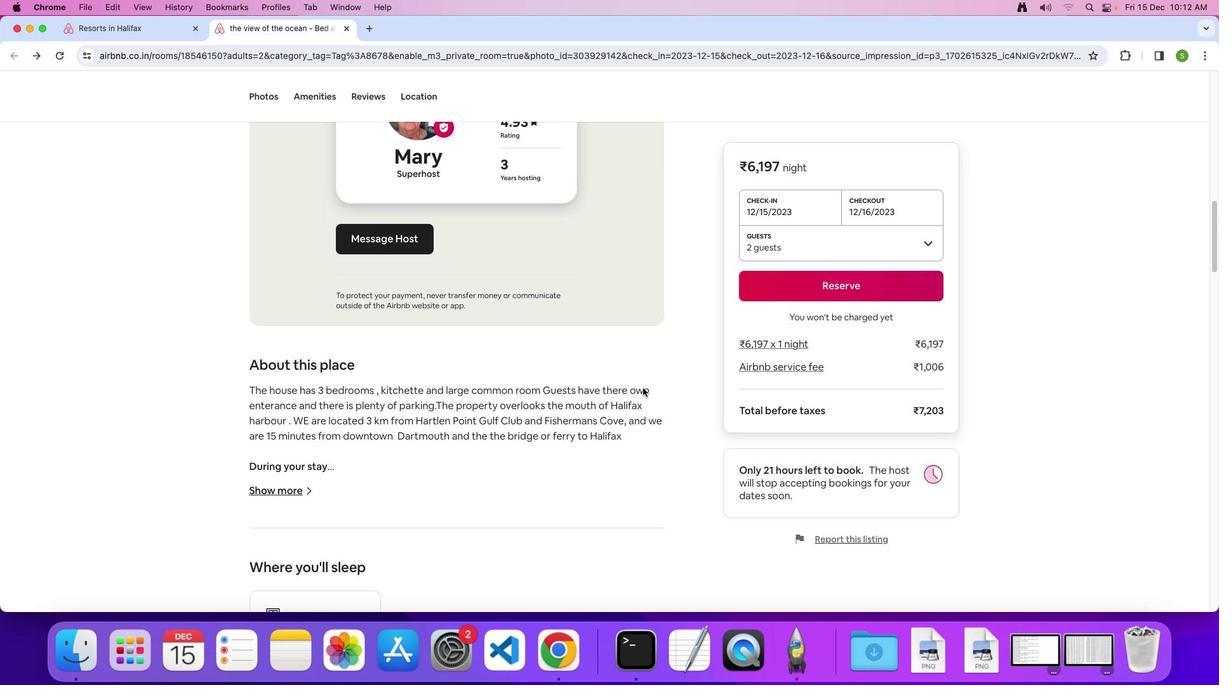 
Action: Mouse scrolled (642, 388) with delta (0, -1)
Screenshot: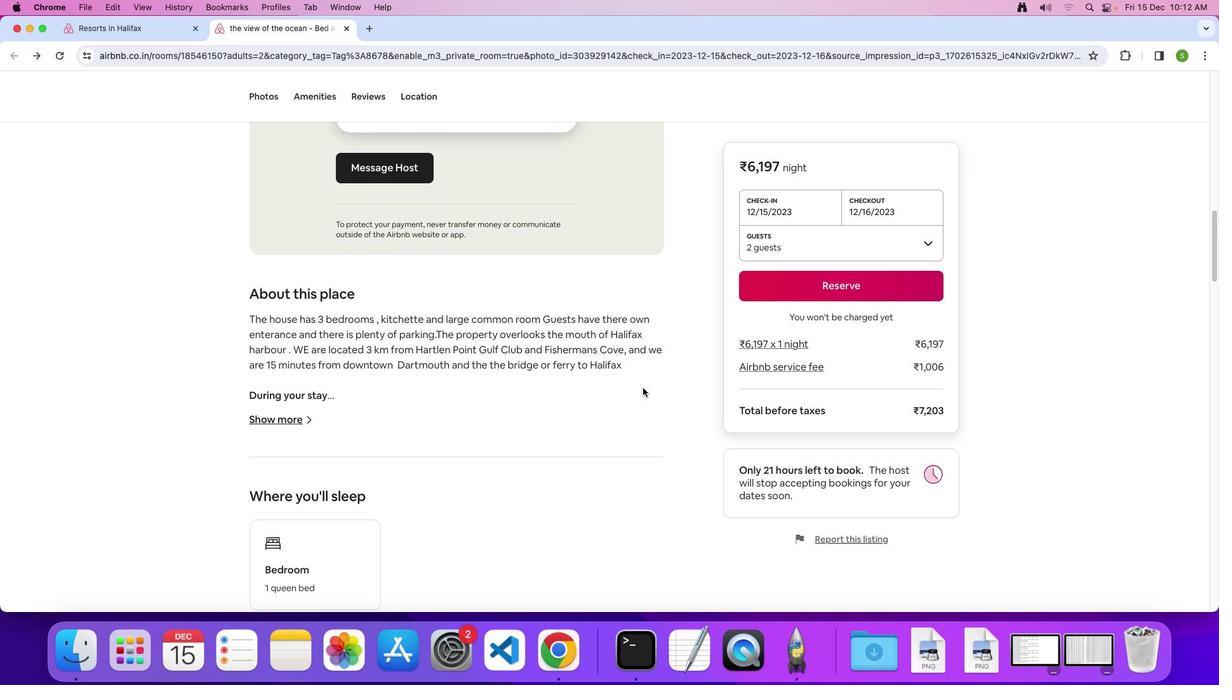 
Action: Mouse moved to (281, 342)
Screenshot: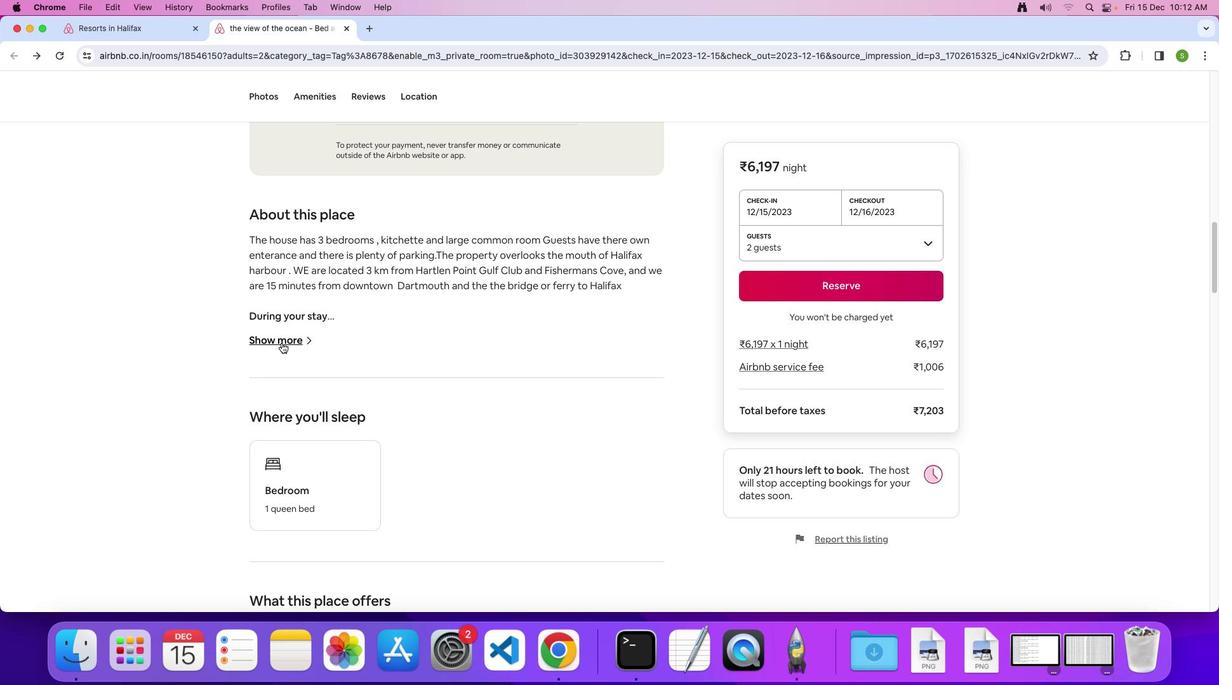 
Action: Mouse pressed left at (281, 342)
Screenshot: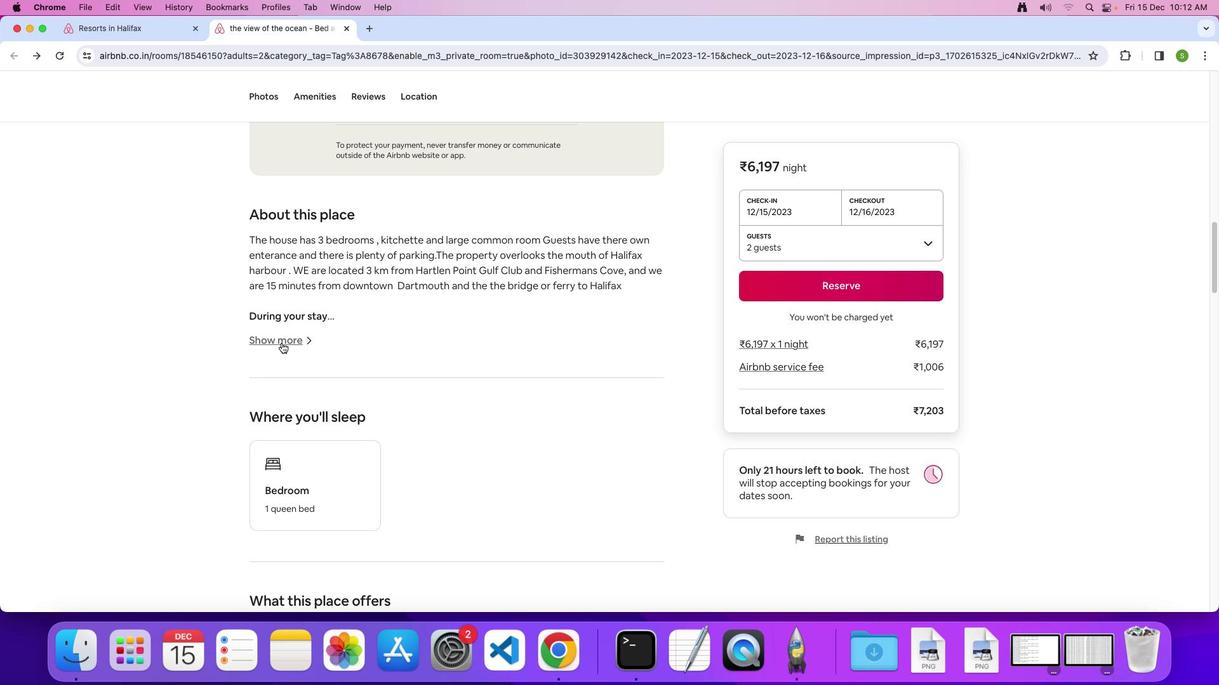 
Action: Mouse moved to (612, 330)
Screenshot: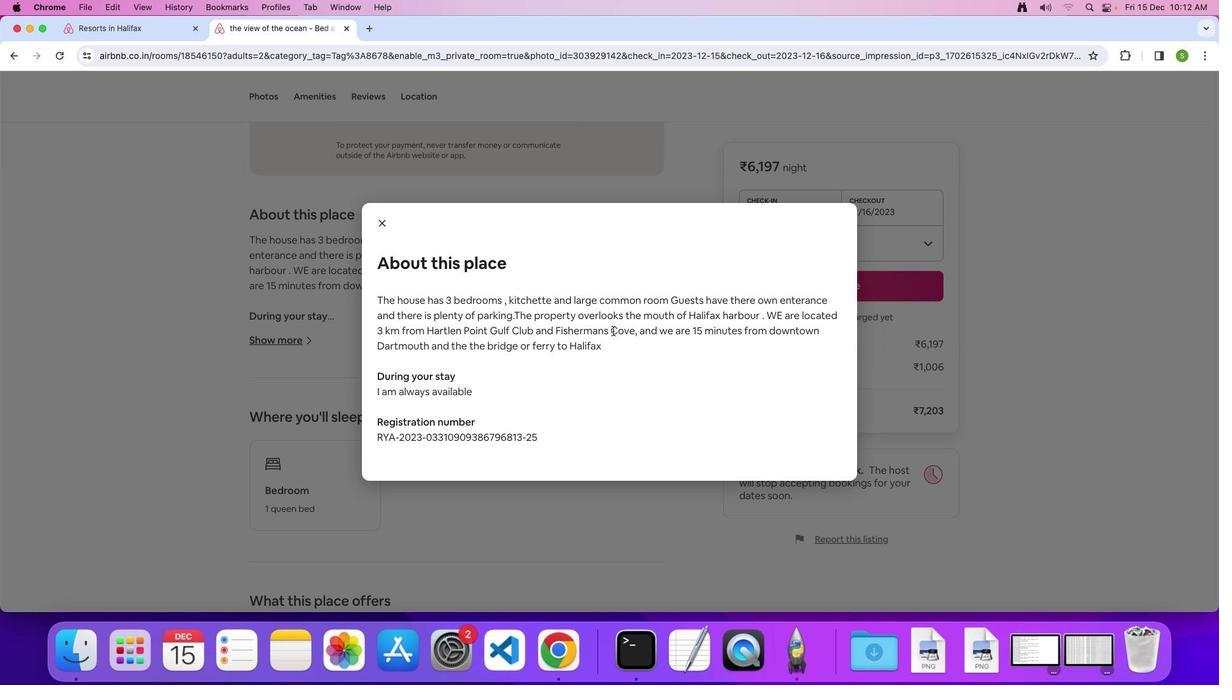 
Action: Mouse scrolled (612, 330) with delta (0, 0)
Screenshot: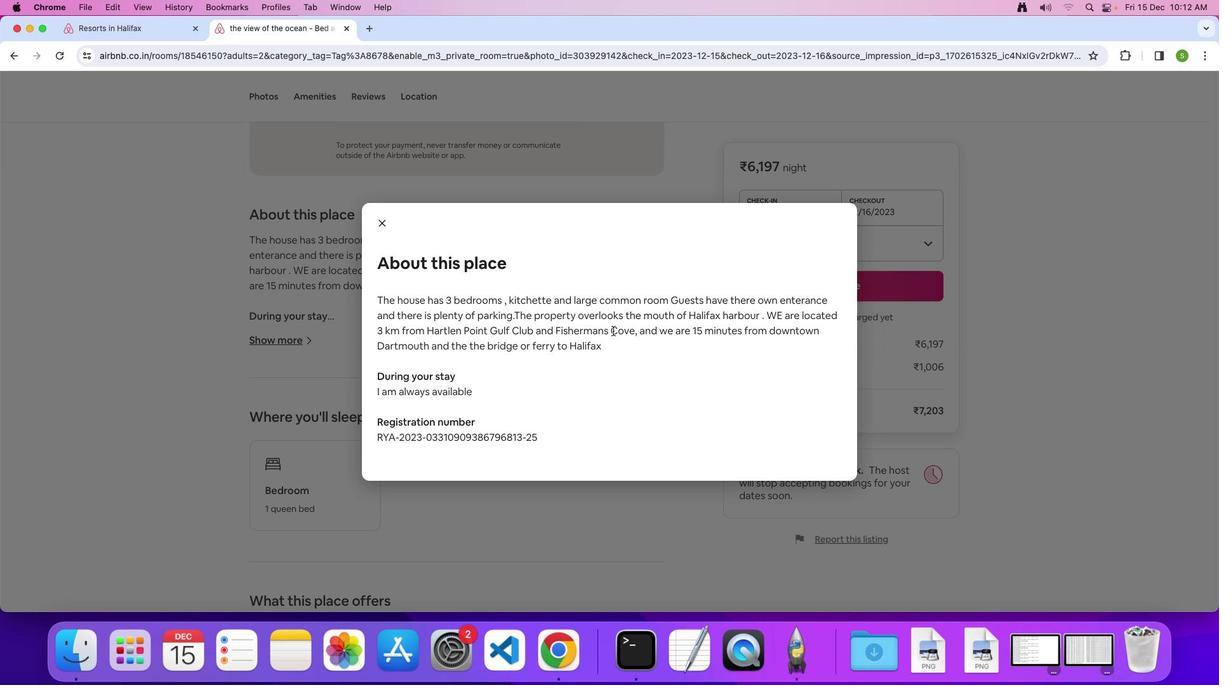 
Action: Mouse scrolled (612, 330) with delta (0, 0)
Screenshot: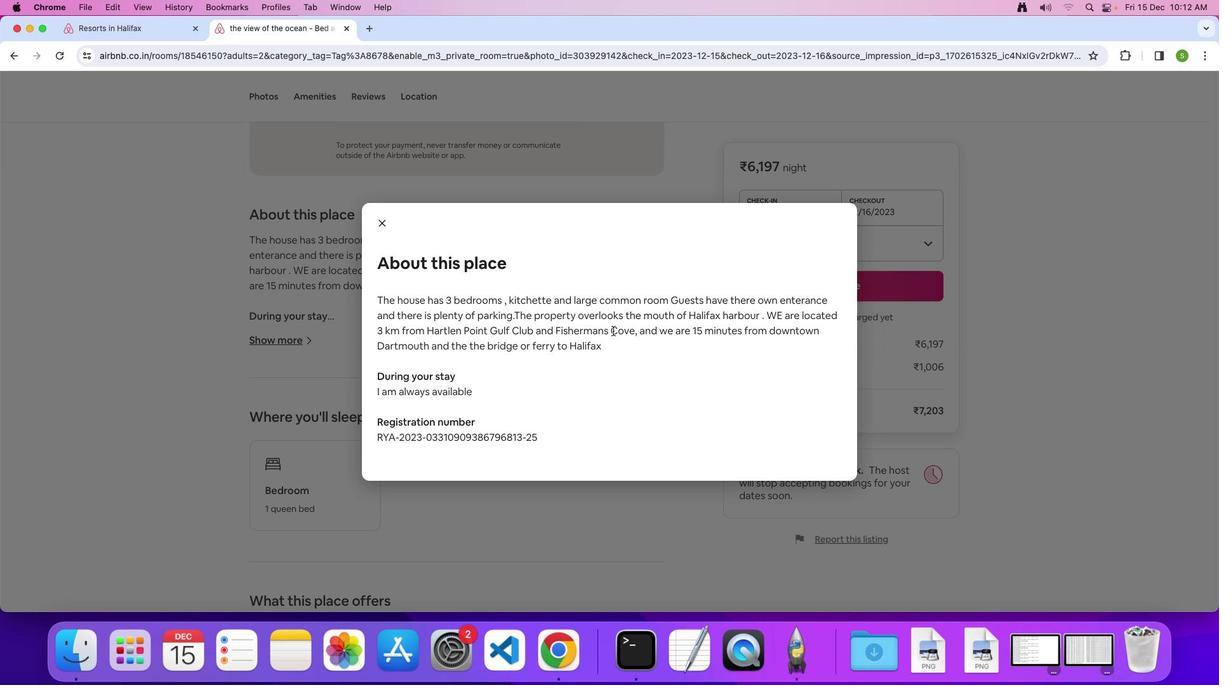 
Action: Mouse moved to (389, 222)
Screenshot: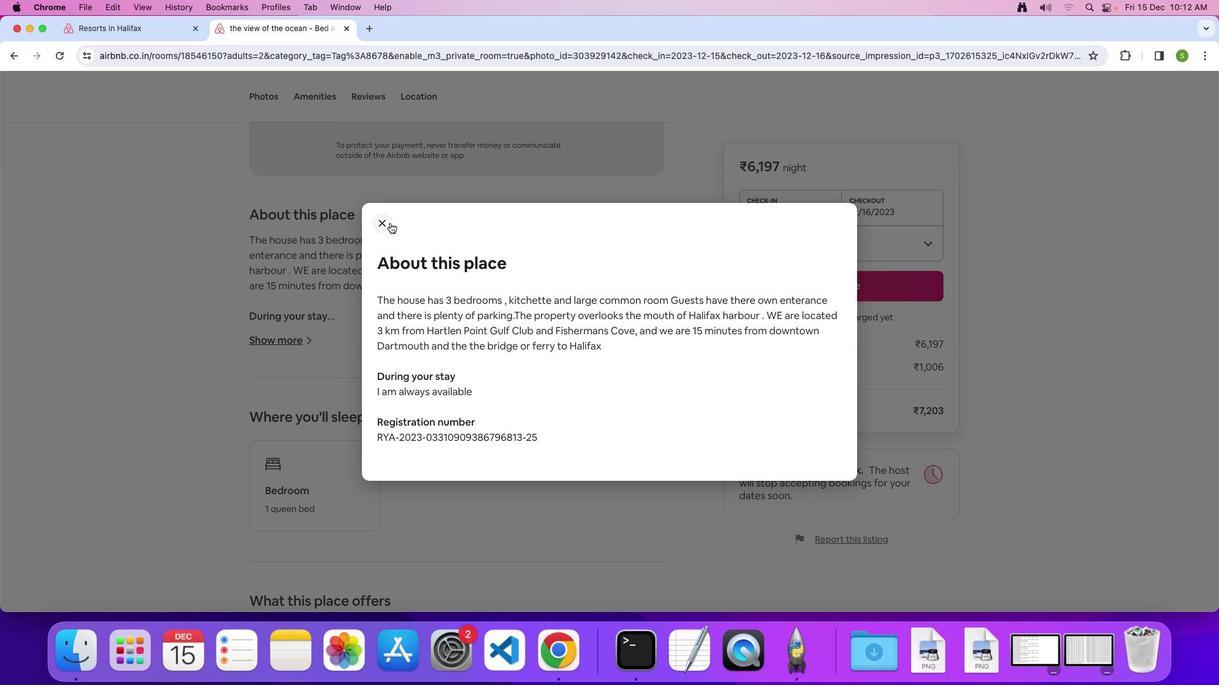 
Action: Mouse pressed left at (389, 222)
Screenshot: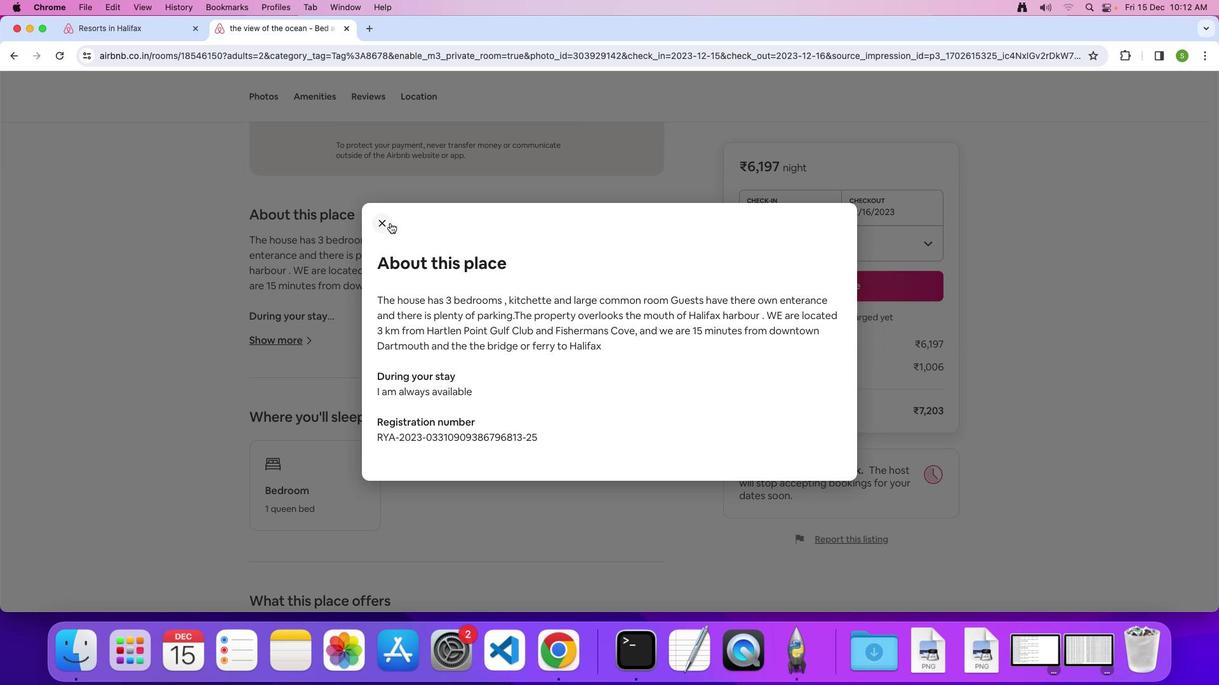 
Action: Mouse moved to (619, 396)
Screenshot: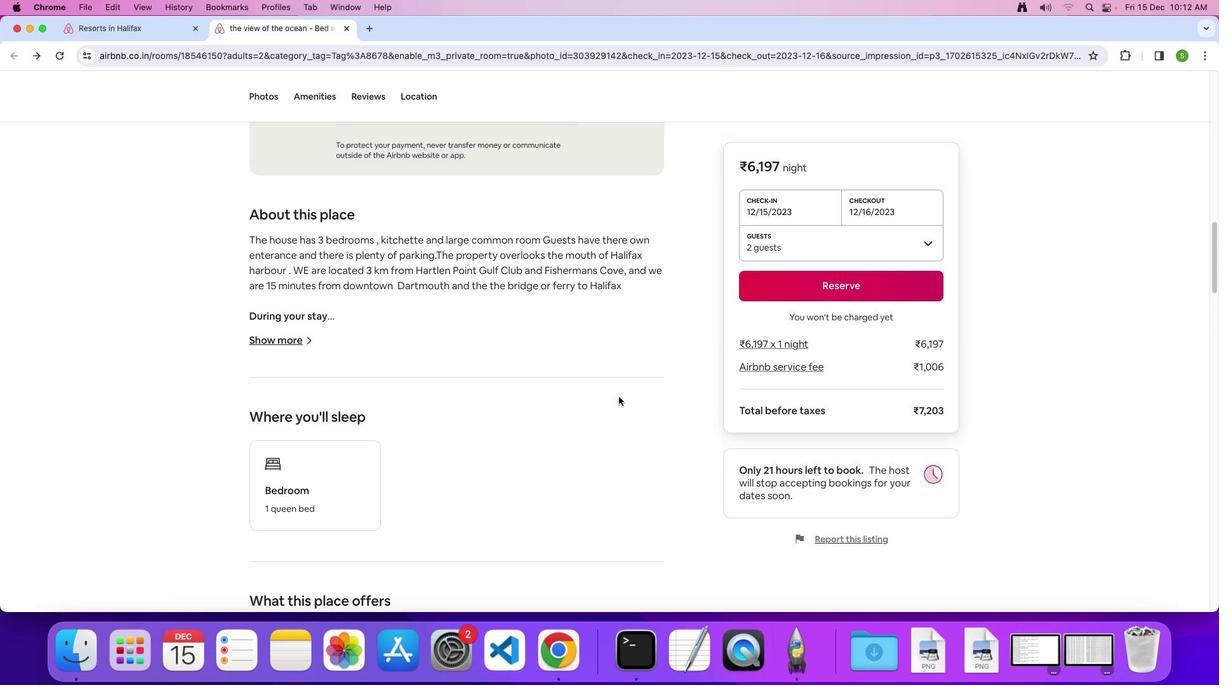 
Action: Mouse scrolled (619, 396) with delta (0, 0)
Screenshot: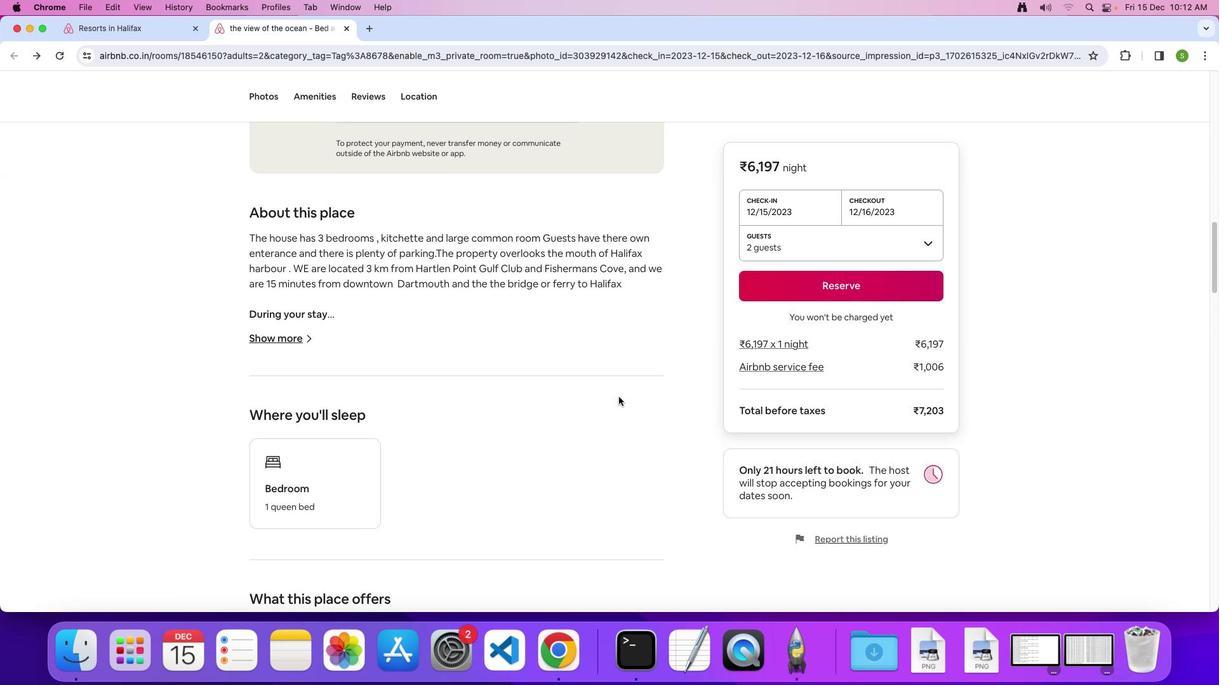 
Action: Mouse scrolled (619, 396) with delta (0, 0)
Screenshot: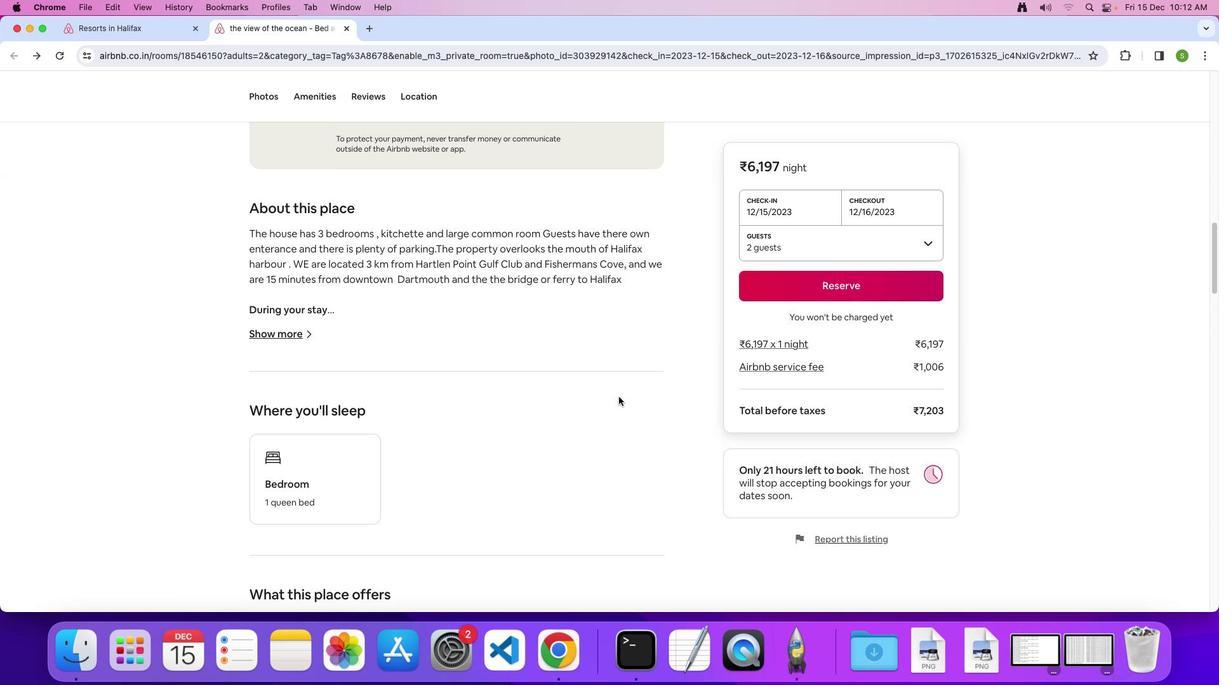 
Action: Mouse scrolled (619, 396) with delta (0, -1)
Screenshot: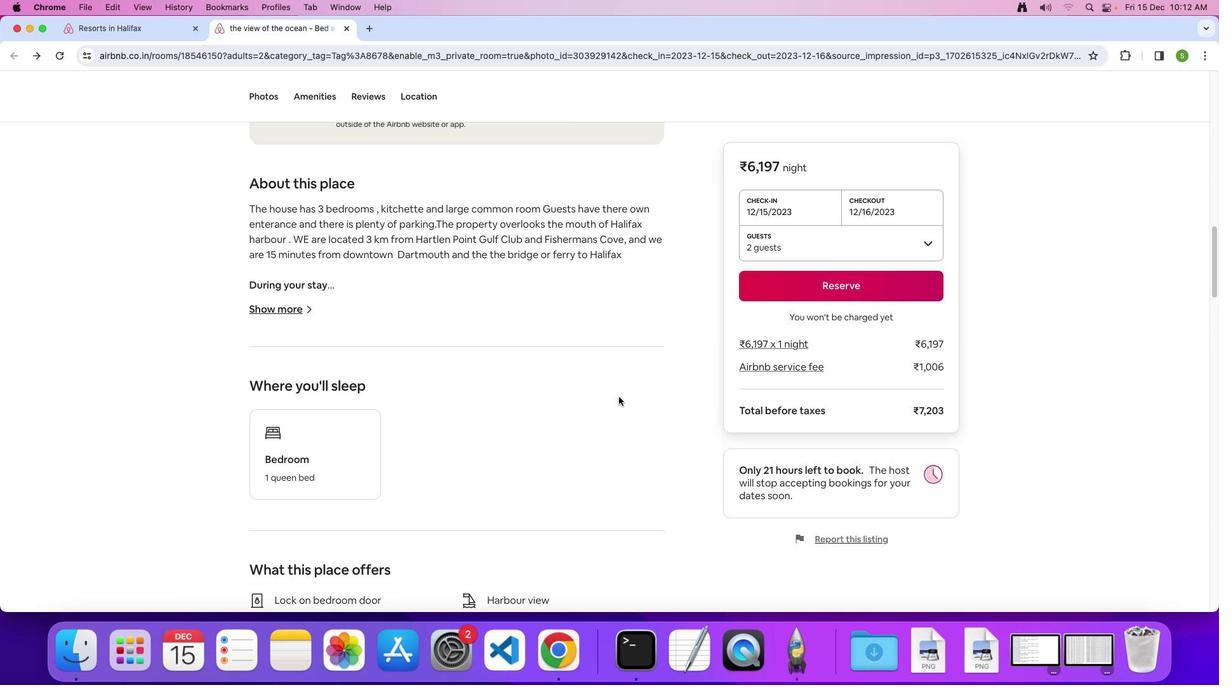 
Action: Mouse scrolled (619, 396) with delta (0, 0)
Screenshot: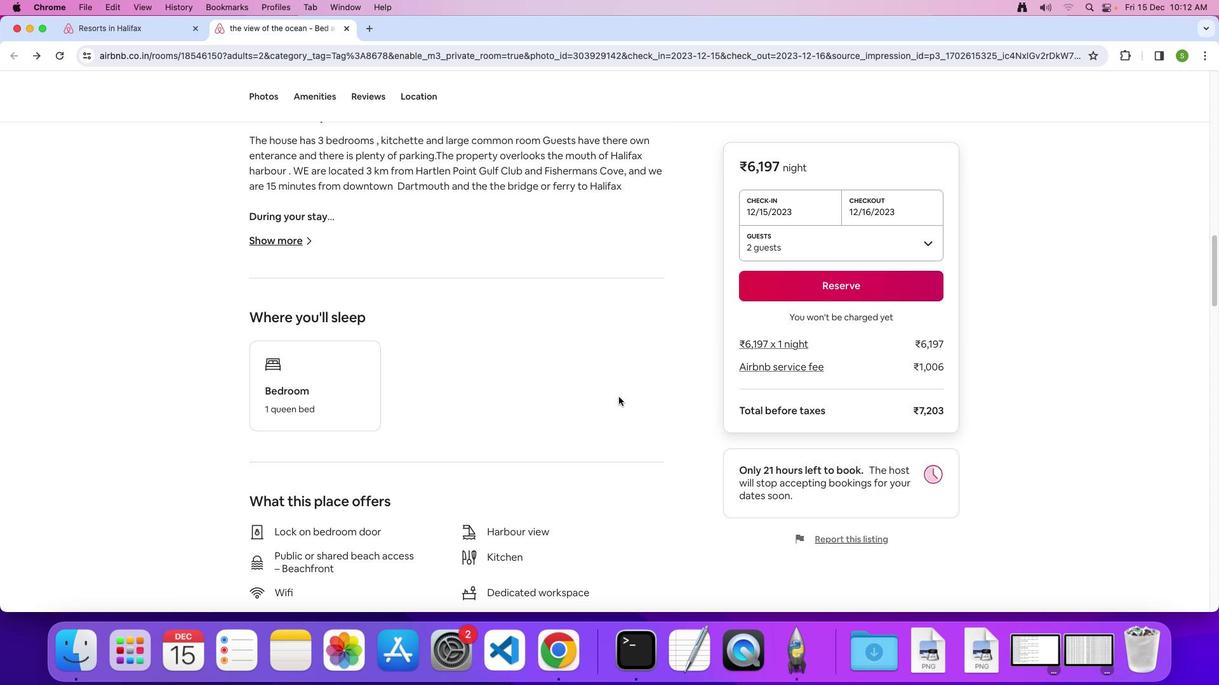 
Action: Mouse scrolled (619, 396) with delta (0, 0)
Screenshot: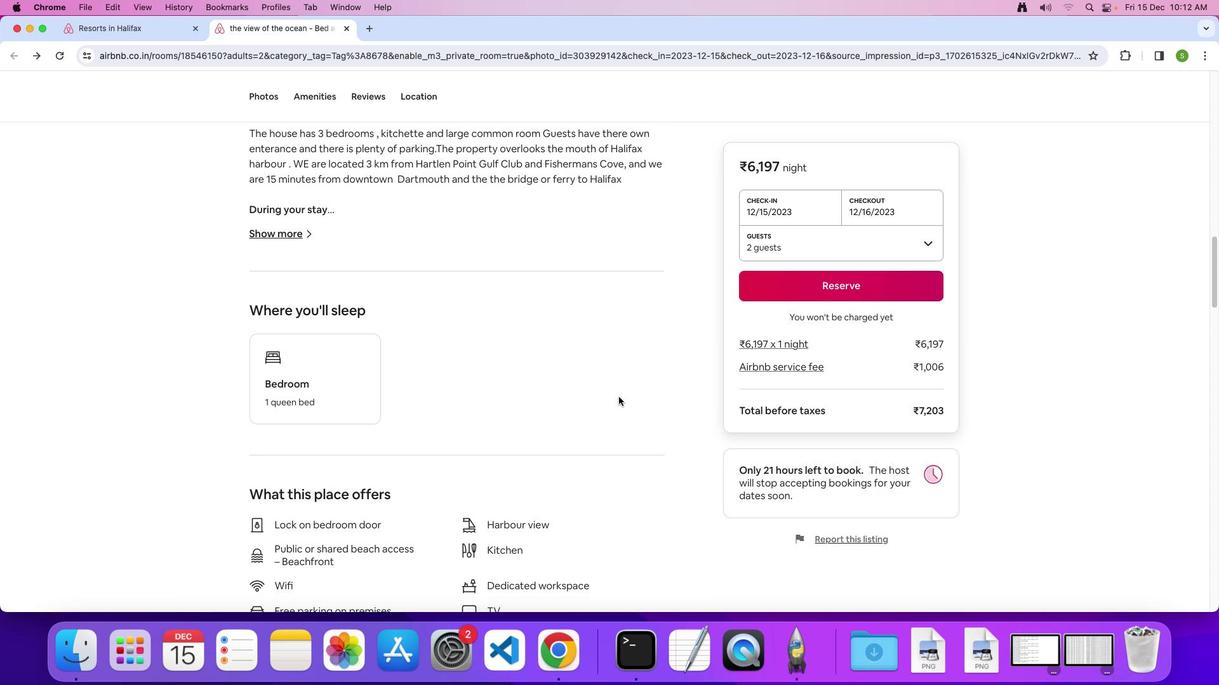 
Action: Mouse scrolled (619, 396) with delta (0, 0)
Screenshot: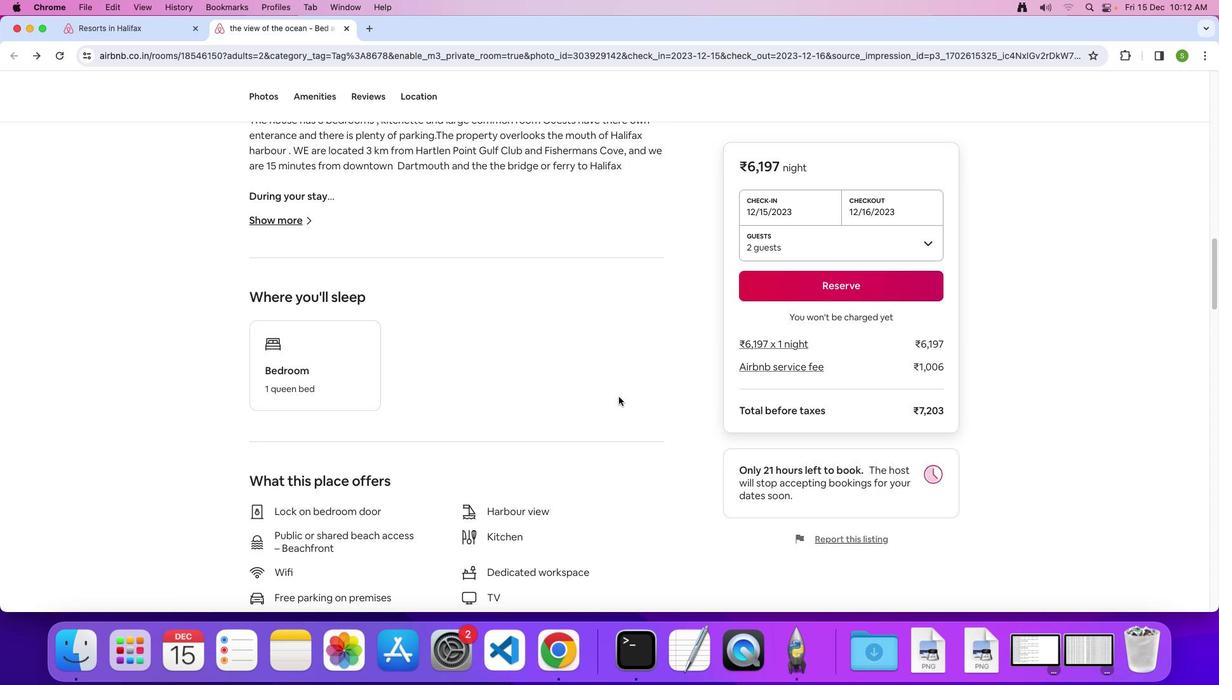
Action: Mouse scrolled (619, 396) with delta (0, 0)
Screenshot: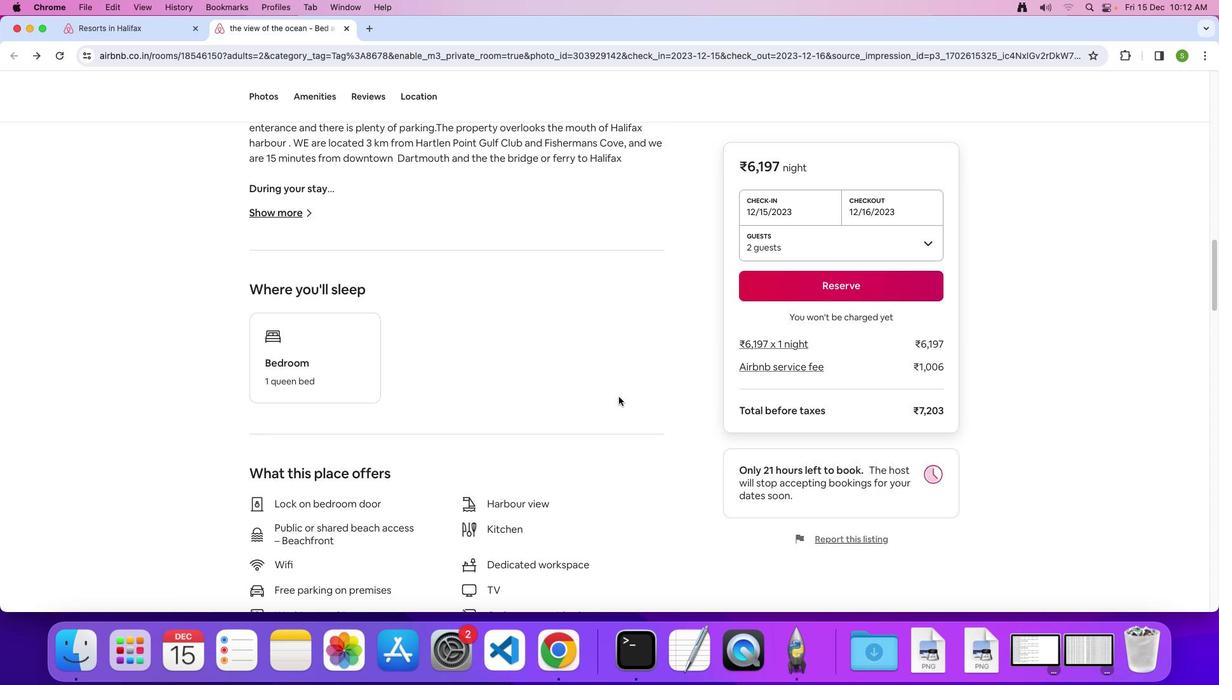 
Action: Mouse scrolled (619, 396) with delta (0, -1)
Screenshot: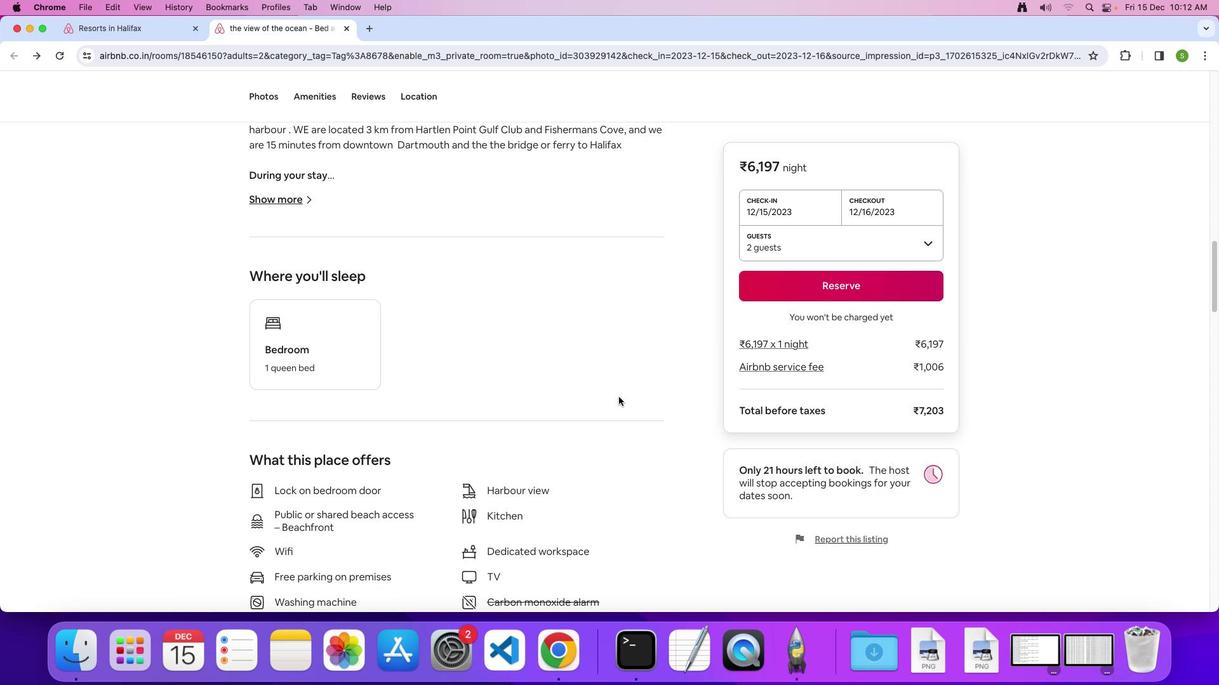 
Action: Mouse scrolled (619, 396) with delta (0, 0)
Screenshot: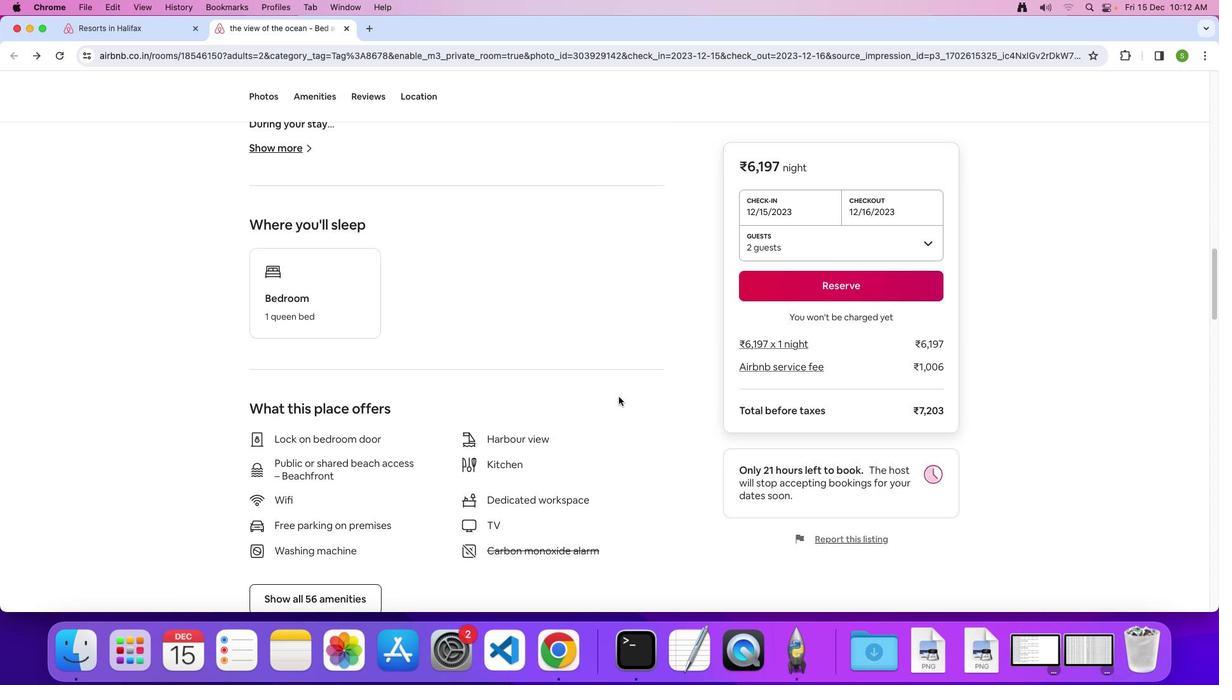 
Action: Mouse scrolled (619, 396) with delta (0, 0)
Screenshot: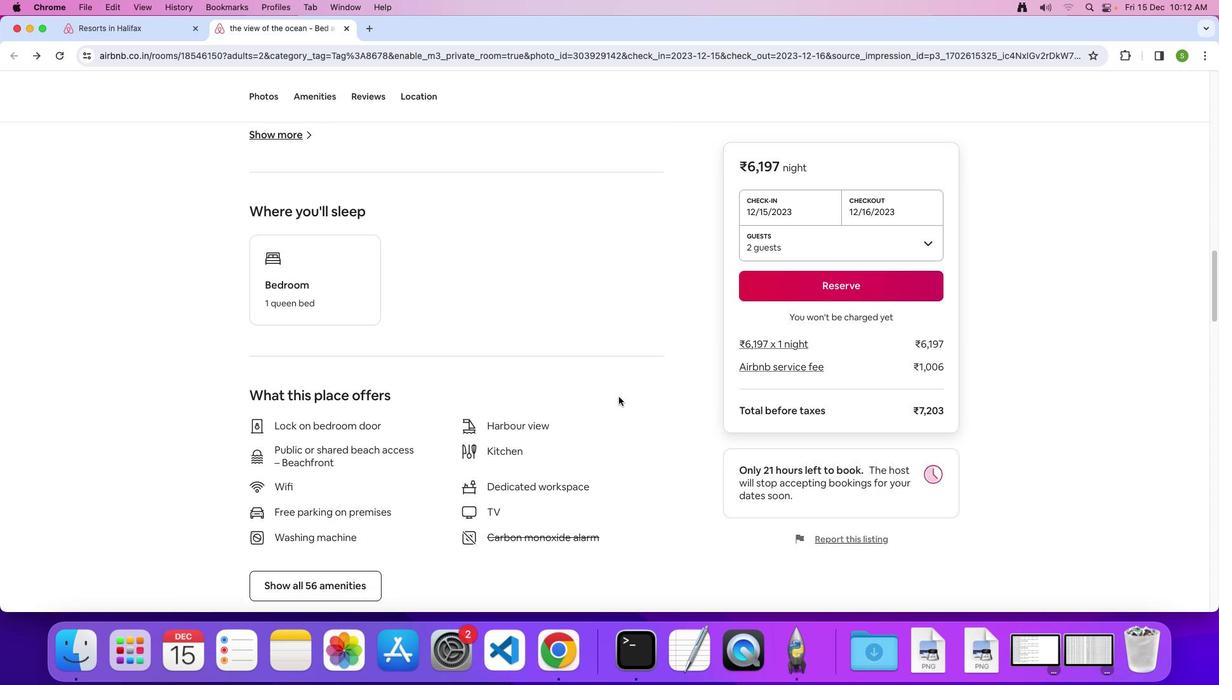 
Action: Mouse scrolled (619, 396) with delta (0, -1)
Screenshot: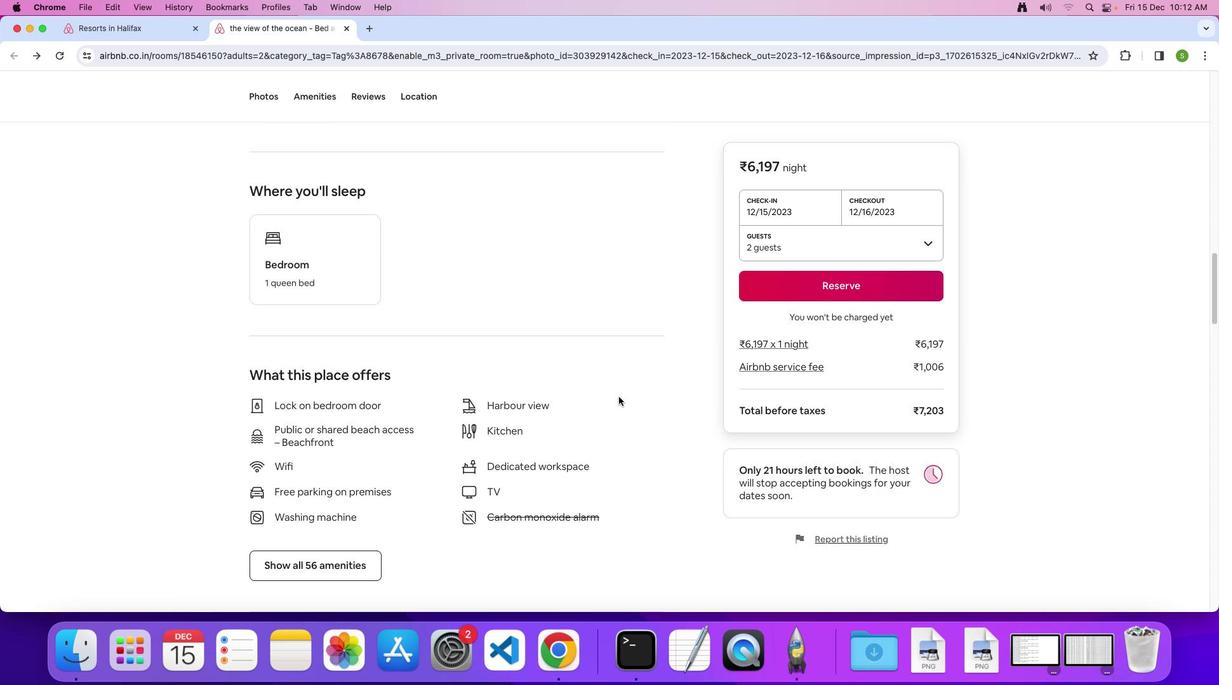 
Action: Mouse scrolled (619, 396) with delta (0, 0)
Screenshot: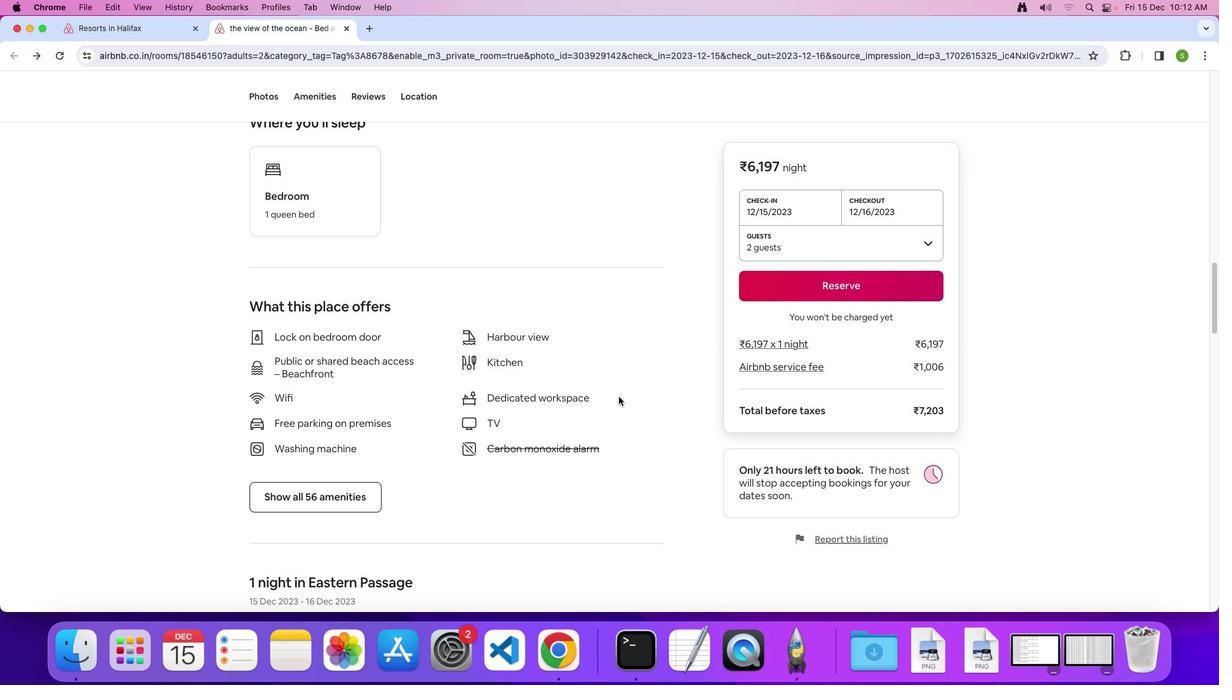 
Action: Mouse scrolled (619, 396) with delta (0, 0)
Screenshot: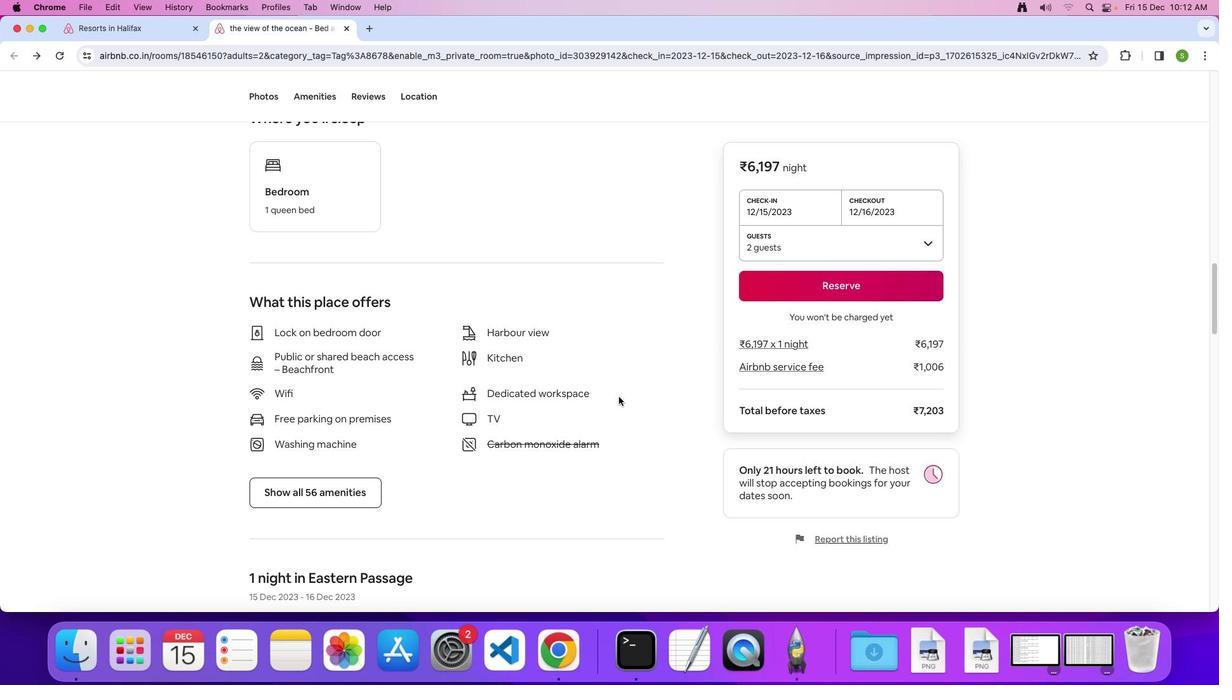 
Action: Mouse scrolled (619, 396) with delta (0, 0)
Screenshot: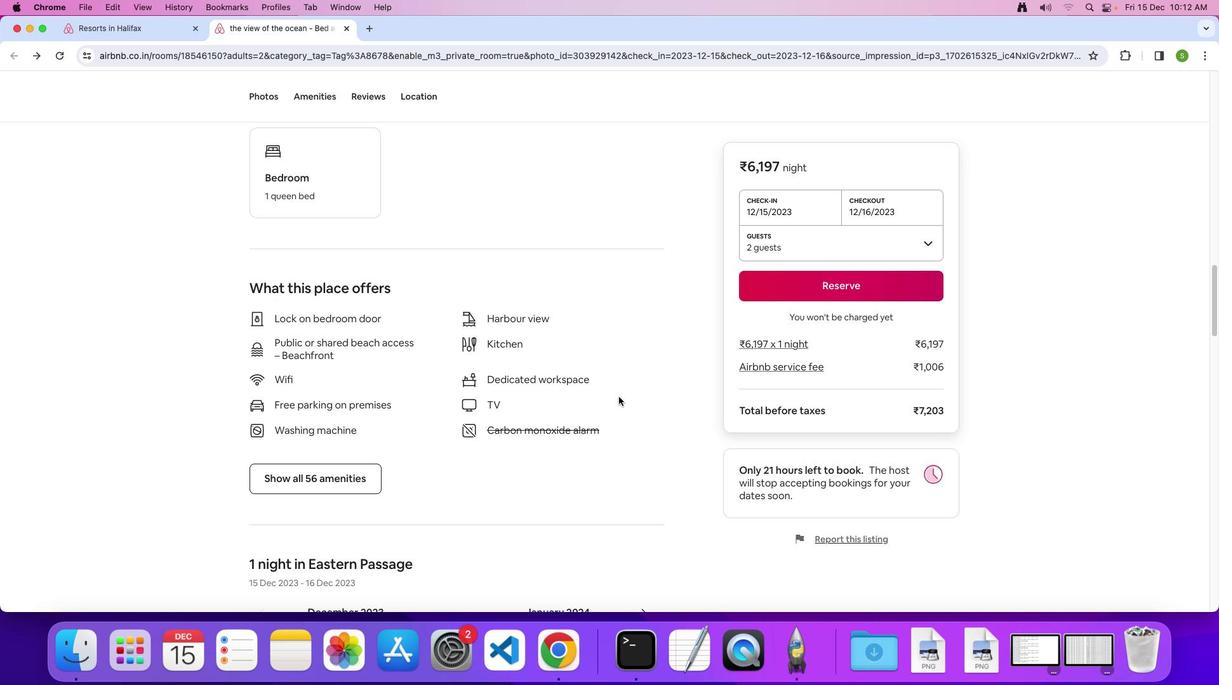 
Action: Mouse scrolled (619, 396) with delta (0, 0)
Screenshot: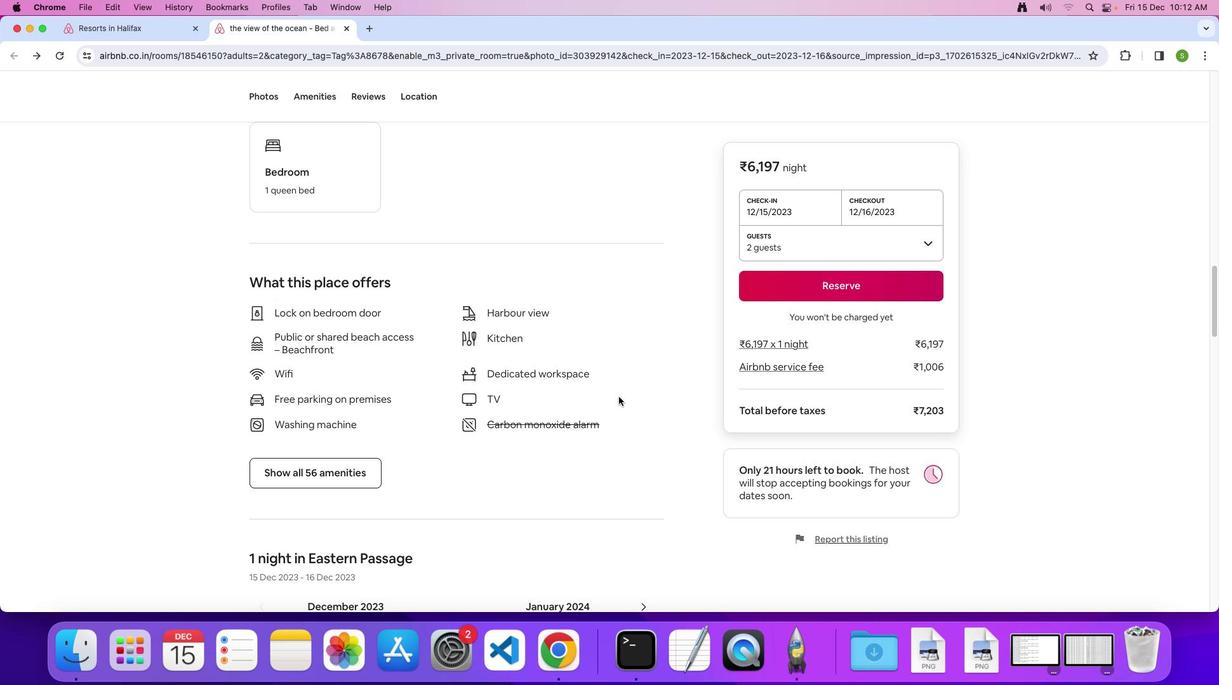 
Action: Mouse scrolled (619, 396) with delta (0, -1)
Screenshot: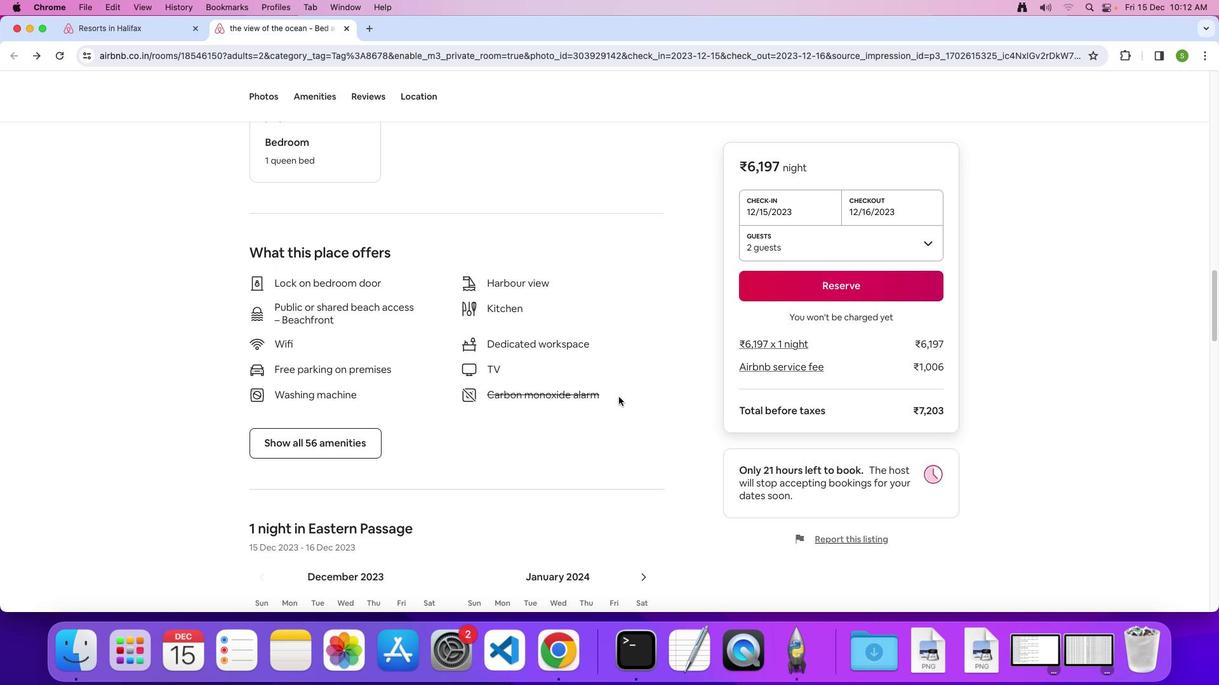 
Action: Mouse scrolled (619, 396) with delta (0, 0)
Screenshot: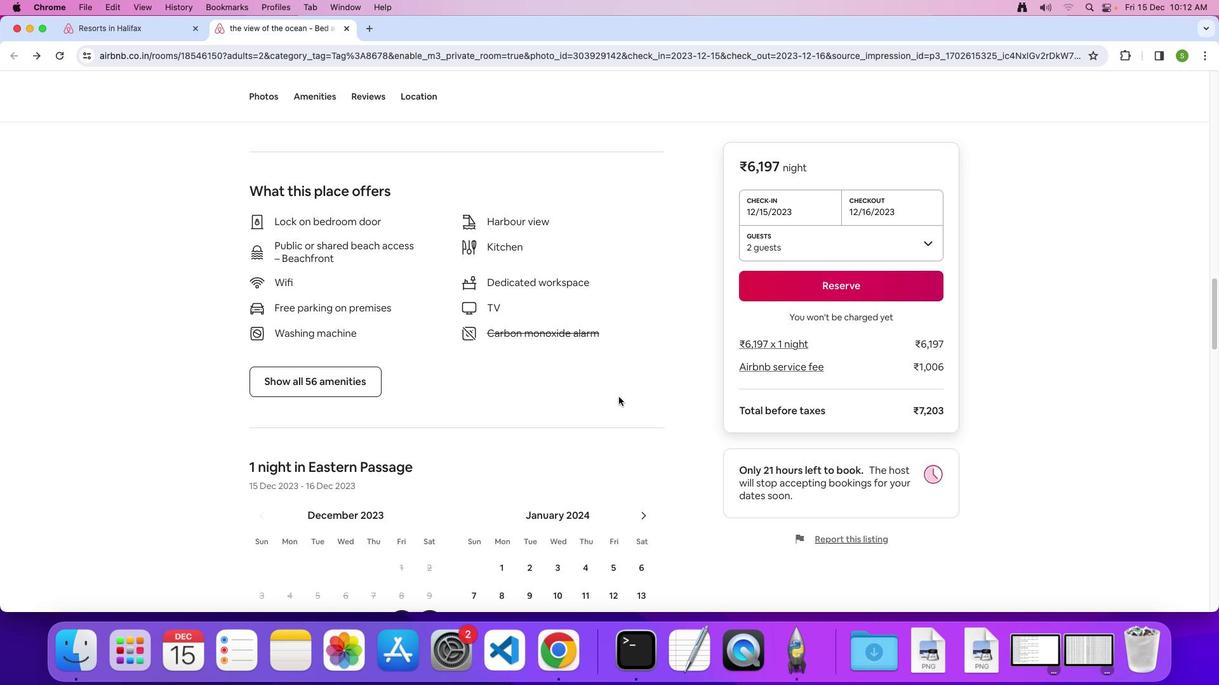 
Action: Mouse scrolled (619, 396) with delta (0, 0)
Screenshot: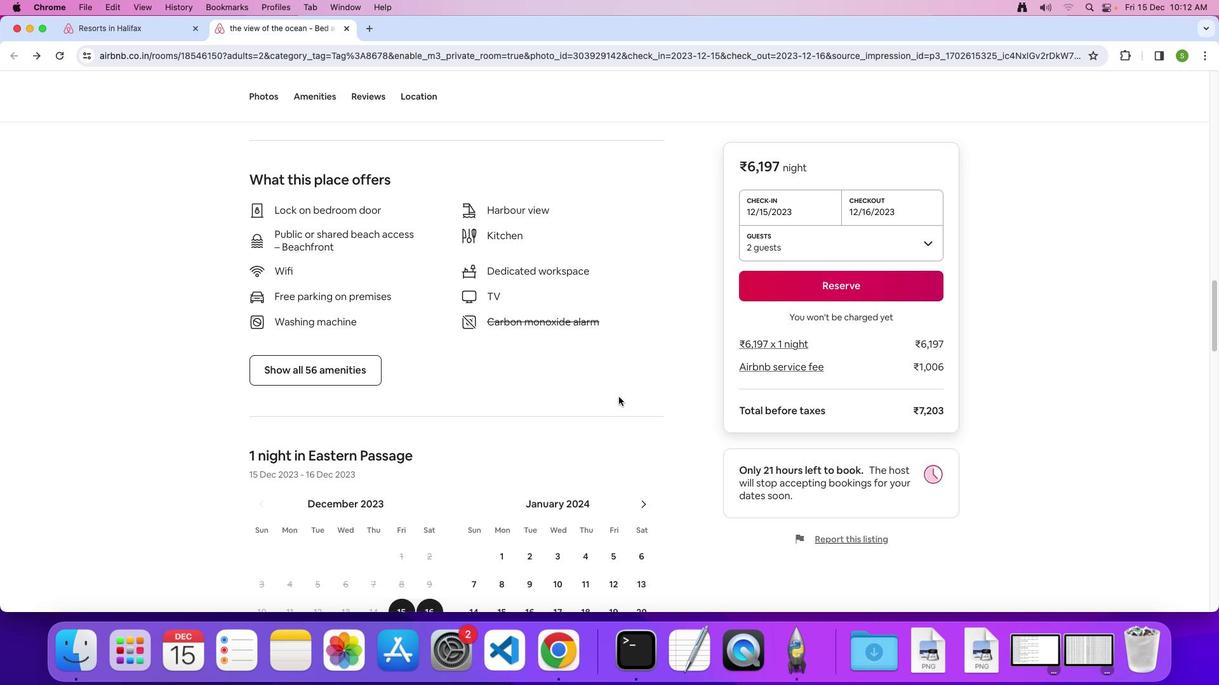 
Action: Mouse moved to (312, 349)
Screenshot: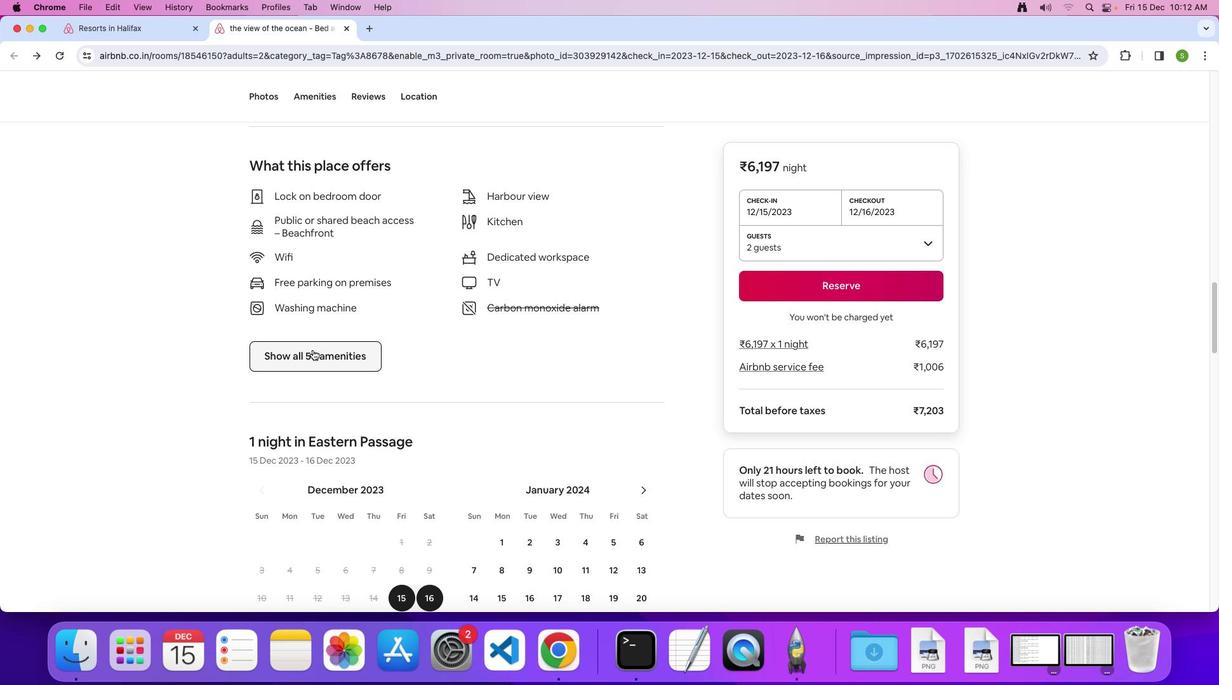 
Action: Mouse pressed left at (312, 349)
Screenshot: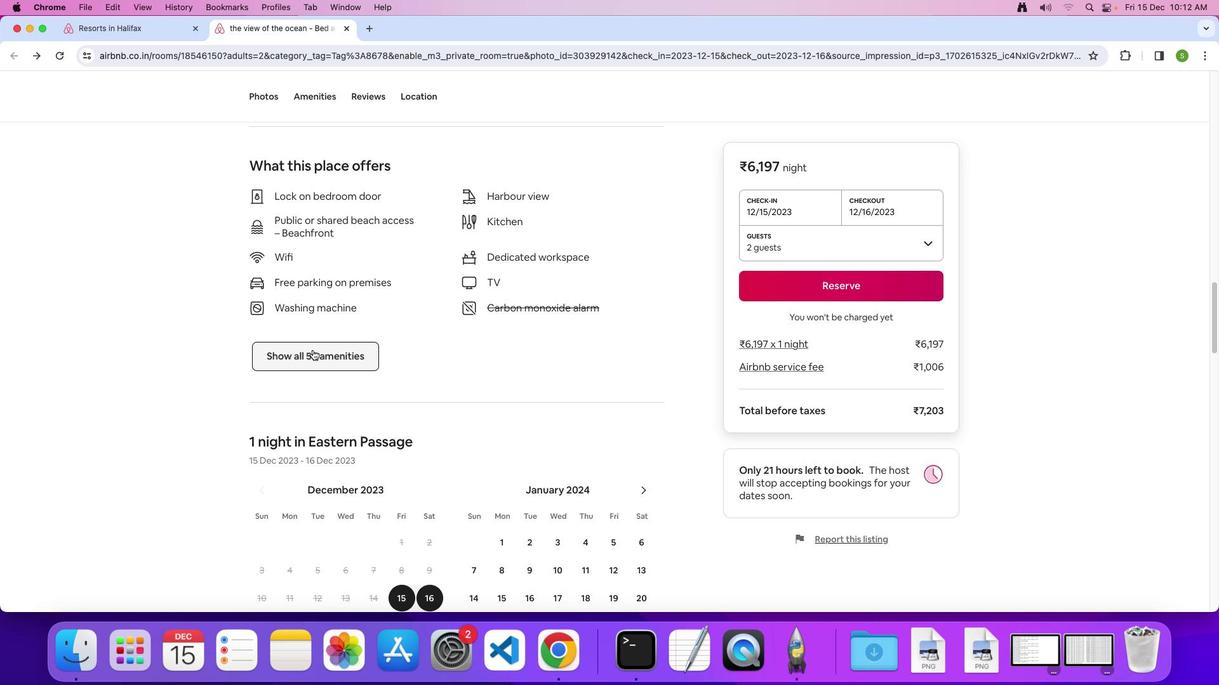 
Action: Mouse moved to (710, 294)
Screenshot: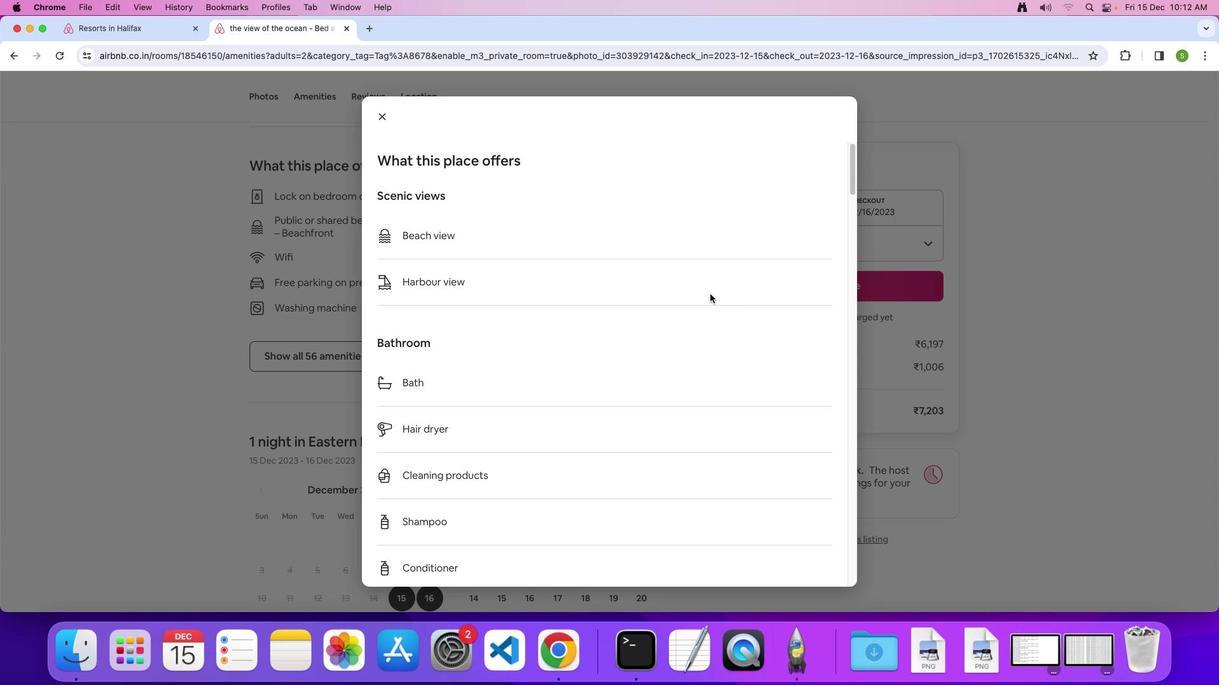 
Action: Mouse scrolled (710, 294) with delta (0, 0)
Screenshot: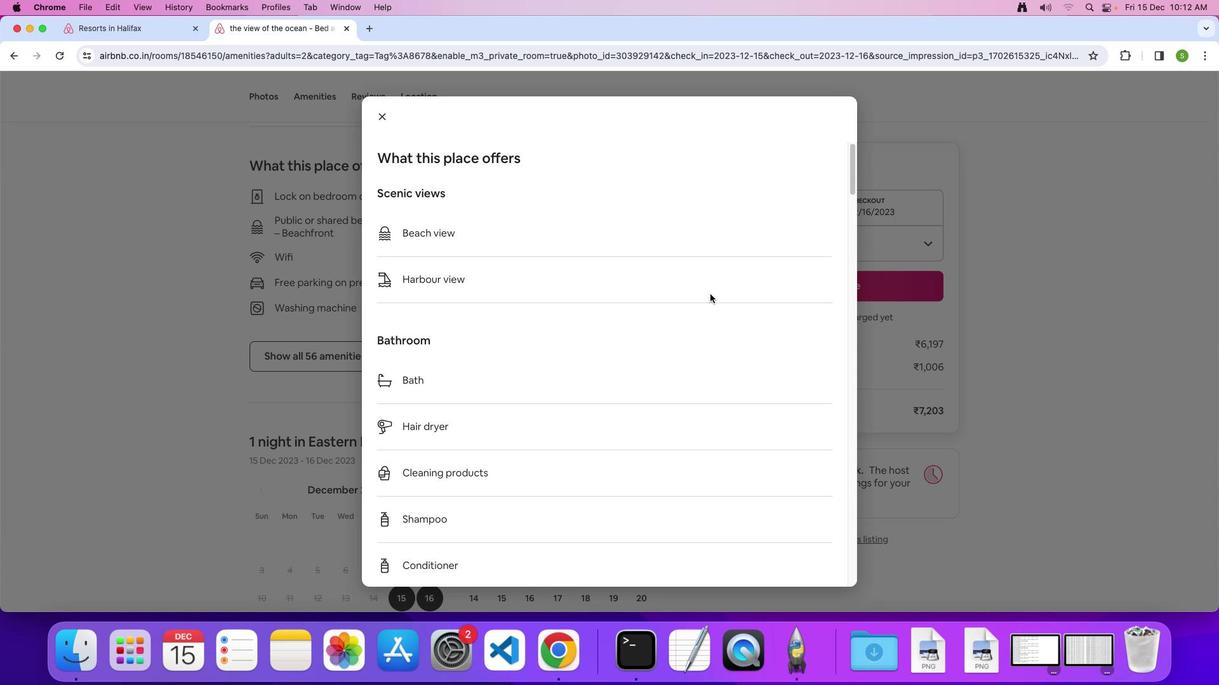 
Action: Mouse scrolled (710, 294) with delta (0, 0)
Screenshot: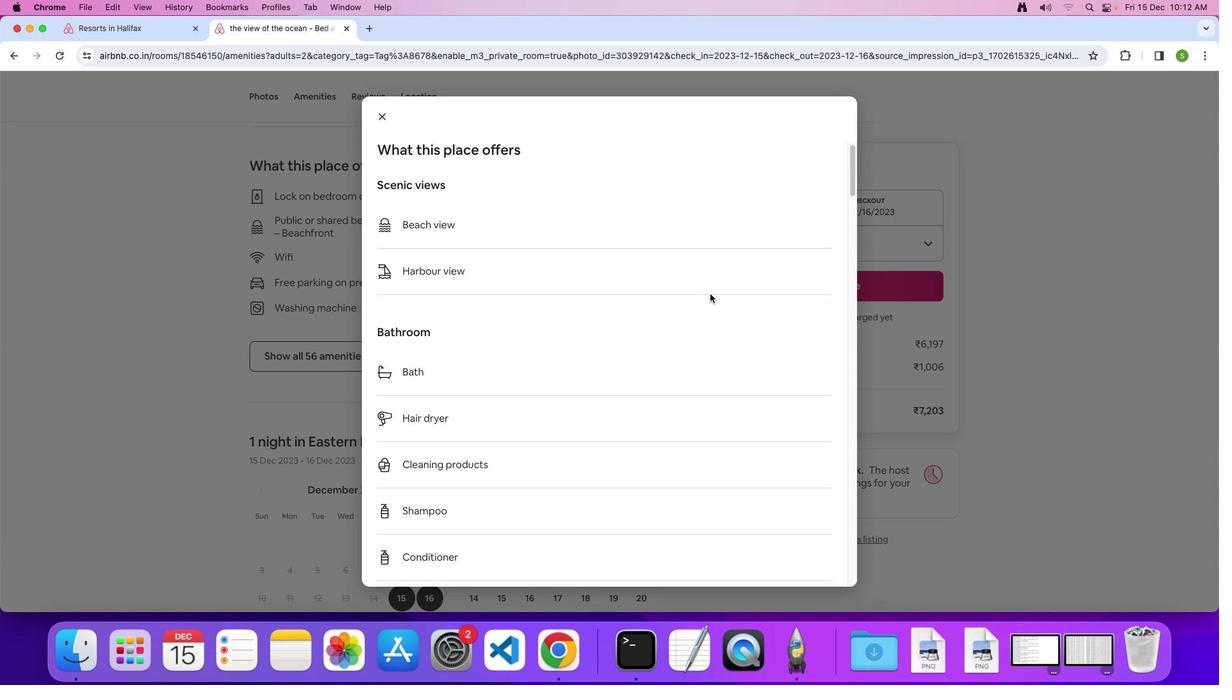 
Action: Mouse scrolled (710, 294) with delta (0, -1)
Screenshot: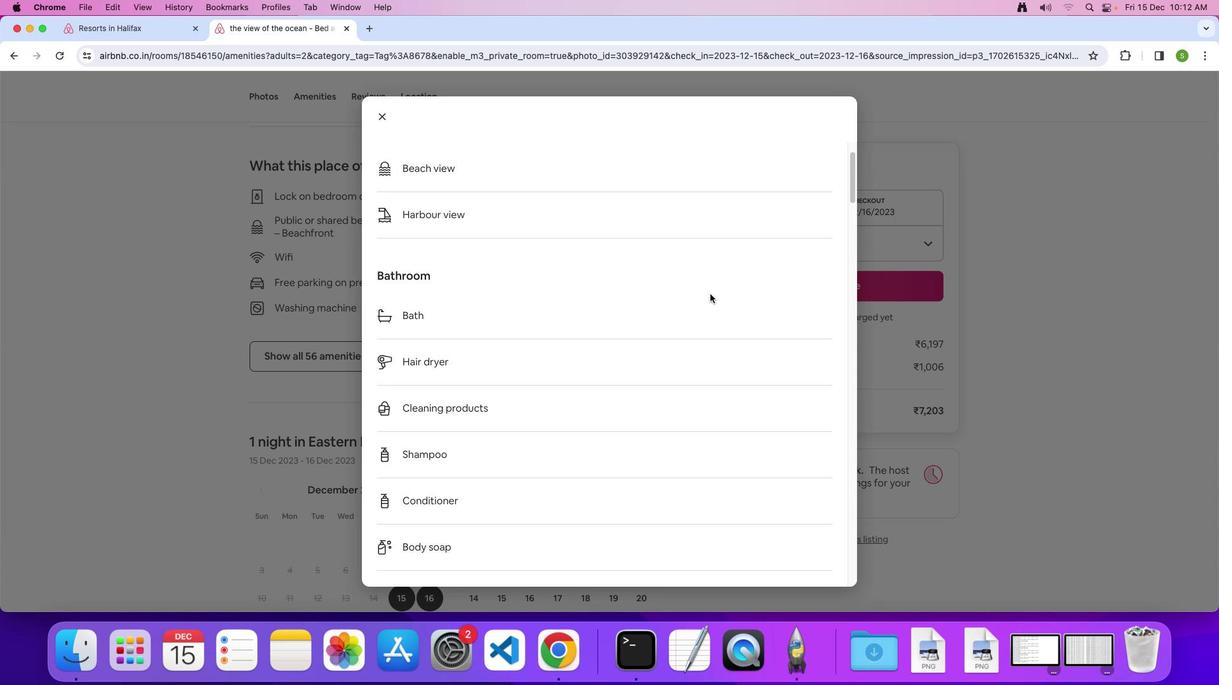 
Action: Mouse scrolled (710, 294) with delta (0, -2)
Screenshot: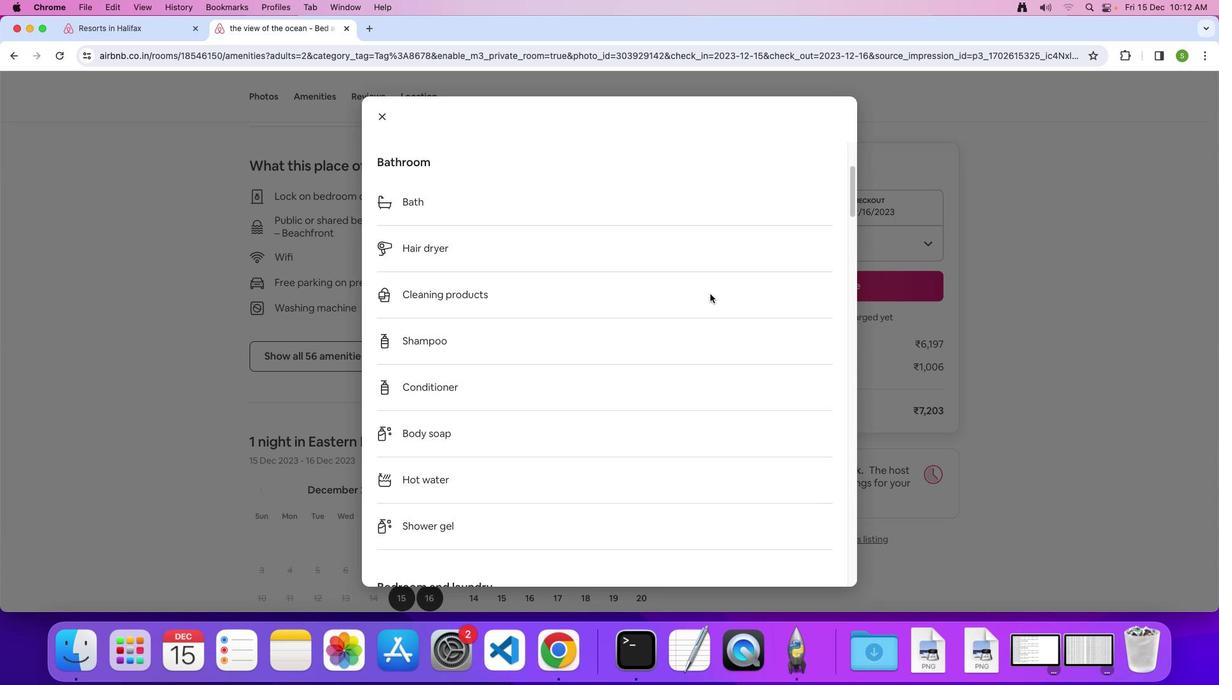 
Action: Mouse scrolled (710, 294) with delta (0, 0)
Screenshot: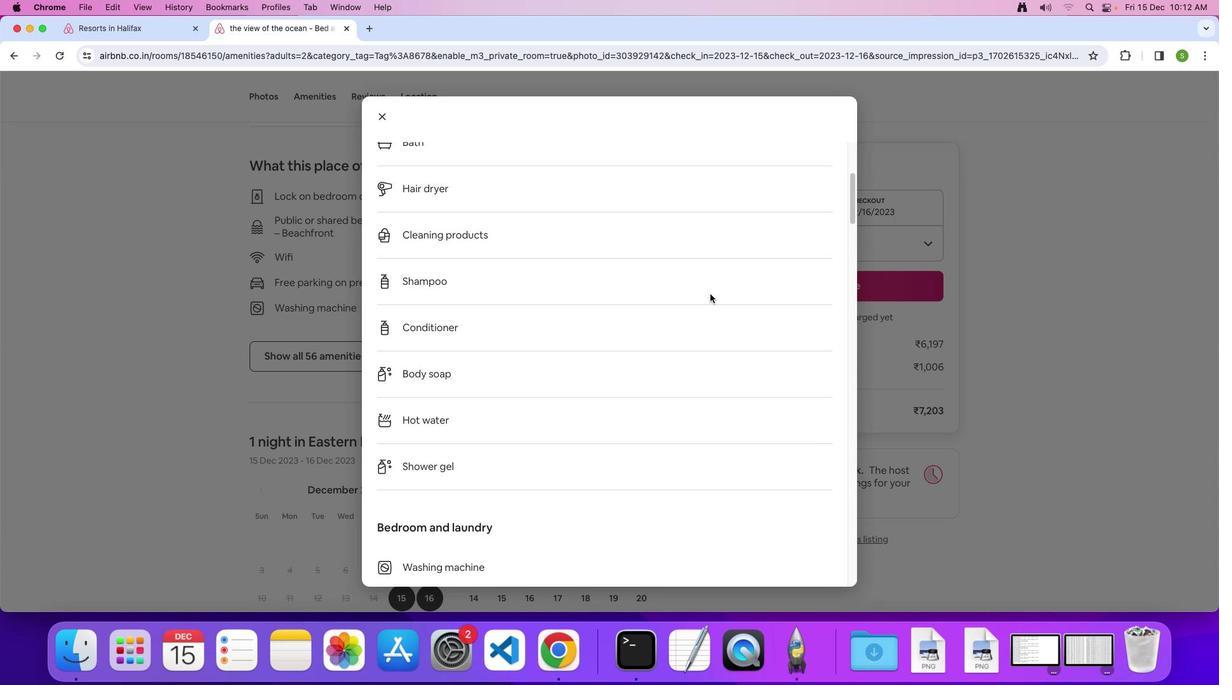 
Action: Mouse scrolled (710, 294) with delta (0, 0)
Screenshot: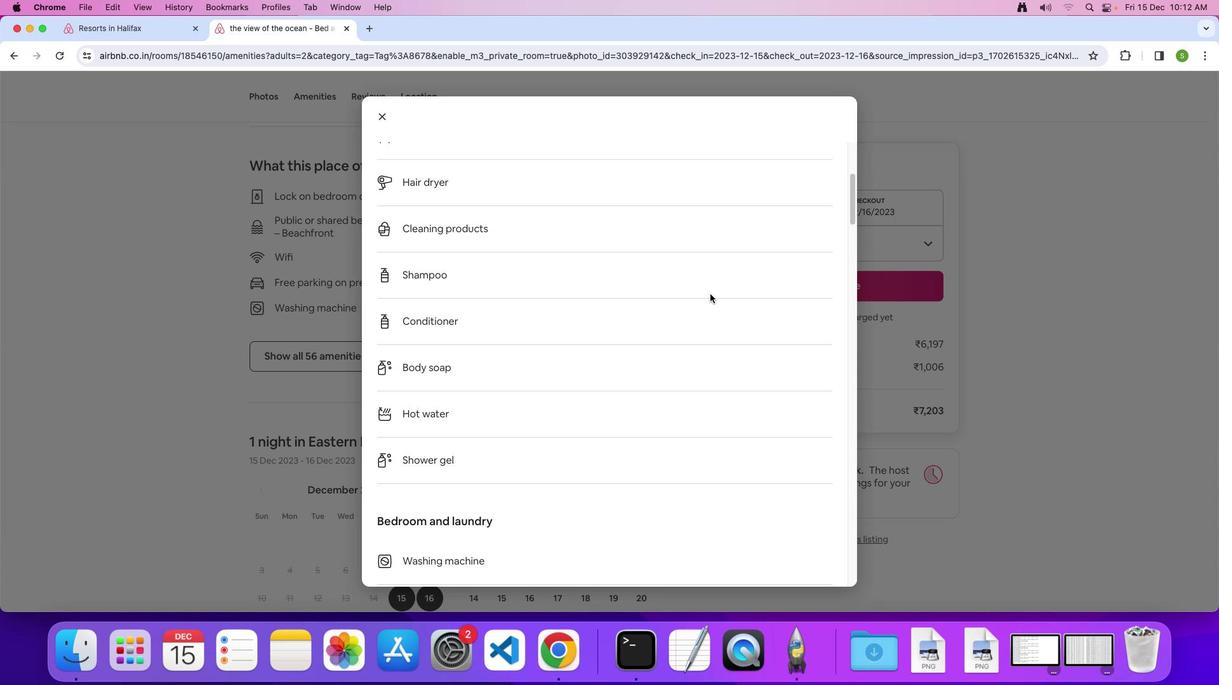 
Action: Mouse scrolled (710, 294) with delta (0, -1)
Screenshot: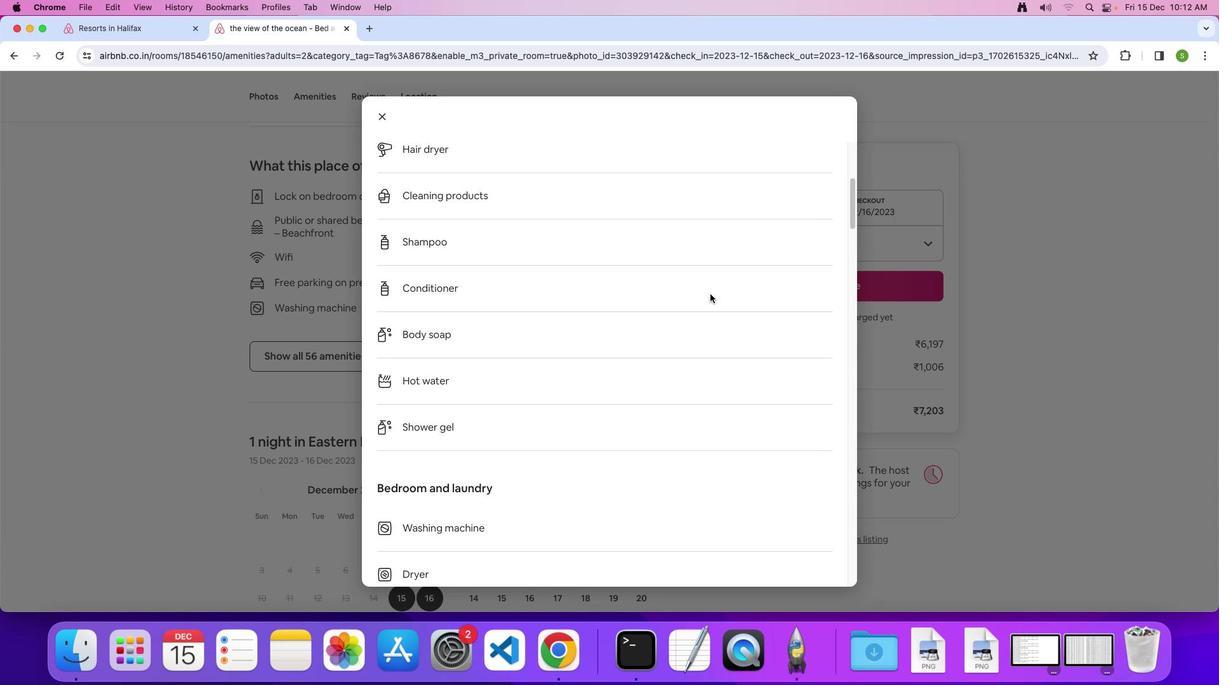
Action: Mouse scrolled (710, 294) with delta (0, 0)
Screenshot: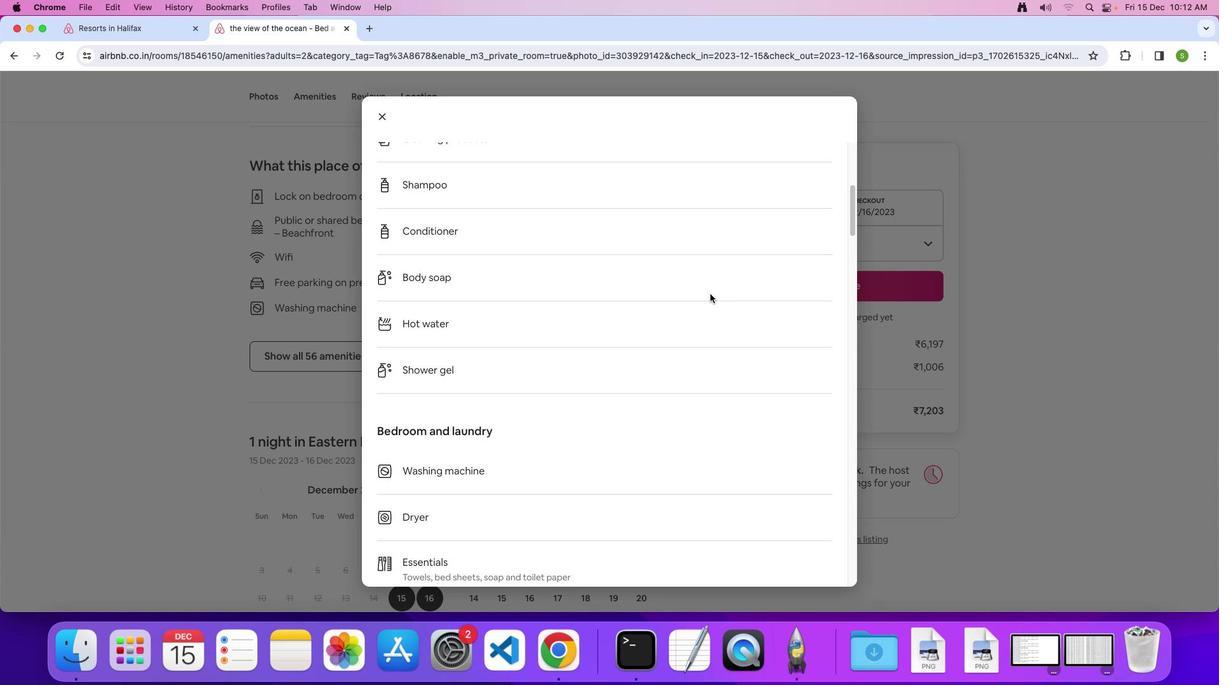 
Action: Mouse scrolled (710, 294) with delta (0, 0)
Screenshot: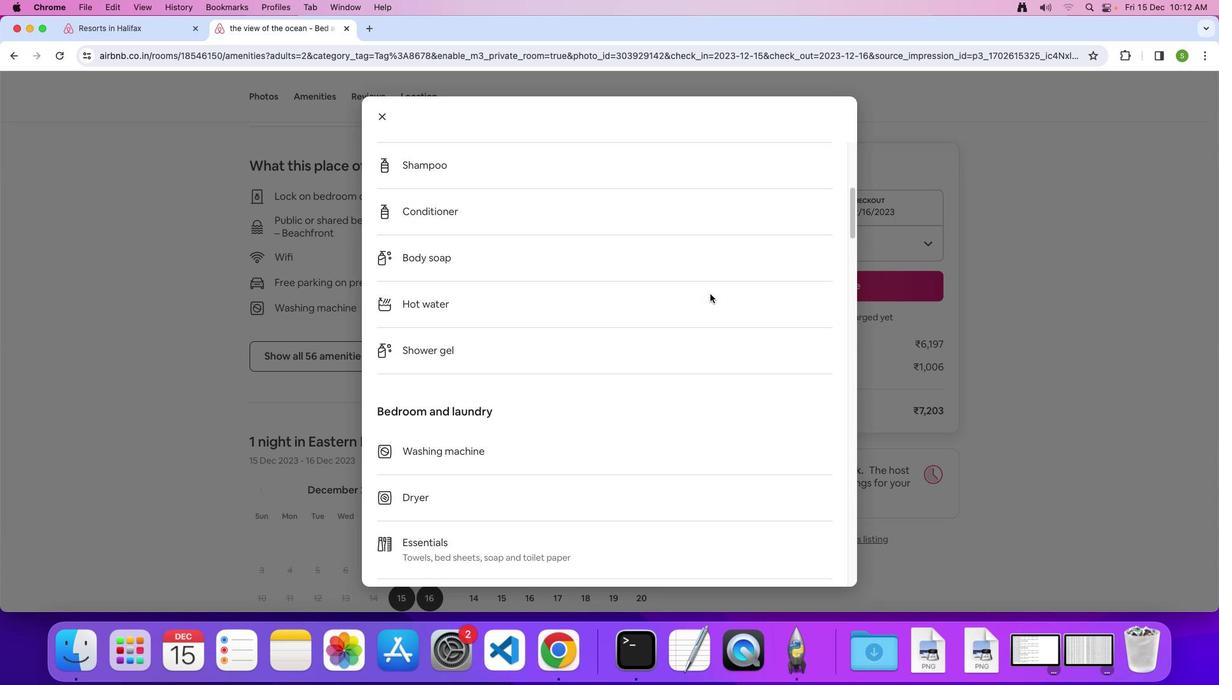 
Action: Mouse scrolled (710, 294) with delta (0, -1)
Screenshot: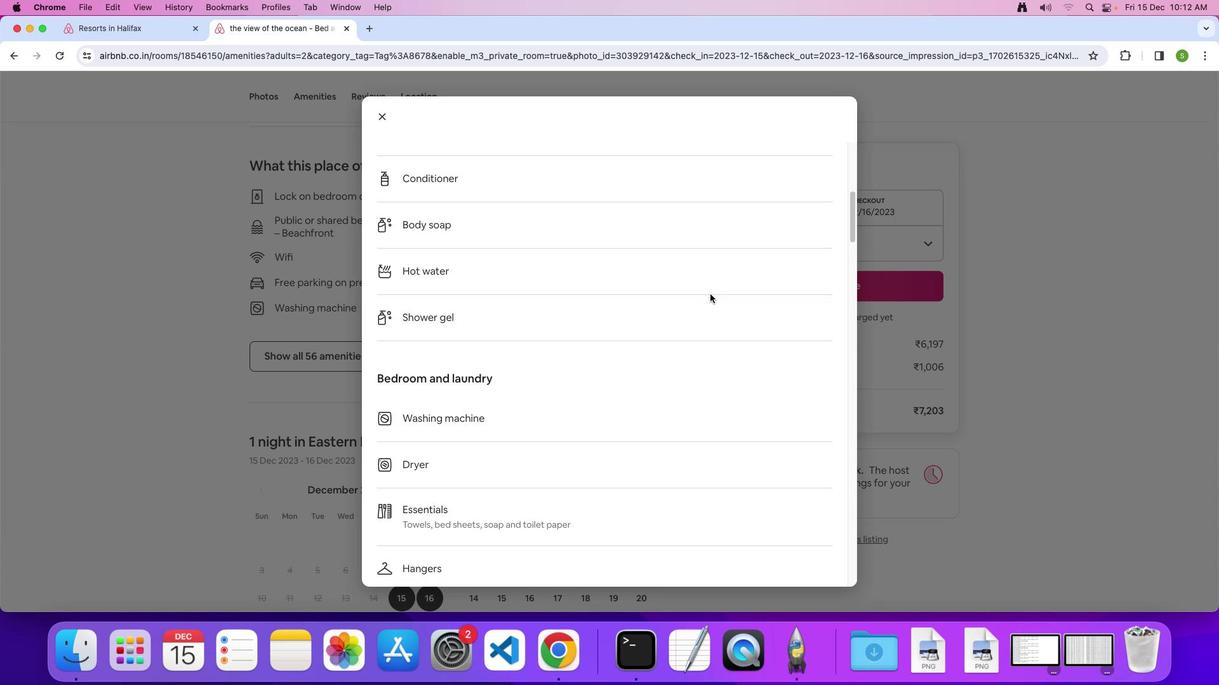 
Action: Mouse scrolled (710, 294) with delta (0, 0)
Screenshot: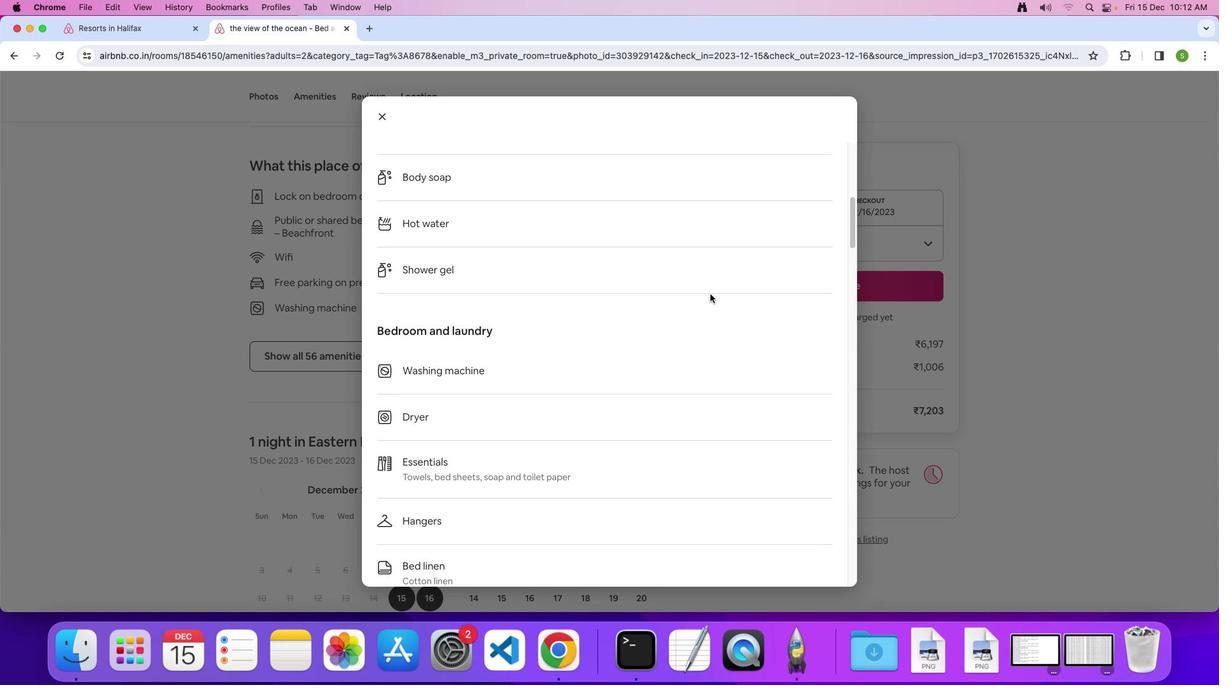 
Action: Mouse scrolled (710, 294) with delta (0, 0)
Screenshot: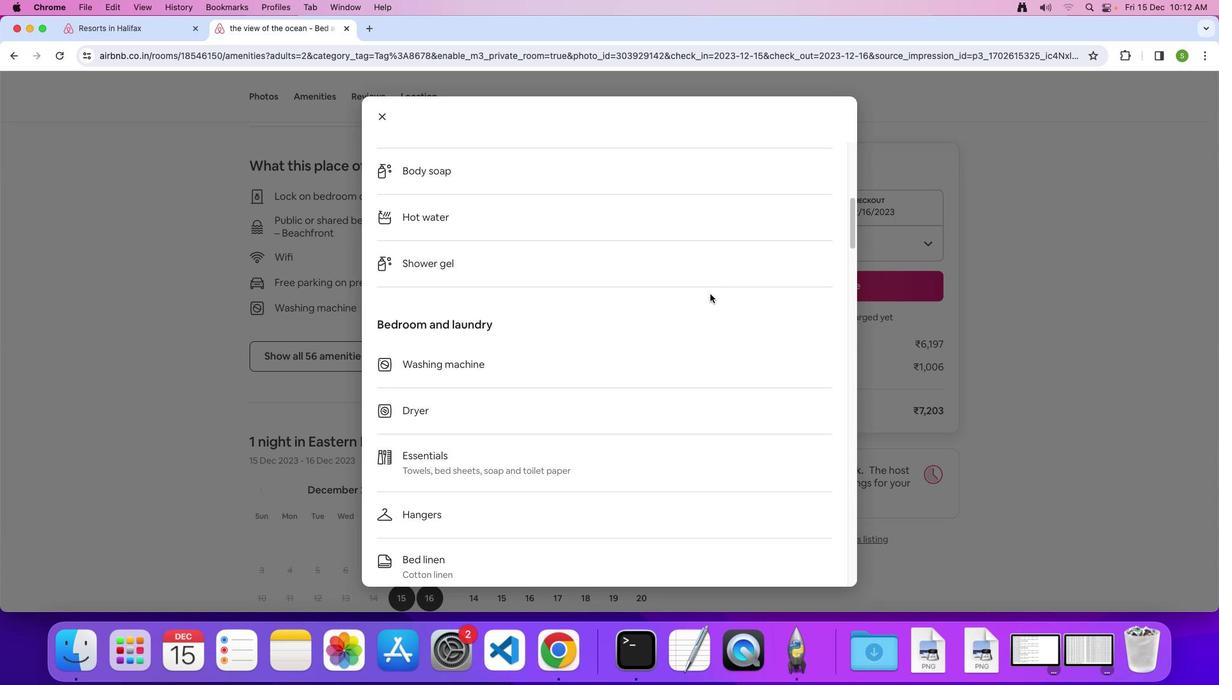 
Action: Mouse scrolled (710, 294) with delta (0, -1)
Screenshot: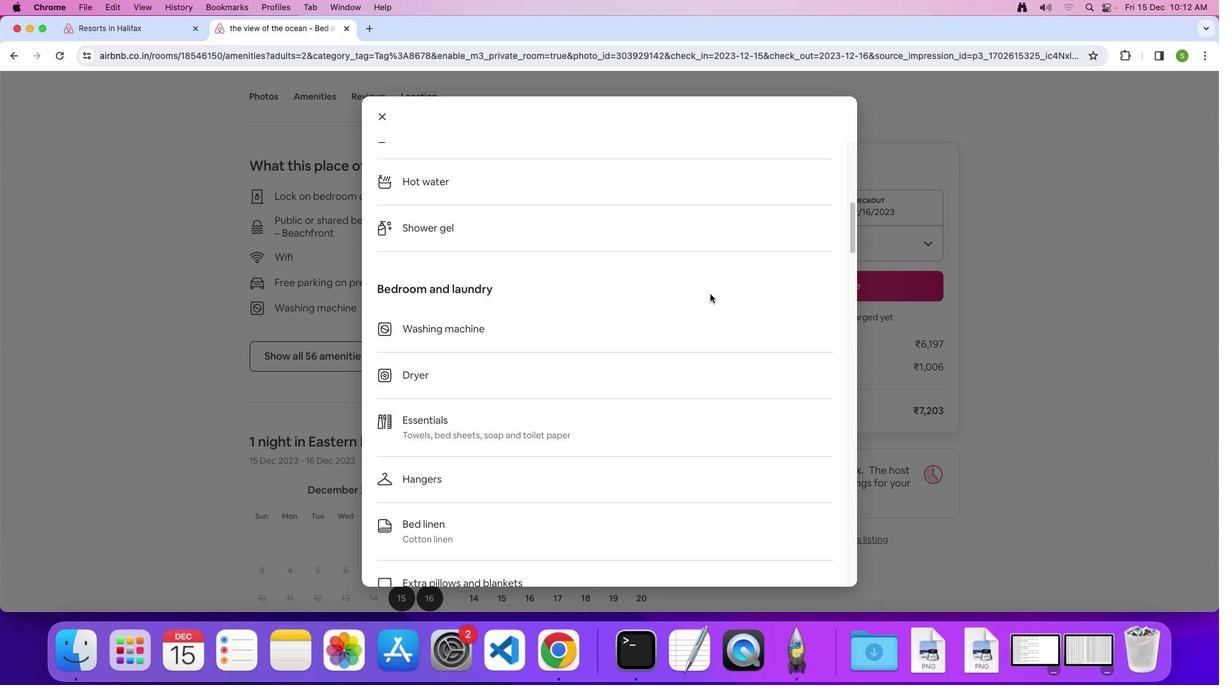 
Action: Mouse scrolled (710, 294) with delta (0, 0)
Screenshot: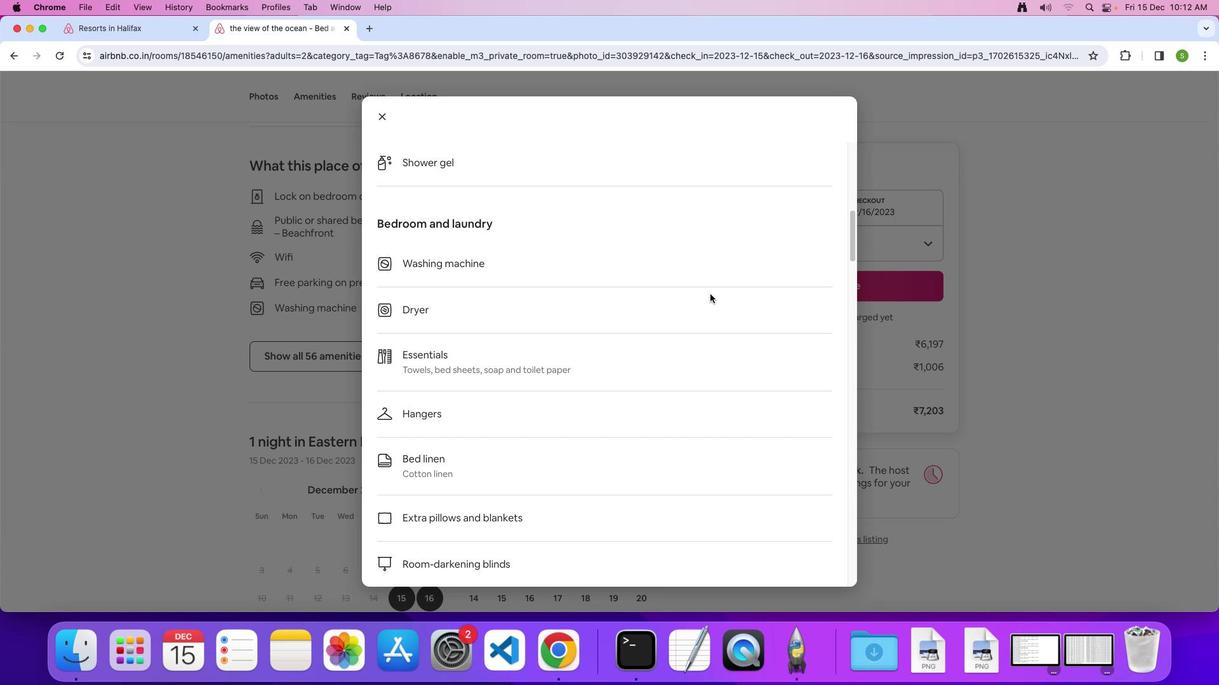 
Action: Mouse scrolled (710, 294) with delta (0, 0)
Screenshot: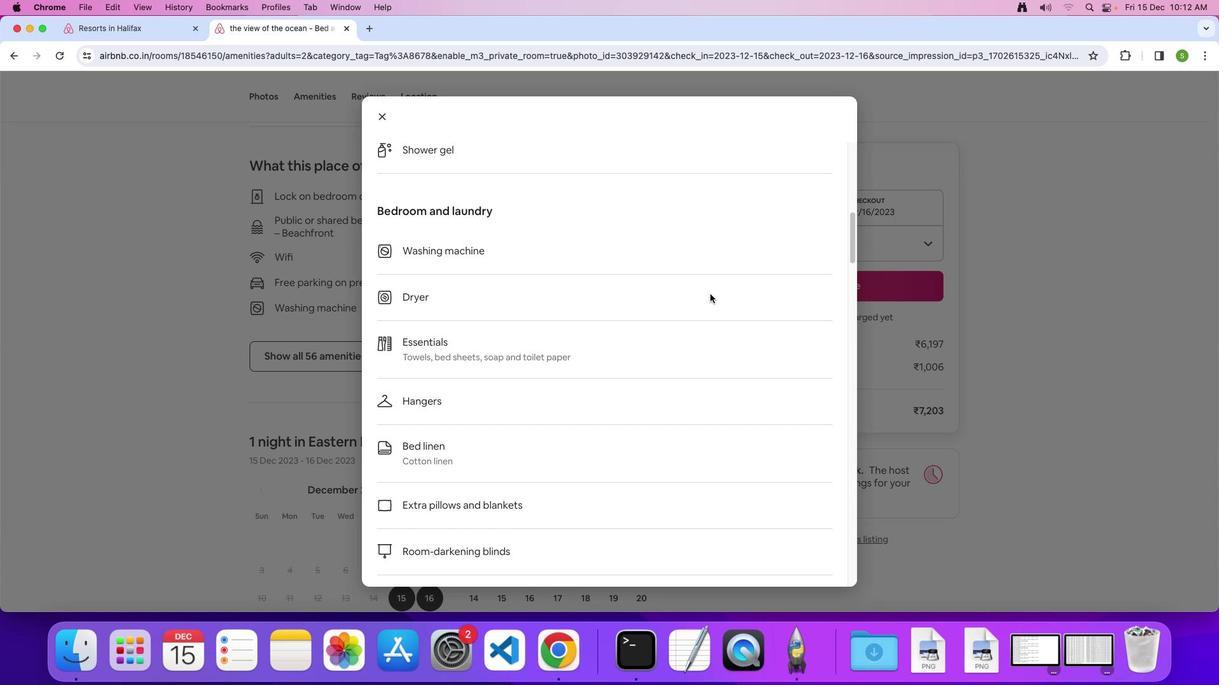 
Action: Mouse scrolled (710, 294) with delta (0, -1)
Screenshot: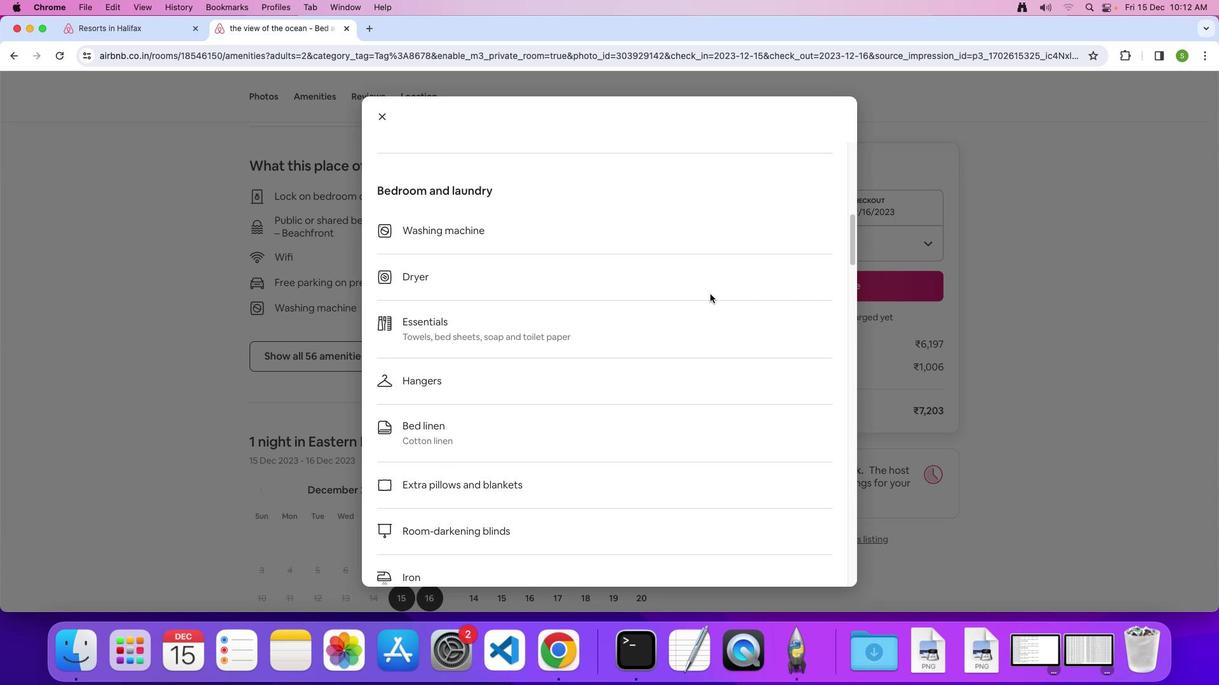 
Action: Mouse scrolled (710, 294) with delta (0, 0)
Screenshot: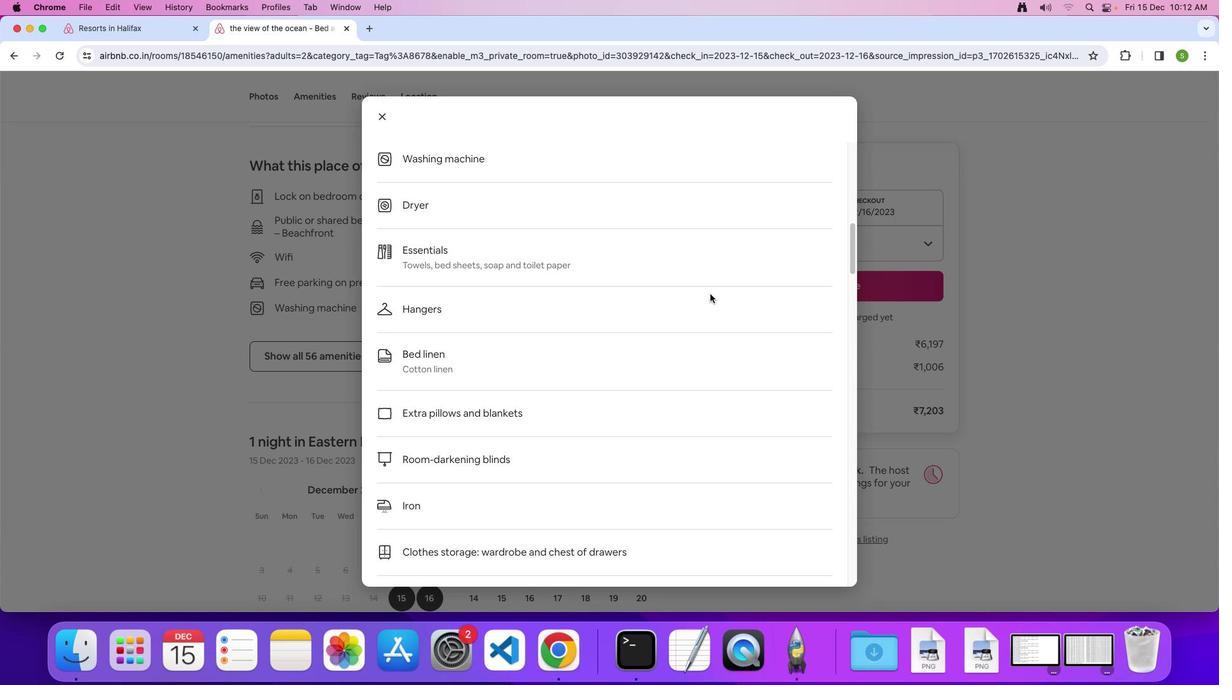 
Action: Mouse scrolled (710, 294) with delta (0, 0)
Screenshot: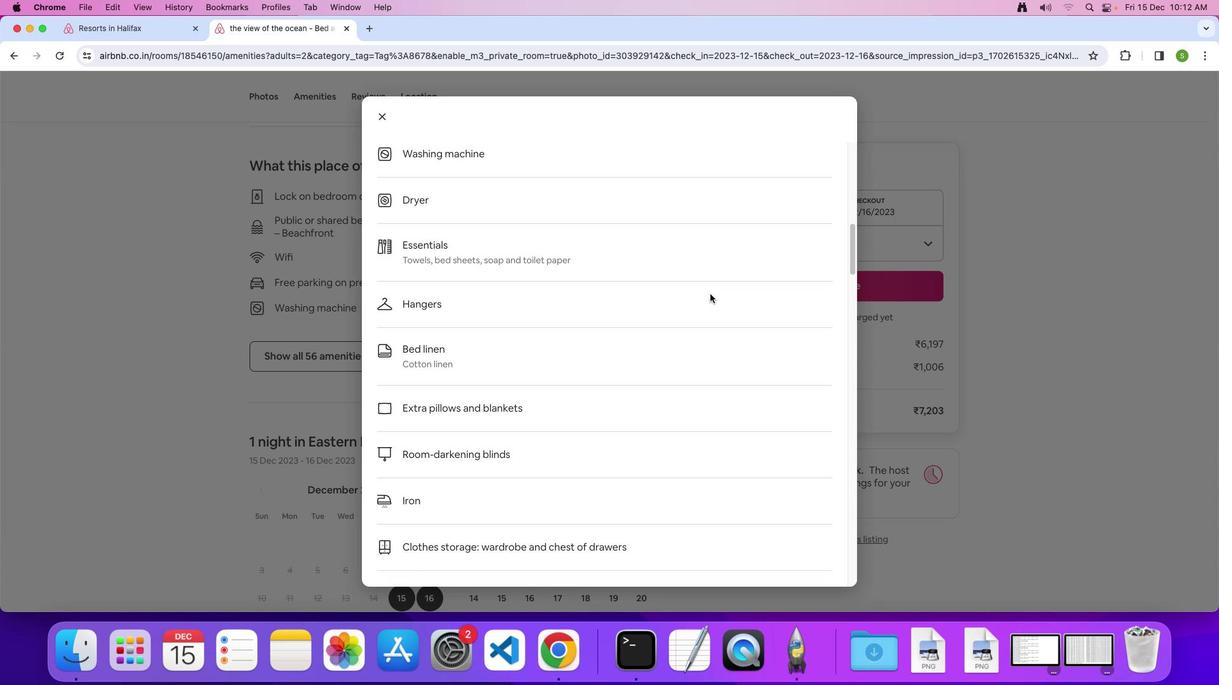 
Action: Mouse scrolled (710, 294) with delta (0, -1)
Screenshot: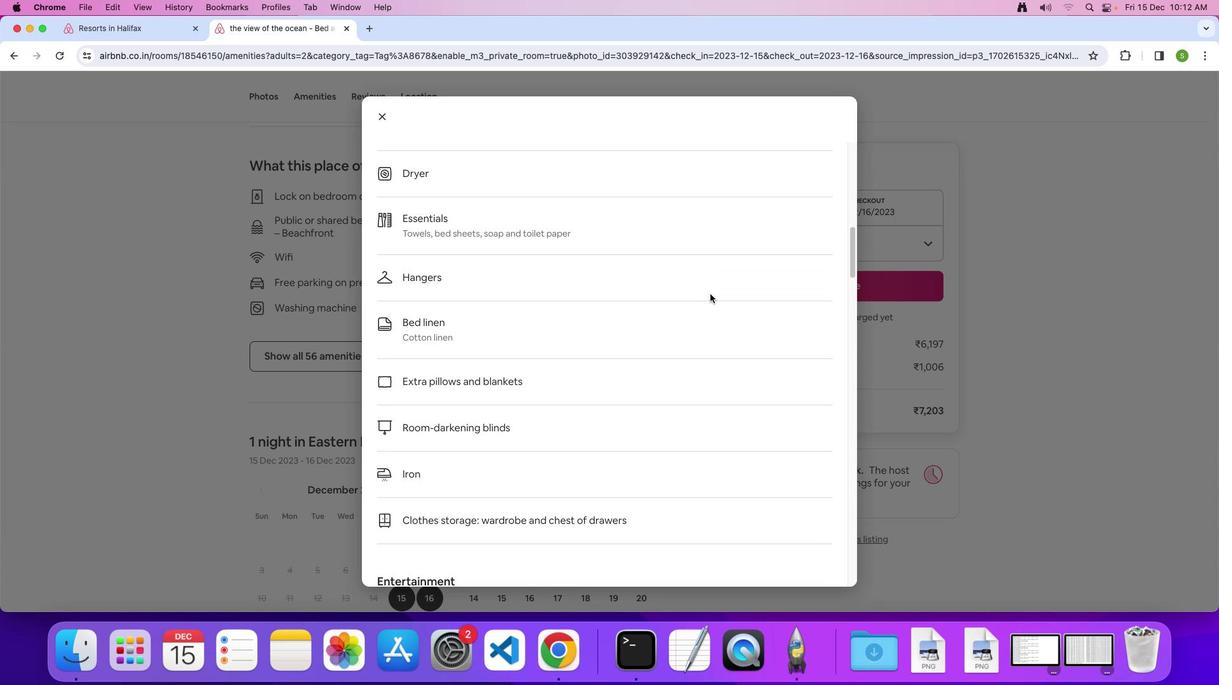 
Action: Mouse scrolled (710, 294) with delta (0, 0)
Screenshot: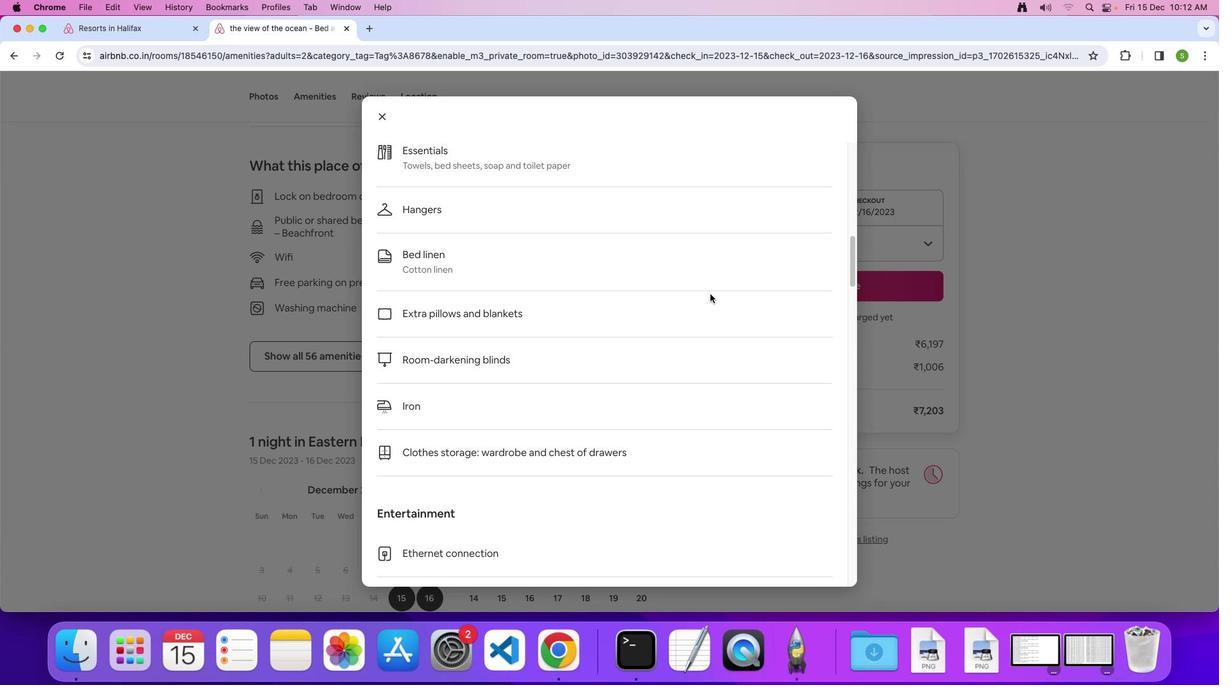 
Action: Mouse scrolled (710, 294) with delta (0, 0)
Screenshot: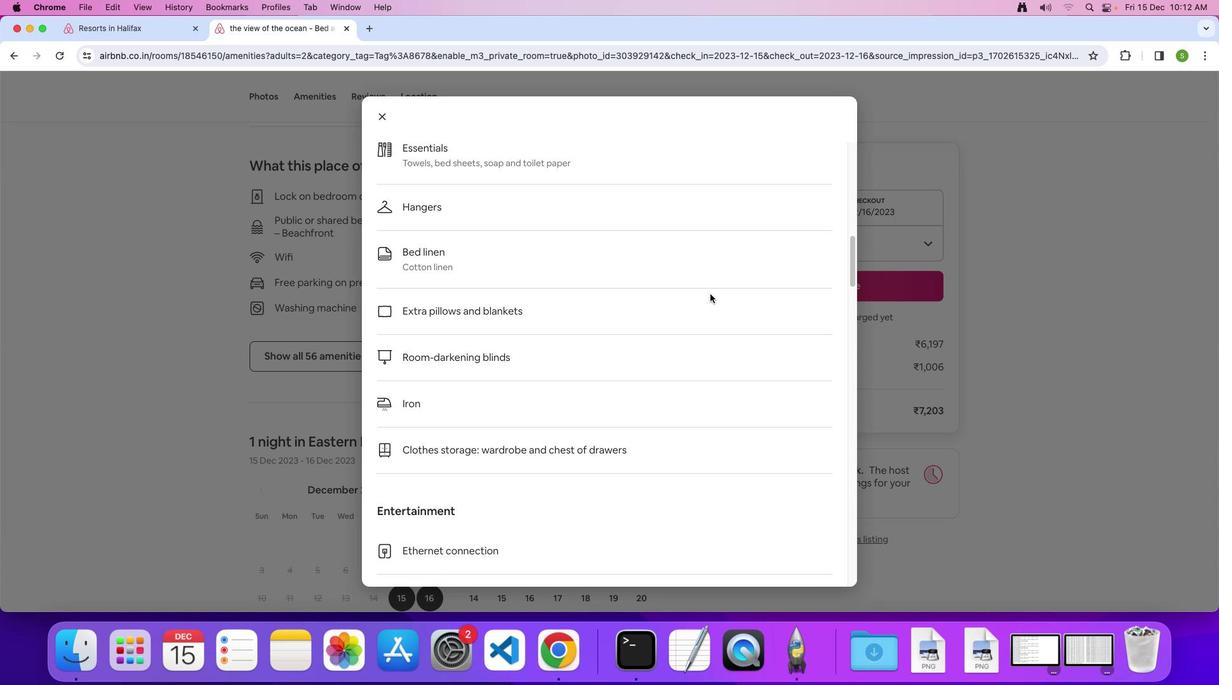 
Action: Mouse scrolled (710, 294) with delta (0, -1)
Screenshot: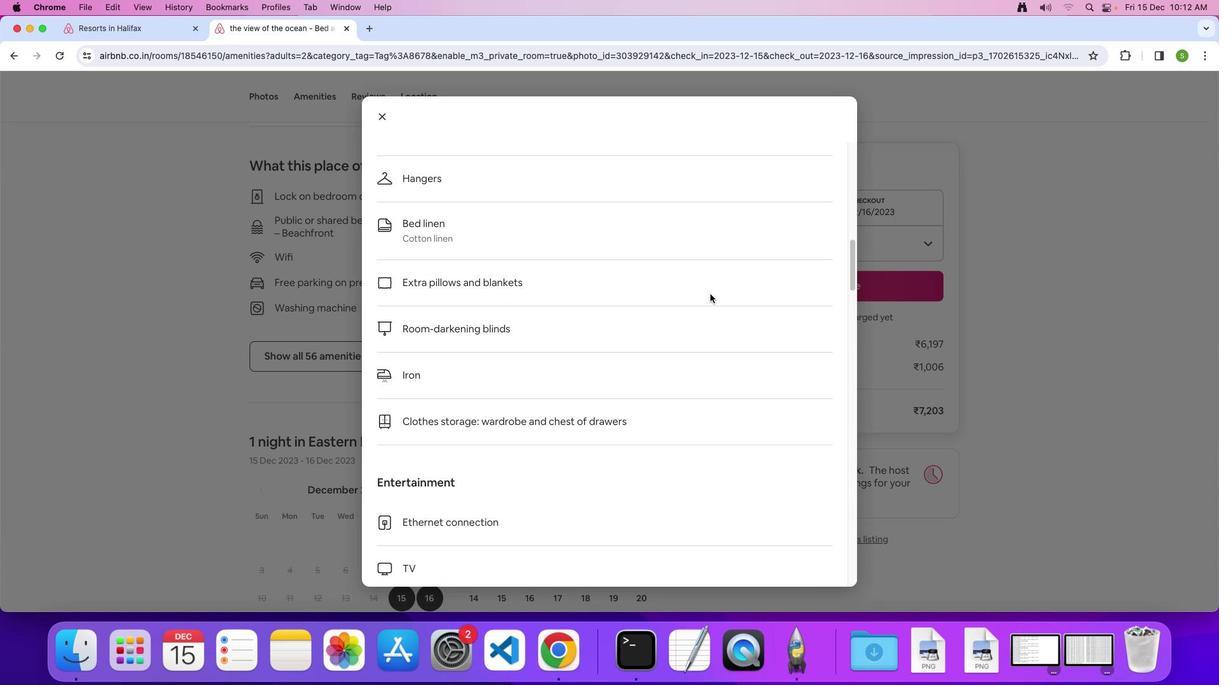 
Action: Mouse scrolled (710, 294) with delta (0, 0)
Screenshot: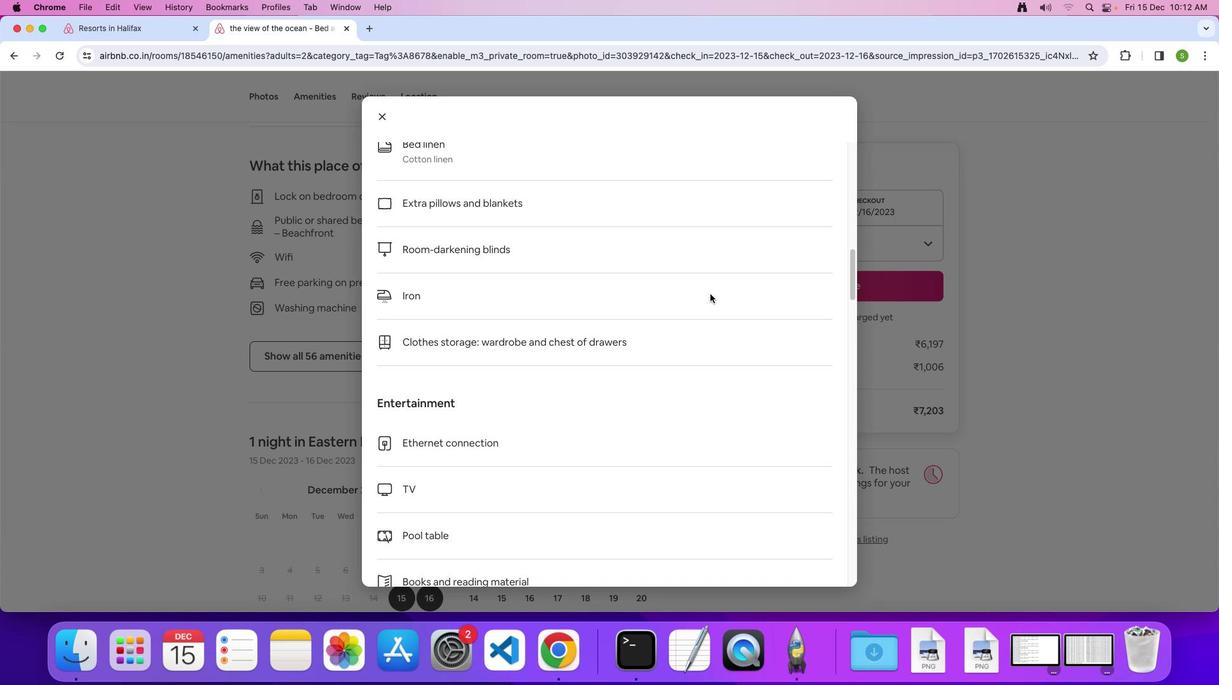 
Action: Mouse scrolled (710, 294) with delta (0, -2)
Screenshot: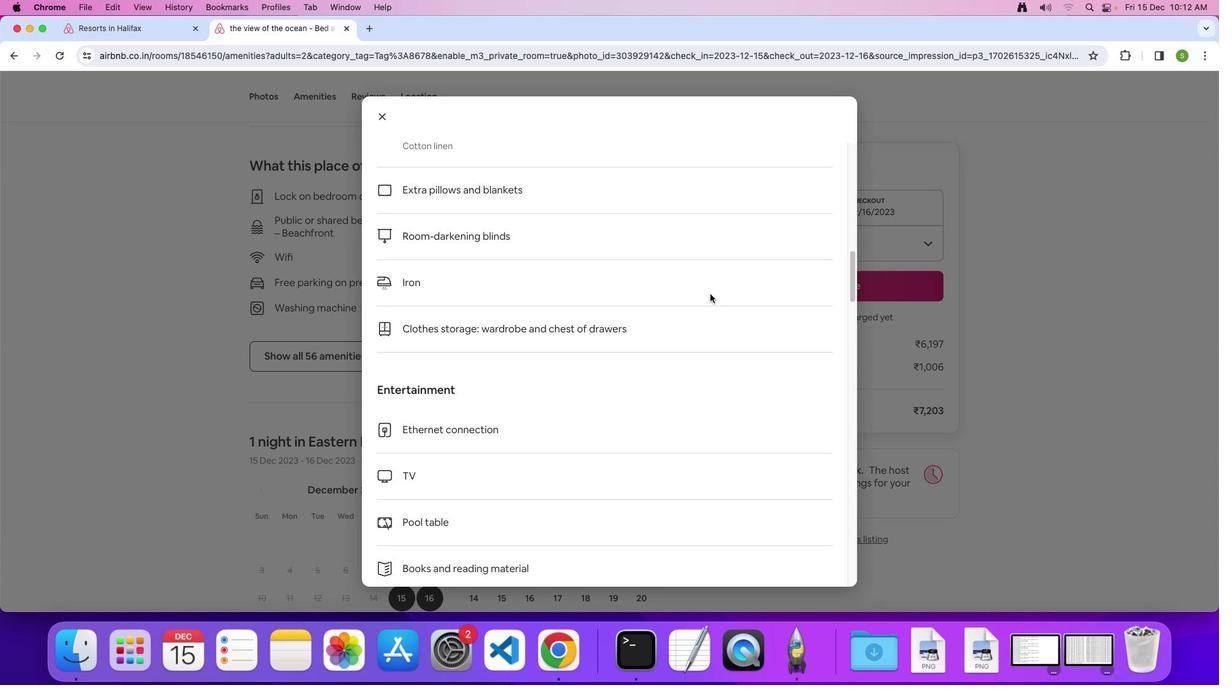
Action: Mouse scrolled (710, 294) with delta (0, 0)
Screenshot: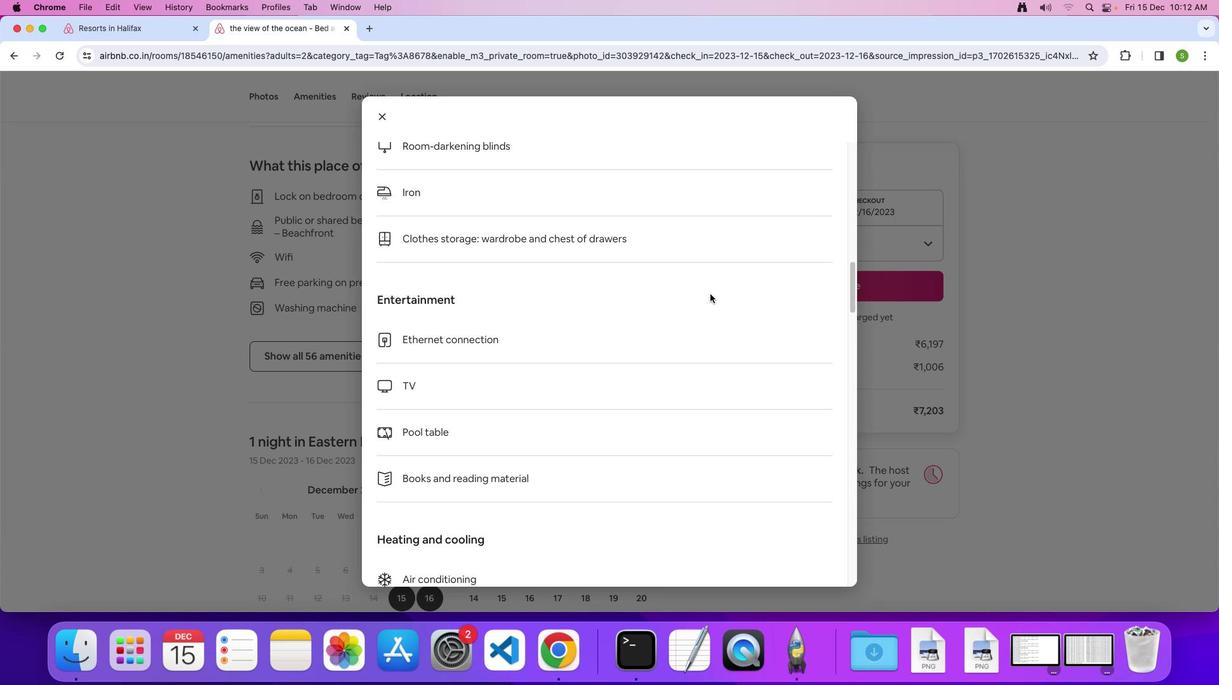 
Action: Mouse scrolled (710, 294) with delta (0, 0)
Screenshot: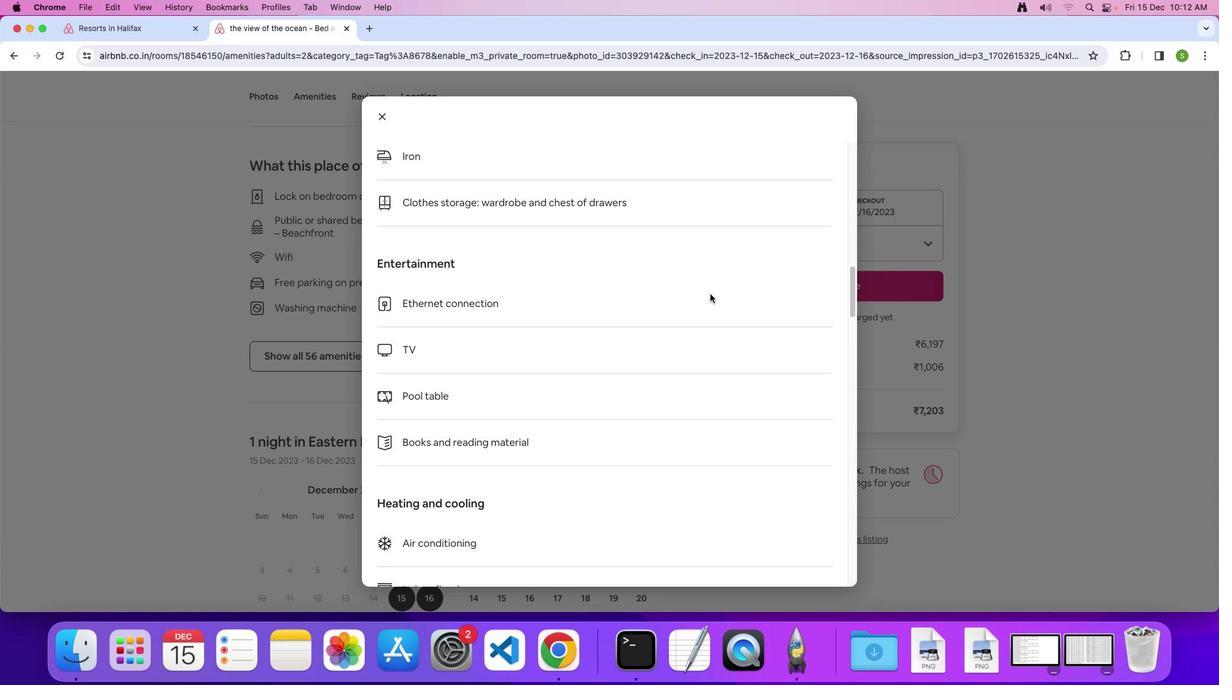
Action: Mouse scrolled (710, 294) with delta (0, 0)
Screenshot: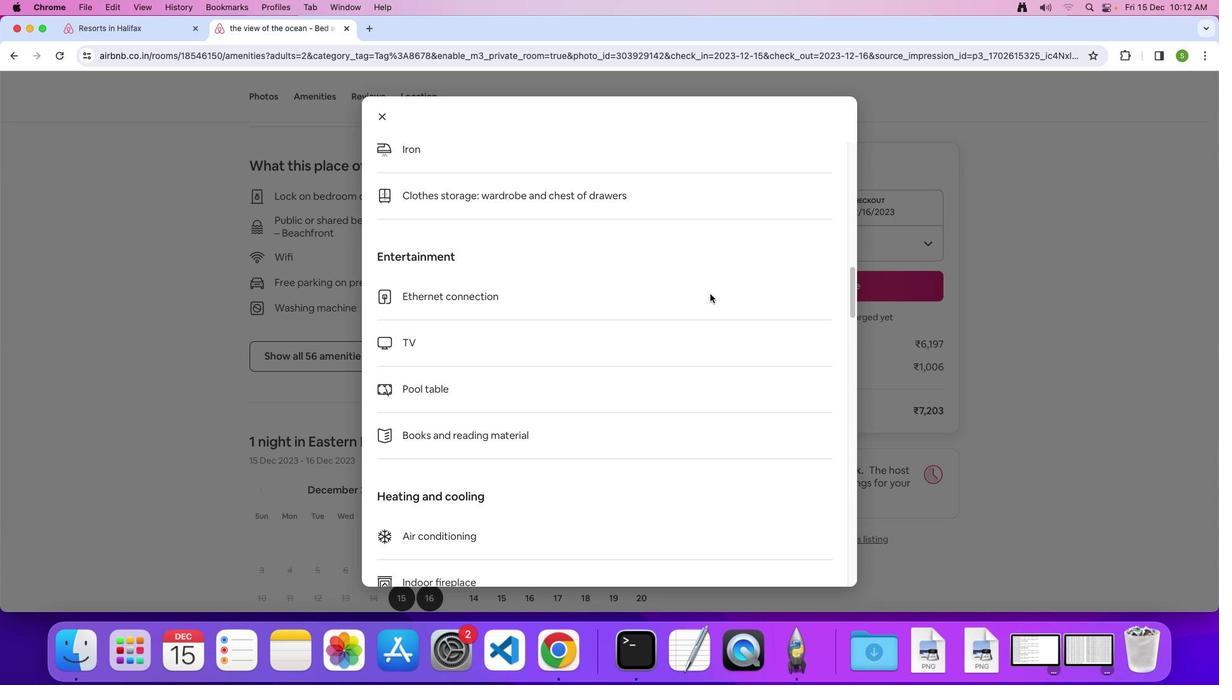 
Action: Mouse scrolled (710, 294) with delta (0, -1)
Screenshot: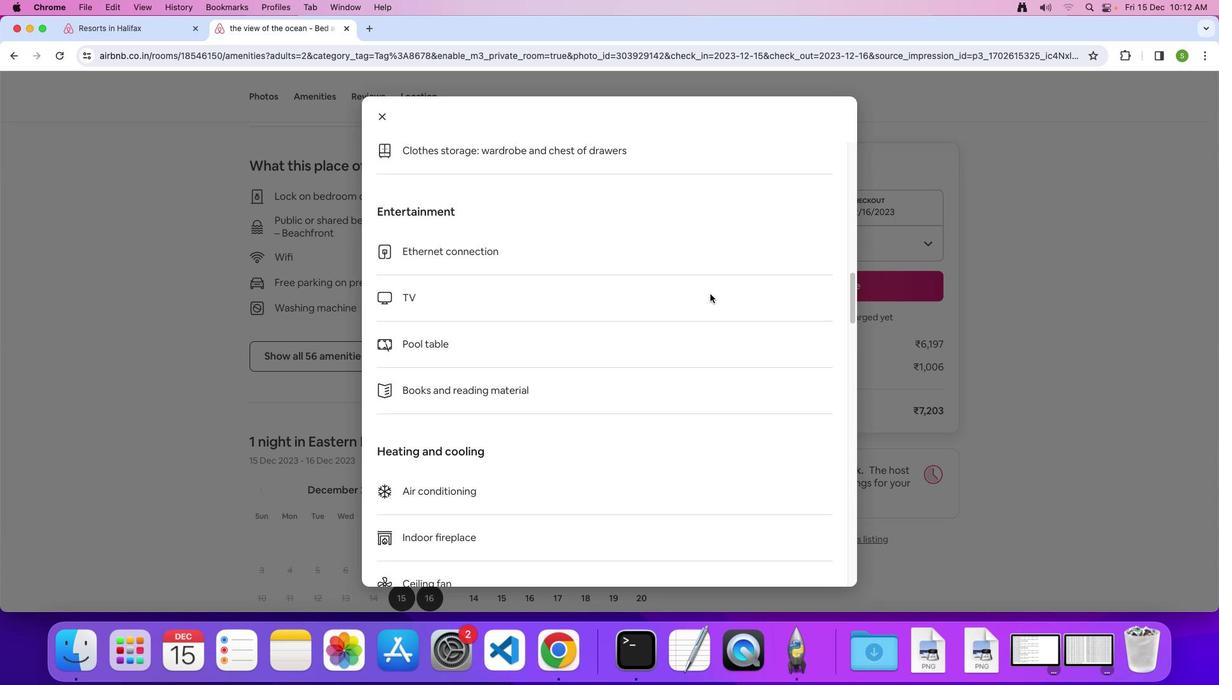 
Action: Mouse scrolled (710, 294) with delta (0, 0)
Screenshot: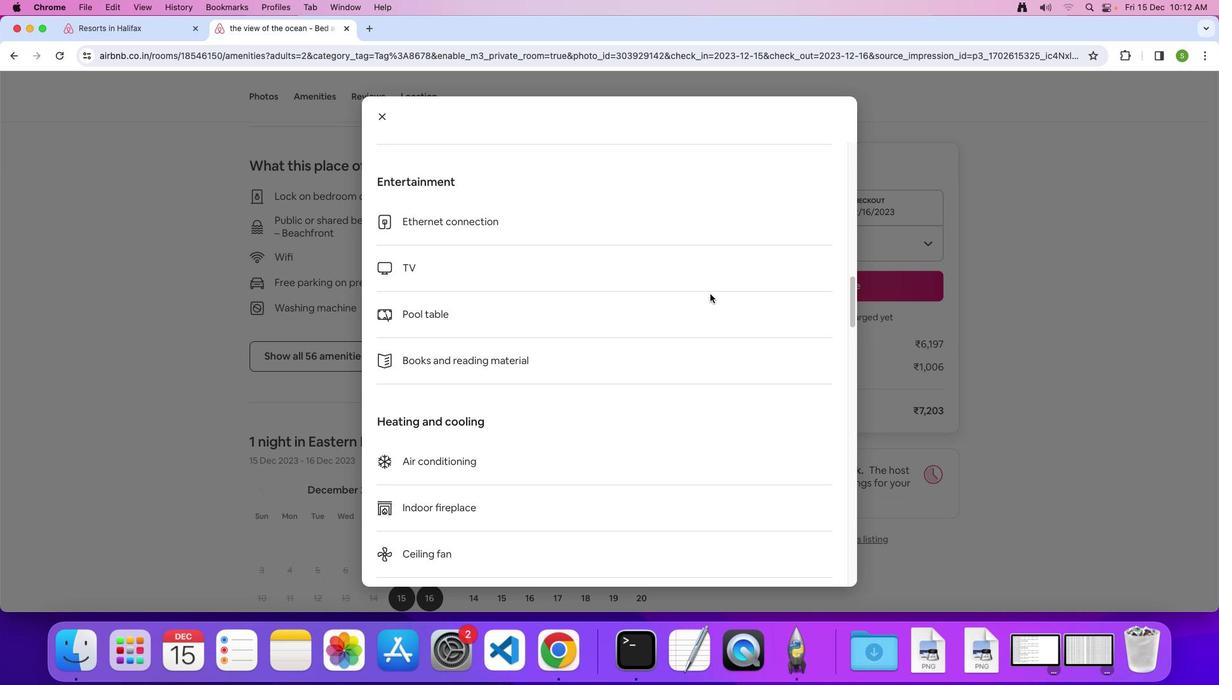 
Action: Mouse scrolled (710, 294) with delta (0, 0)
Screenshot: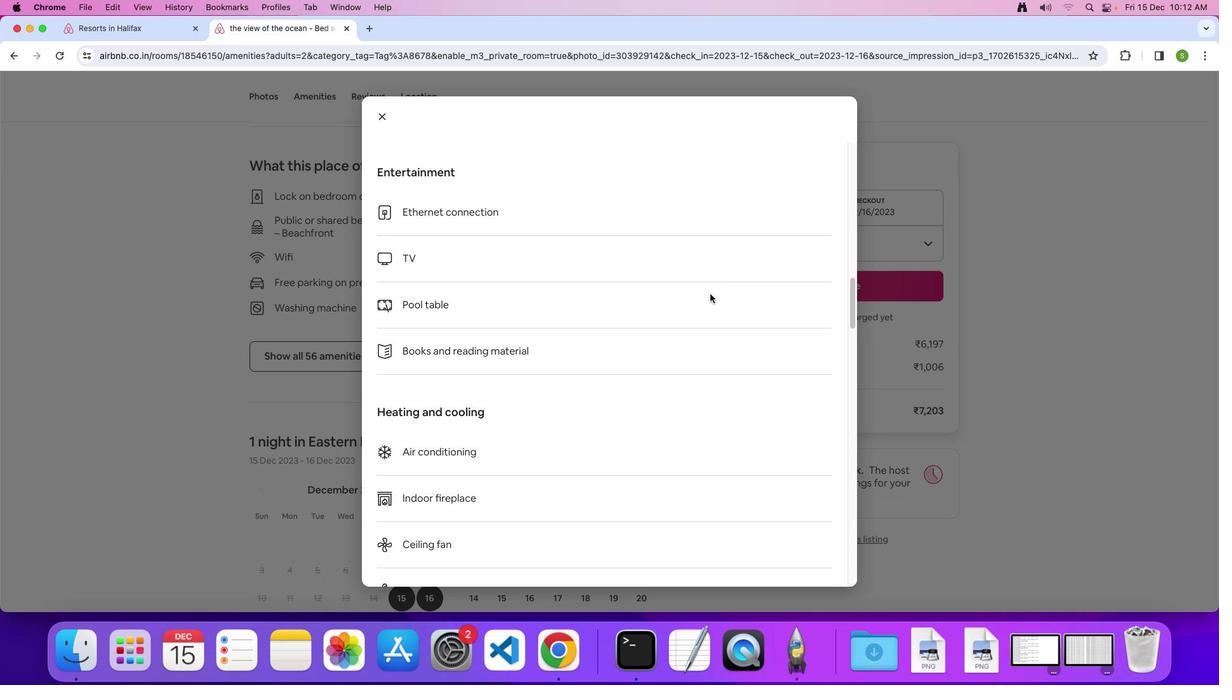 
Action: Mouse scrolled (710, 294) with delta (0, 0)
Screenshot: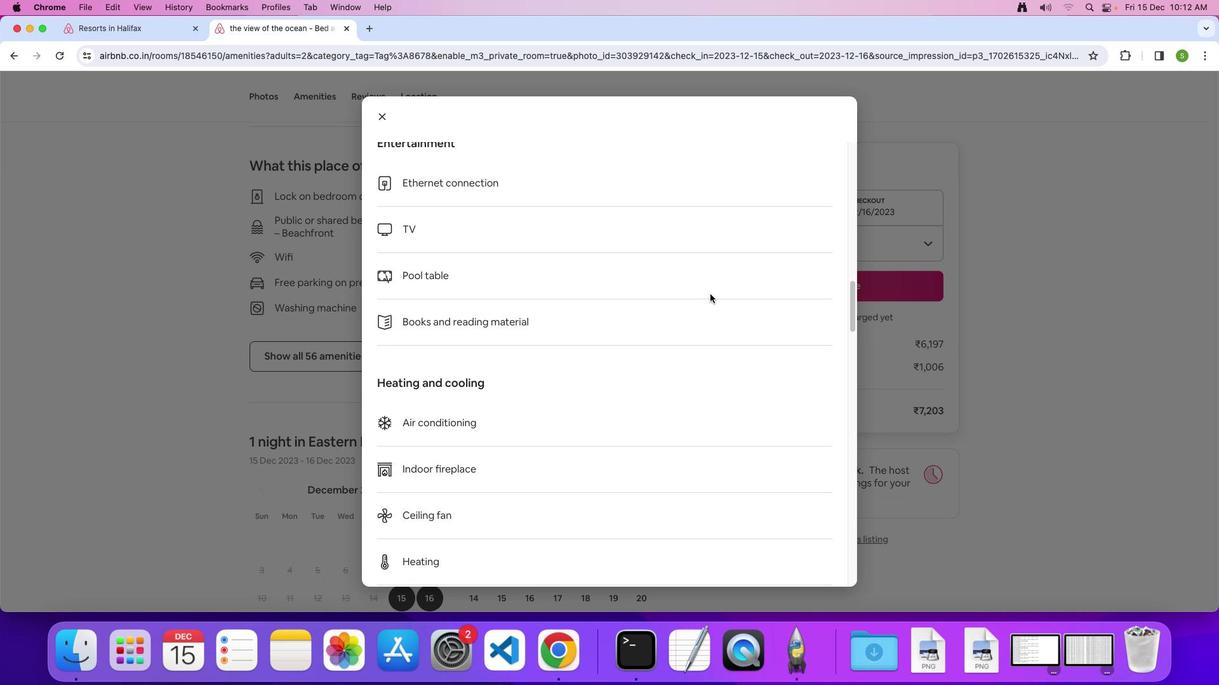 
Action: Mouse scrolled (710, 294) with delta (0, 0)
Screenshot: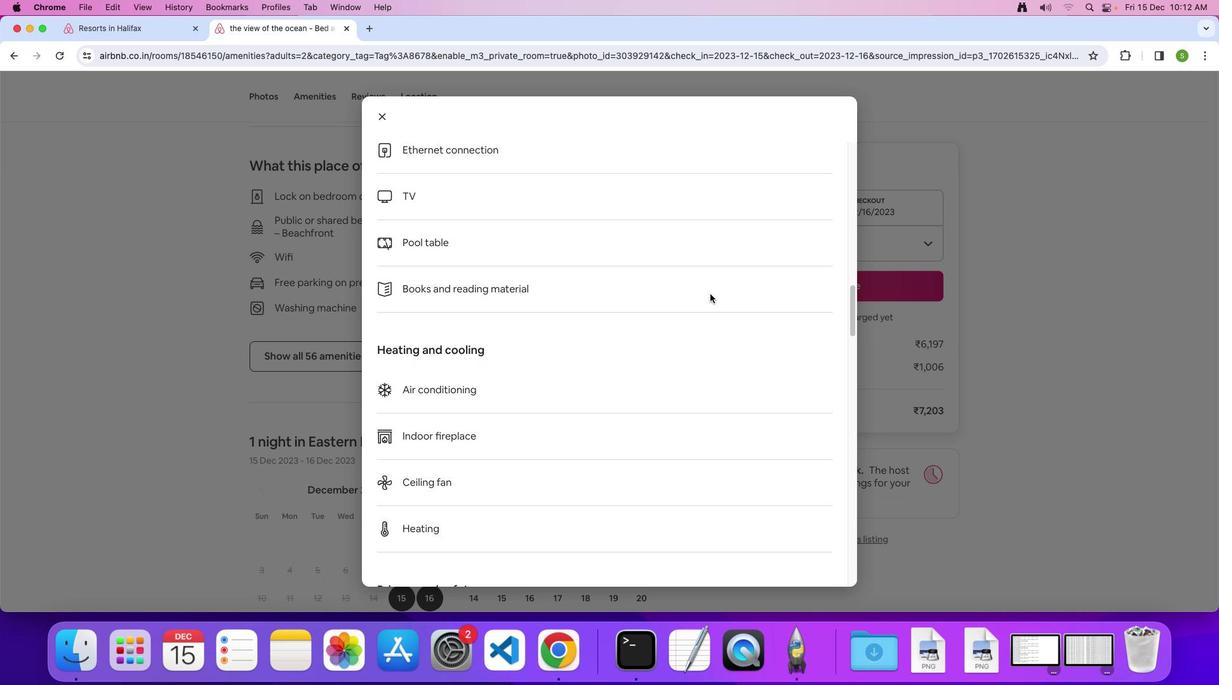 
Action: Mouse scrolled (710, 294) with delta (0, 0)
Screenshot: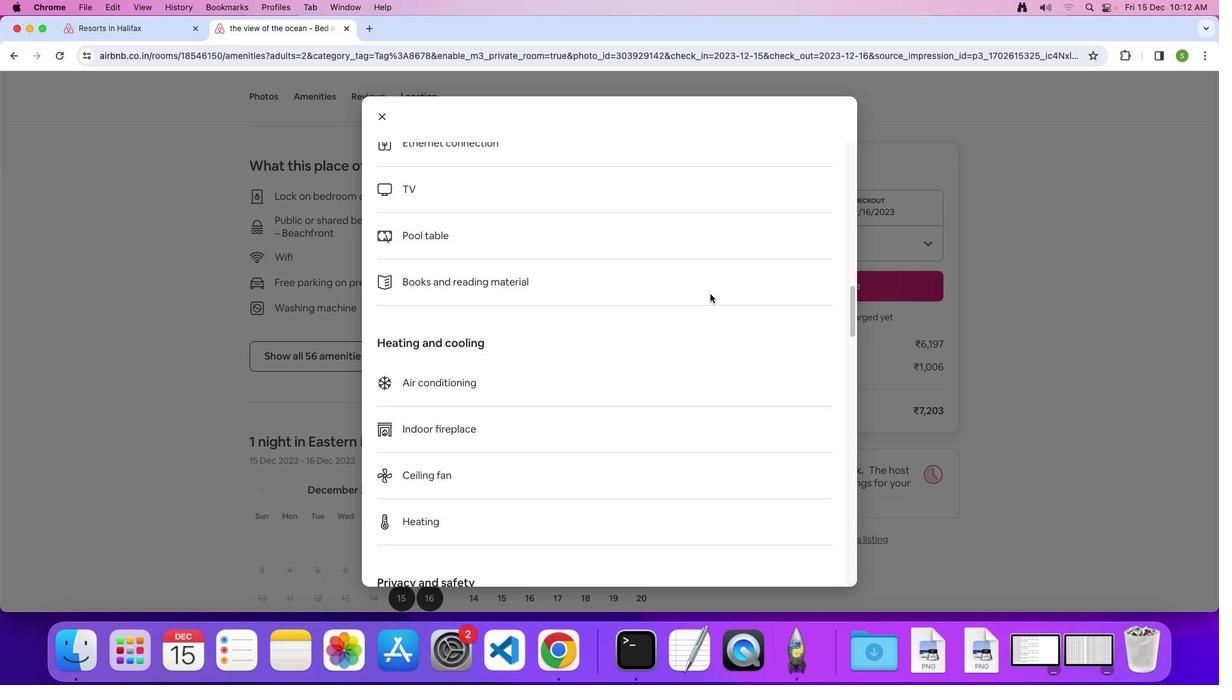 
Action: Mouse scrolled (710, 294) with delta (0, 0)
Screenshot: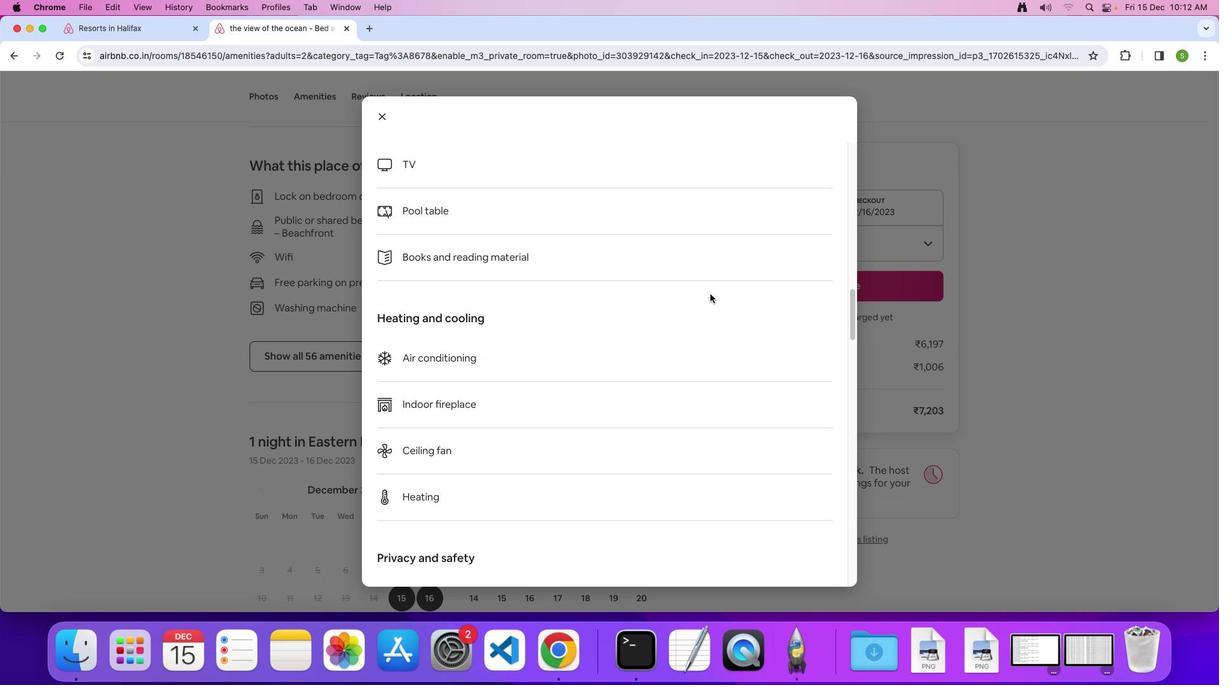 
Action: Mouse scrolled (710, 294) with delta (0, 0)
Screenshot: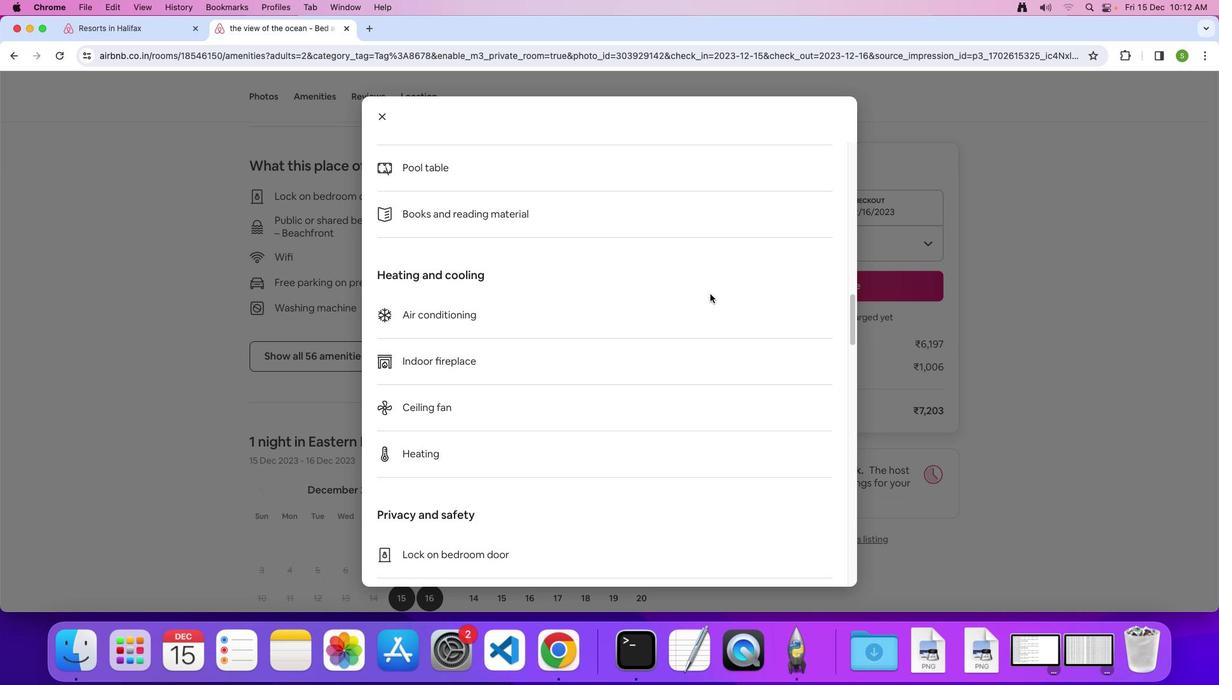 
Action: Mouse scrolled (710, 294) with delta (0, 0)
Screenshot: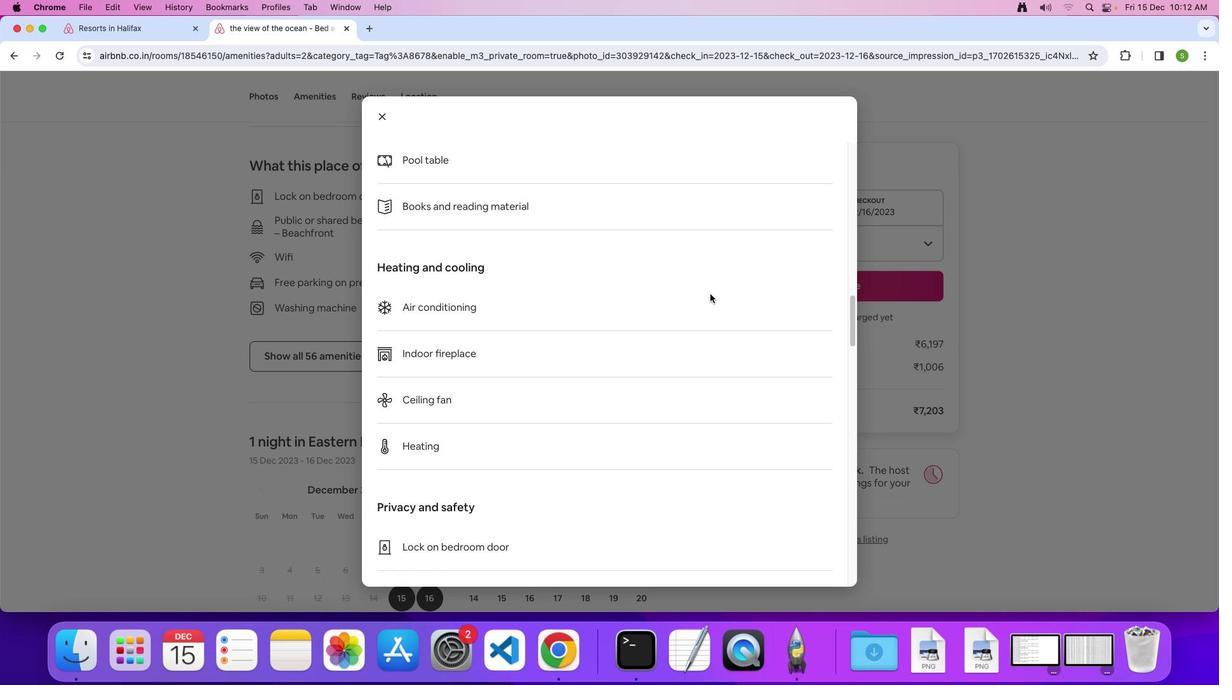 
Action: Mouse scrolled (710, 294) with delta (0, 0)
Screenshot: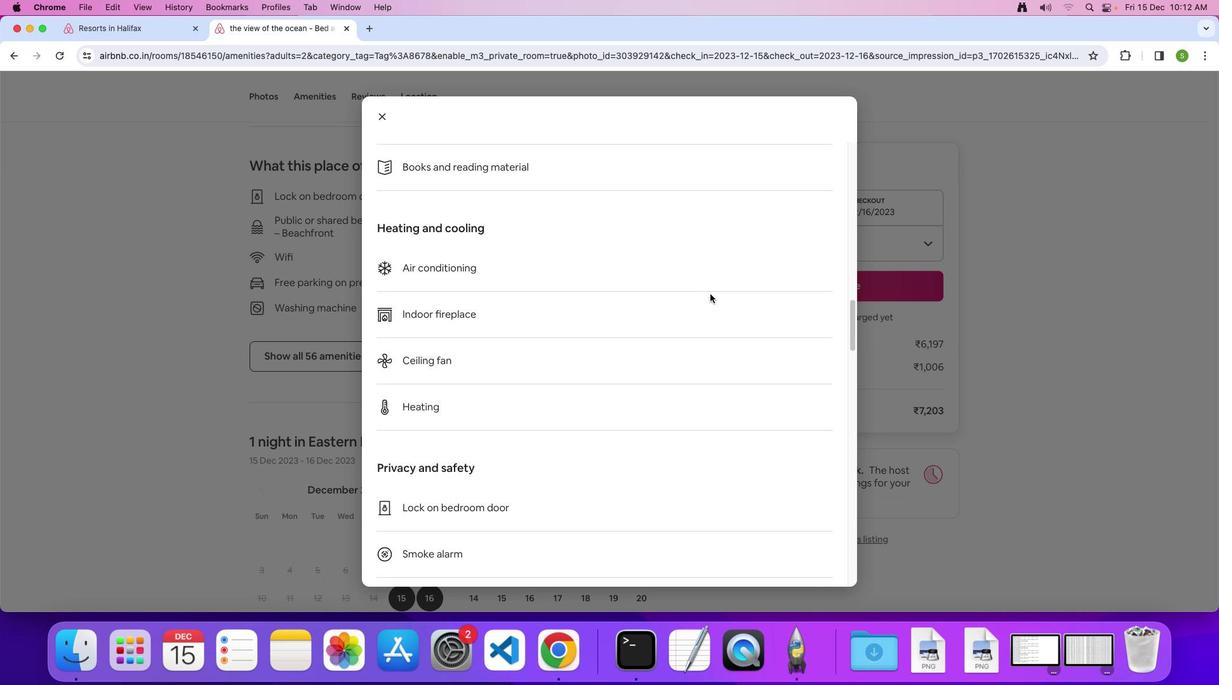 
Action: Mouse scrolled (710, 294) with delta (0, 0)
Screenshot: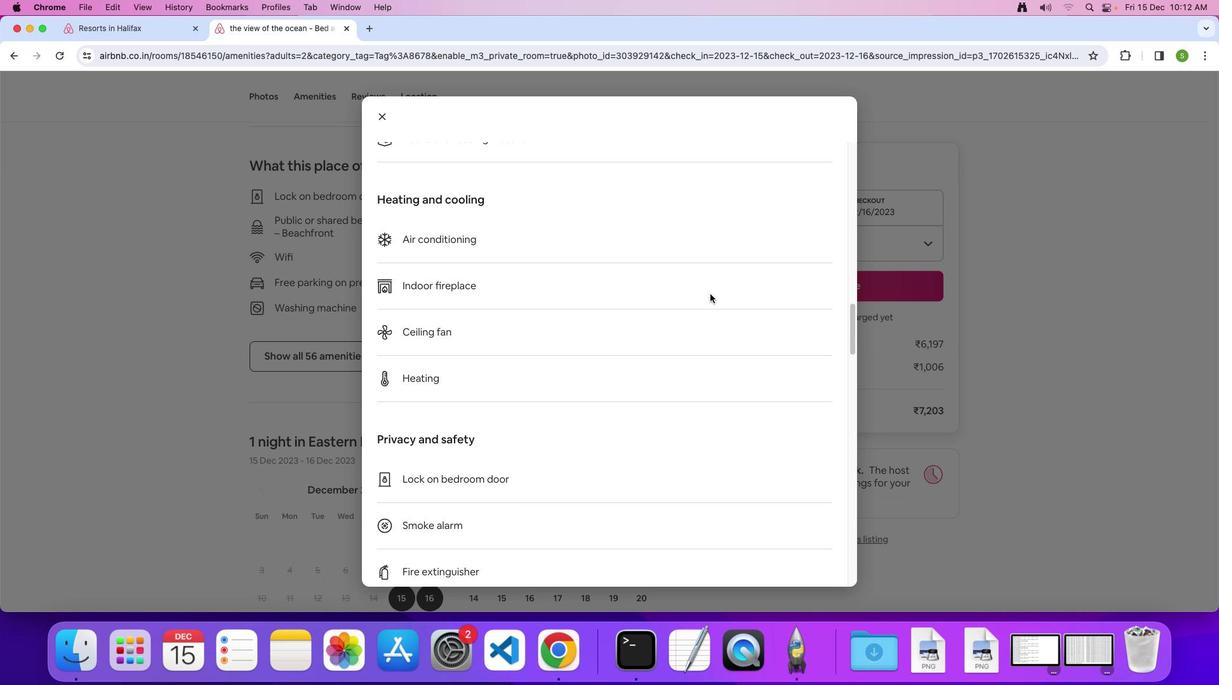 
Action: Mouse scrolled (710, 294) with delta (0, 0)
Screenshot: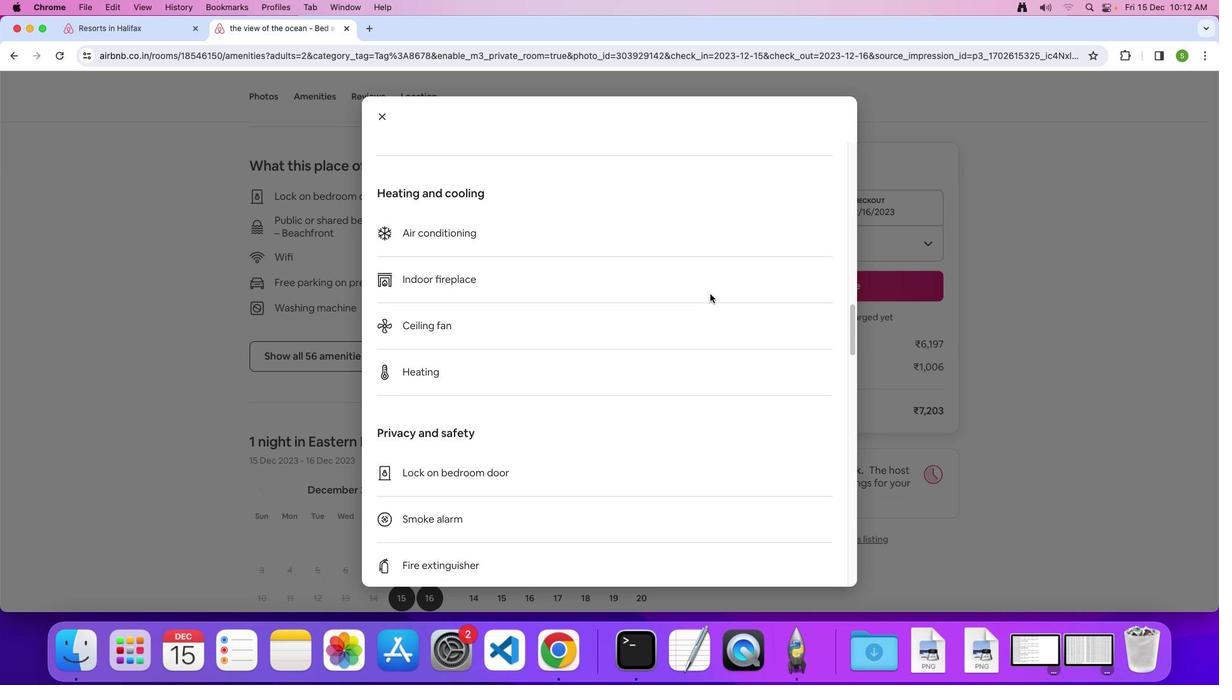 
Action: Mouse scrolled (710, 294) with delta (0, 0)
